 Task: What year was "The Sun Also Rises" by Ernest Hemingway published?
Action: Key pressed 'W'
Screenshot: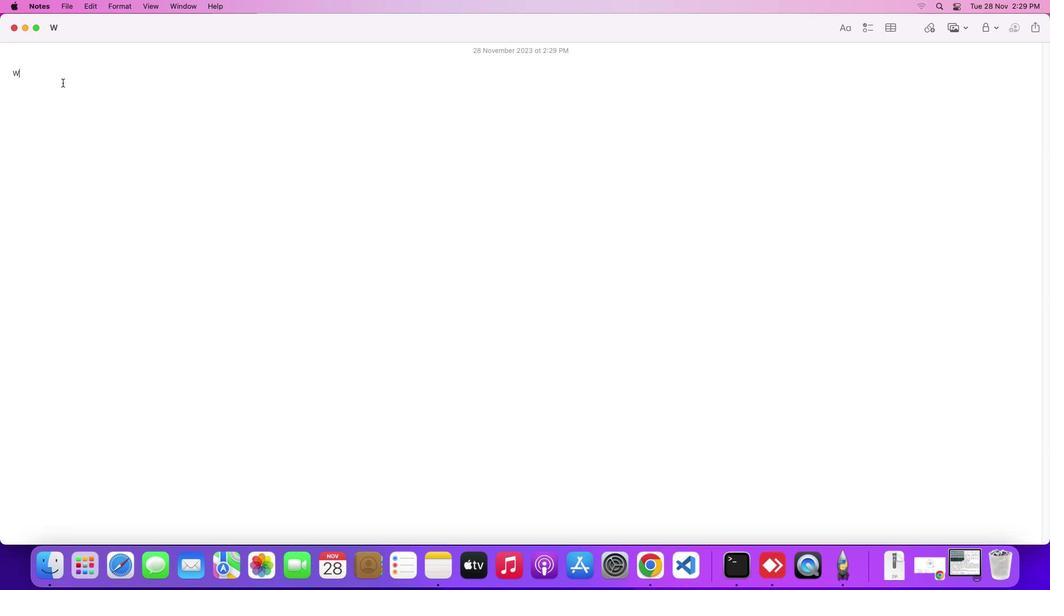 
Action: Mouse moved to (62, 83)
Screenshot: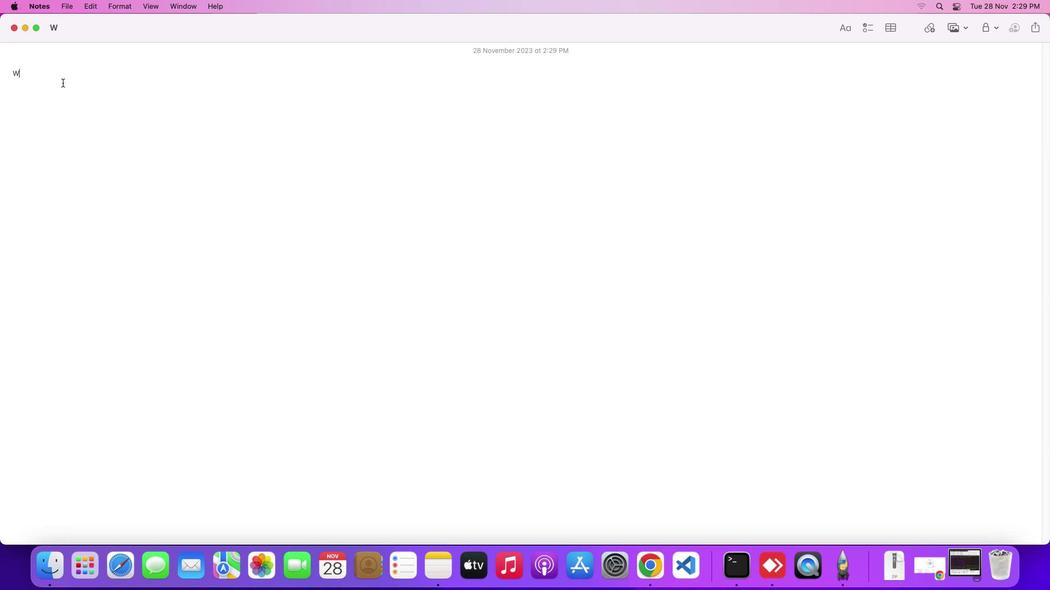 
Action: Key pressed 'h''a''t'Key.space'y''e''a''r'Key.space'w''a''s'Key.spaceKey.shift'"'Key.shift'T''h''e'Key.spaceKey.shift'S''u''n'Key.space'w'Key.backspaceKey.shift'A''l''s''o'Key.spaceKey.shift'R''i''s''e''s'Key.shift'"'Key.space'b''y'Key.spaceKey.shift'E''r''n''e''s''t'Key.spaceKey.shift'H''e''m''i''n''g''w''a''y'Key.space'p''u''b''l''i''s''h''e''d'Key.shift_r'?'Key.enter
Screenshot: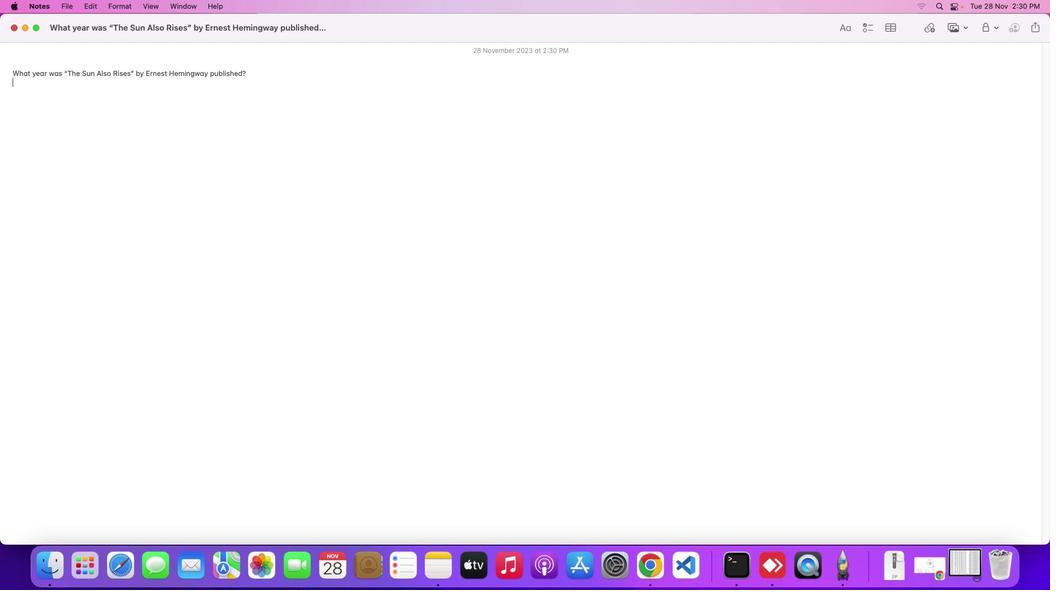 
Action: Mouse moved to (938, 571)
Screenshot: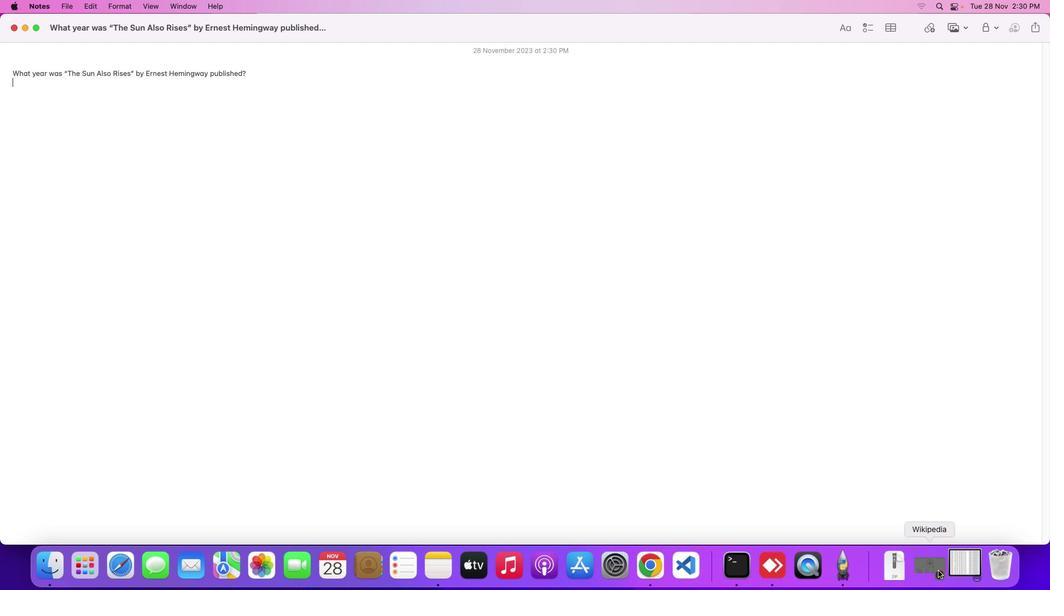 
Action: Mouse pressed left at (938, 571)
Screenshot: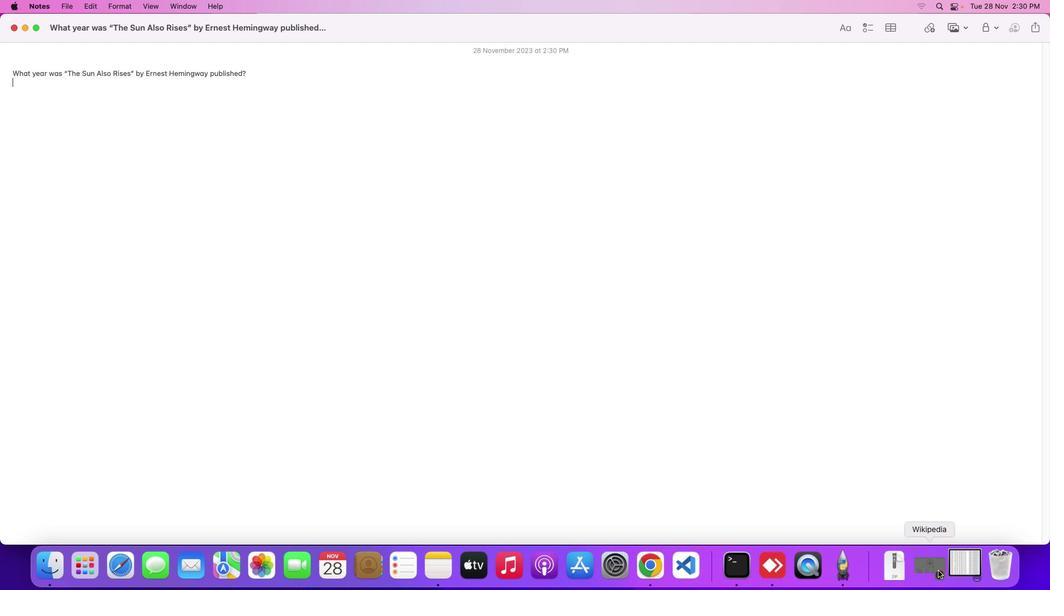 
Action: Mouse moved to (410, 328)
Screenshot: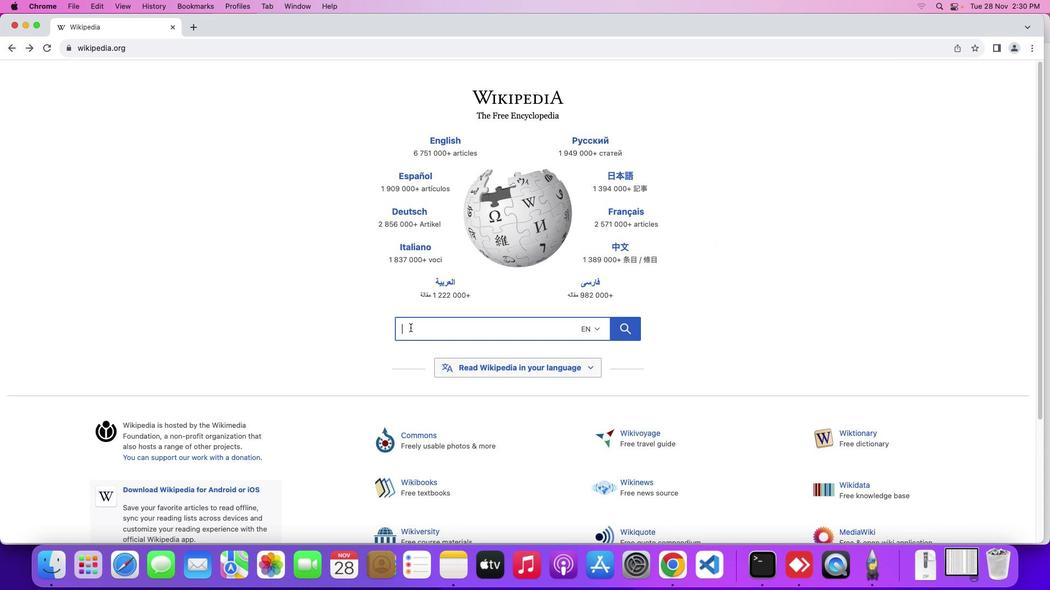 
Action: Mouse pressed left at (410, 328)
Screenshot: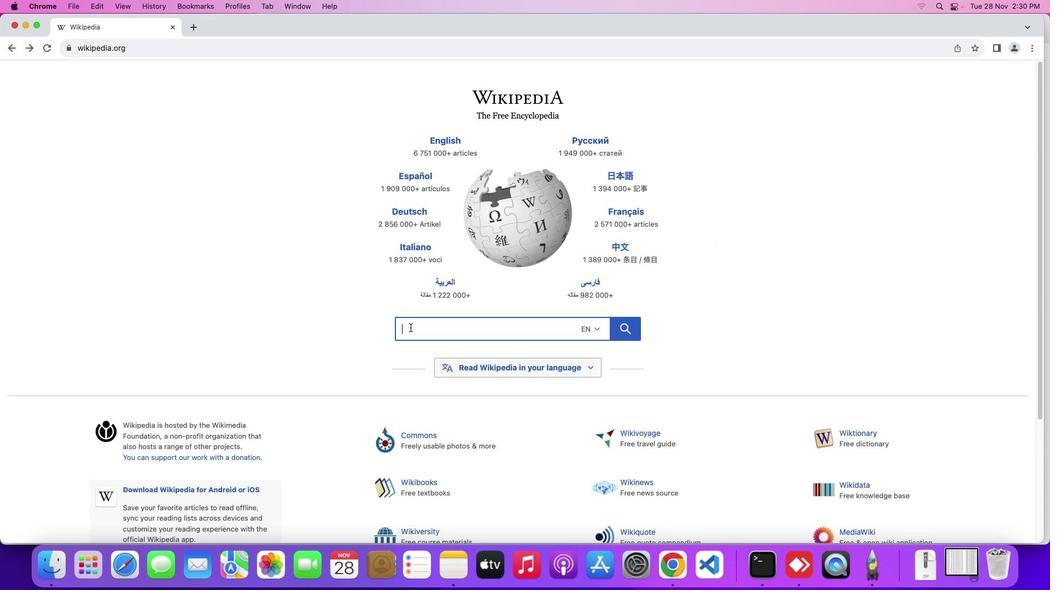 
Action: Mouse moved to (418, 321)
Screenshot: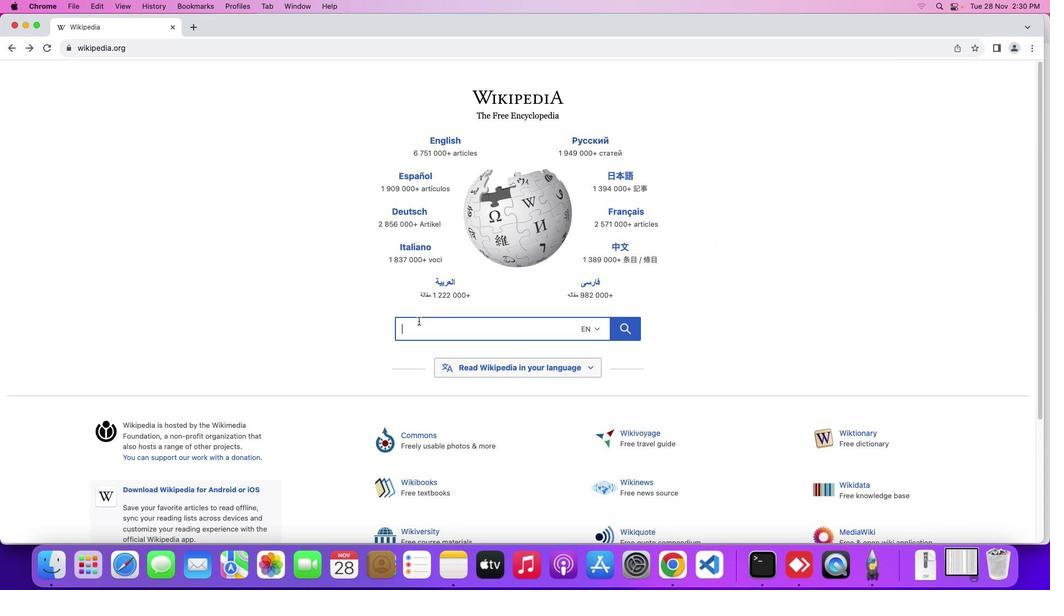 
Action: Key pressed Key.shift'T''h''e'Key.spaceKey.shift'S''u''n'Key.spaceKey.shift'A''l''s''o'Key.spaceKey.shift'R''i''s''e''s'Key.spaceKey.shift'E''r''n''e''s''t'Key.spaceKey.shift'H''e''m''i''n''g''w''a''y'Key.enter
Screenshot: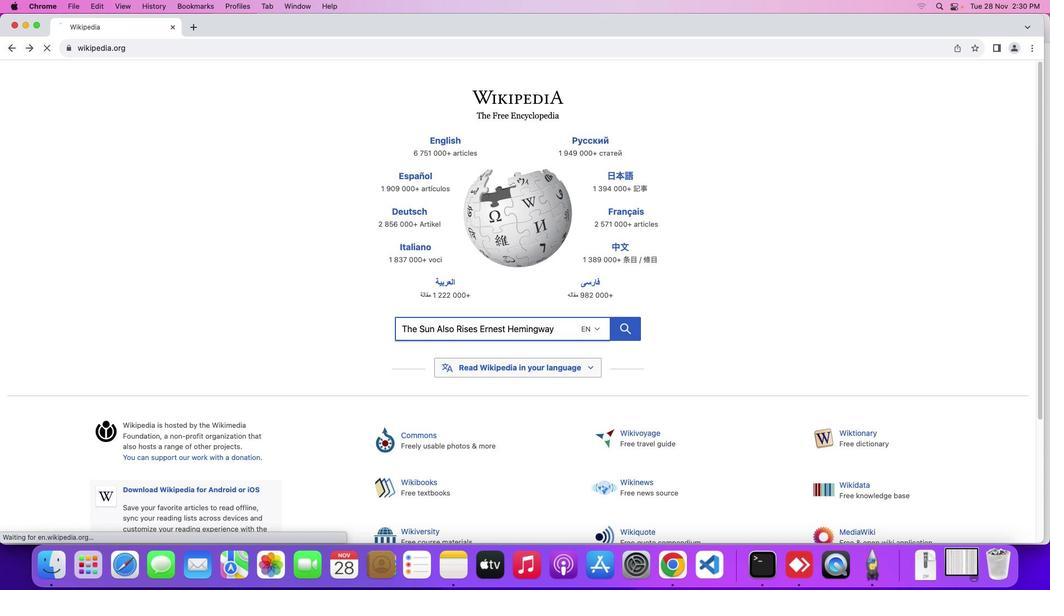
Action: Mouse moved to (15, 51)
Screenshot: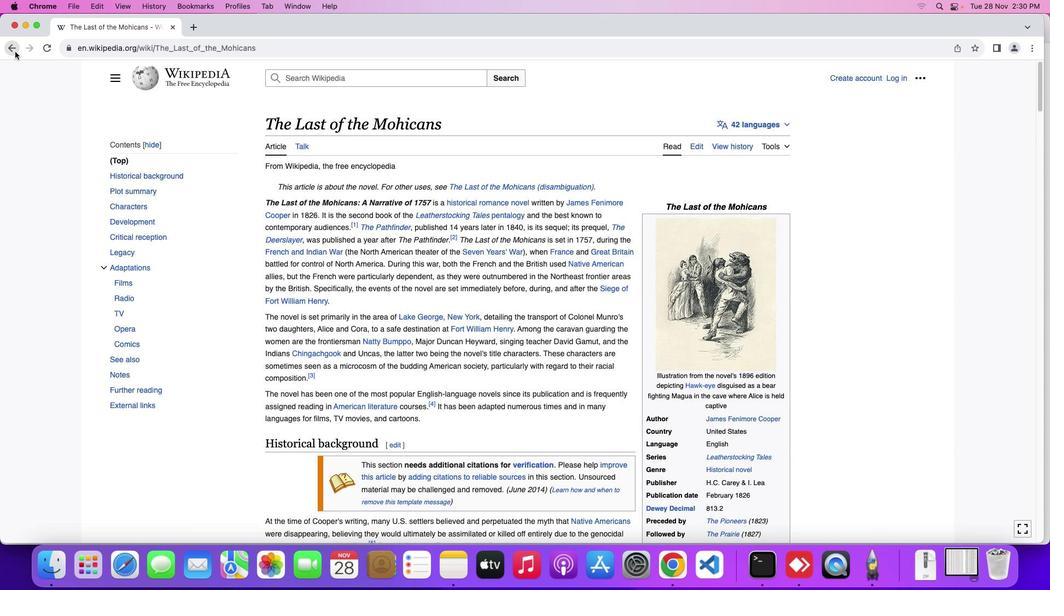 
Action: Mouse pressed left at (15, 51)
Screenshot: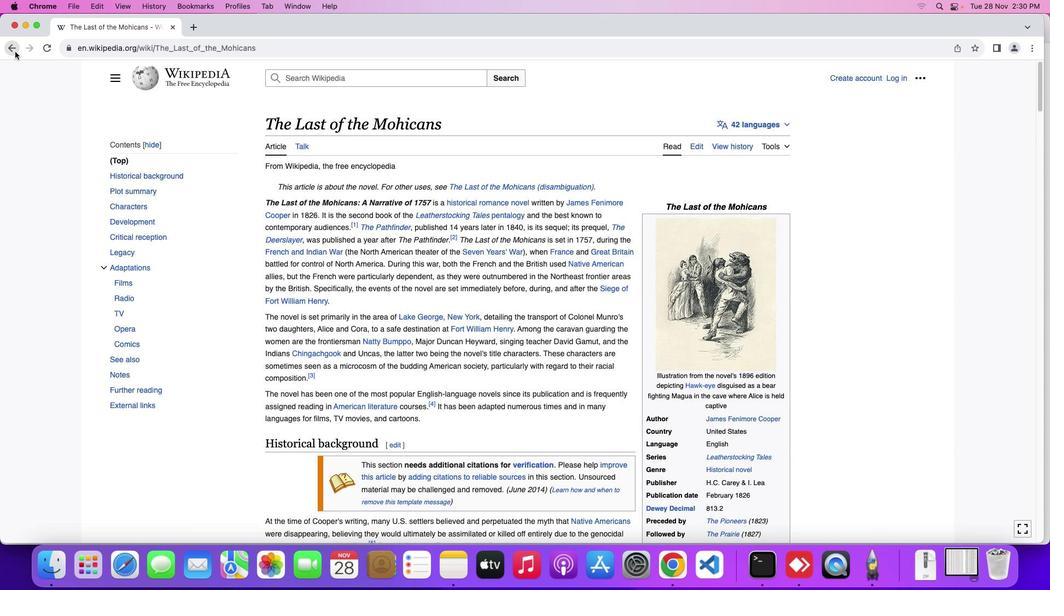 
Action: Mouse moved to (622, 328)
Screenshot: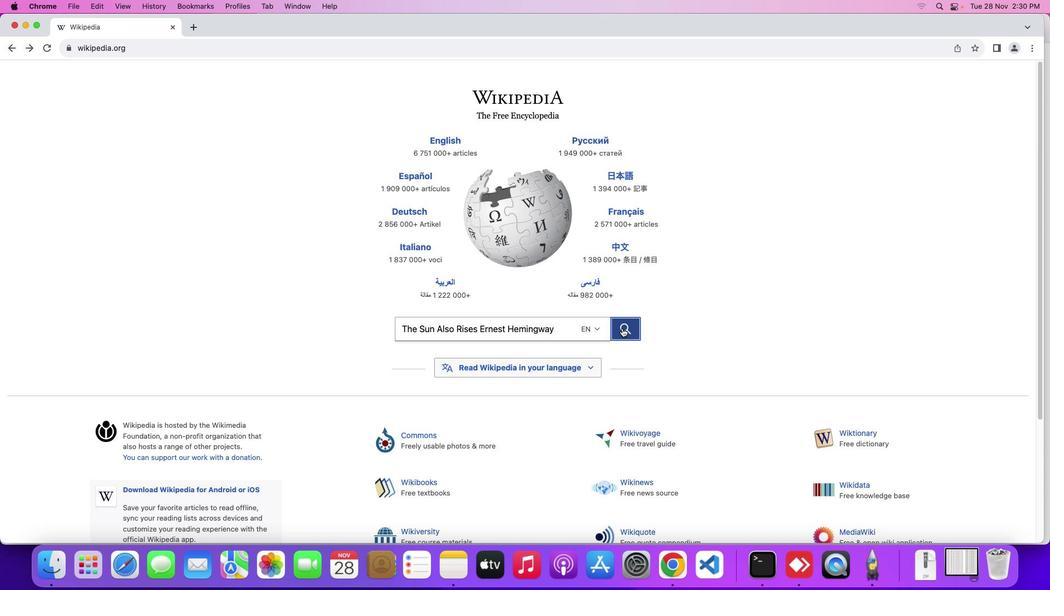 
Action: Mouse pressed left at (622, 328)
Screenshot: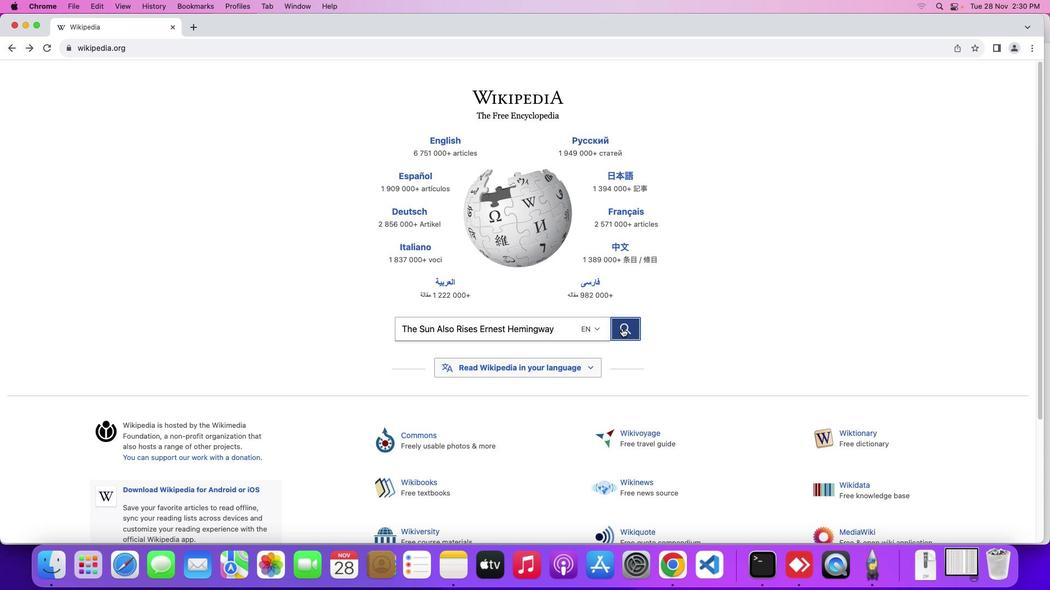 
Action: Mouse moved to (190, 311)
Screenshot: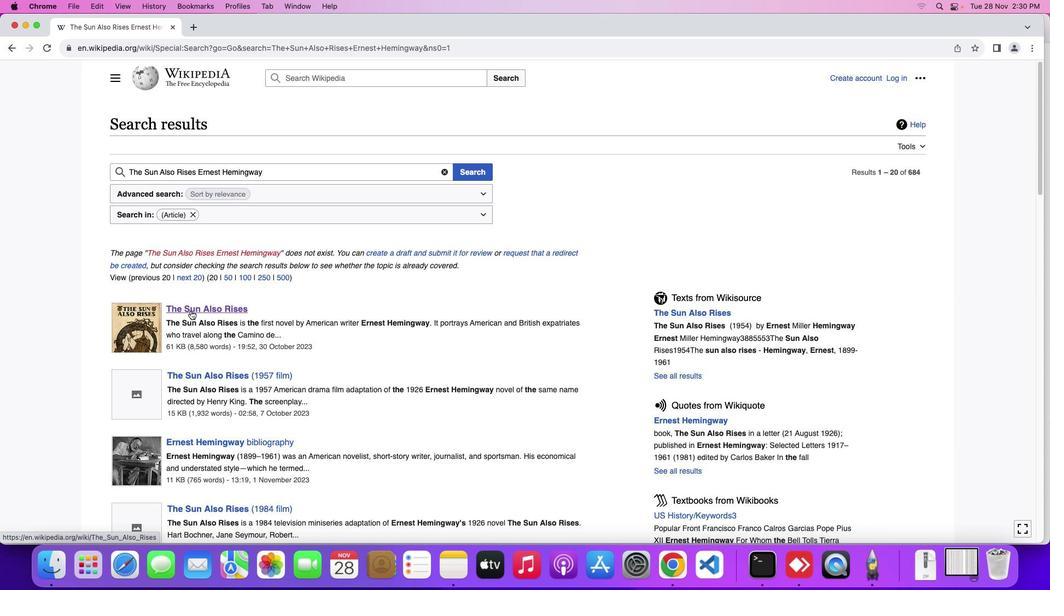 
Action: Mouse pressed left at (190, 311)
Screenshot: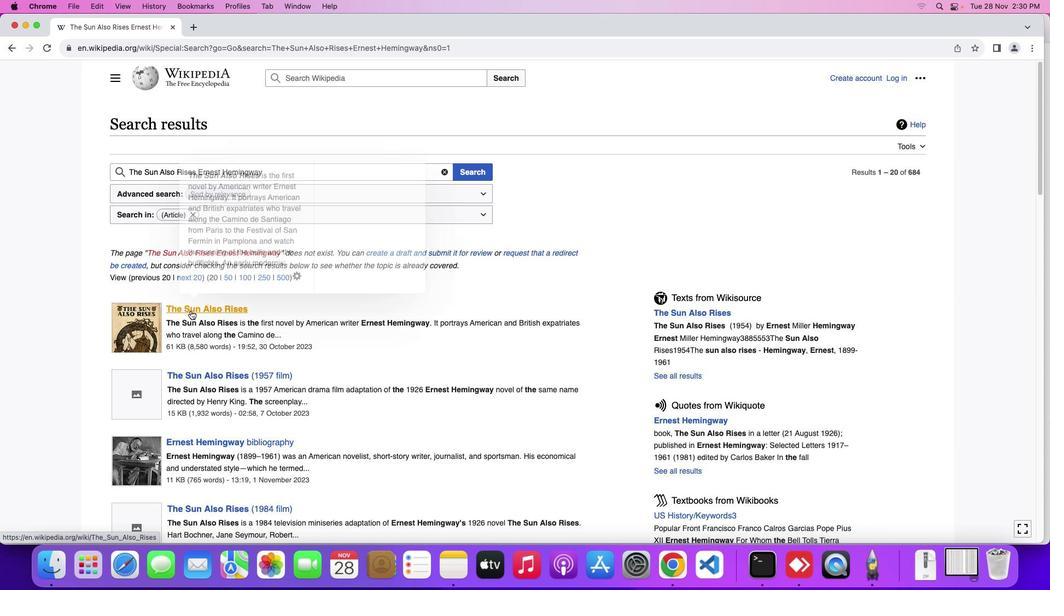 
Action: Mouse moved to (650, 219)
Screenshot: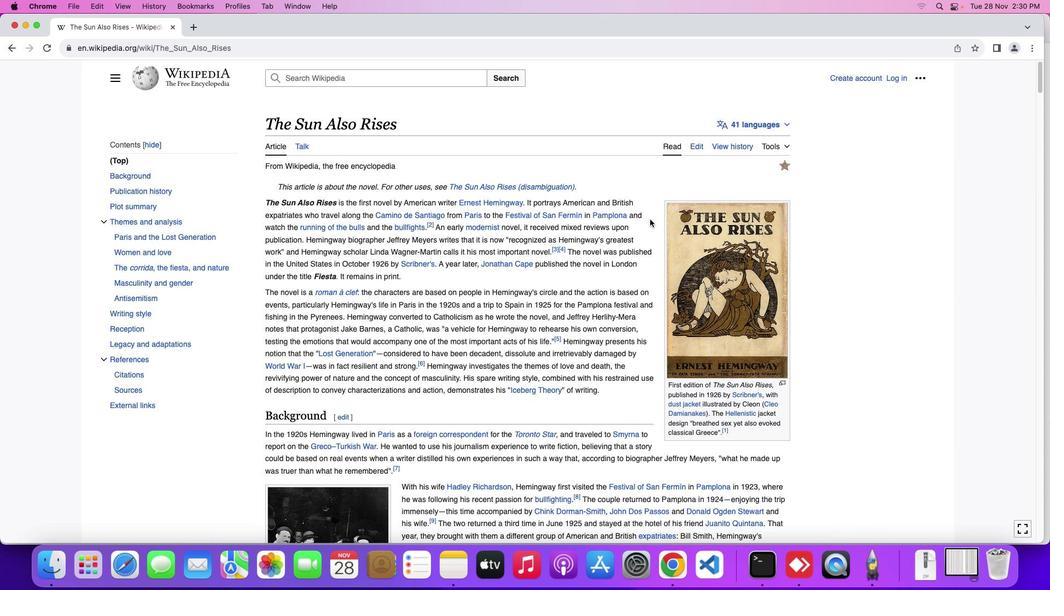 
Action: Mouse scrolled (650, 219) with delta (0, 0)
Screenshot: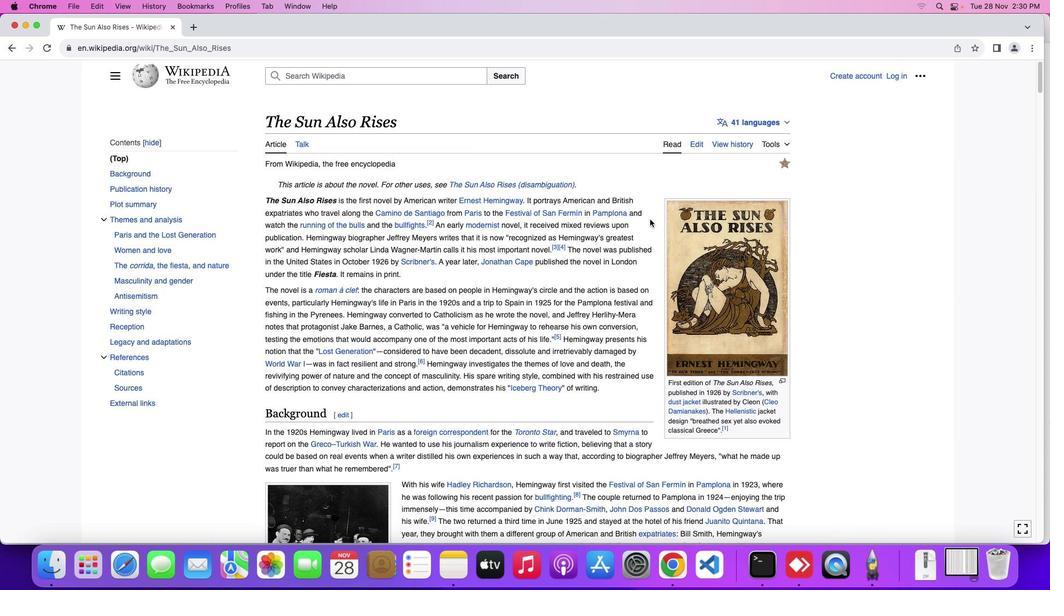 
Action: Mouse scrolled (650, 219) with delta (0, 0)
Screenshot: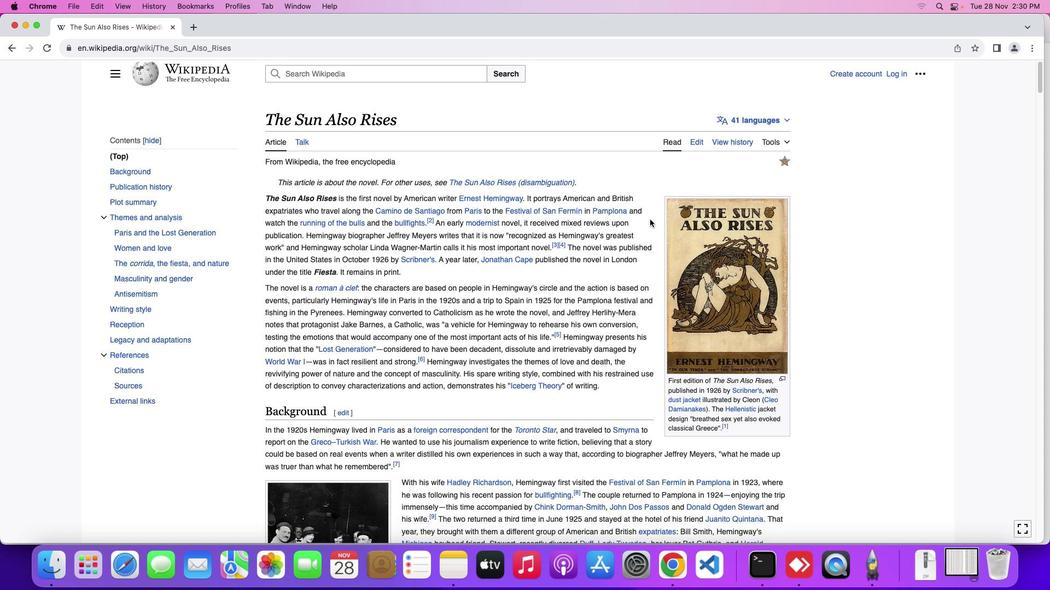 
Action: Mouse scrolled (650, 219) with delta (0, 0)
Screenshot: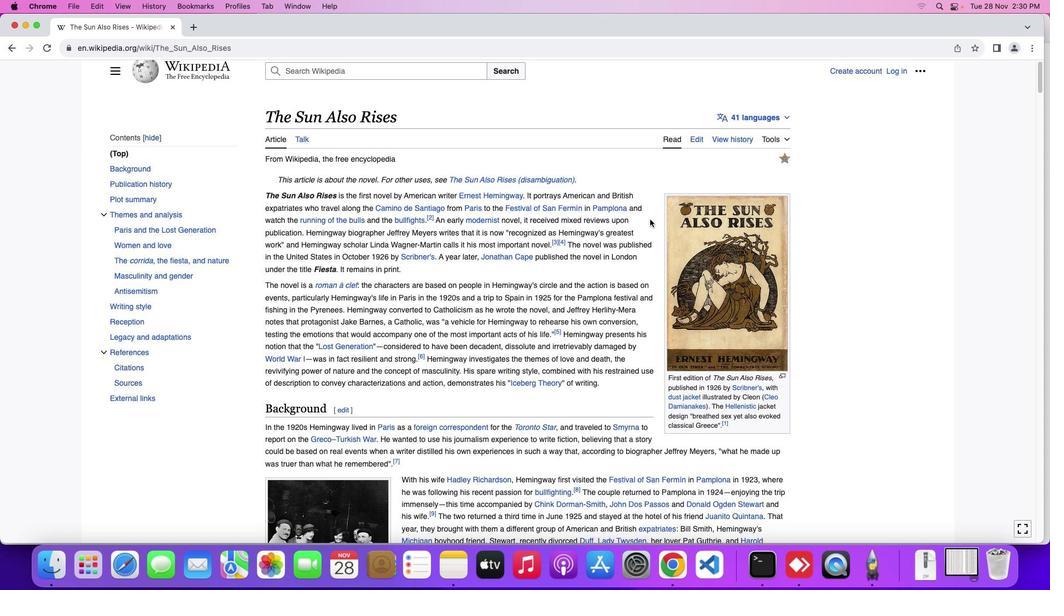 
Action: Mouse moved to (654, 234)
Screenshot: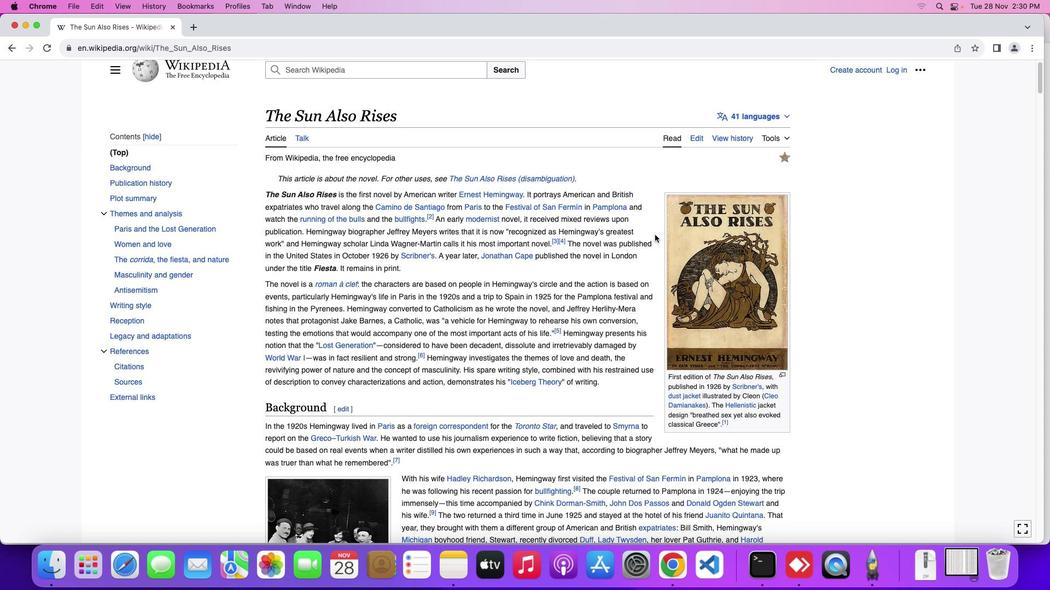 
Action: Mouse scrolled (654, 234) with delta (0, 0)
Screenshot: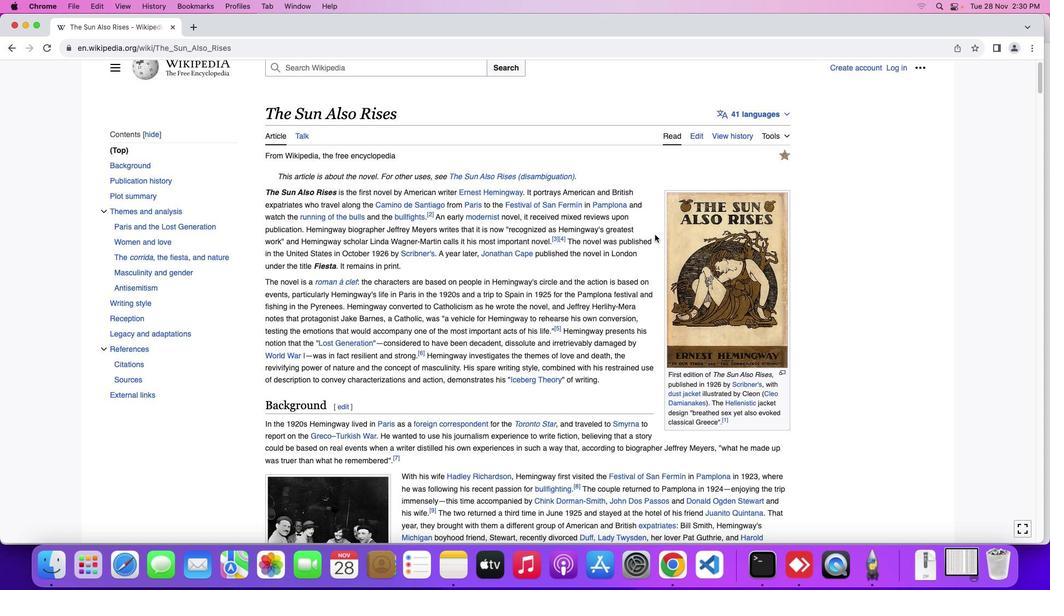 
Action: Mouse scrolled (654, 234) with delta (0, 0)
Screenshot: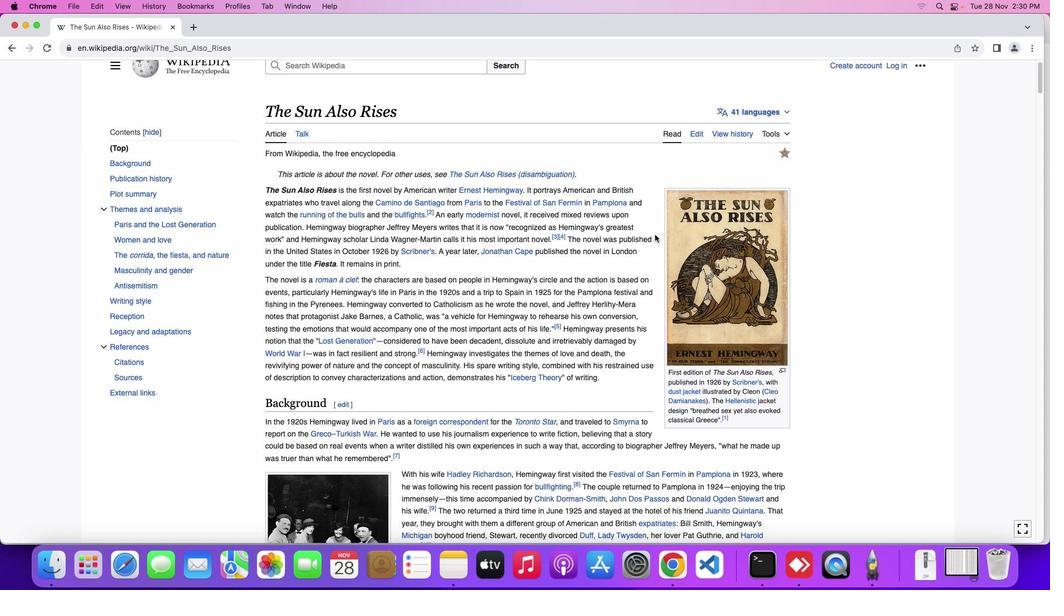 
Action: Mouse moved to (652, 237)
Screenshot: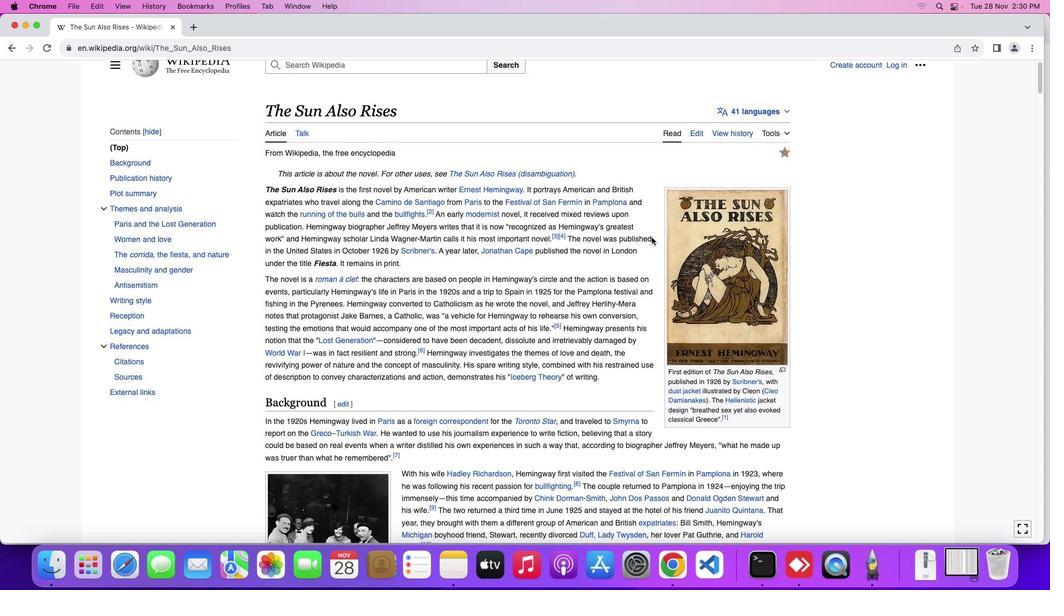 
Action: Mouse scrolled (652, 237) with delta (0, 0)
Screenshot: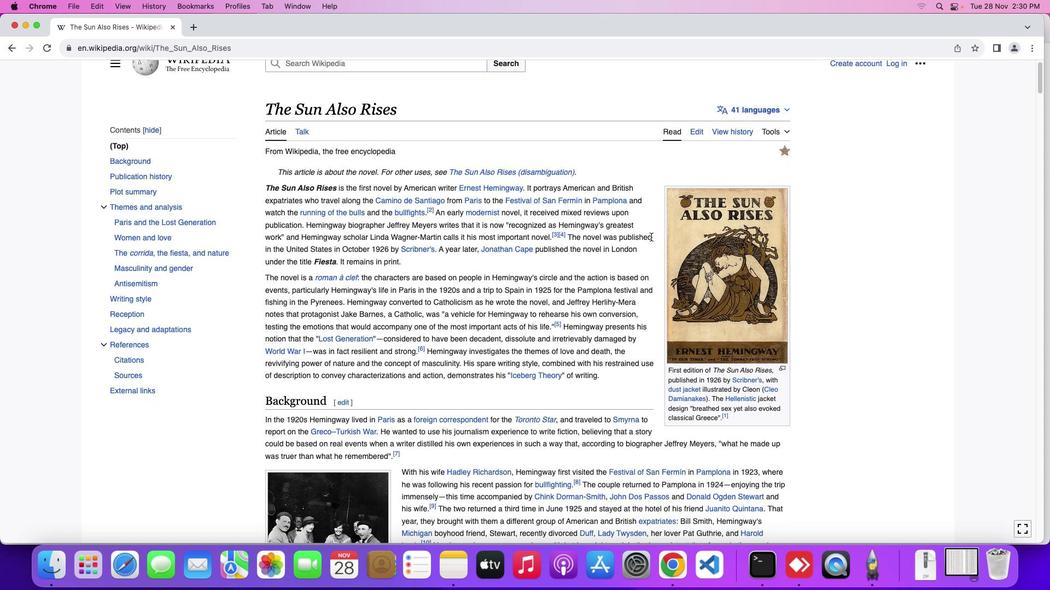 
Action: Mouse moved to (651, 236)
Screenshot: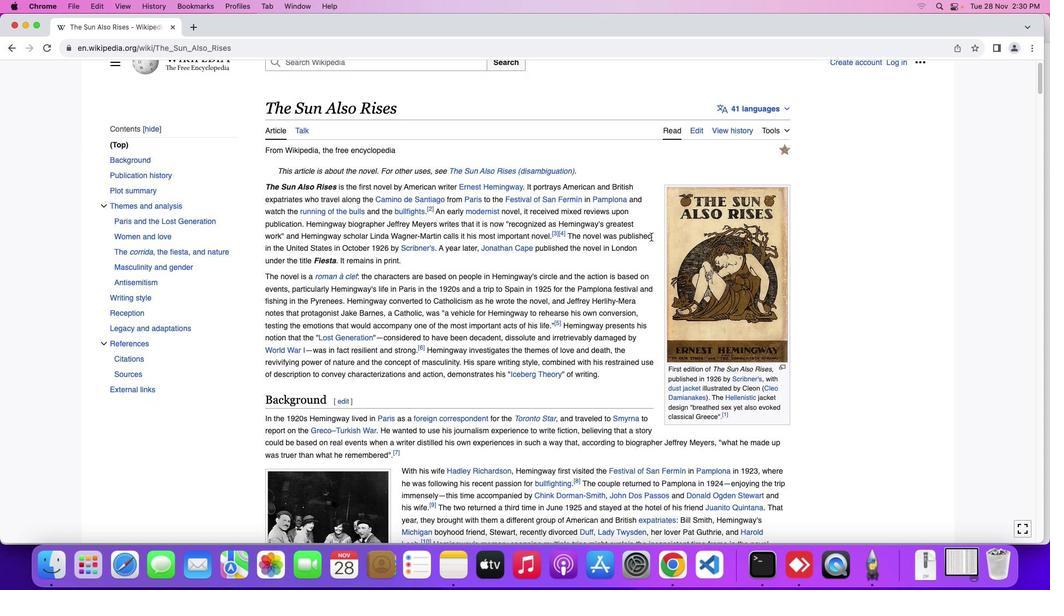 
Action: Mouse scrolled (651, 236) with delta (0, 0)
Screenshot: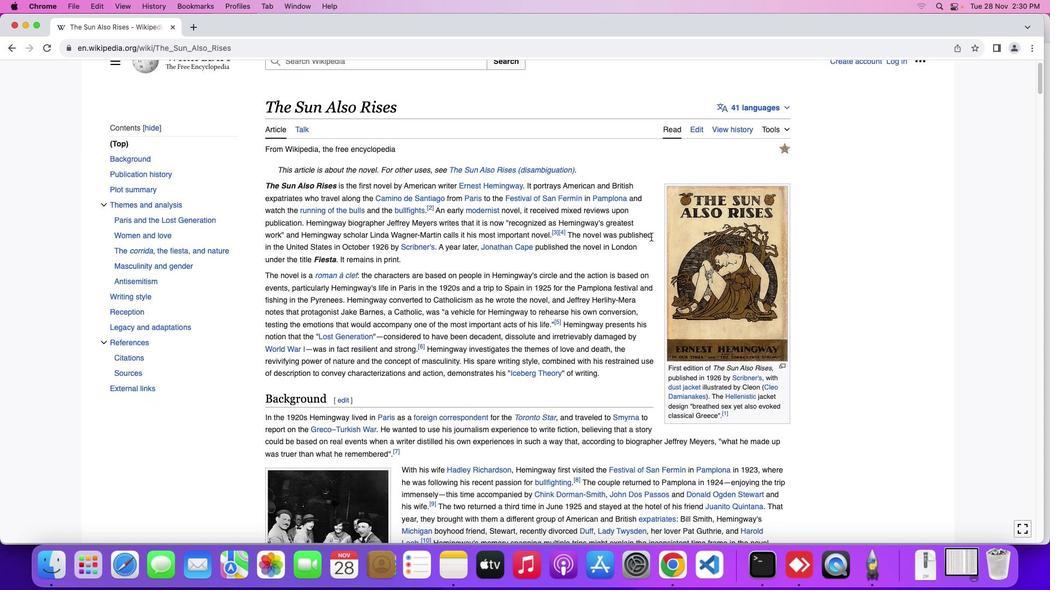 
Action: Mouse scrolled (651, 236) with delta (0, 0)
Screenshot: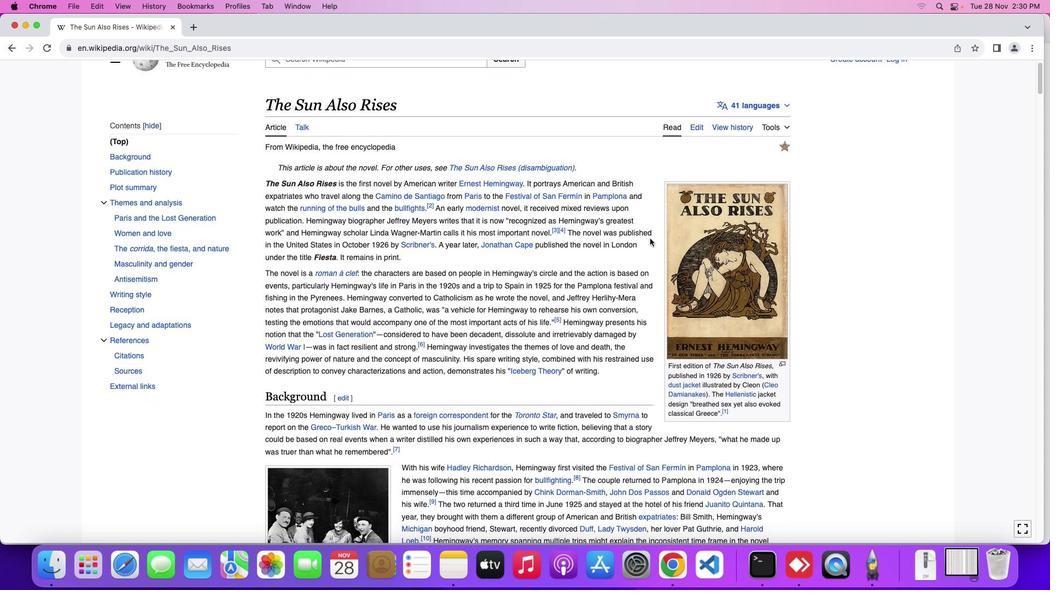 
Action: Mouse moved to (644, 253)
Screenshot: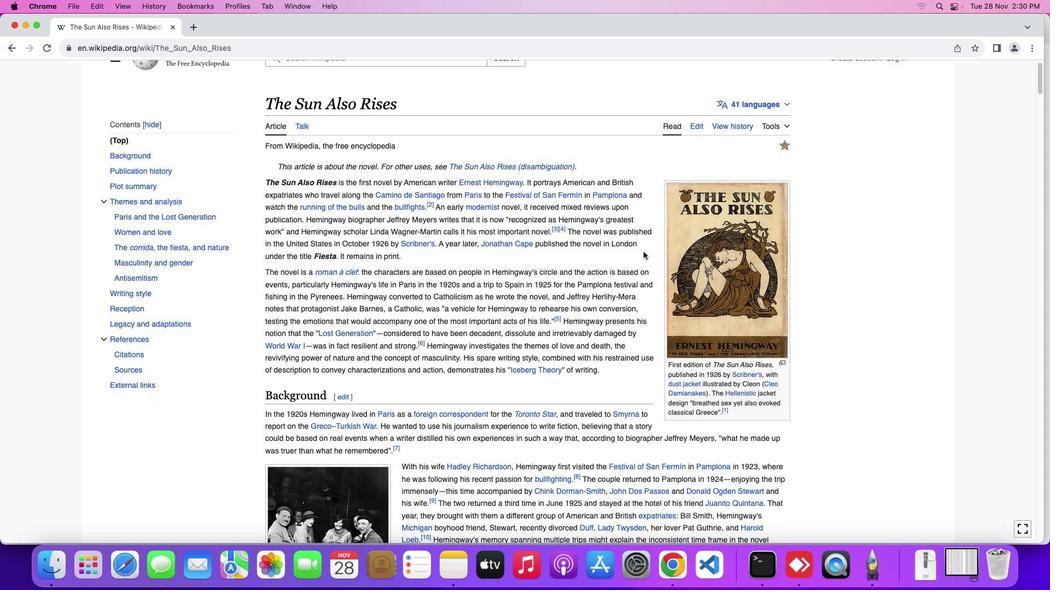 
Action: Mouse scrolled (644, 253) with delta (0, 0)
Screenshot: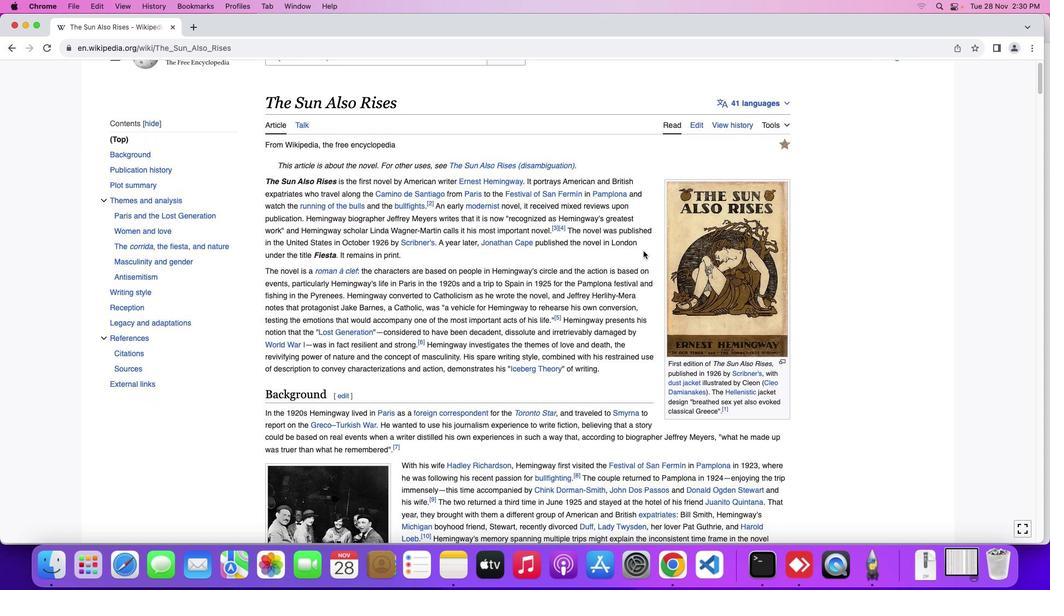 
Action: Mouse moved to (644, 251)
Screenshot: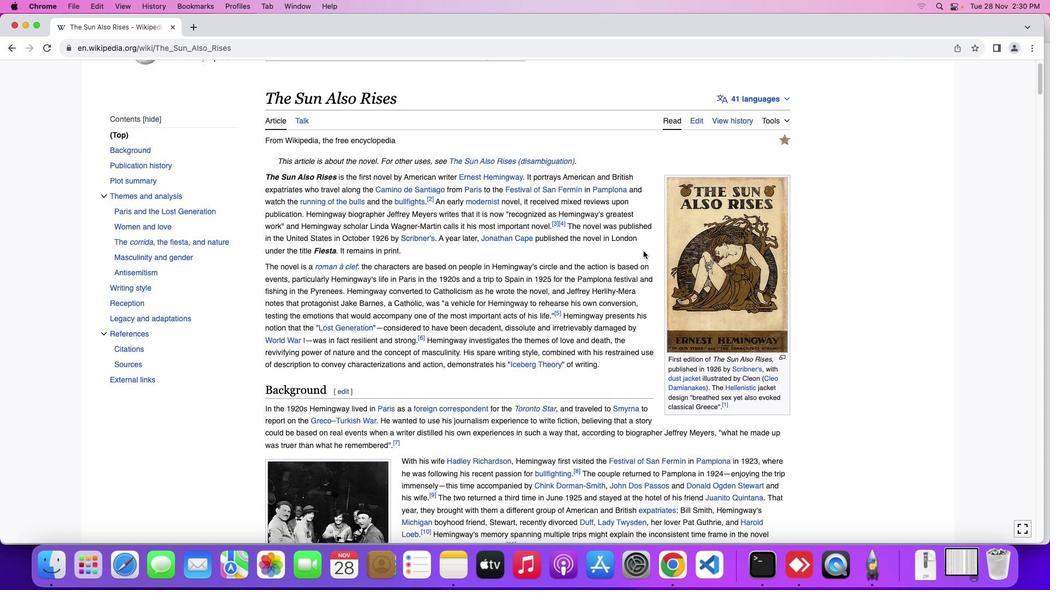 
Action: Mouse scrolled (644, 251) with delta (0, 0)
Screenshot: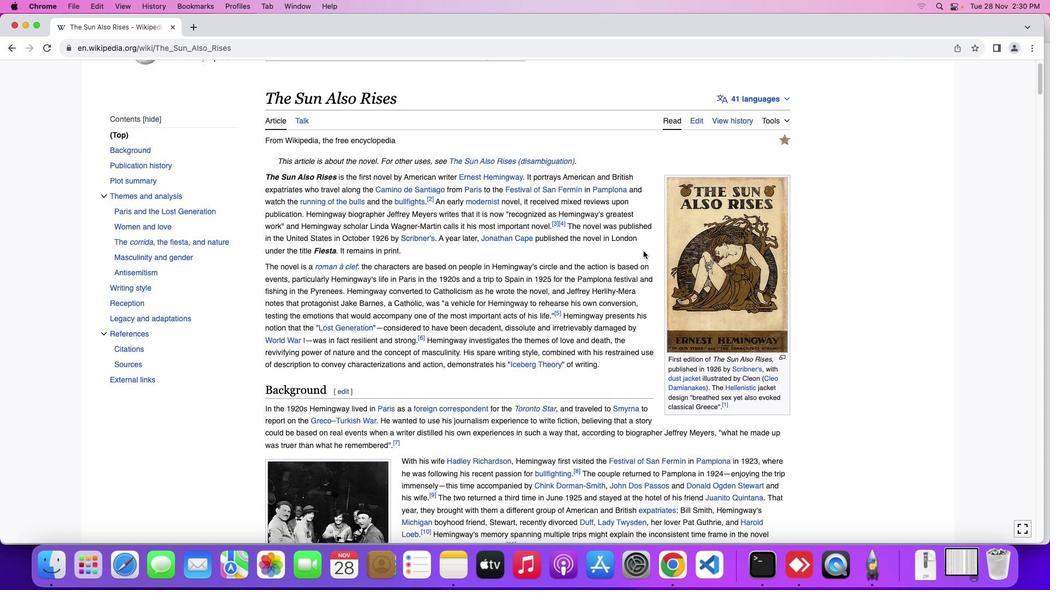 
Action: Mouse moved to (649, 252)
Screenshot: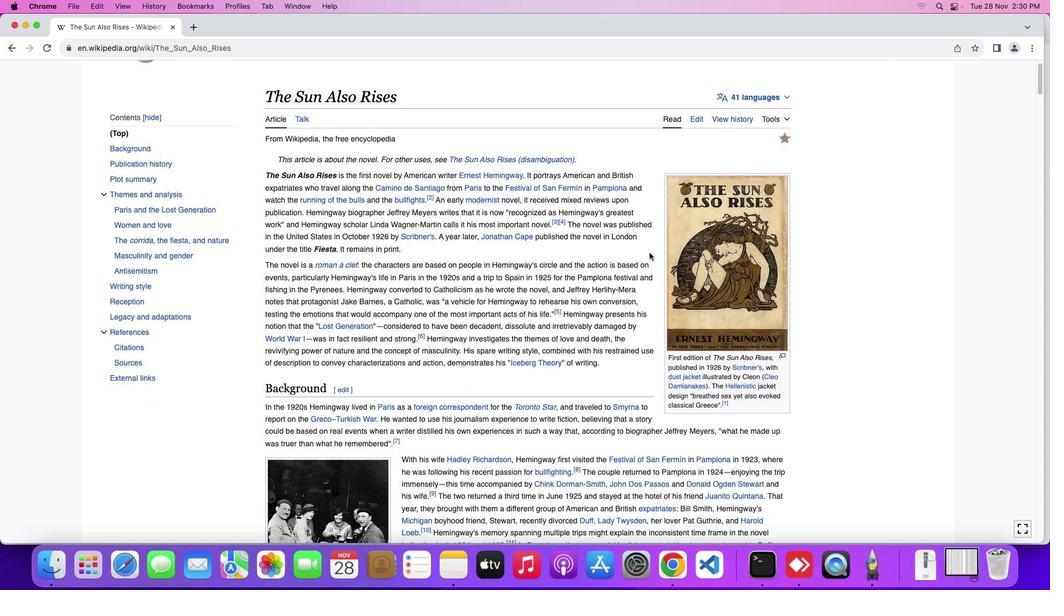 
Action: Mouse scrolled (649, 252) with delta (0, 0)
Screenshot: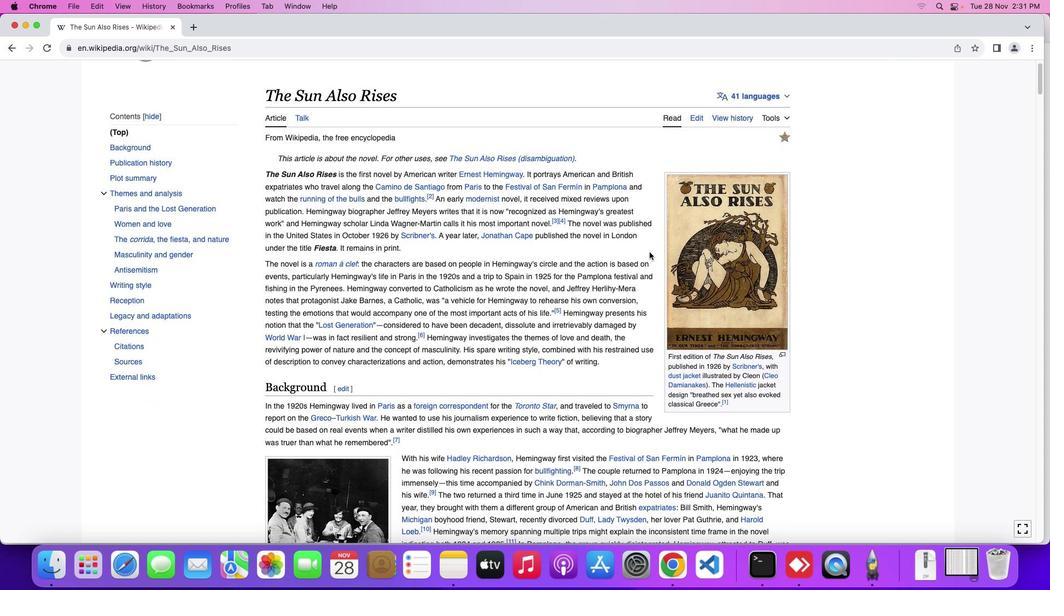 
Action: Mouse moved to (649, 252)
Screenshot: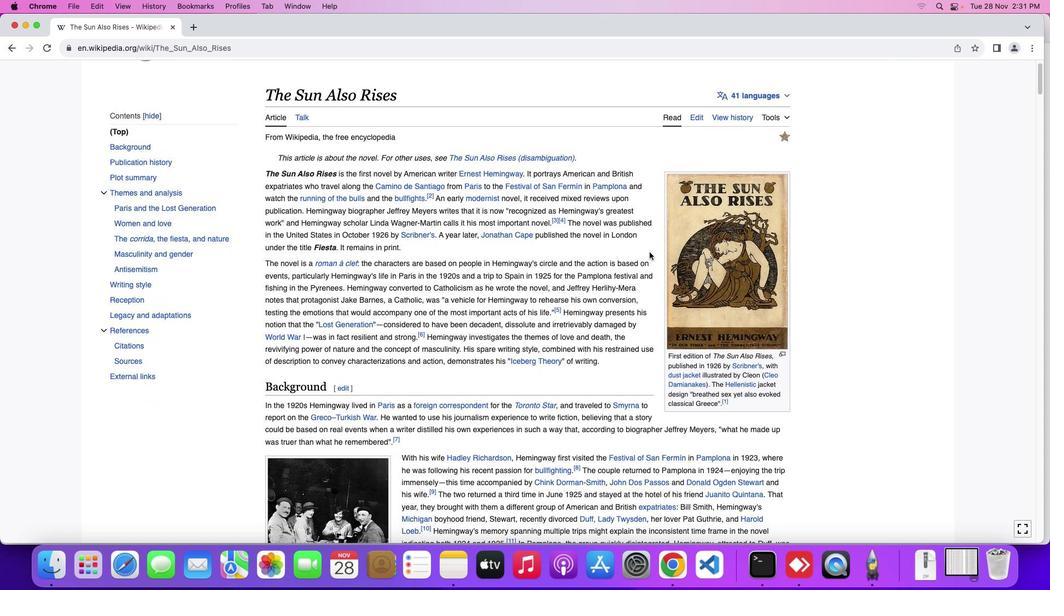 
Action: Mouse scrolled (649, 252) with delta (0, 0)
Screenshot: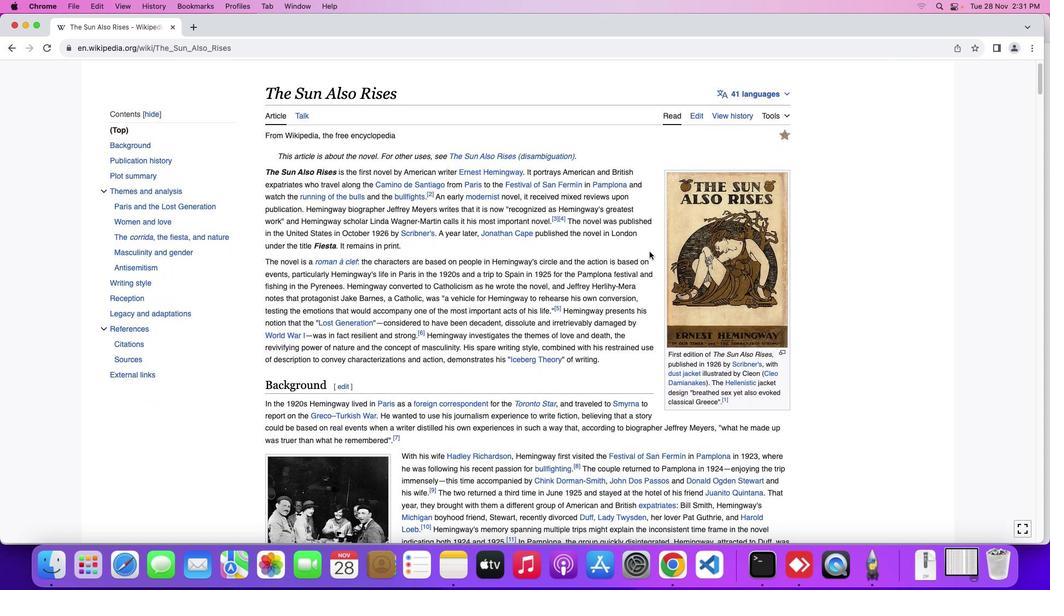 
Action: Mouse moved to (650, 250)
Screenshot: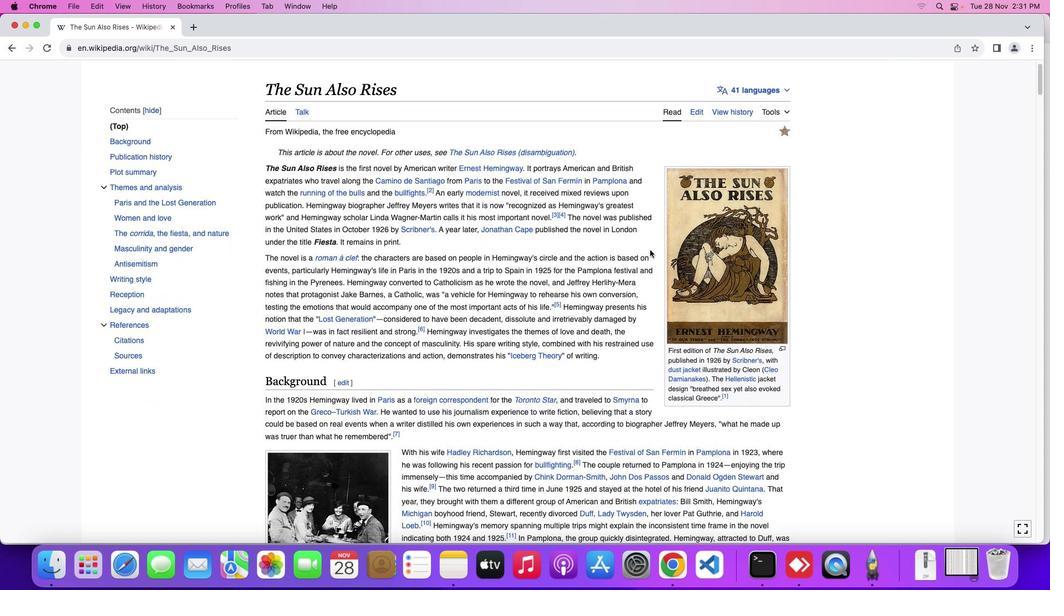 
Action: Mouse scrolled (650, 250) with delta (0, 0)
Screenshot: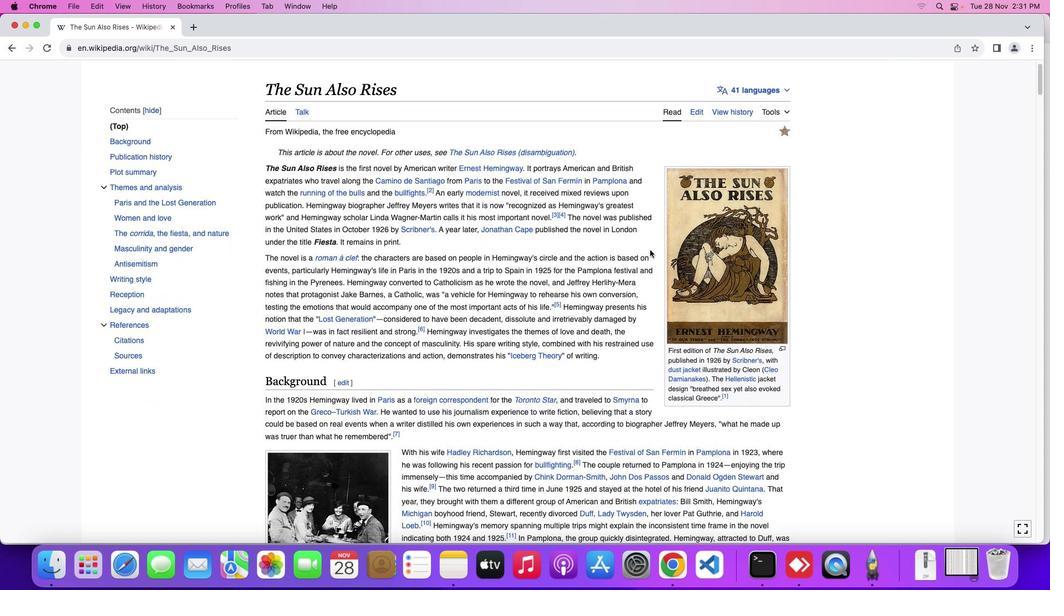 
Action: Mouse moved to (650, 250)
Screenshot: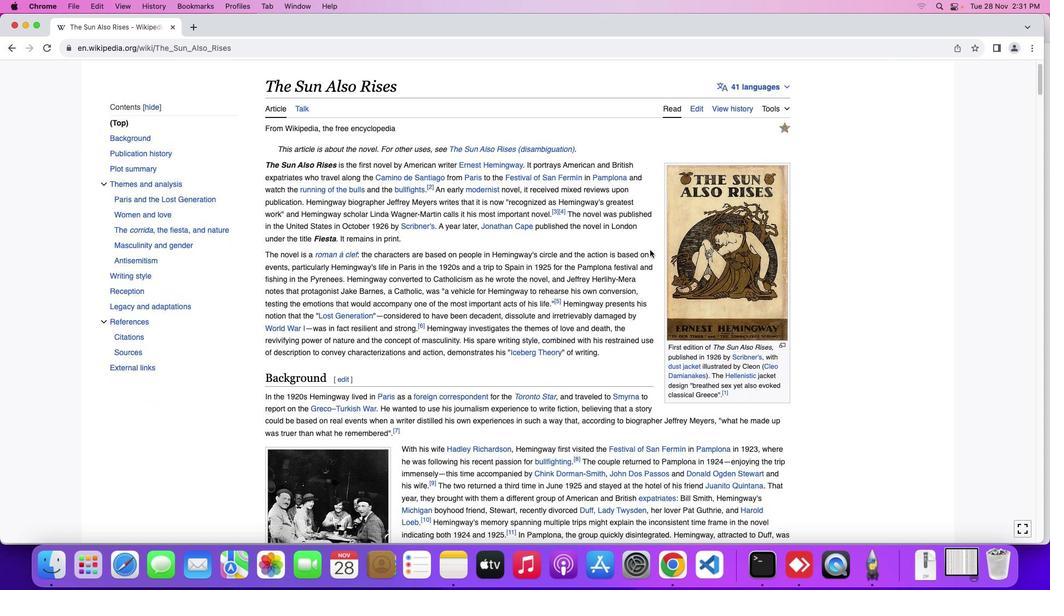
Action: Mouse scrolled (650, 250) with delta (0, 0)
Screenshot: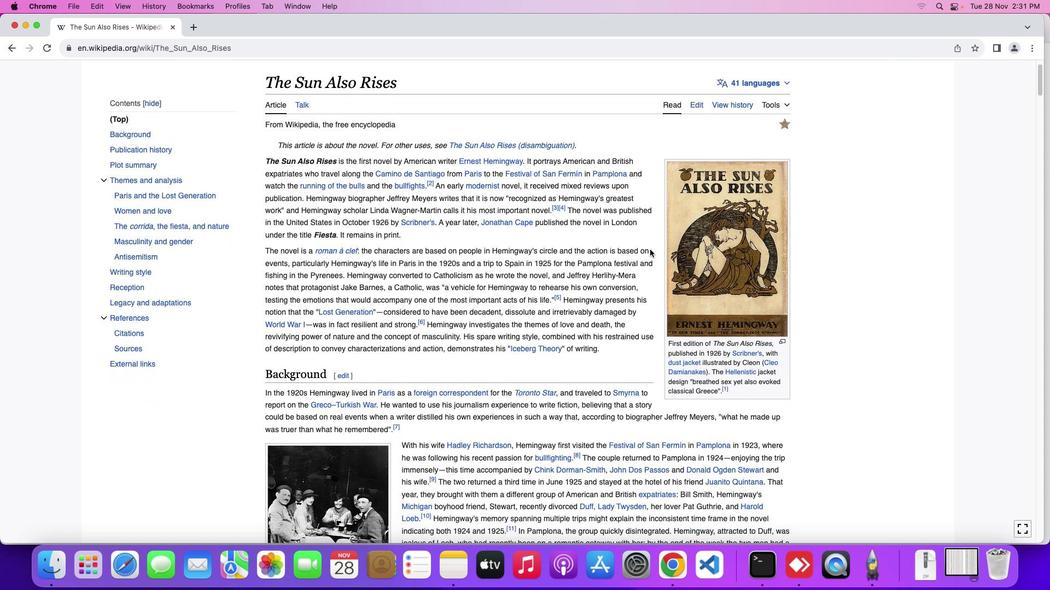 
Action: Mouse moved to (650, 250)
Screenshot: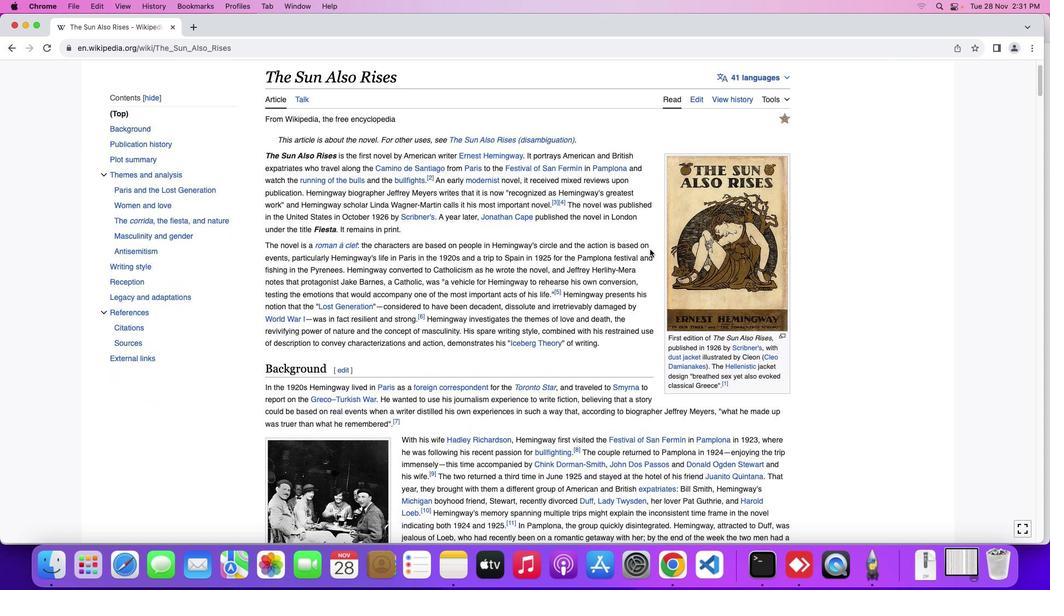 
Action: Mouse scrolled (650, 250) with delta (0, 0)
Screenshot: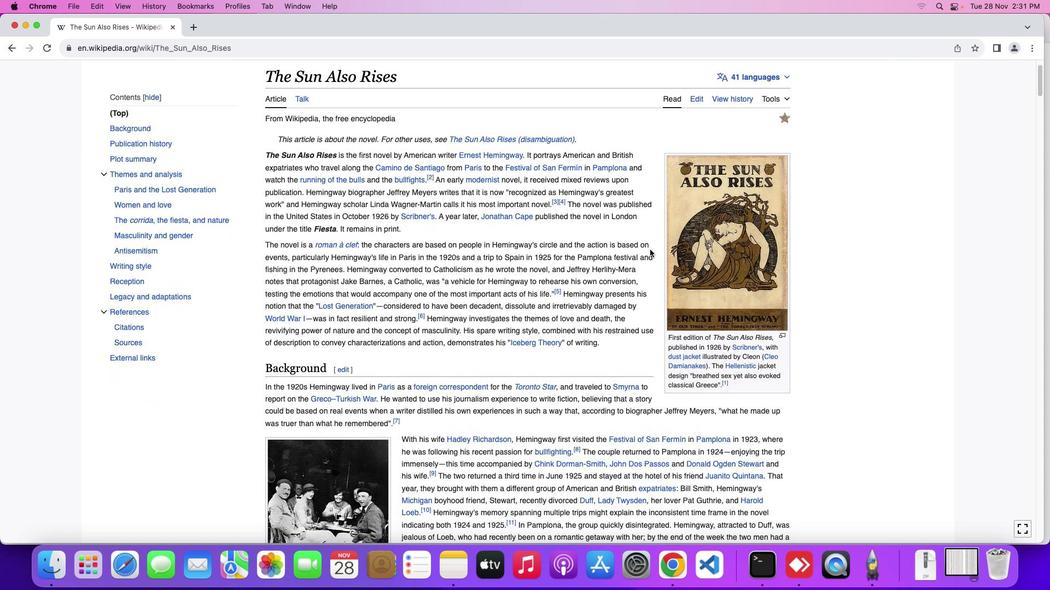 
Action: Mouse moved to (650, 250)
Screenshot: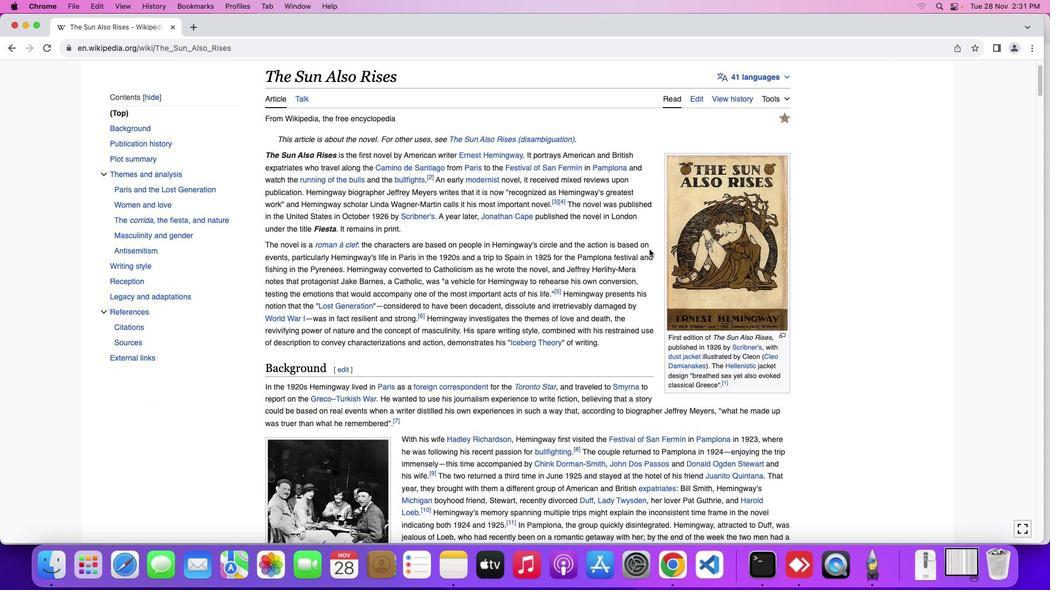 
Action: Mouse scrolled (650, 250) with delta (0, 0)
Screenshot: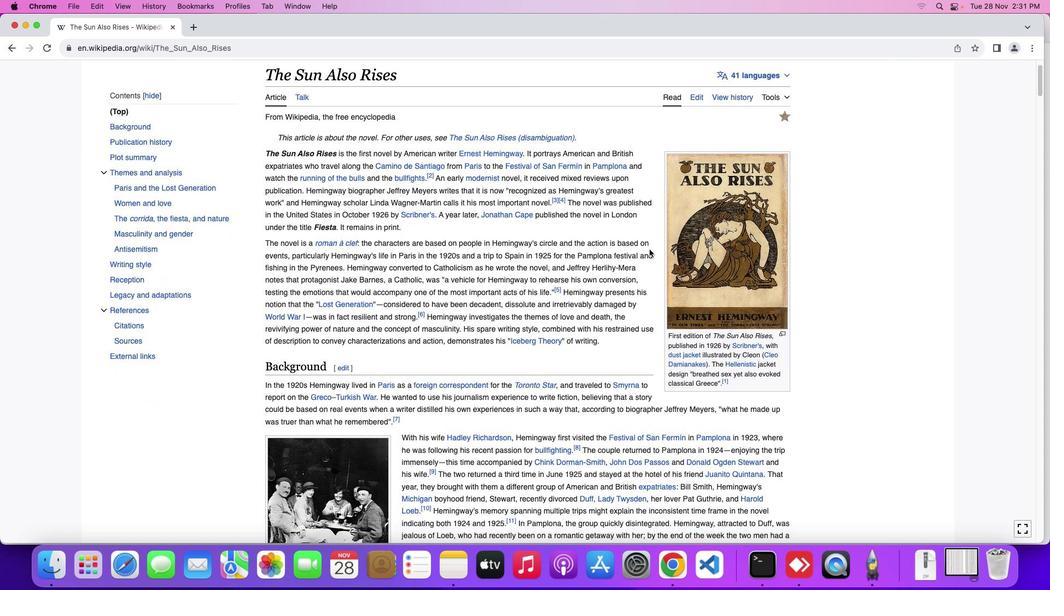 
Action: Mouse scrolled (650, 250) with delta (0, 0)
Screenshot: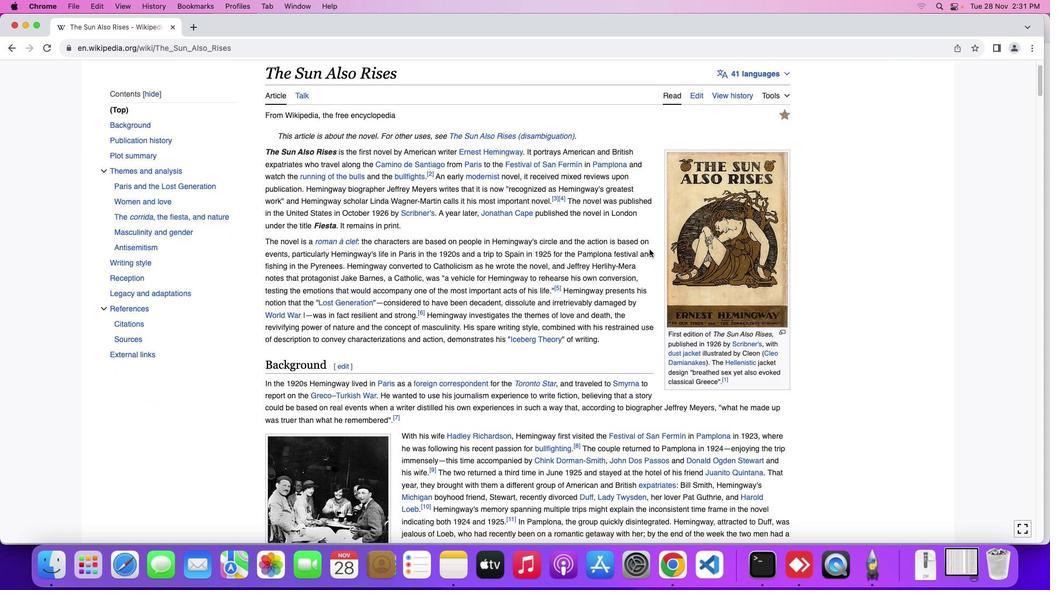 
Action: Mouse moved to (647, 254)
Screenshot: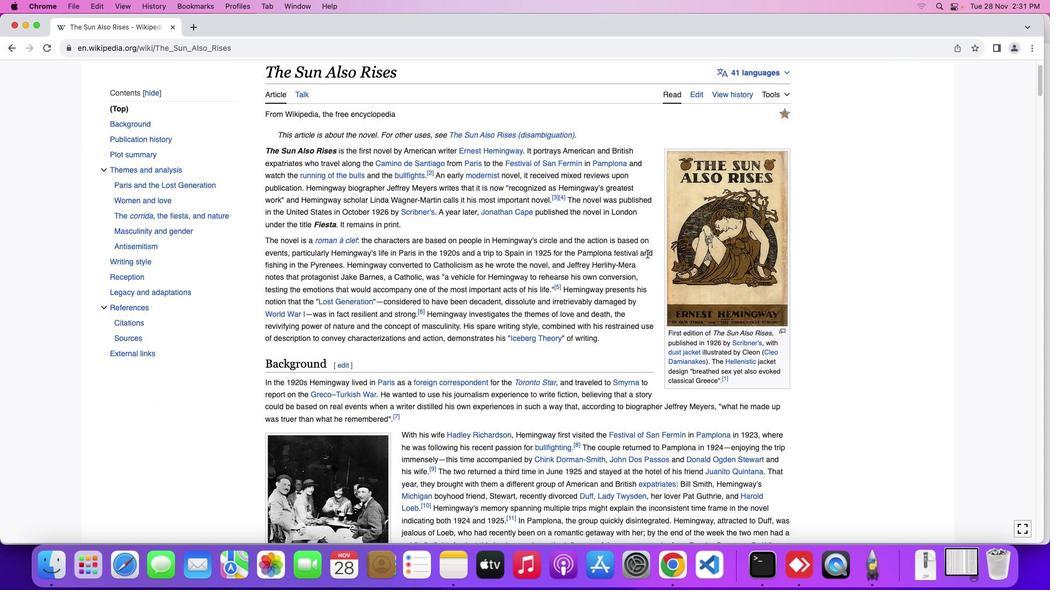 
Action: Mouse scrolled (647, 254) with delta (0, 0)
Screenshot: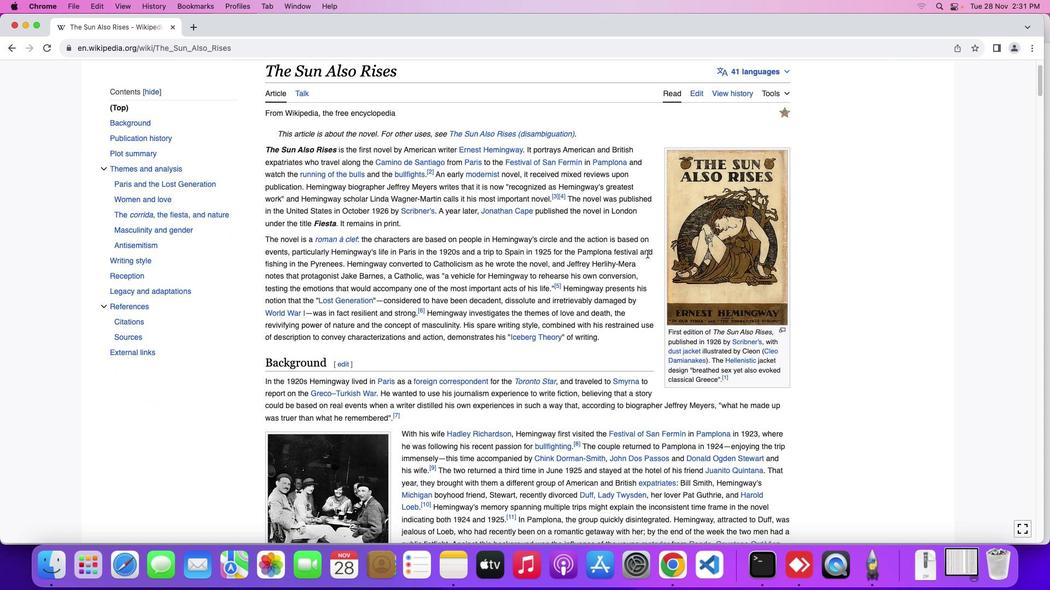 
Action: Mouse scrolled (647, 254) with delta (0, 0)
Screenshot: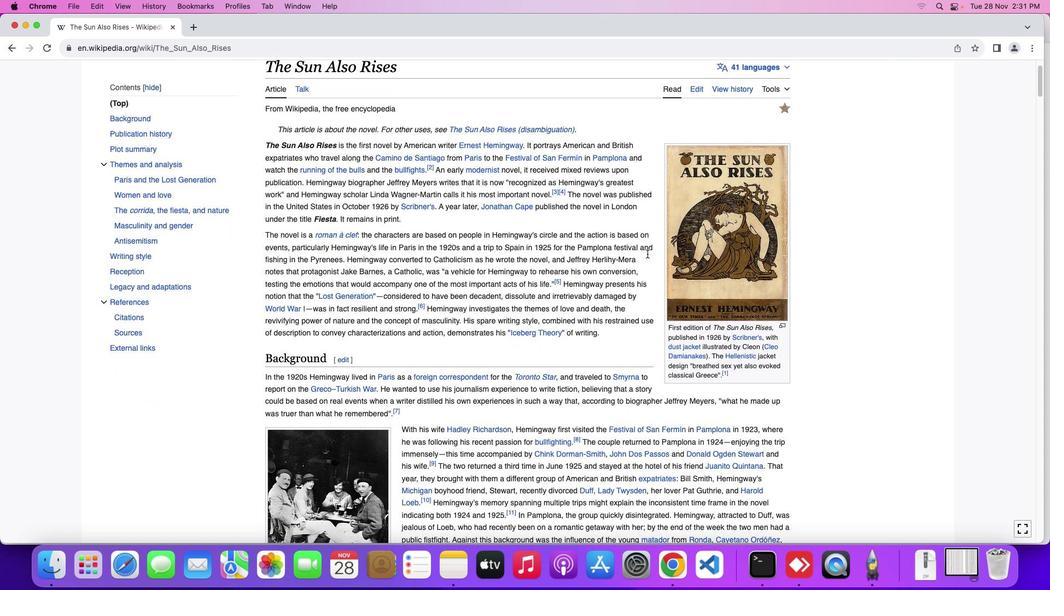 
Action: Mouse moved to (646, 254)
Screenshot: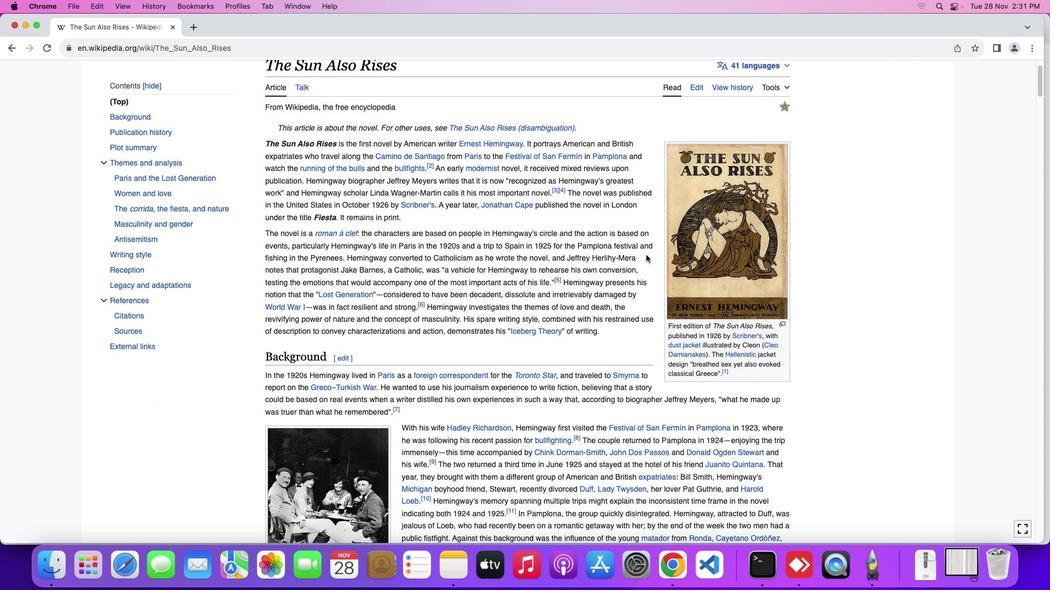 
Action: Mouse scrolled (646, 254) with delta (0, 0)
Screenshot: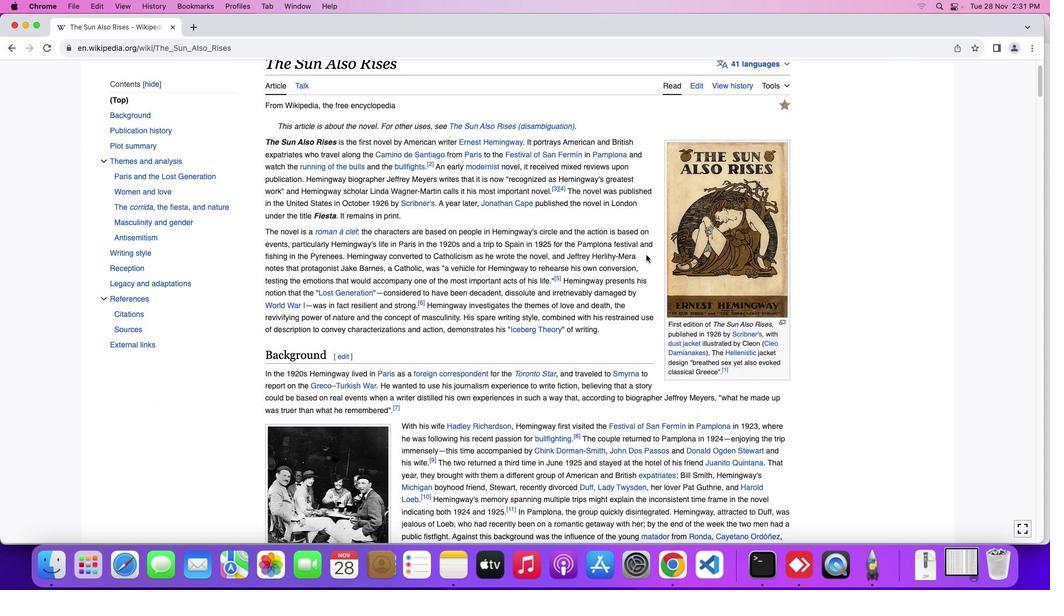 
Action: Mouse scrolled (646, 254) with delta (0, 0)
Screenshot: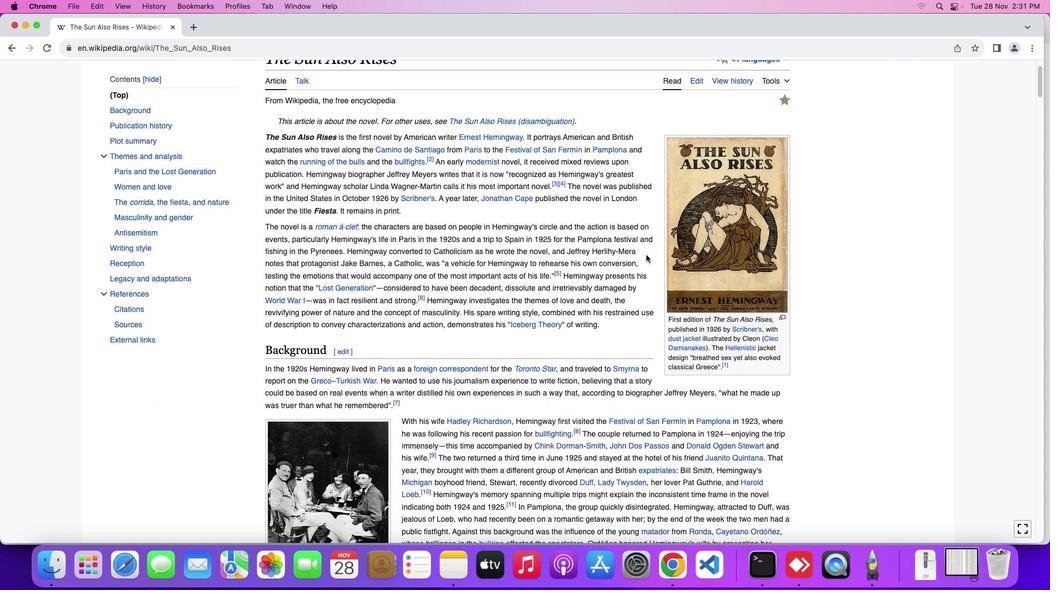 
Action: Mouse moved to (646, 254)
Screenshot: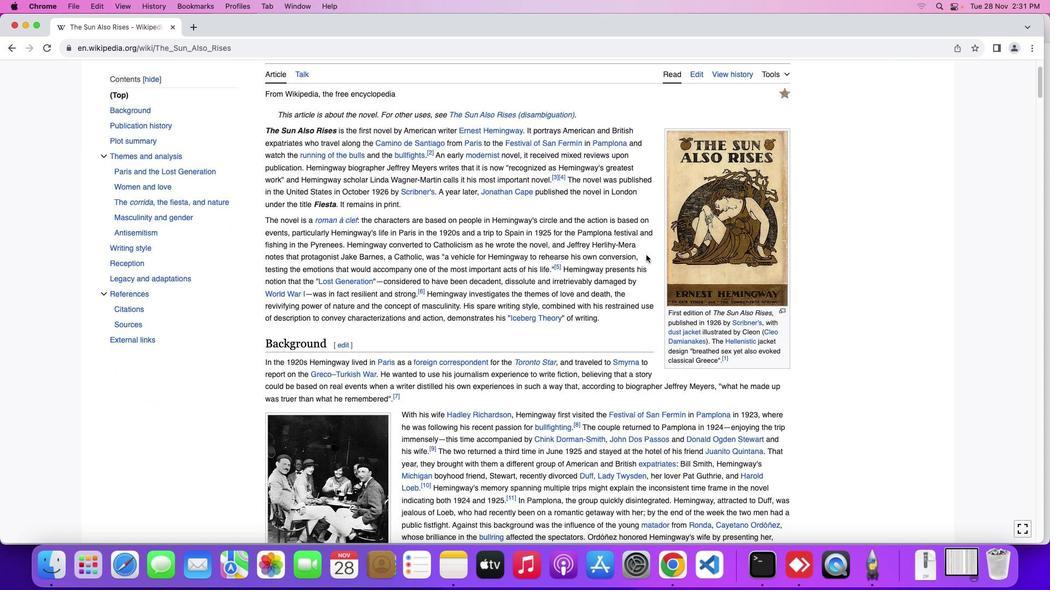
Action: Mouse scrolled (646, 254) with delta (0, 0)
Screenshot: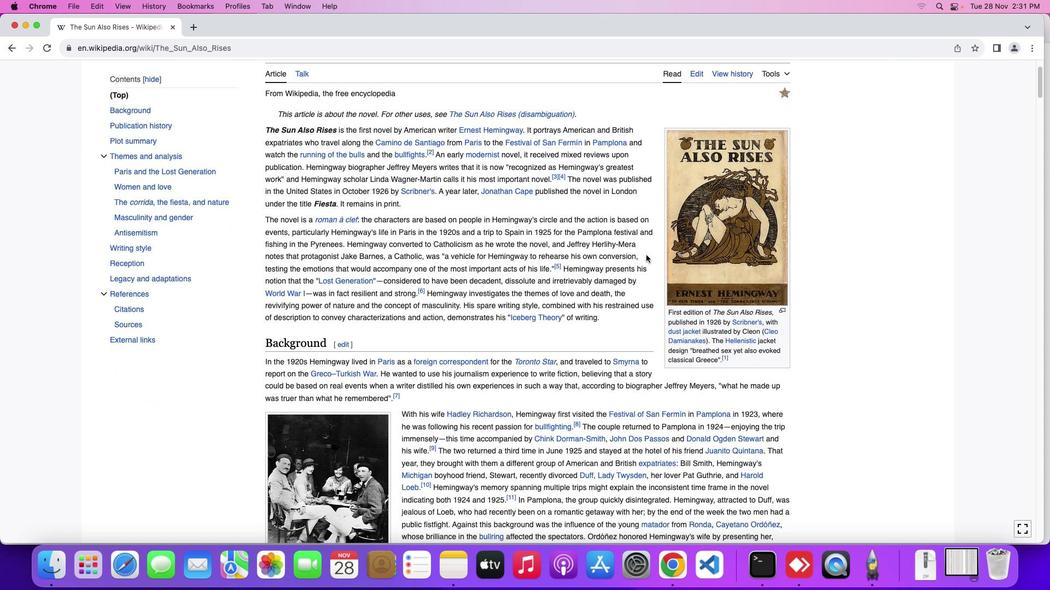 
Action: Mouse scrolled (646, 254) with delta (0, 0)
Screenshot: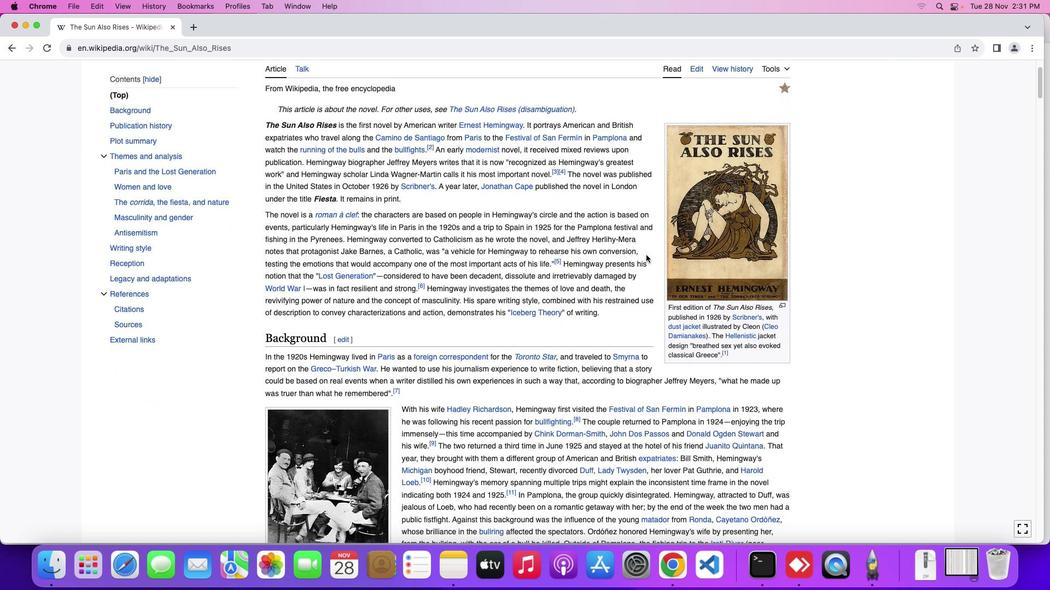 
Action: Mouse moved to (646, 265)
Screenshot: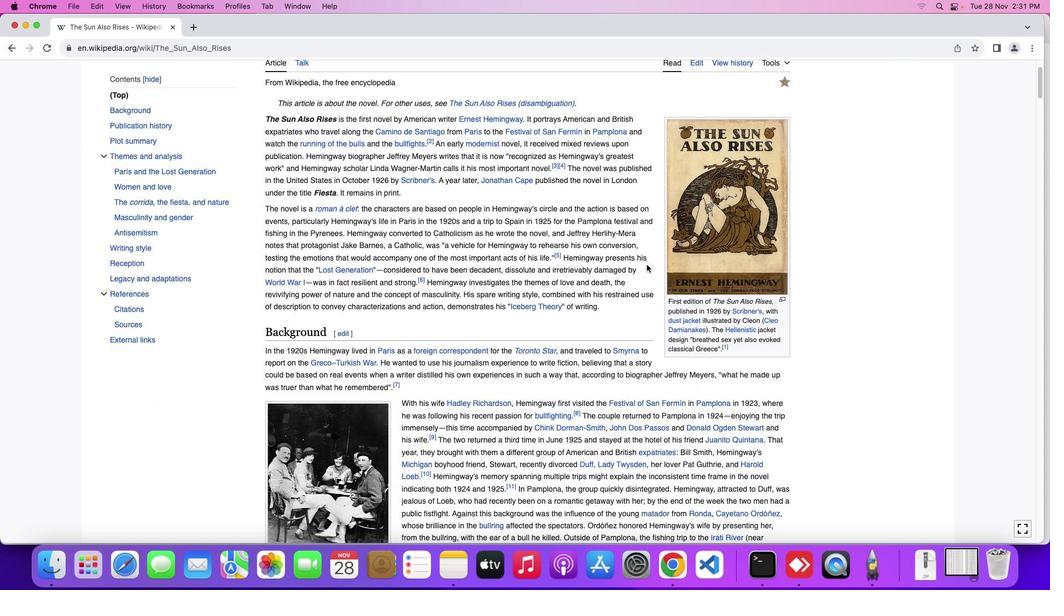 
Action: Mouse scrolled (646, 265) with delta (0, 0)
Screenshot: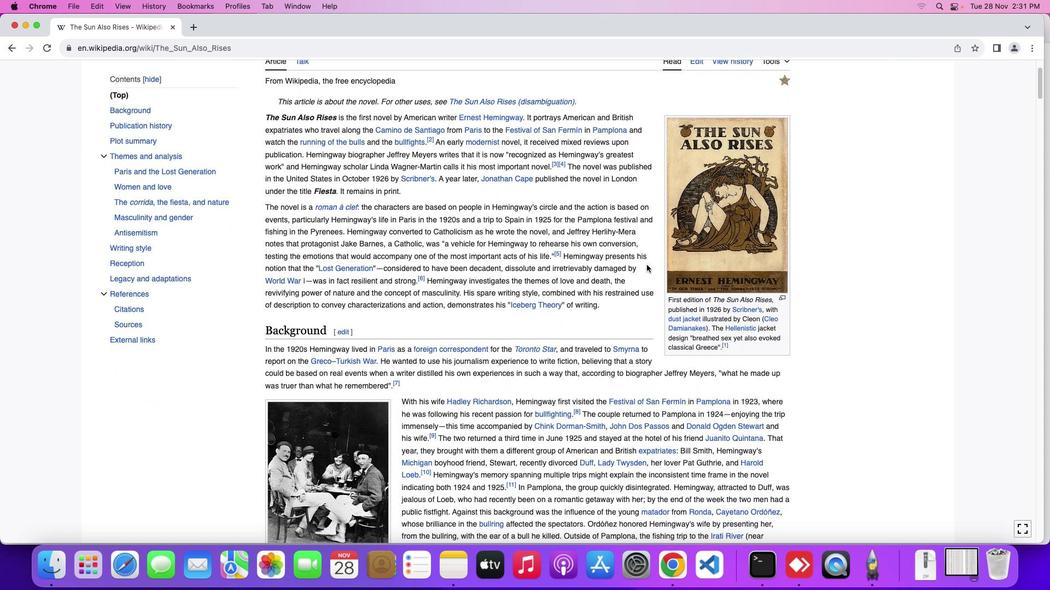 
Action: Mouse scrolled (646, 265) with delta (0, 0)
Screenshot: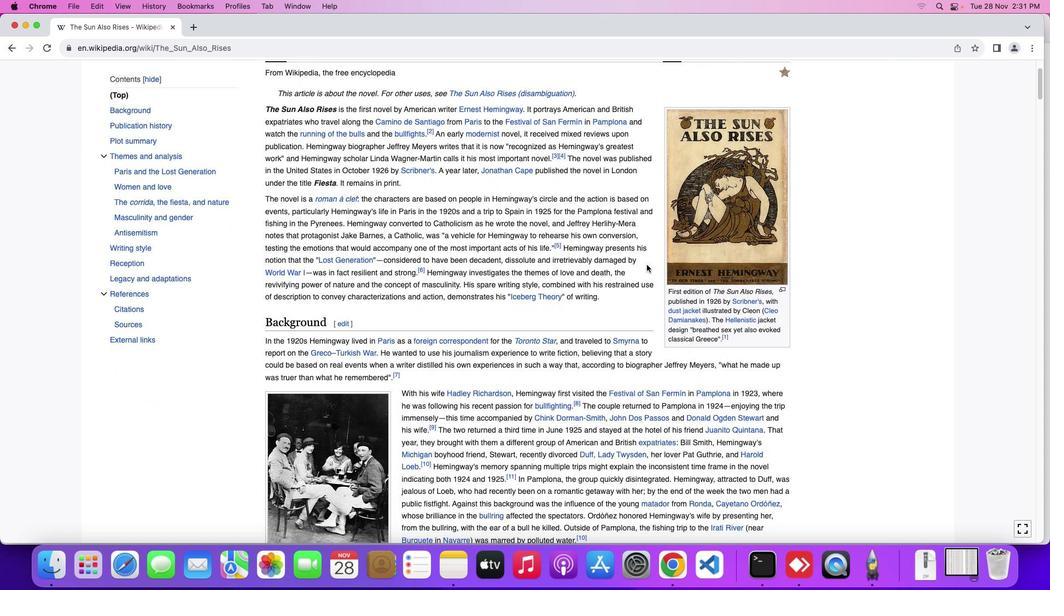 
Action: Mouse moved to (646, 265)
Screenshot: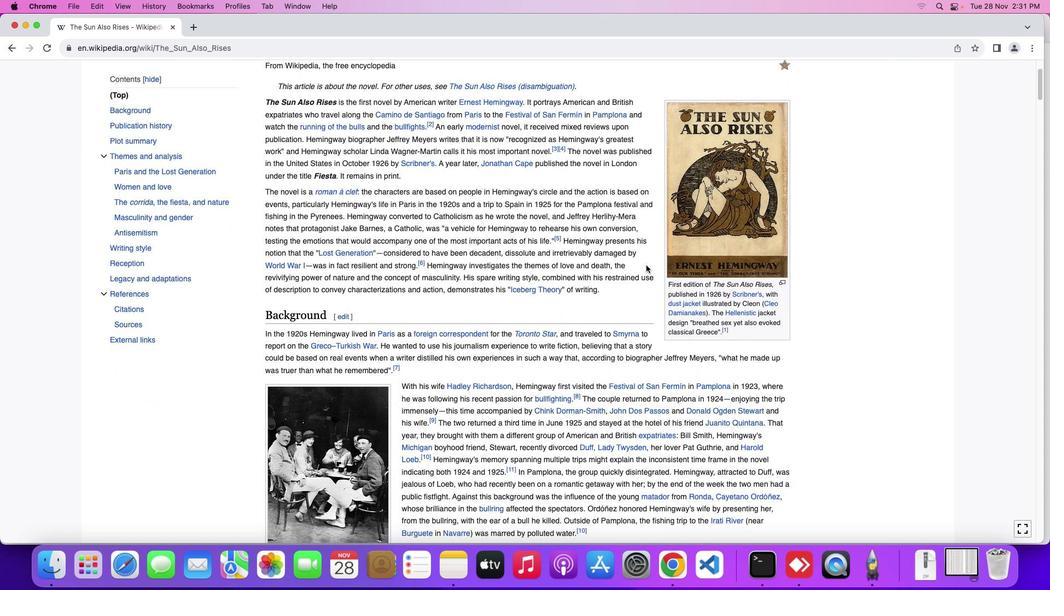 
Action: Mouse scrolled (646, 265) with delta (0, 0)
Screenshot: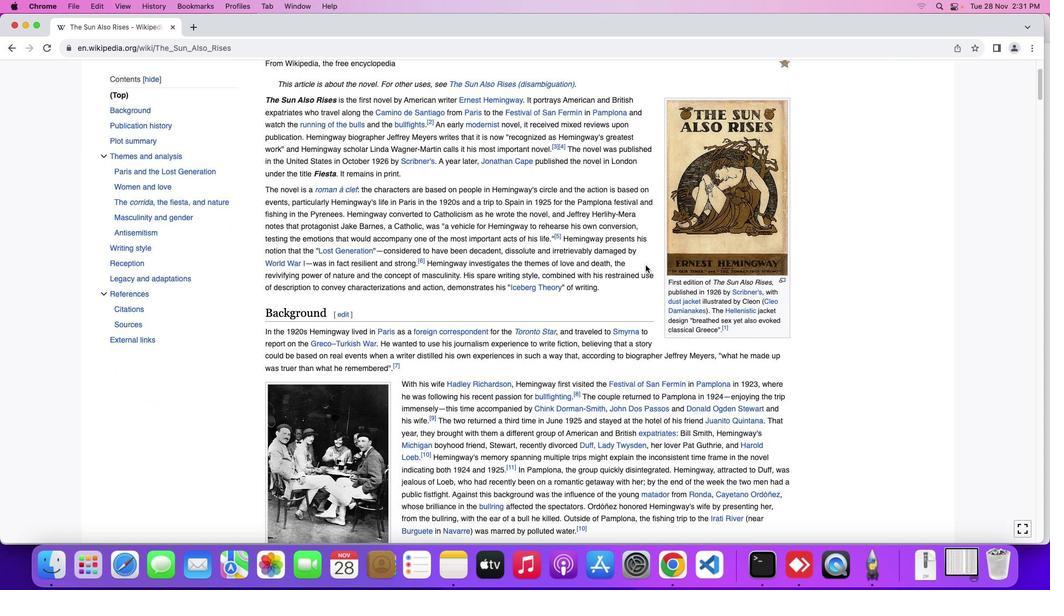 
Action: Mouse moved to (646, 265)
Screenshot: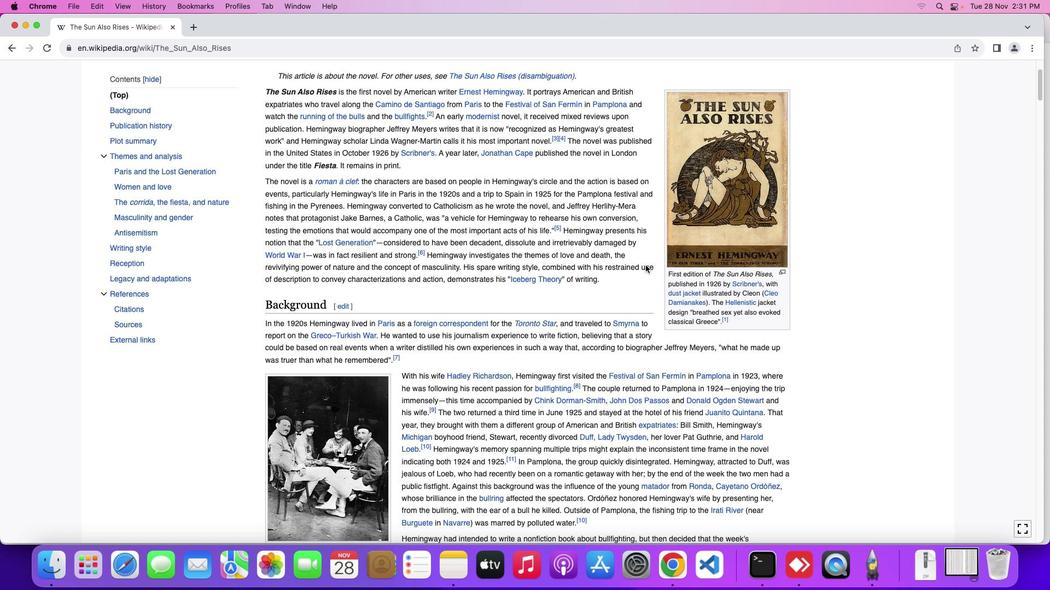 
Action: Mouse scrolled (646, 265) with delta (0, 0)
Screenshot: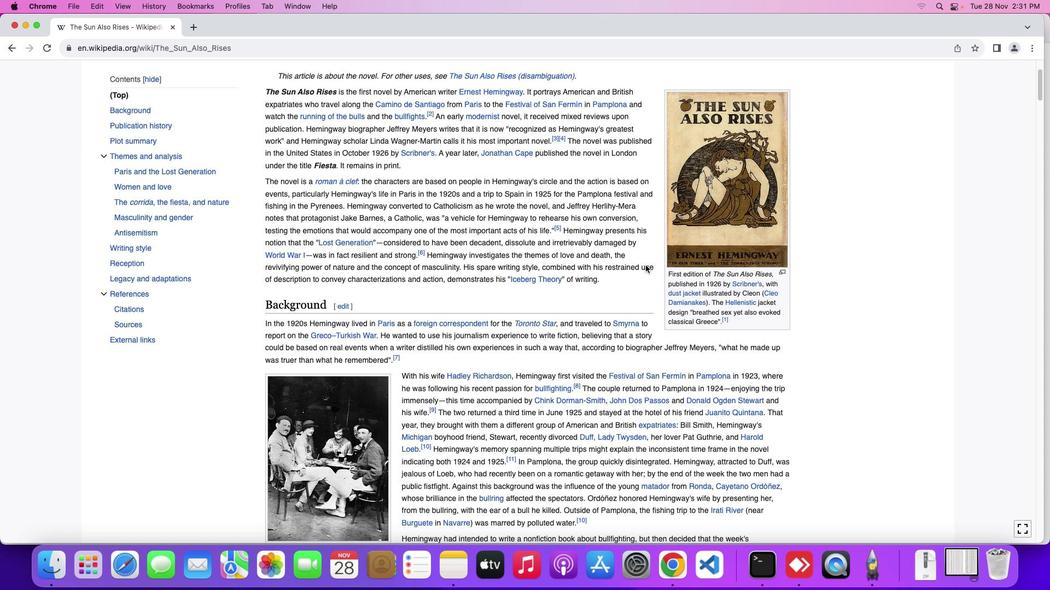 
Action: Mouse moved to (646, 265)
Screenshot: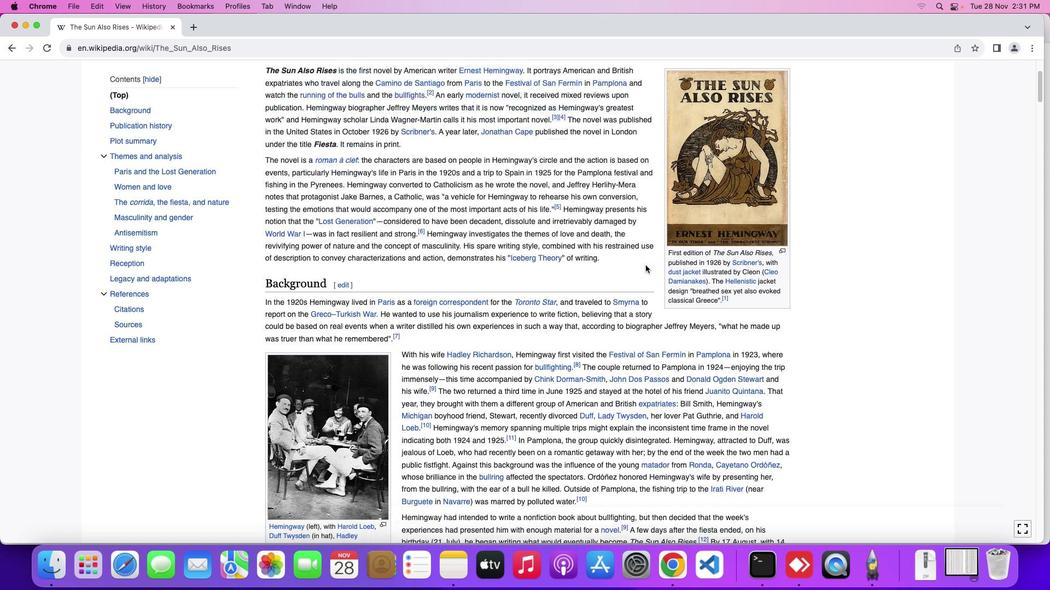 
Action: Mouse scrolled (646, 265) with delta (0, -1)
Screenshot: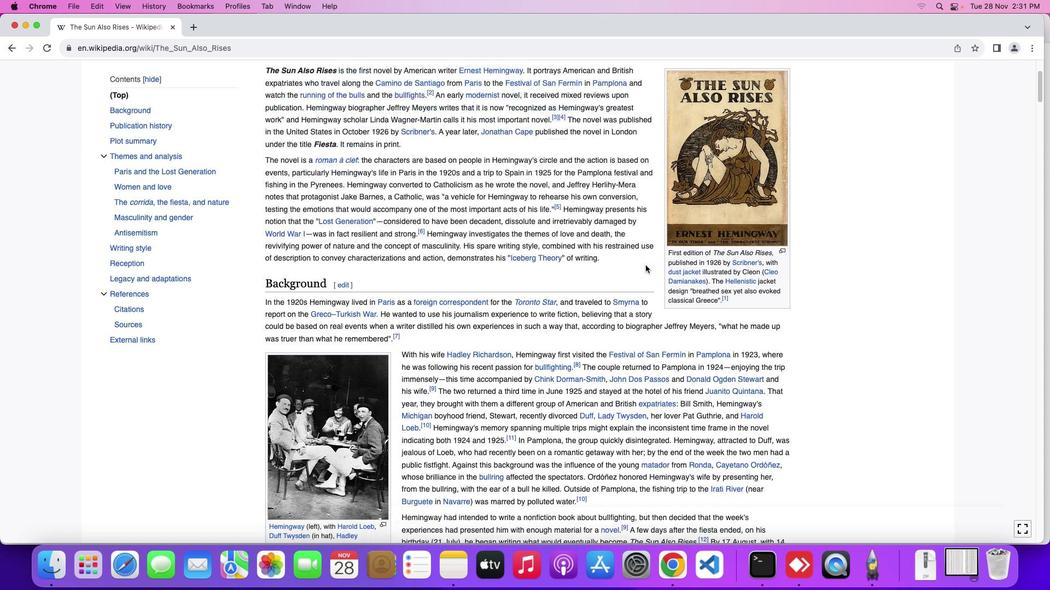 
Action: Mouse moved to (645, 265)
Screenshot: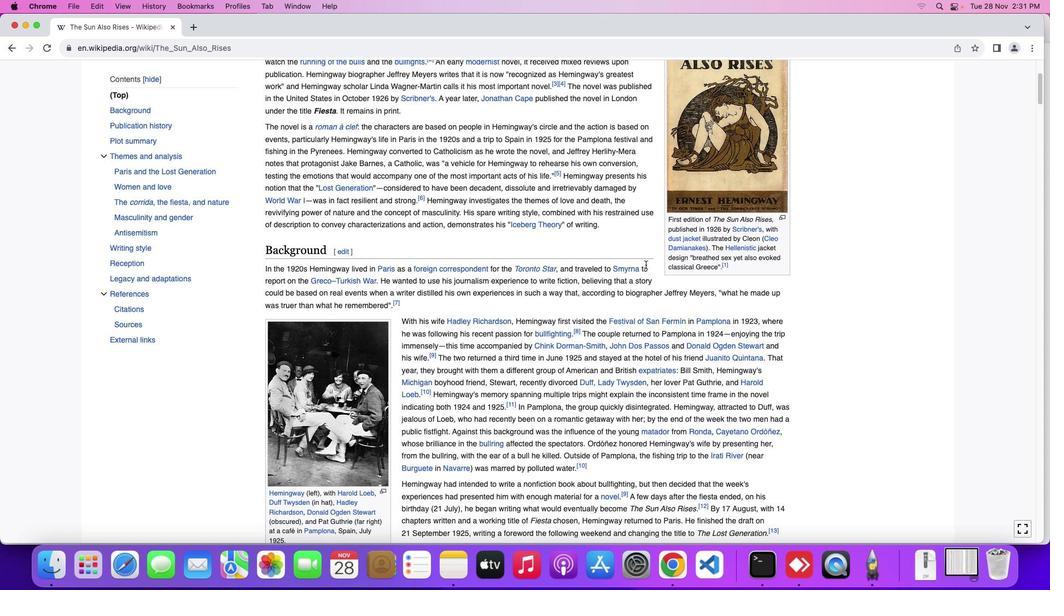 
Action: Mouse scrolled (645, 265) with delta (0, 0)
Screenshot: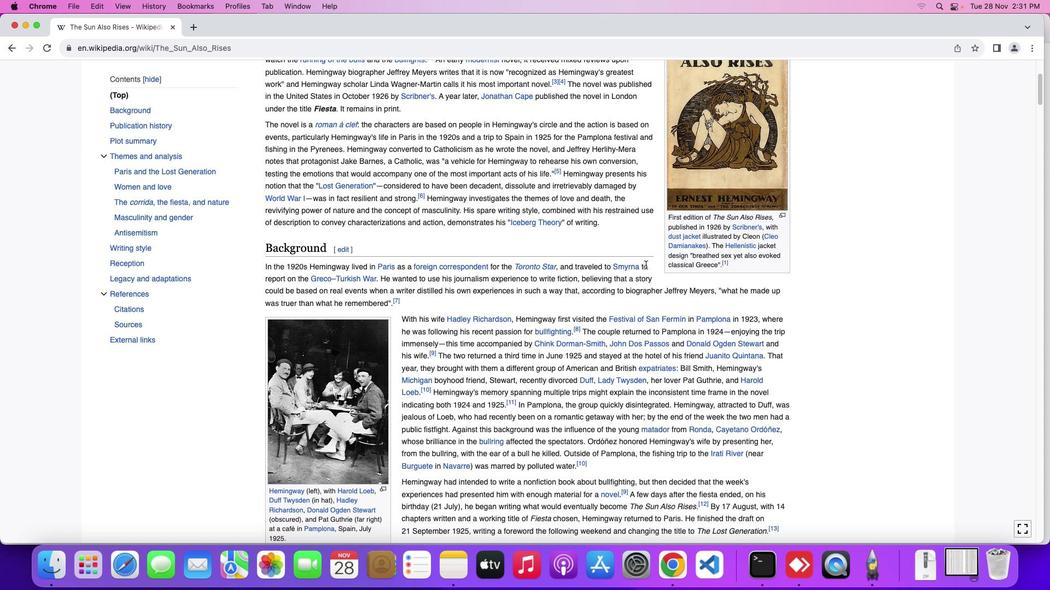 
Action: Mouse scrolled (645, 265) with delta (0, 0)
Screenshot: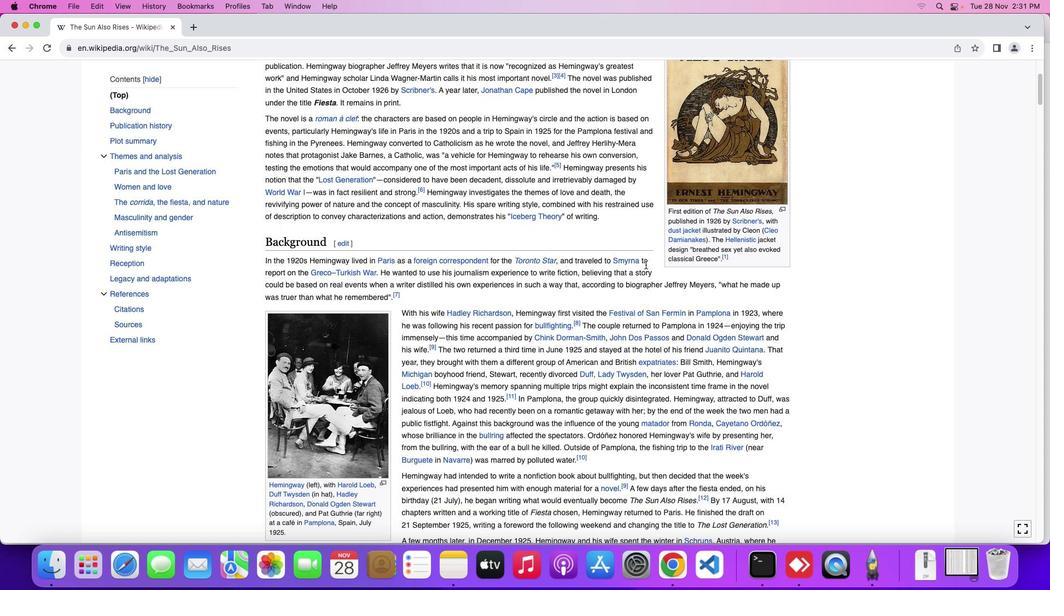 
Action: Mouse moved to (645, 265)
Screenshot: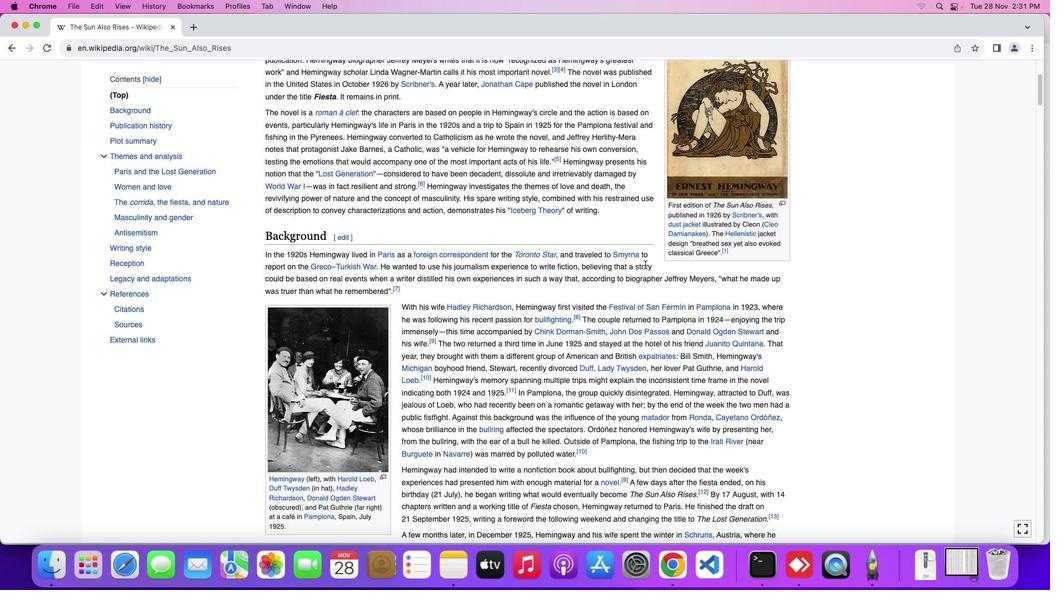 
Action: Mouse scrolled (645, 265) with delta (0, 0)
Screenshot: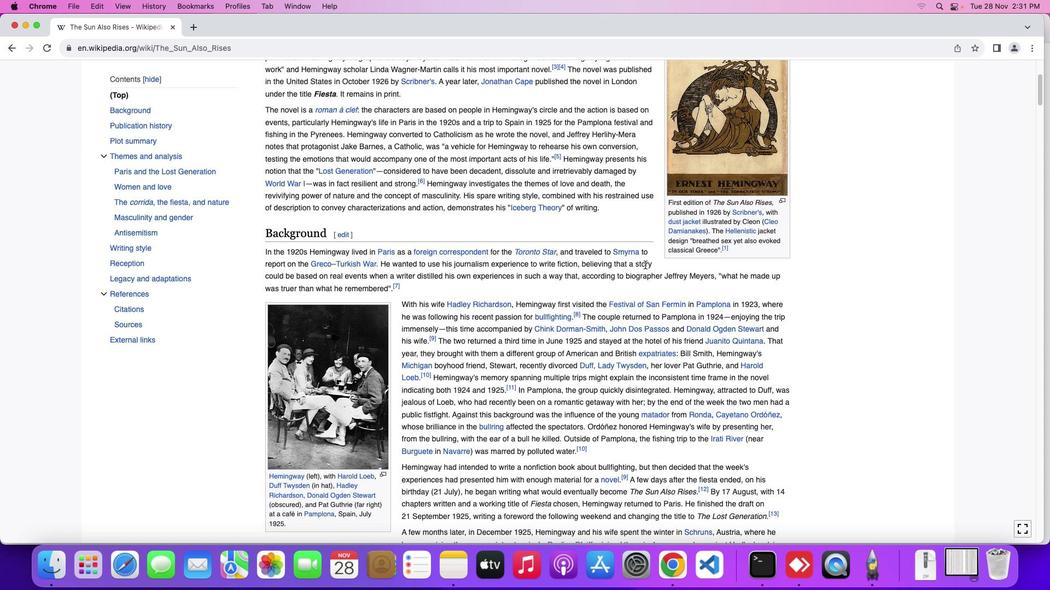
Action: Mouse scrolled (645, 265) with delta (0, 0)
Screenshot: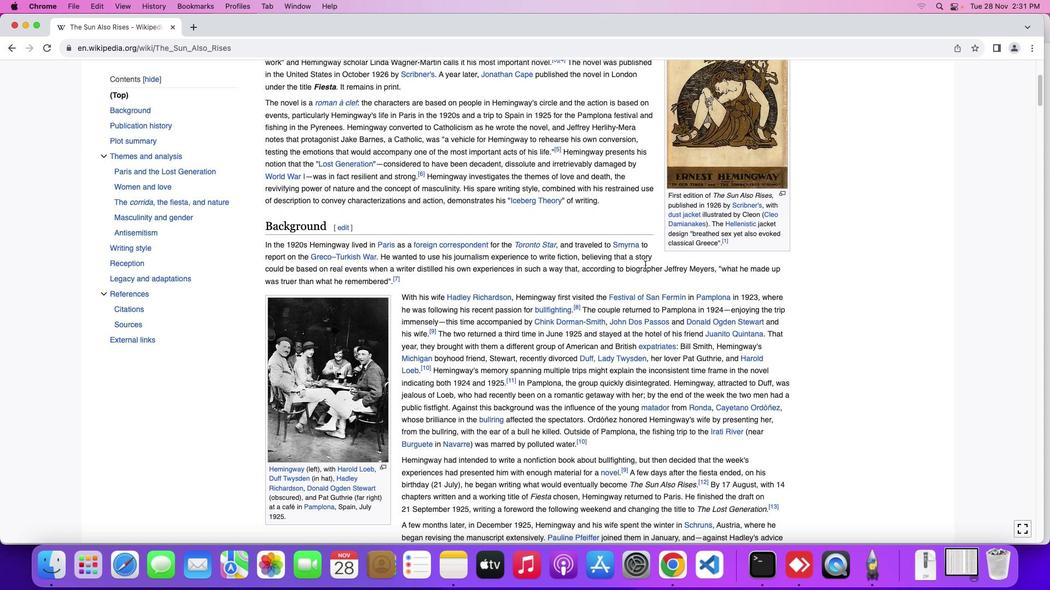 
Action: Mouse scrolled (645, 265) with delta (0, 0)
Screenshot: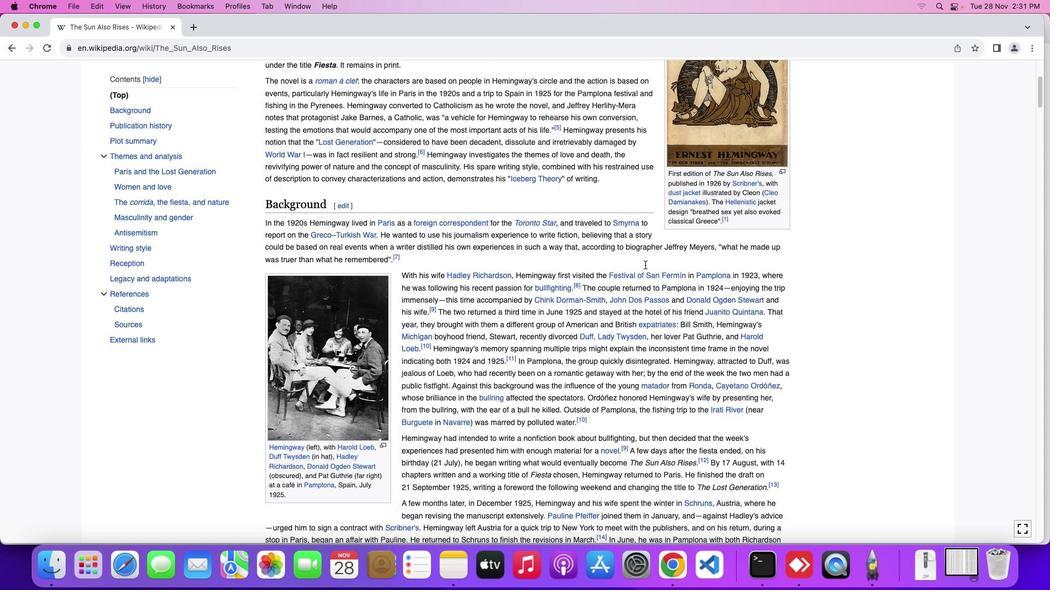 
Action: Mouse moved to (712, 252)
Screenshot: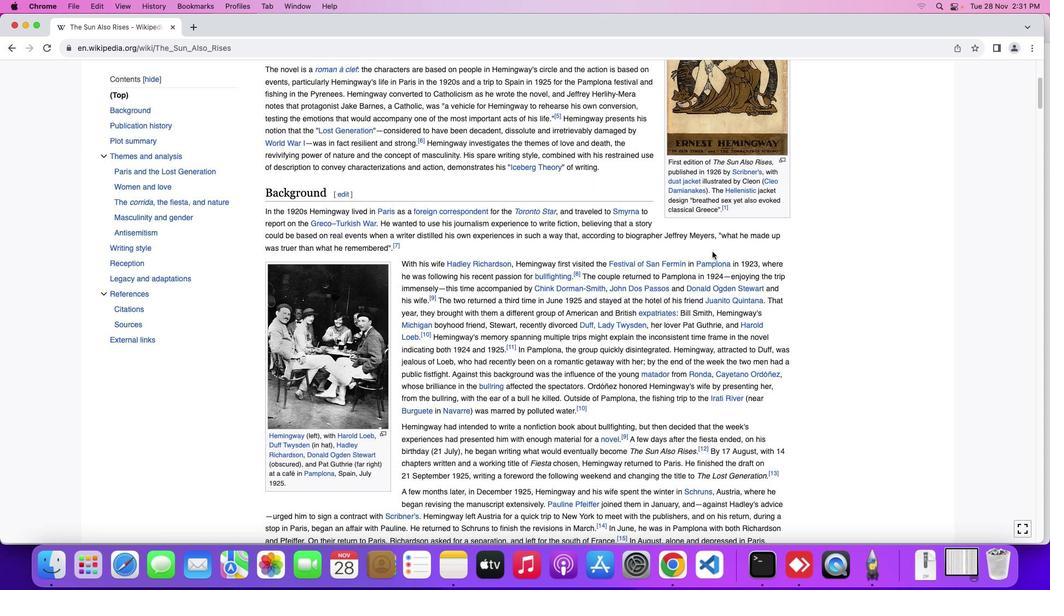 
Action: Mouse scrolled (712, 252) with delta (0, 0)
Screenshot: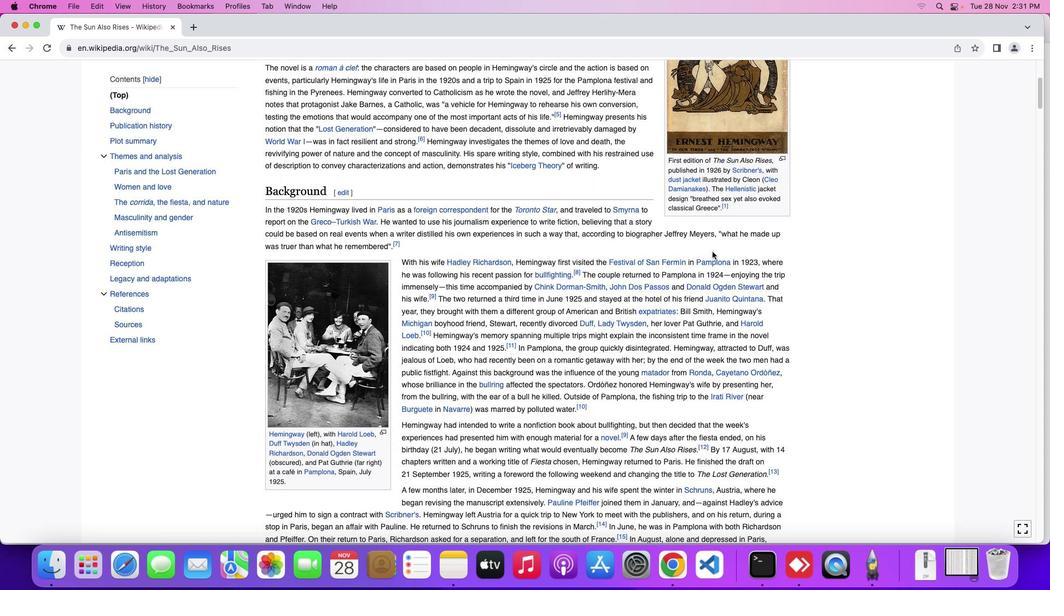
Action: Mouse moved to (822, 252)
Screenshot: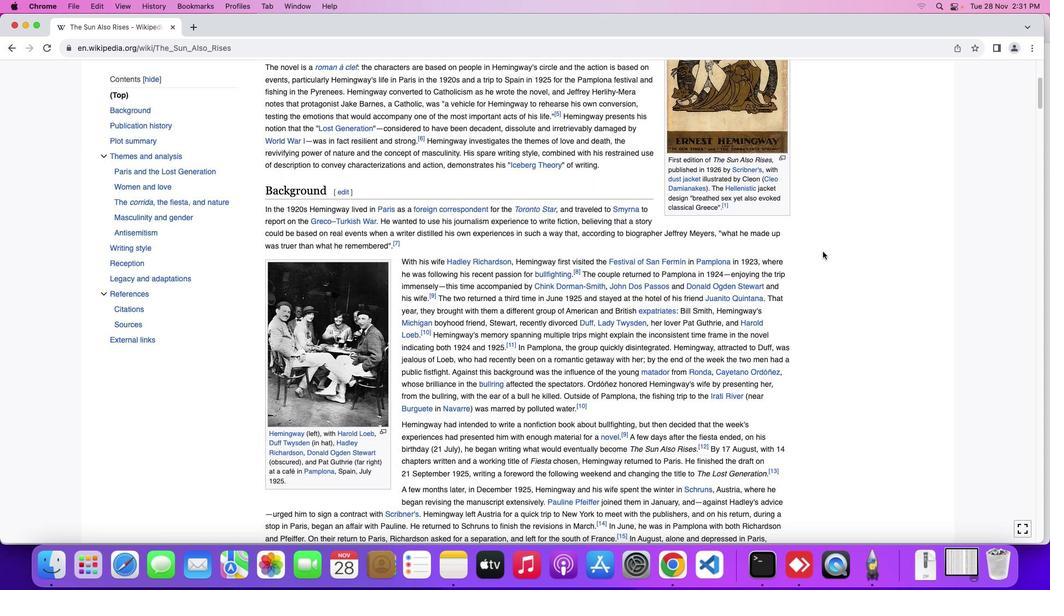 
Action: Mouse scrolled (822, 252) with delta (0, 0)
Screenshot: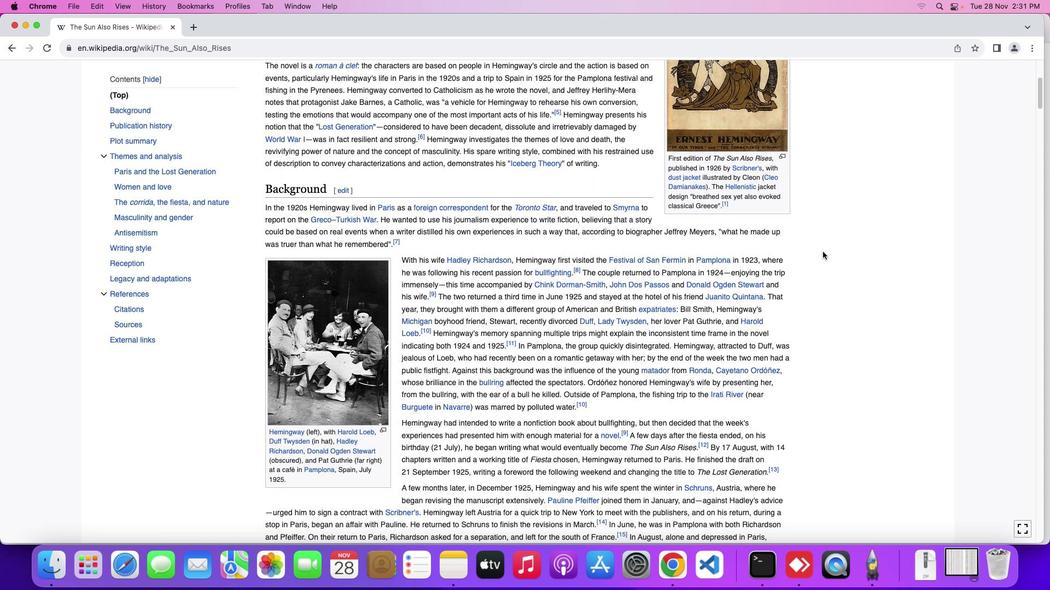 
Action: Mouse scrolled (822, 252) with delta (0, 0)
Screenshot: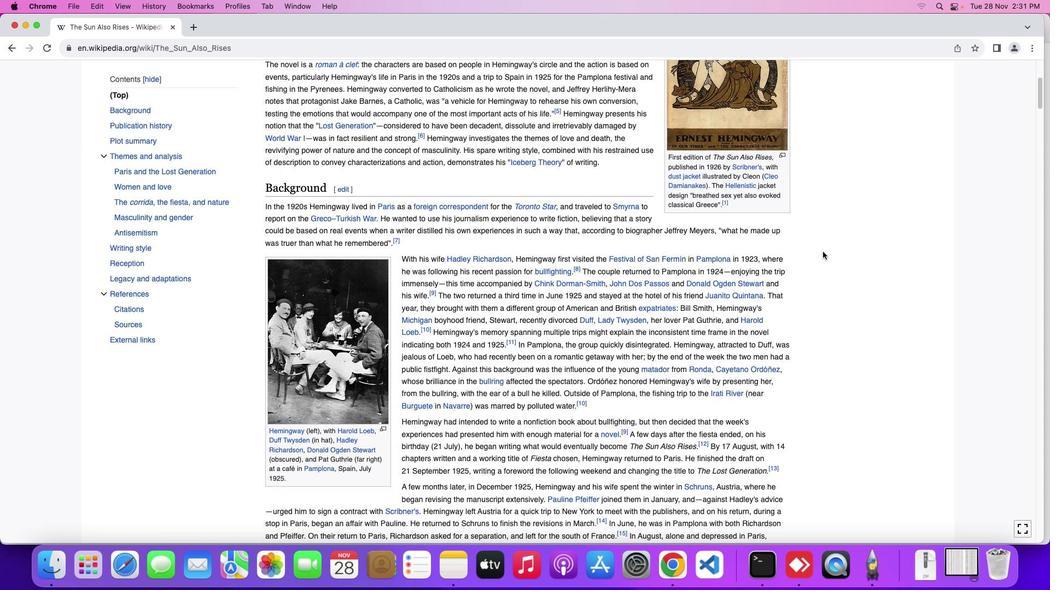 
Action: Mouse moved to (810, 289)
Screenshot: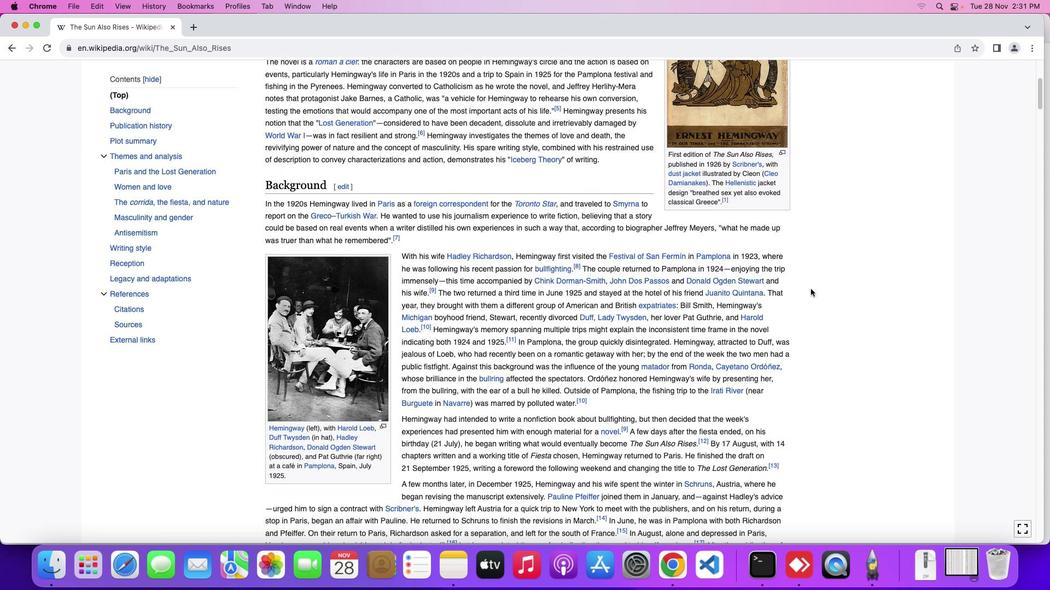 
Action: Mouse scrolled (810, 289) with delta (0, 0)
Screenshot: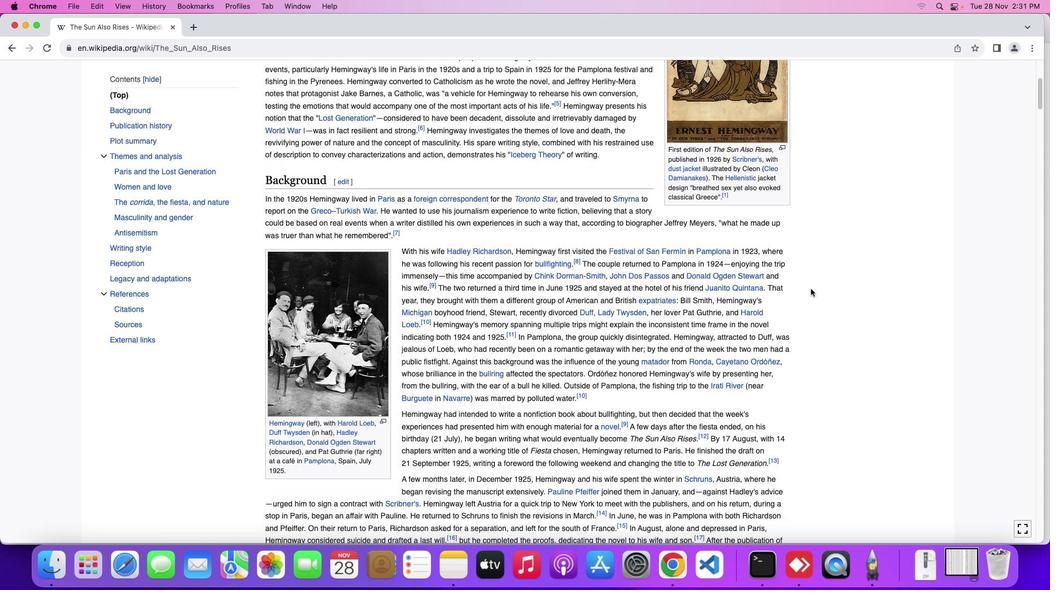 
Action: Mouse moved to (810, 289)
Screenshot: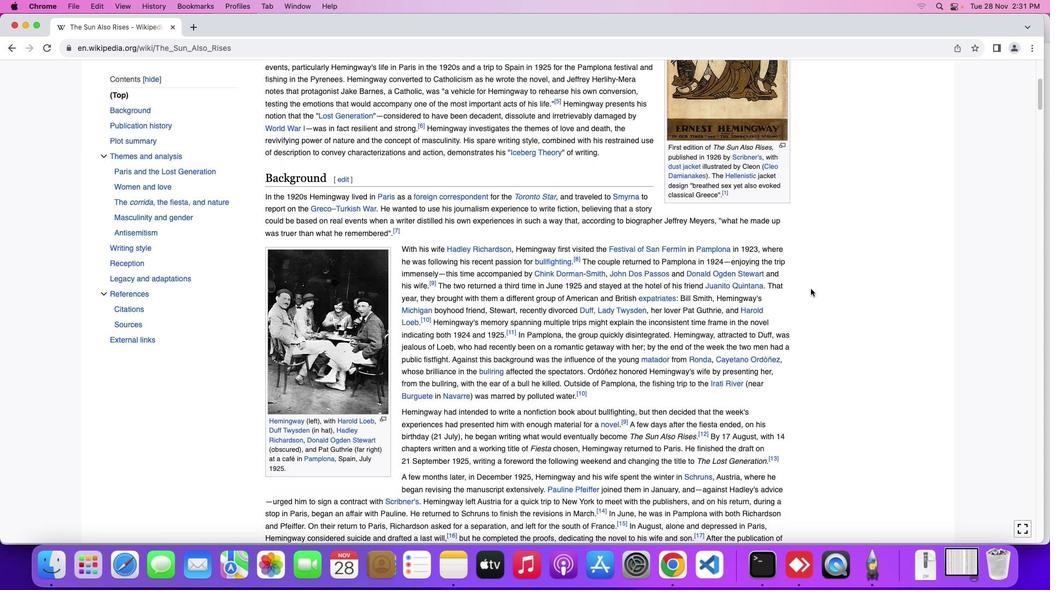 
Action: Mouse scrolled (810, 289) with delta (0, 0)
Screenshot: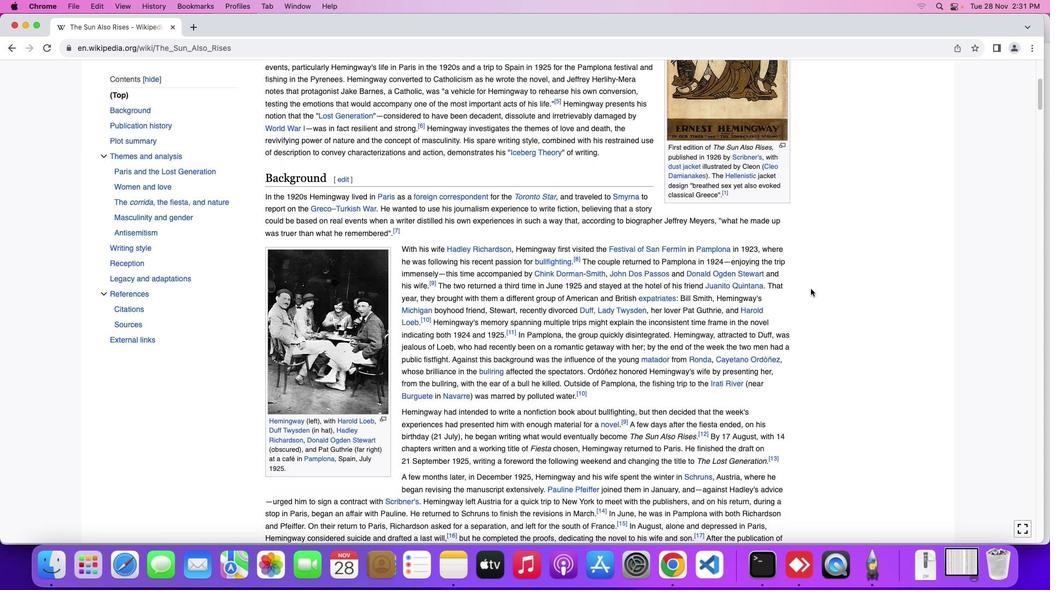 
Action: Mouse moved to (813, 291)
Screenshot: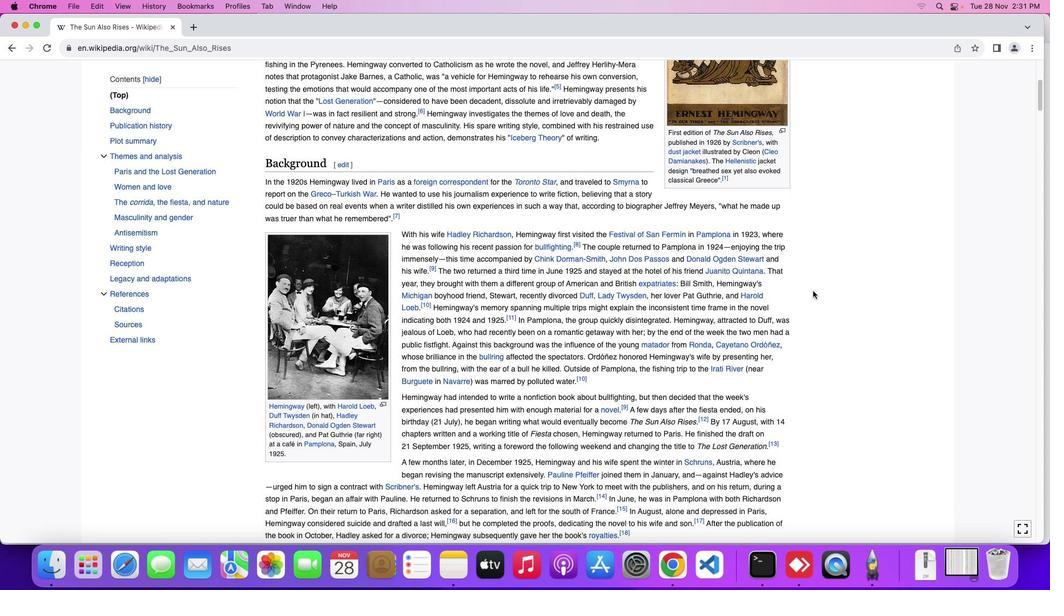 
Action: Mouse scrolled (813, 291) with delta (0, 0)
Screenshot: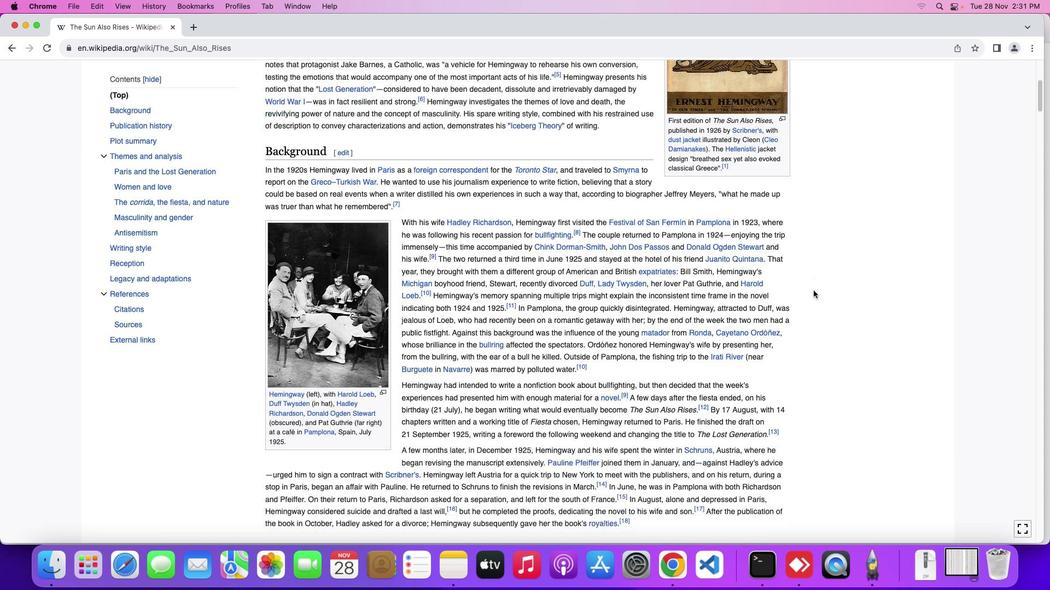 
Action: Mouse moved to (813, 291)
Screenshot: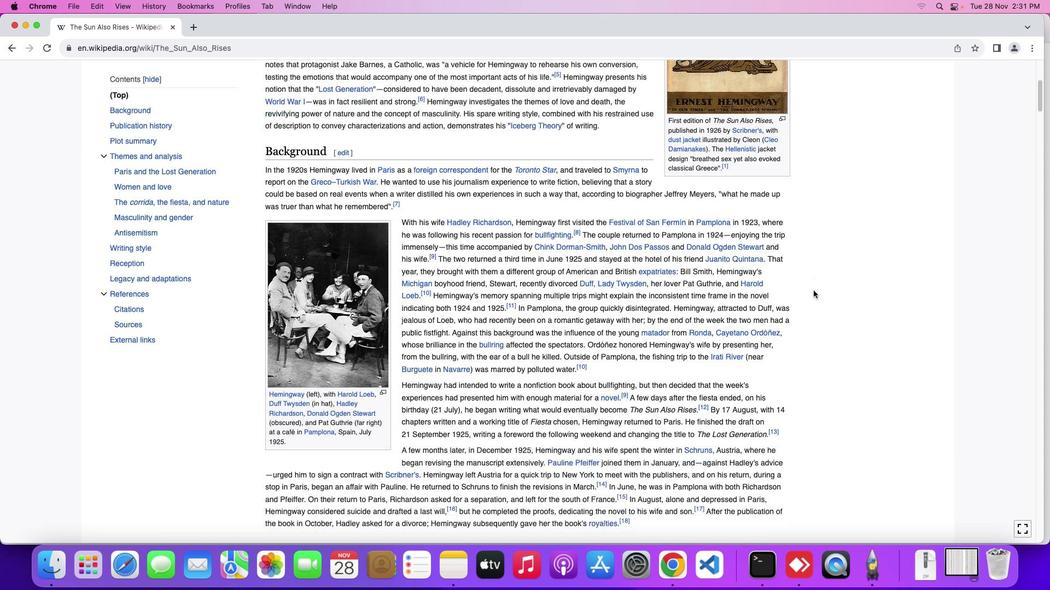 
Action: Mouse scrolled (813, 291) with delta (0, 0)
Screenshot: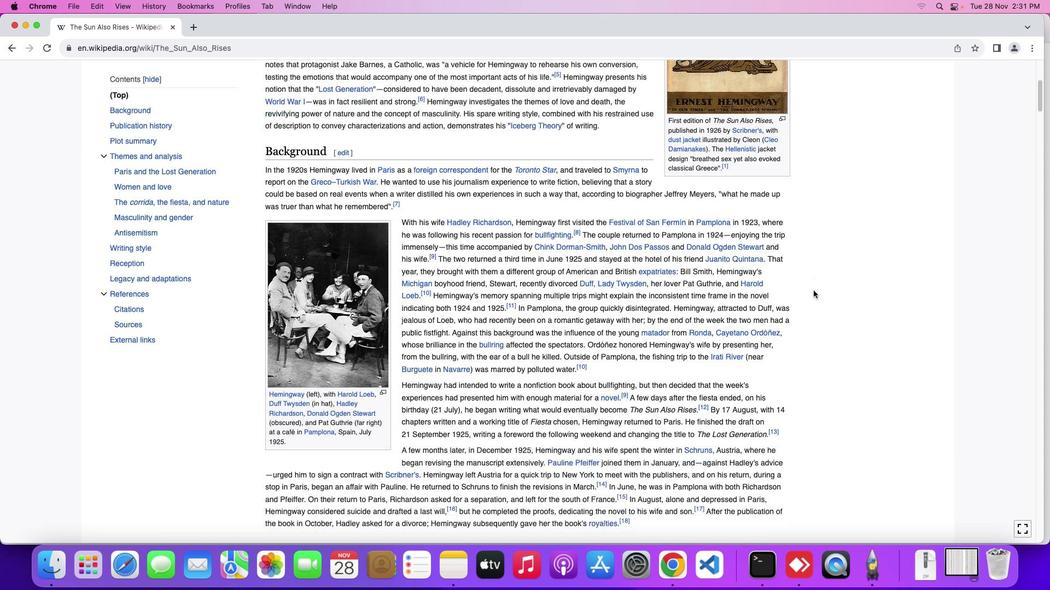 
Action: Mouse moved to (813, 291)
Screenshot: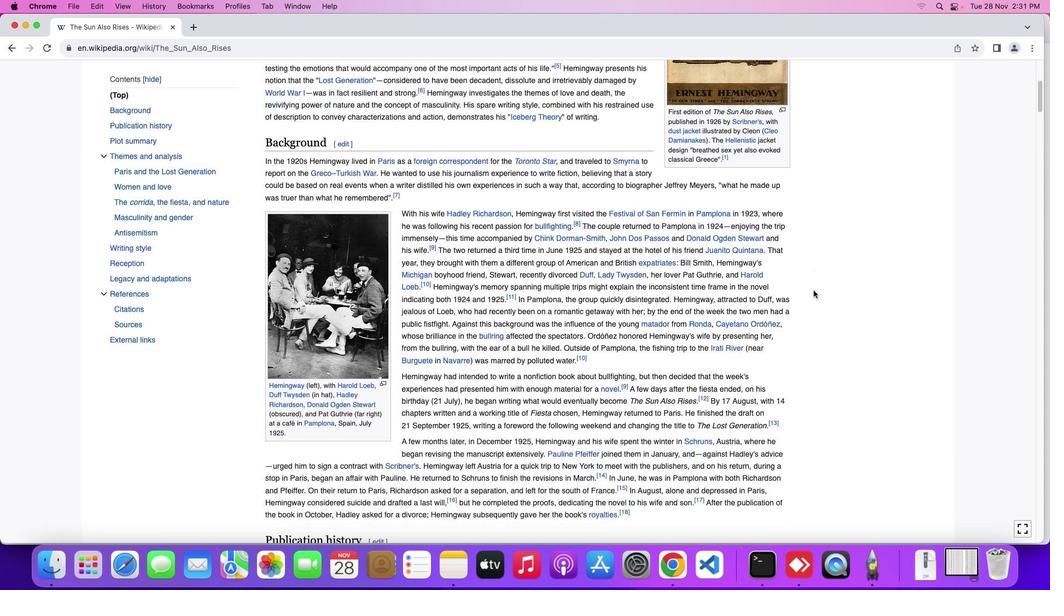 
Action: Mouse scrolled (813, 291) with delta (0, -1)
Screenshot: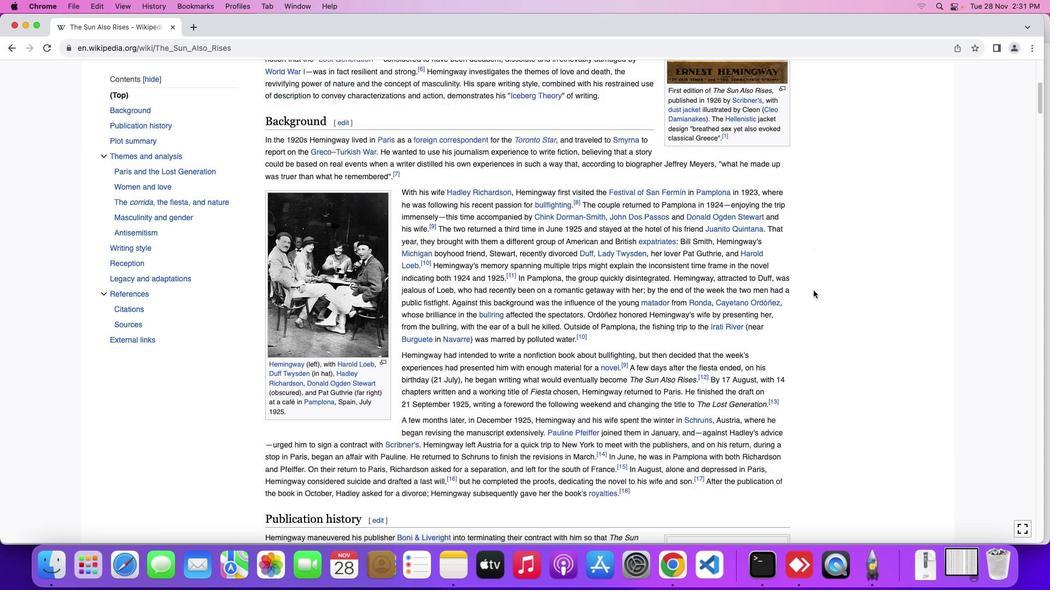 
Action: Mouse moved to (812, 291)
Screenshot: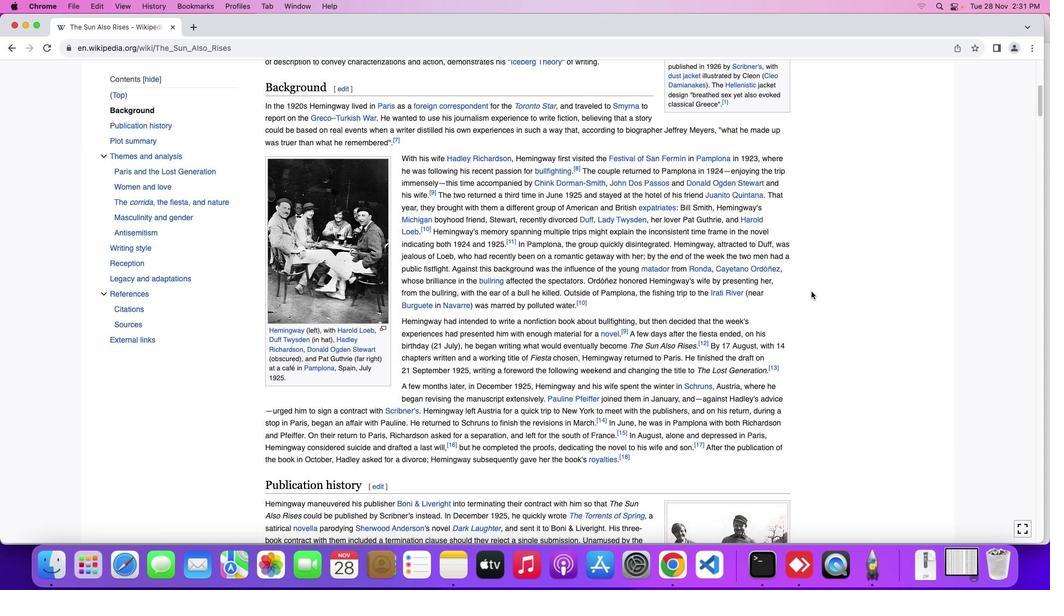 
Action: Mouse scrolled (812, 291) with delta (0, 0)
Screenshot: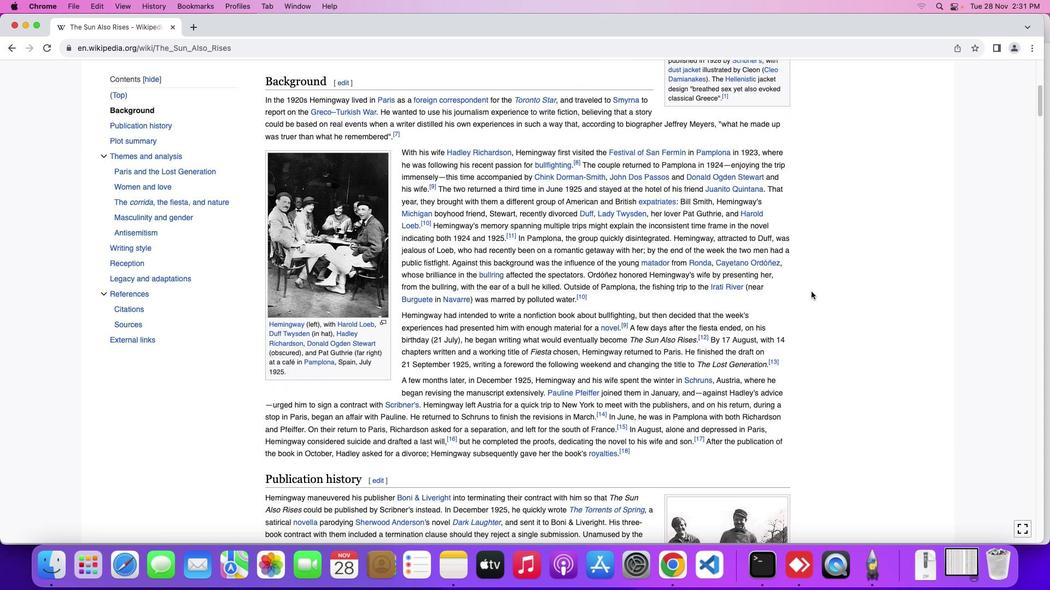 
Action: Mouse scrolled (812, 291) with delta (0, 0)
Screenshot: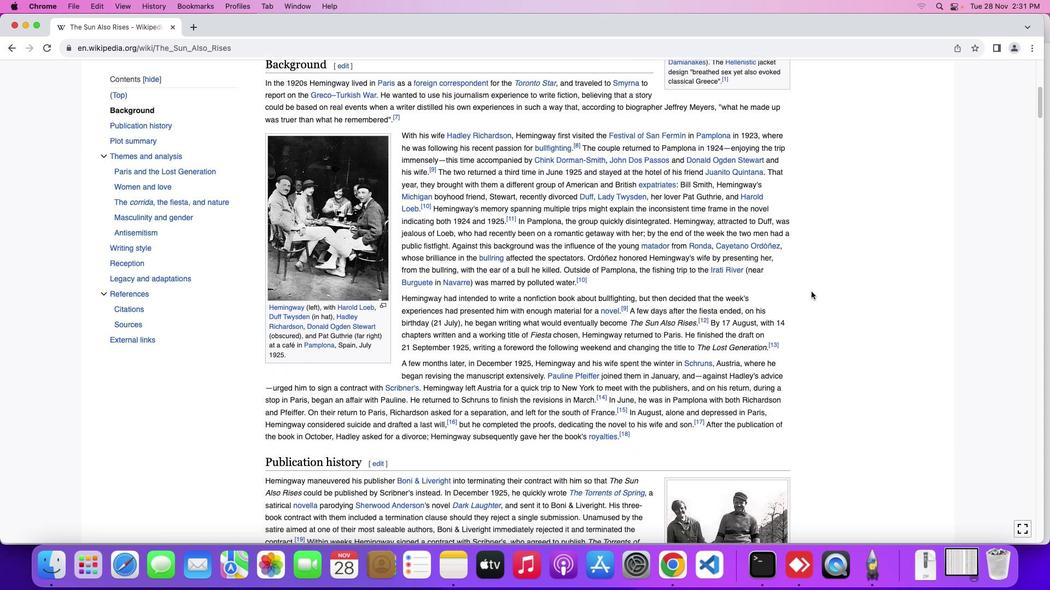 
Action: Mouse scrolled (812, 291) with delta (0, -1)
Screenshot: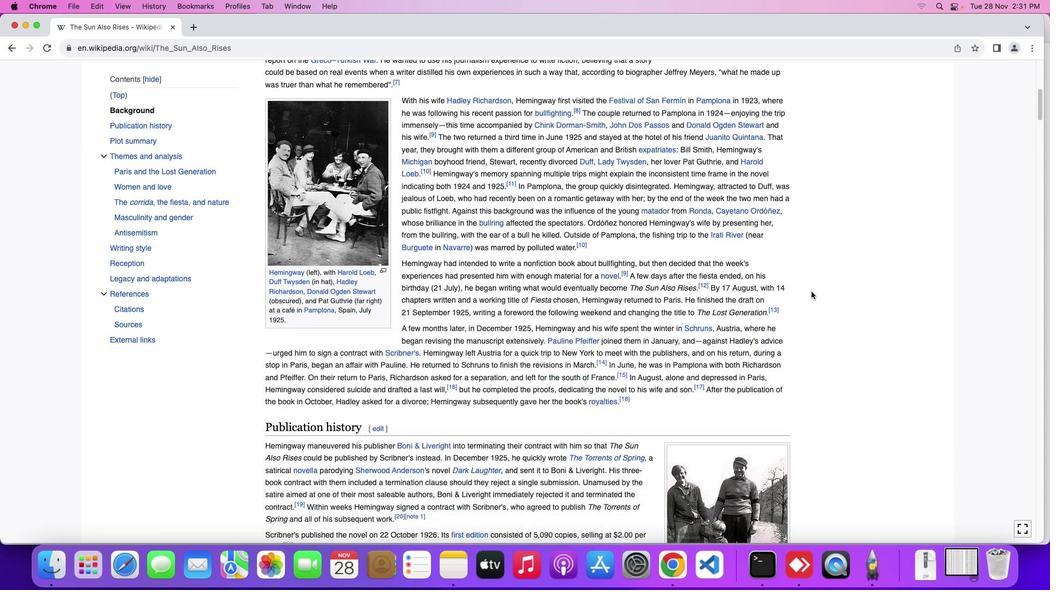 
Action: Mouse scrolled (812, 291) with delta (0, -2)
Screenshot: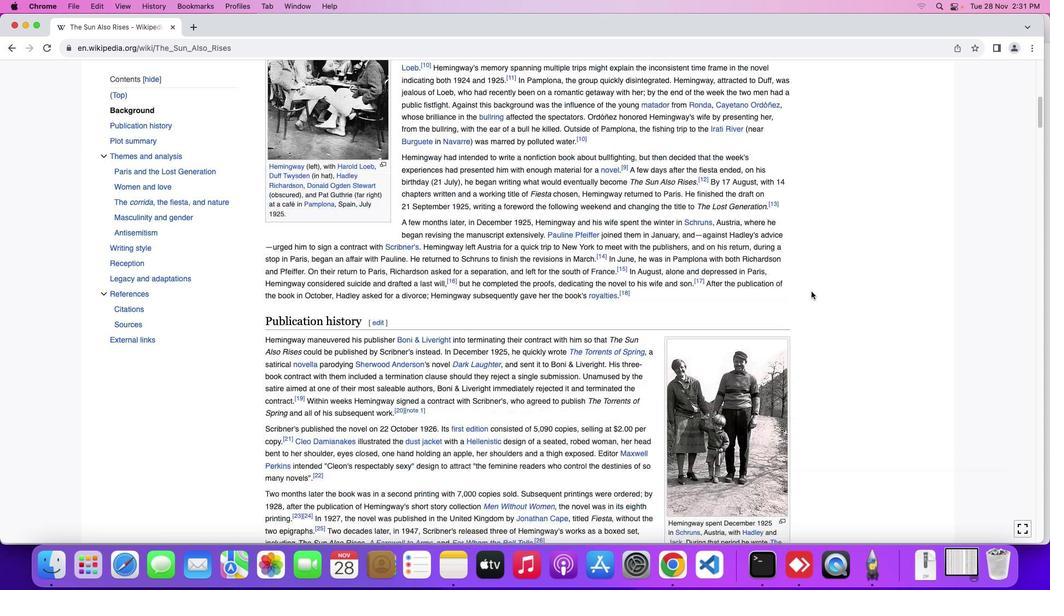 
Action: Mouse moved to (808, 291)
Screenshot: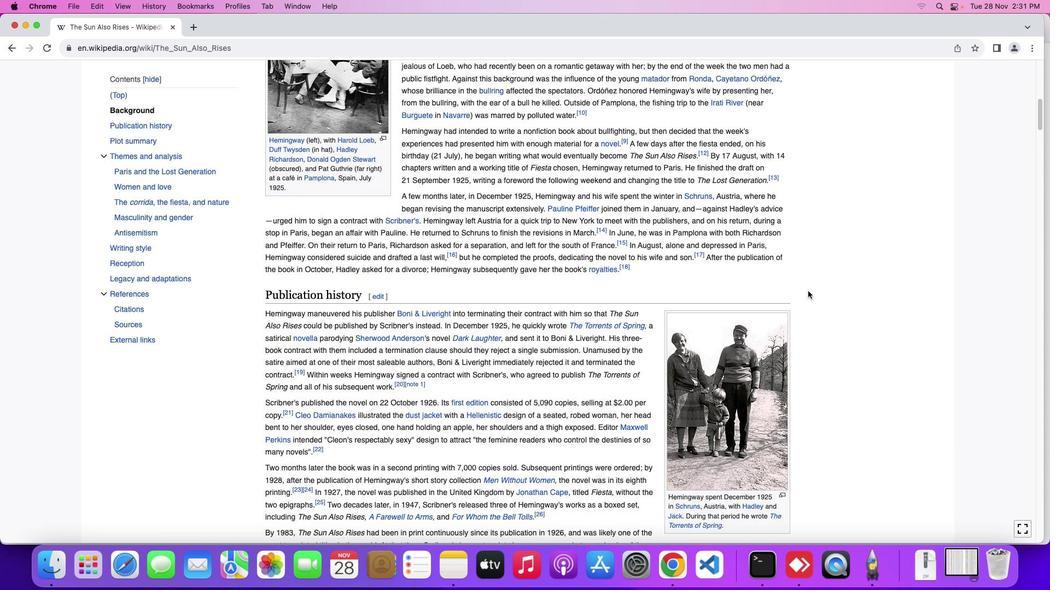 
Action: Mouse scrolled (808, 291) with delta (0, 0)
Screenshot: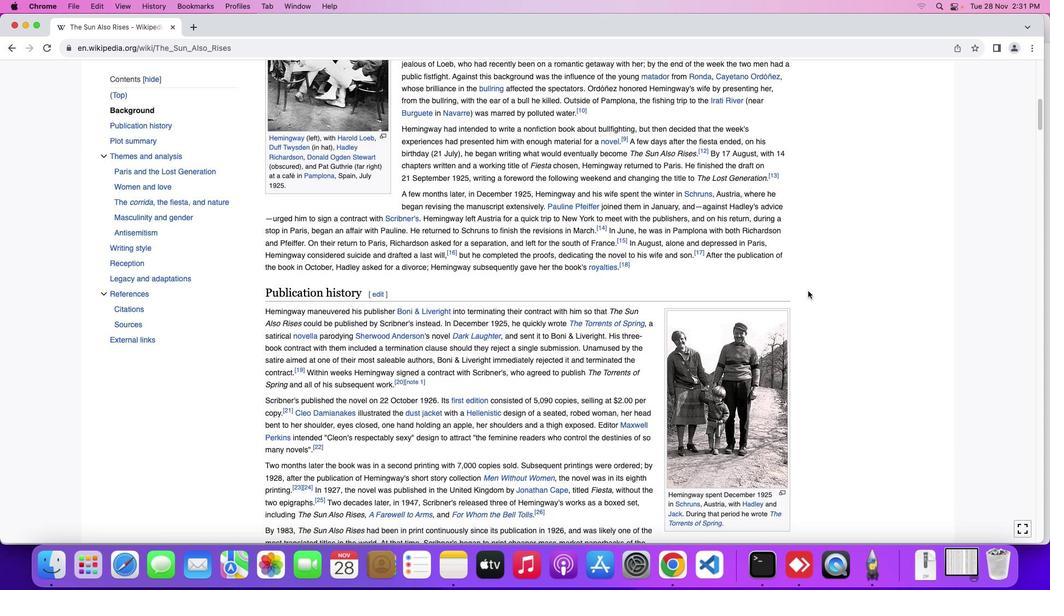 
Action: Mouse scrolled (808, 291) with delta (0, 0)
Screenshot: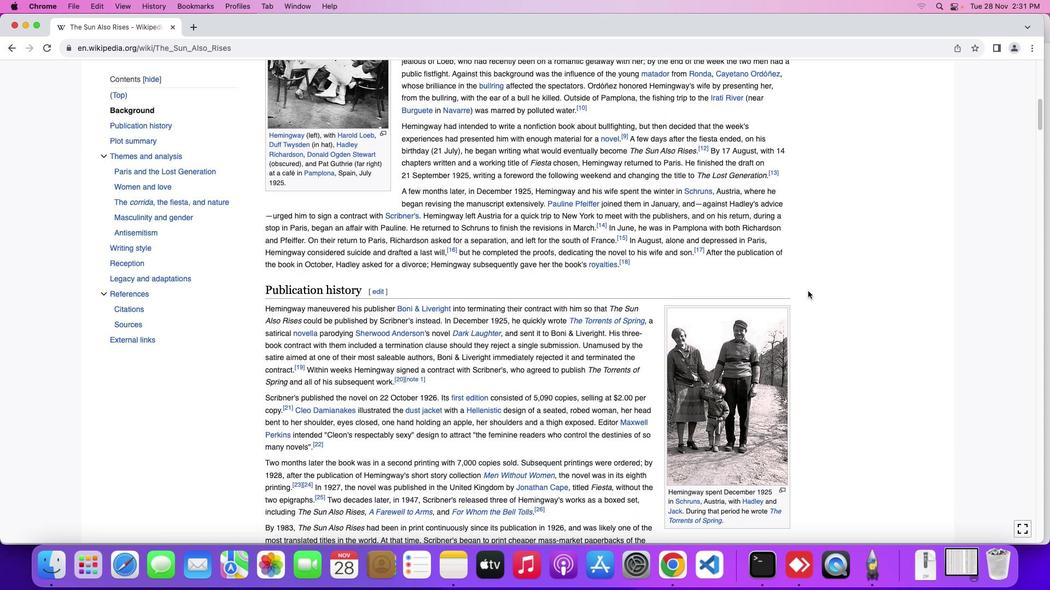 
Action: Mouse scrolled (808, 291) with delta (0, 0)
Screenshot: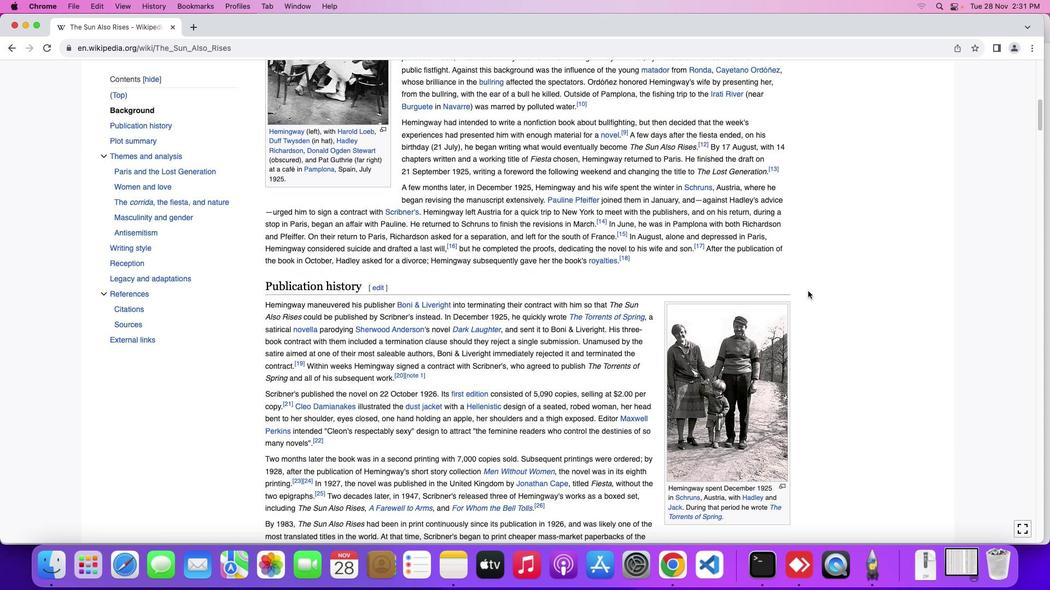 
Action: Mouse moved to (770, 302)
Screenshot: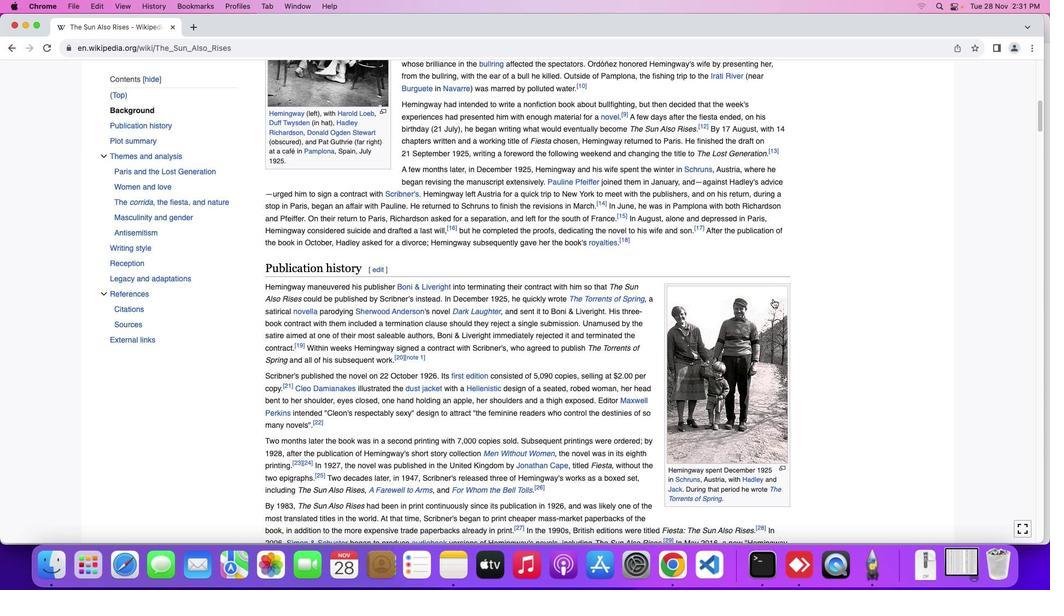 
Action: Mouse scrolled (770, 302) with delta (0, 0)
Screenshot: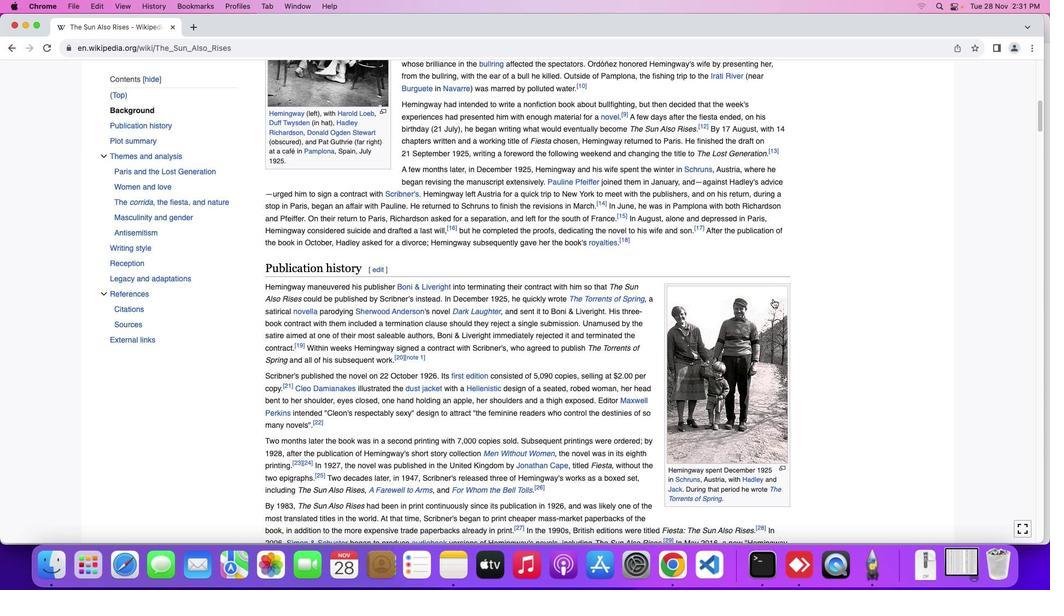 
Action: Mouse moved to (770, 302)
Screenshot: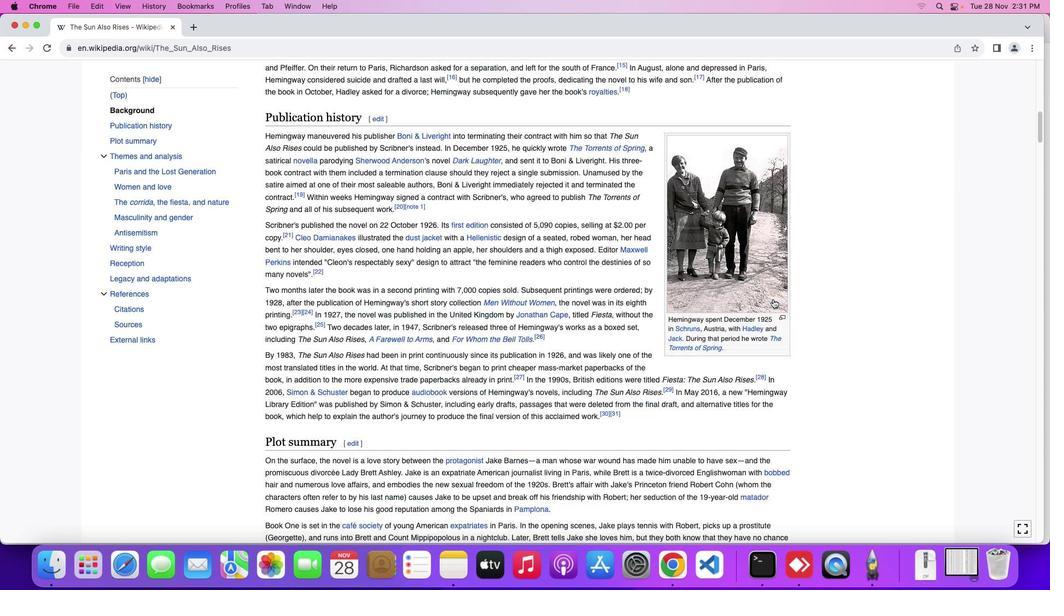 
Action: Mouse scrolled (770, 302) with delta (0, 0)
Screenshot: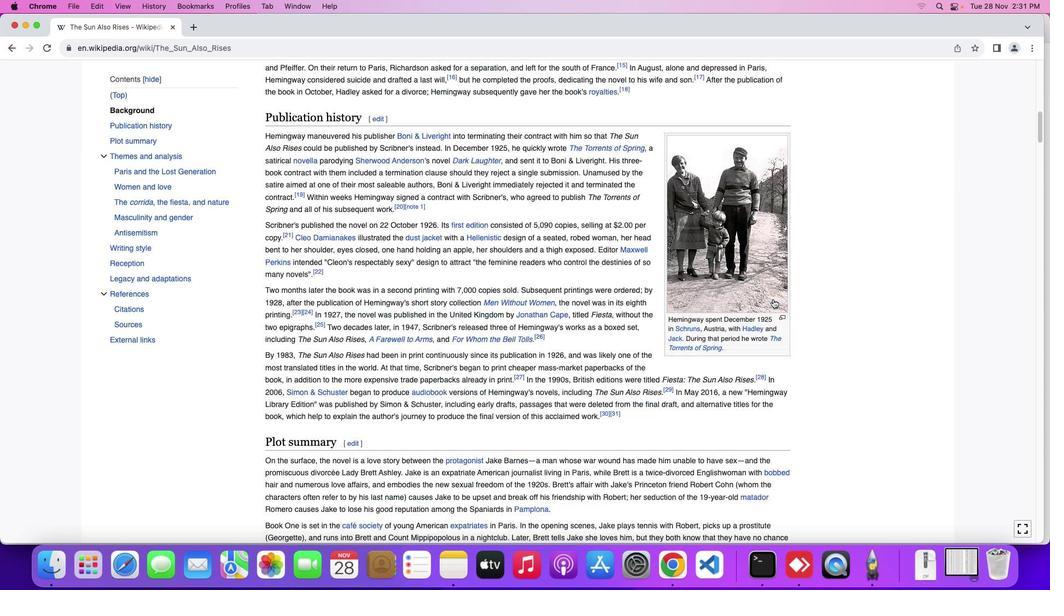
Action: Mouse moved to (772, 301)
Screenshot: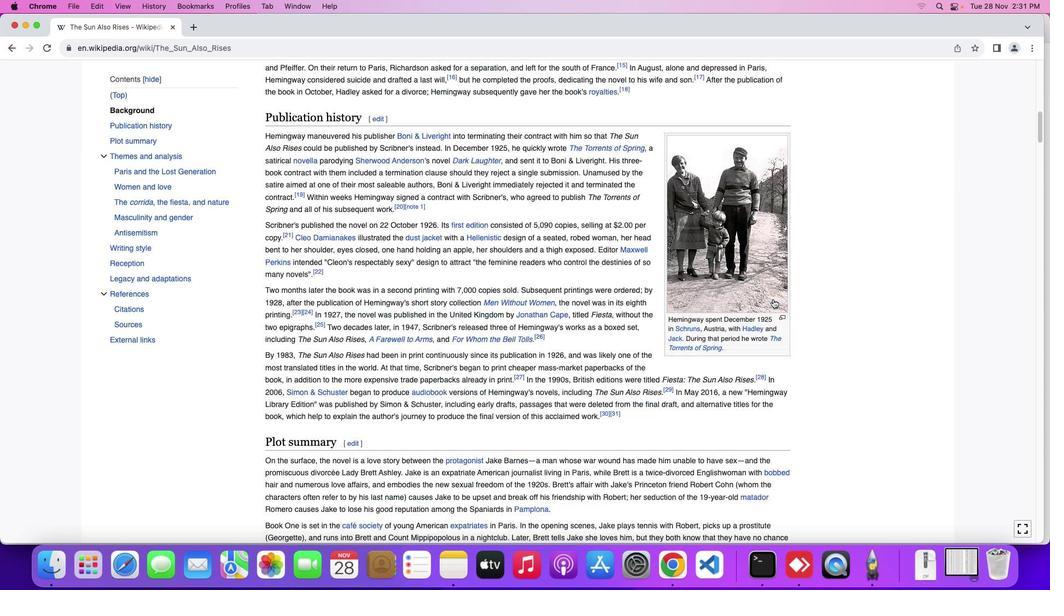 
Action: Mouse scrolled (772, 301) with delta (0, -1)
Screenshot: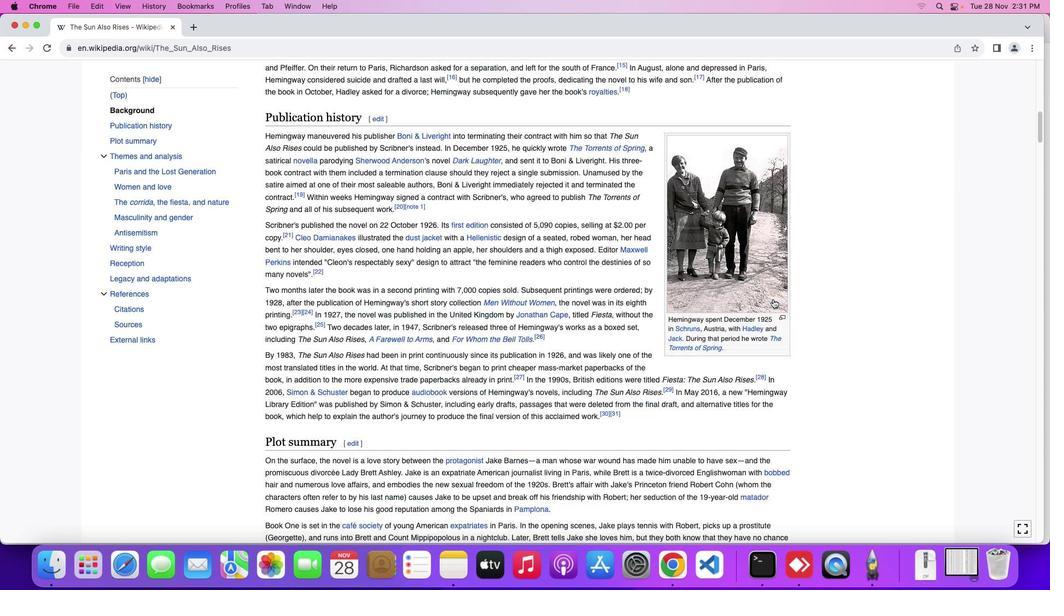 
Action: Mouse moved to (773, 300)
Screenshot: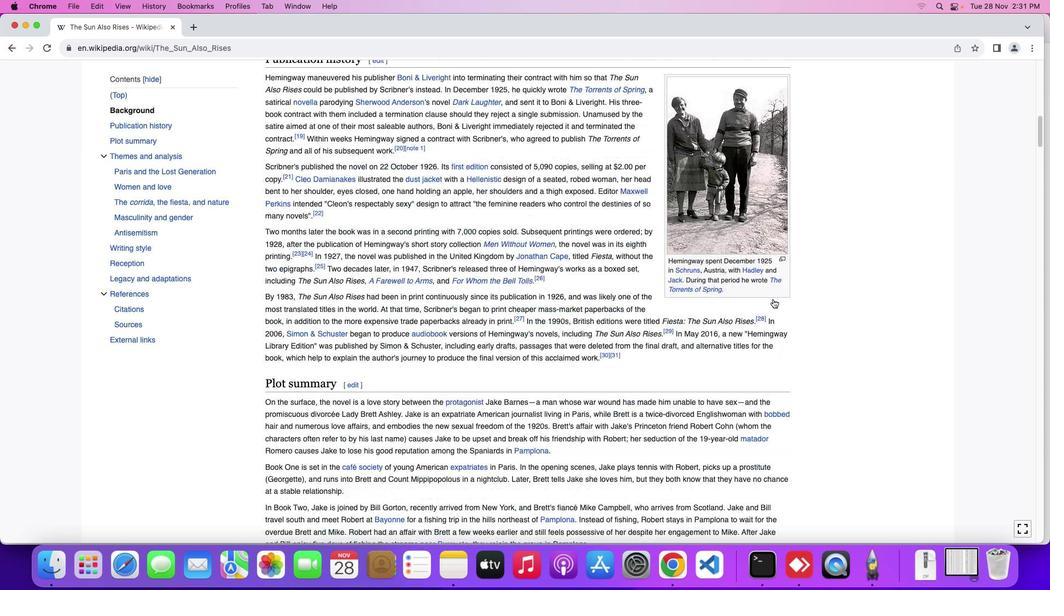 
Action: Mouse scrolled (773, 300) with delta (0, -2)
Screenshot: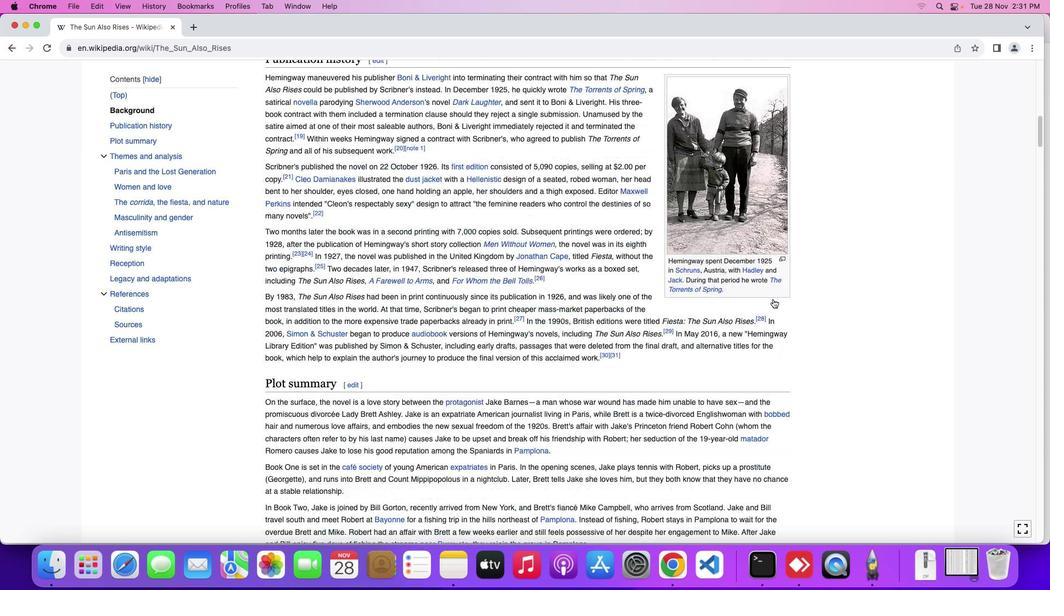 
Action: Mouse moved to (825, 303)
Screenshot: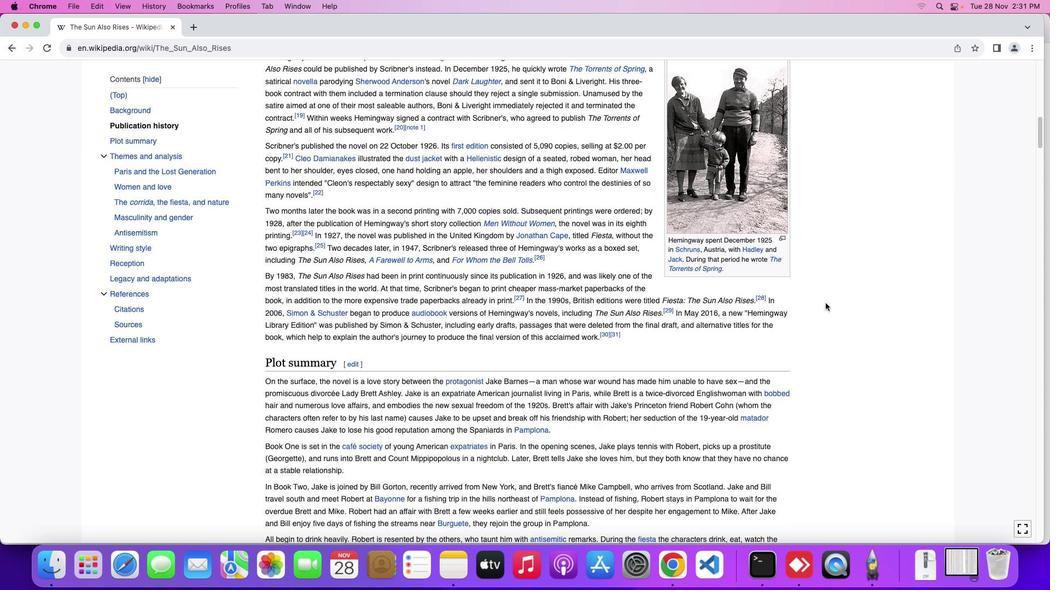 
Action: Mouse scrolled (825, 303) with delta (0, 0)
Screenshot: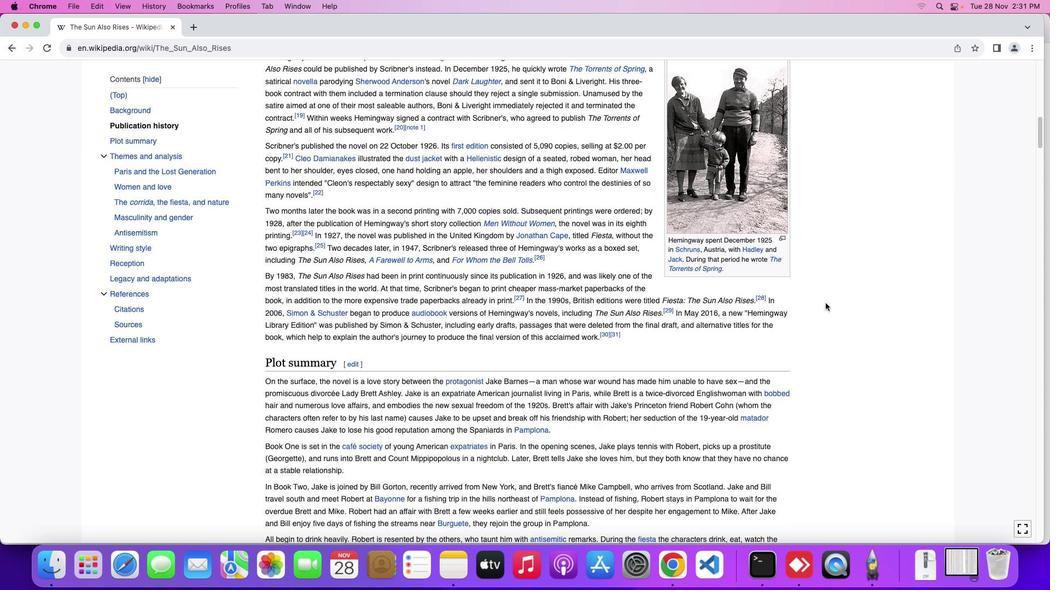 
Action: Mouse moved to (825, 303)
Screenshot: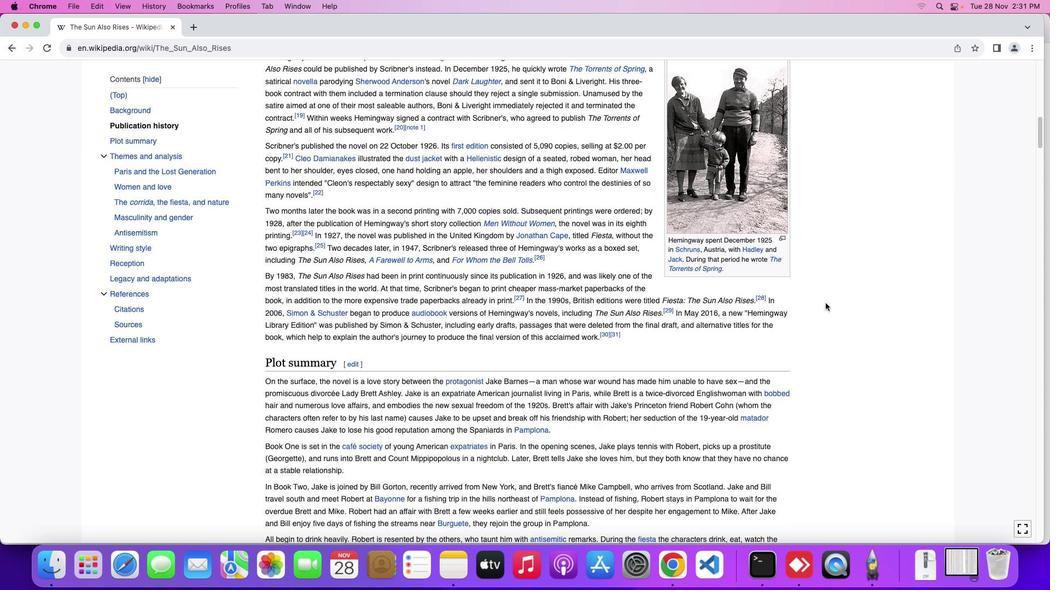 
Action: Mouse scrolled (825, 303) with delta (0, 0)
Screenshot: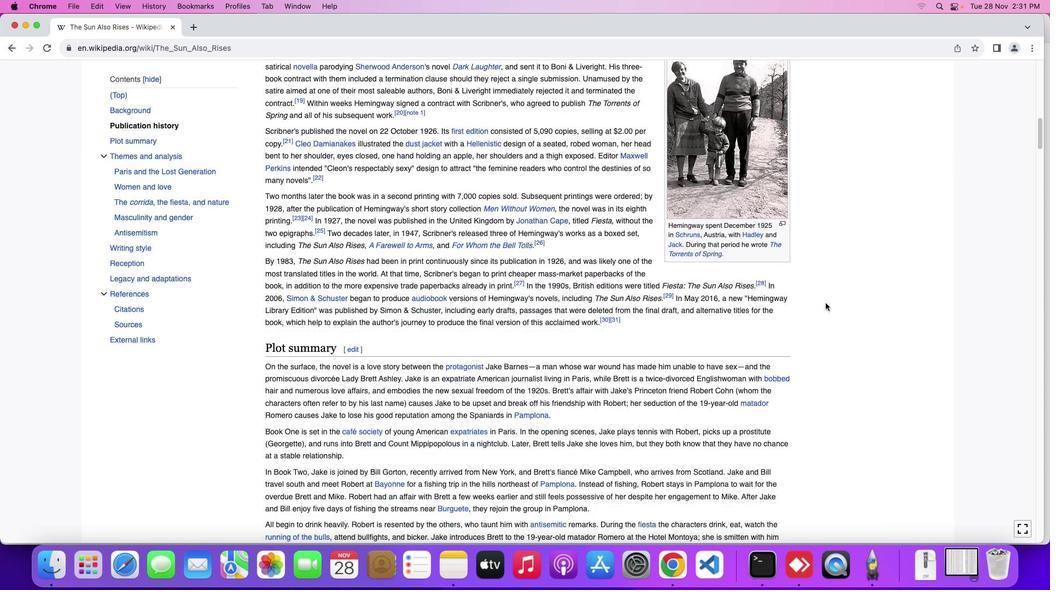 
Action: Mouse moved to (825, 303)
Screenshot: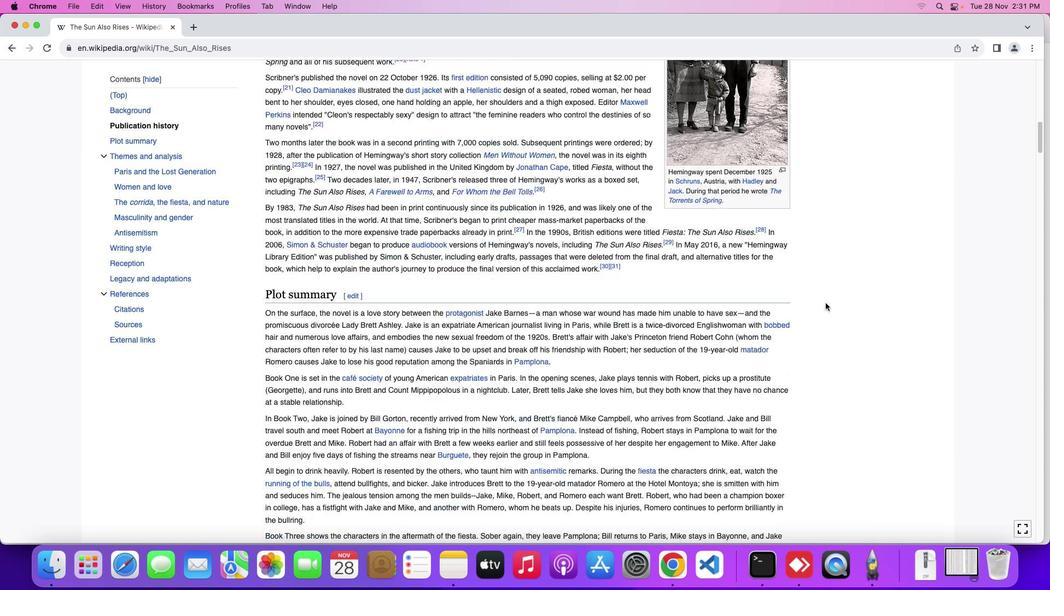 
Action: Mouse scrolled (825, 303) with delta (0, -1)
Screenshot: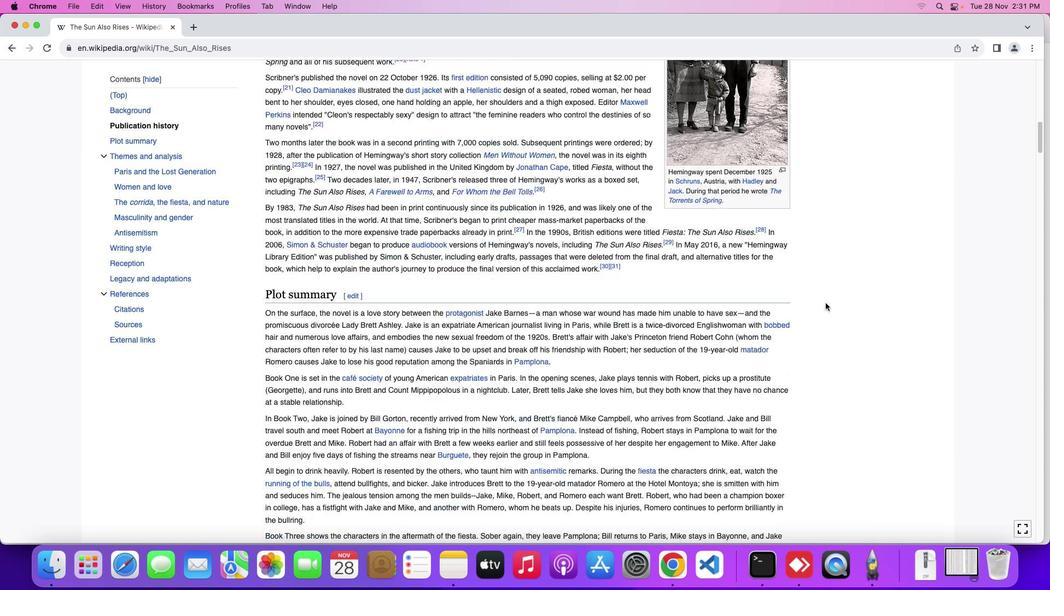 
Action: Mouse scrolled (825, 303) with delta (0, -2)
Screenshot: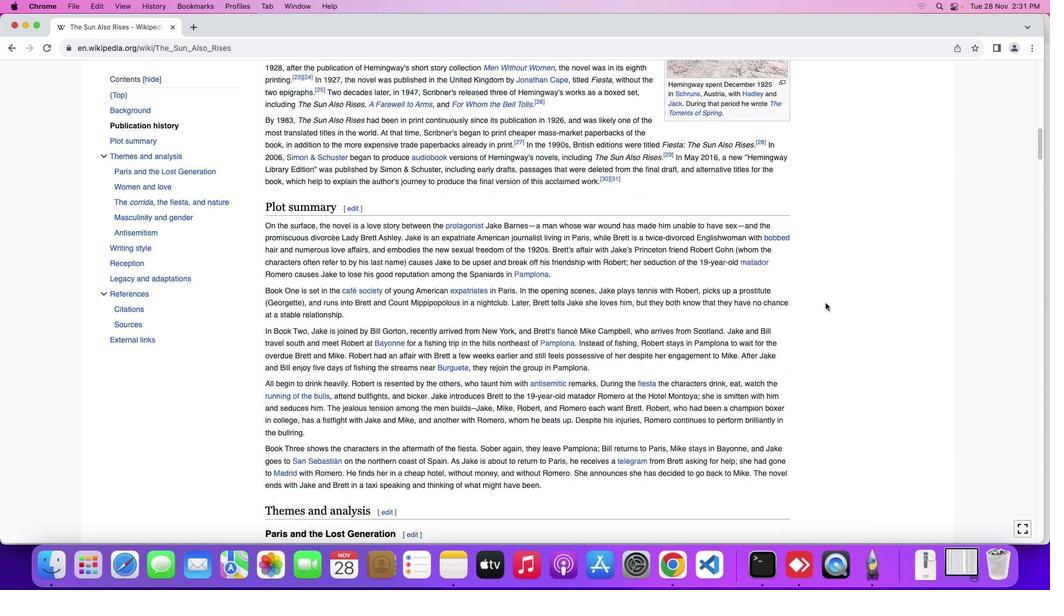 
Action: Mouse moved to (814, 305)
Screenshot: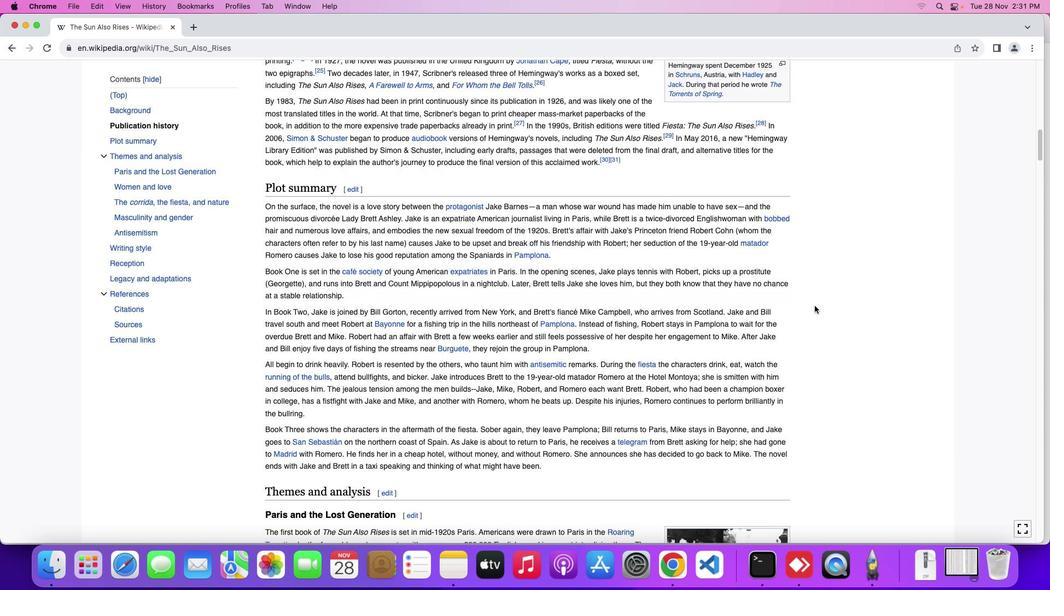 
Action: Mouse scrolled (814, 305) with delta (0, 0)
Screenshot: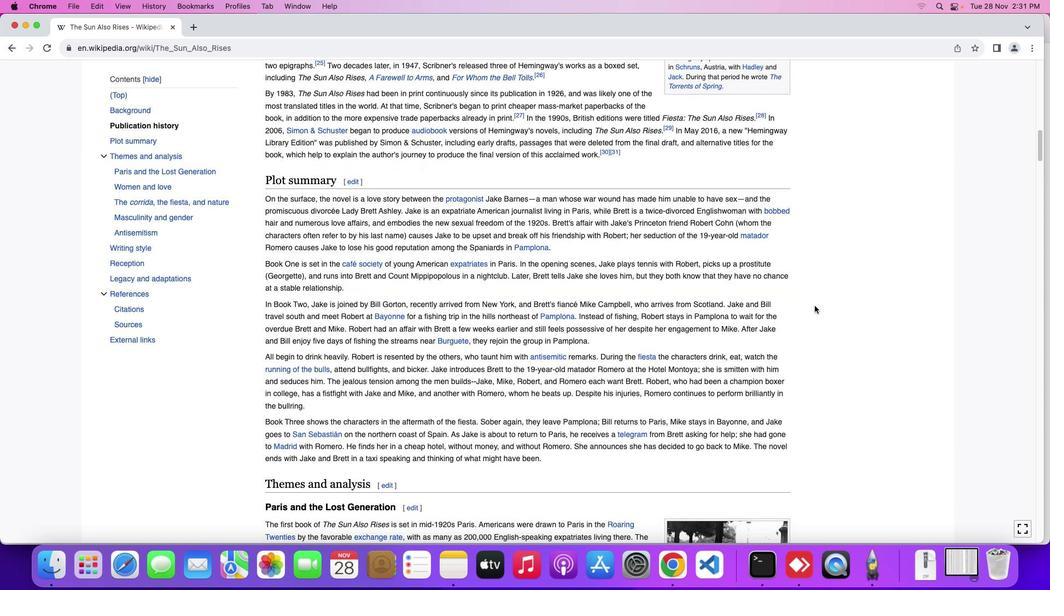 
Action: Mouse scrolled (814, 305) with delta (0, 0)
Screenshot: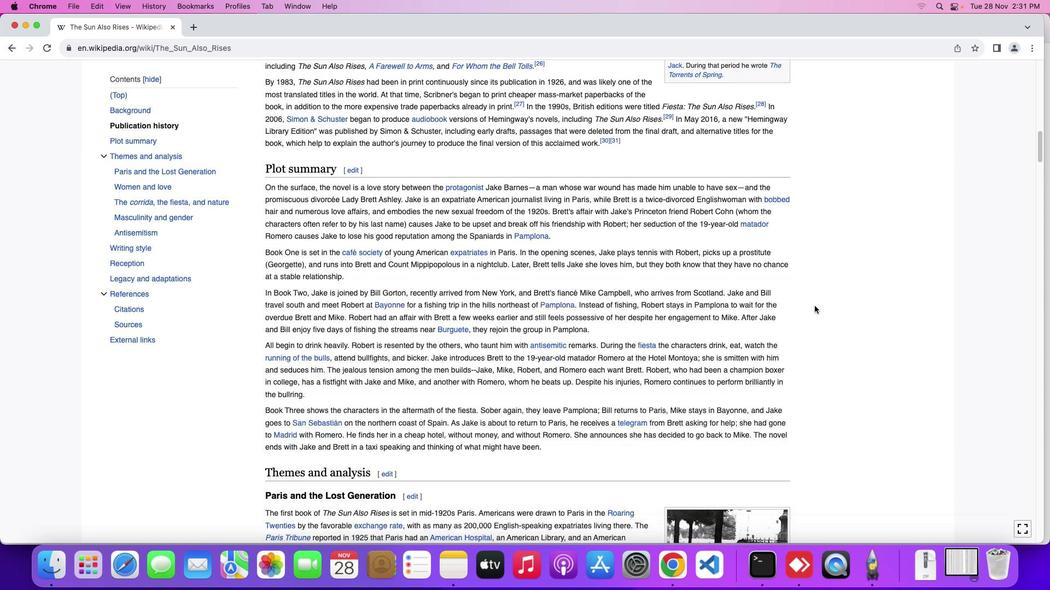 
Action: Mouse scrolled (814, 305) with delta (0, -1)
Screenshot: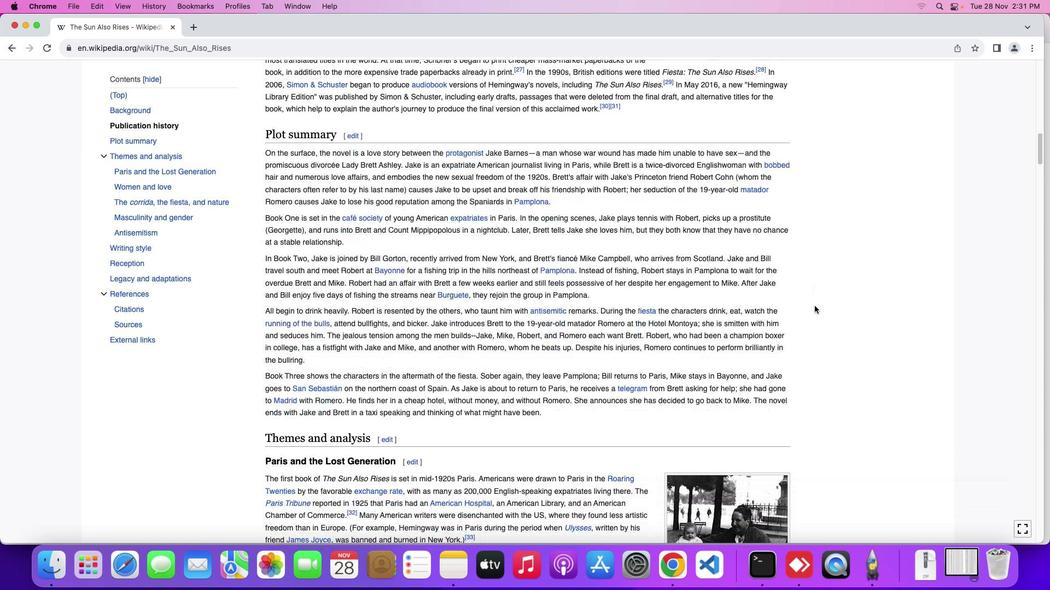 
Action: Mouse moved to (781, 314)
Screenshot: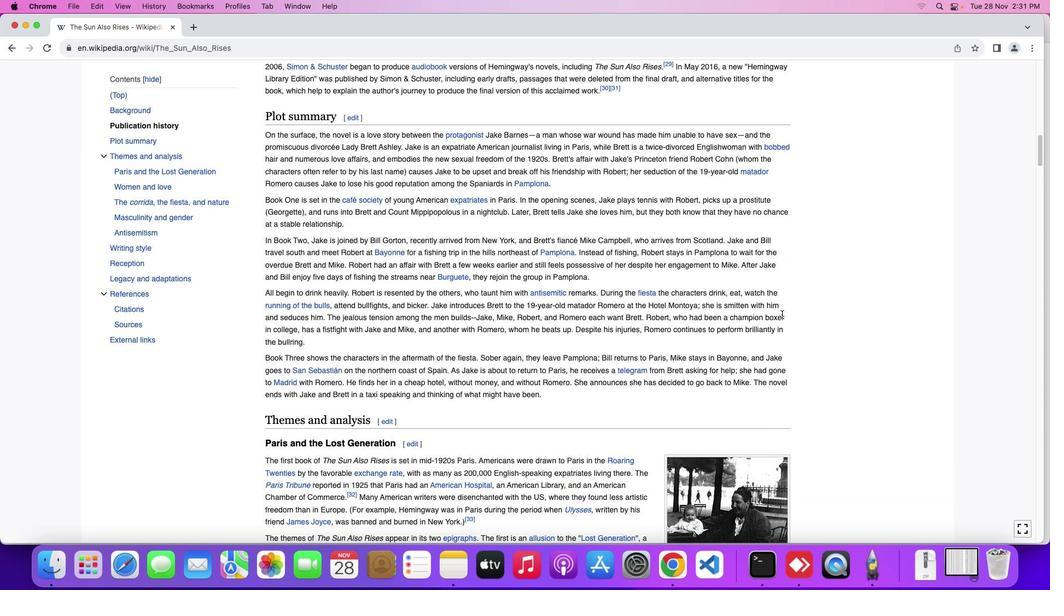
Action: Mouse scrolled (781, 314) with delta (0, 0)
Screenshot: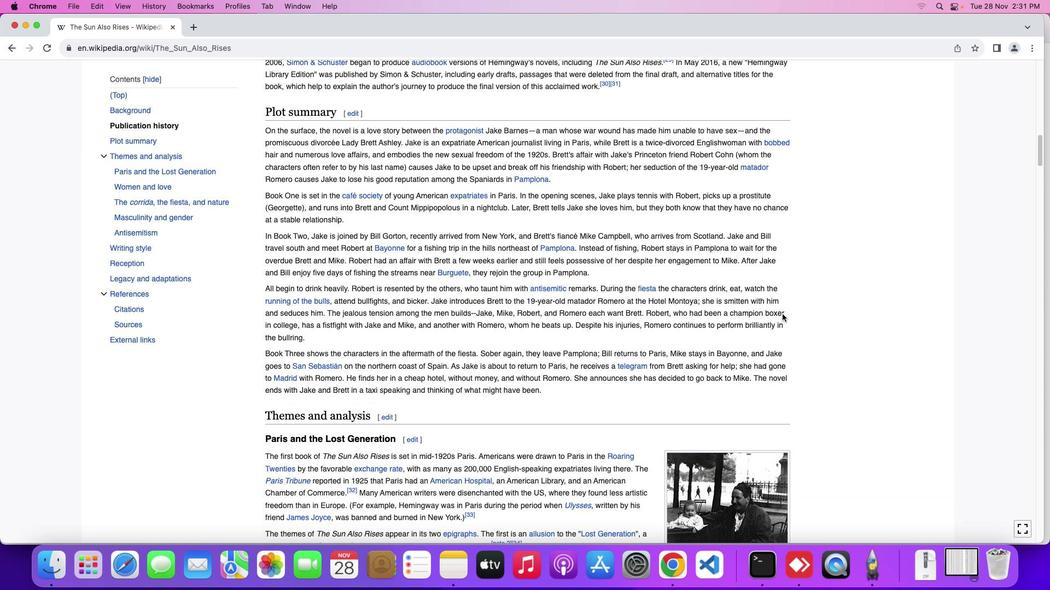 
Action: Mouse moved to (781, 314)
Screenshot: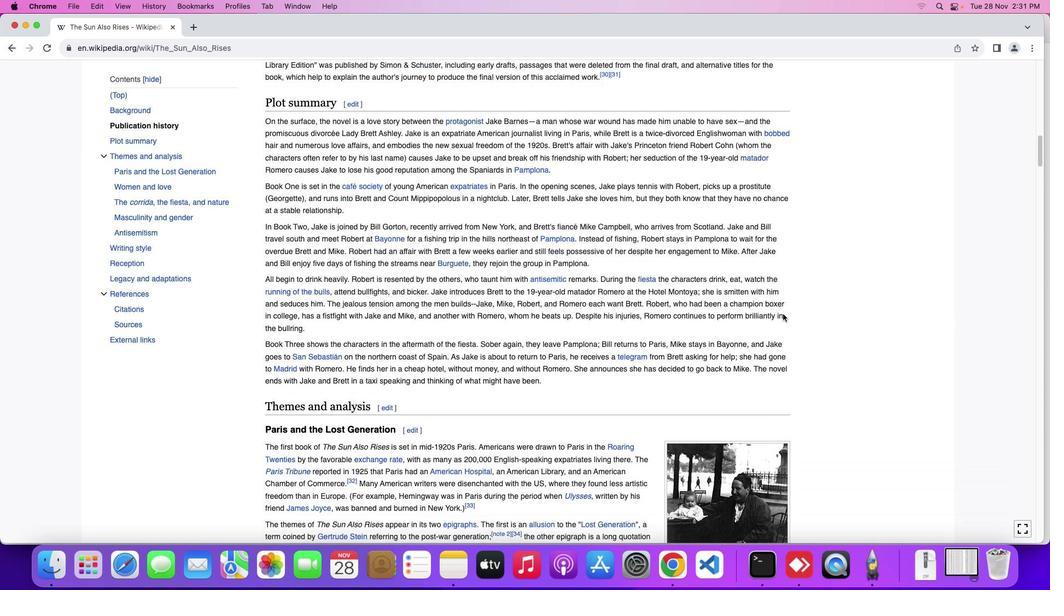 
Action: Mouse scrolled (781, 314) with delta (0, 0)
Screenshot: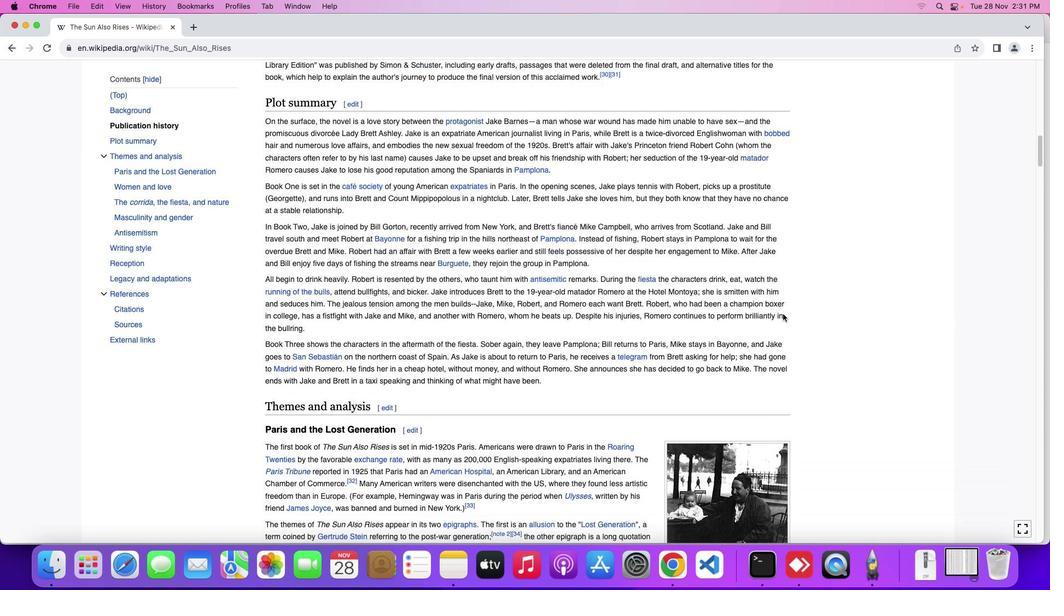 
Action: Mouse moved to (782, 314)
Screenshot: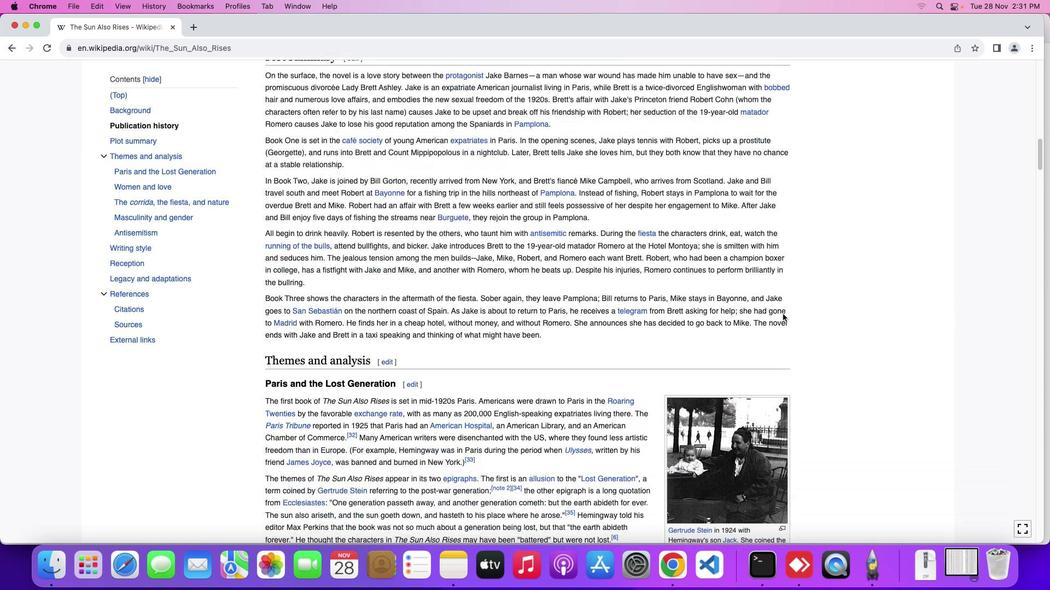
Action: Mouse scrolled (782, 314) with delta (0, -1)
Screenshot: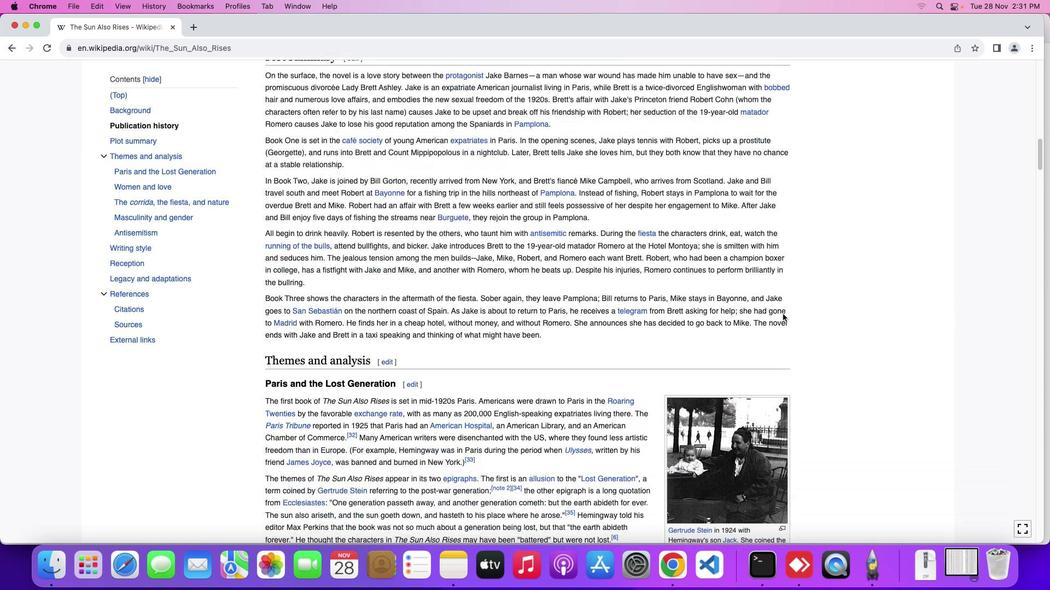 
Action: Mouse moved to (784, 314)
Screenshot: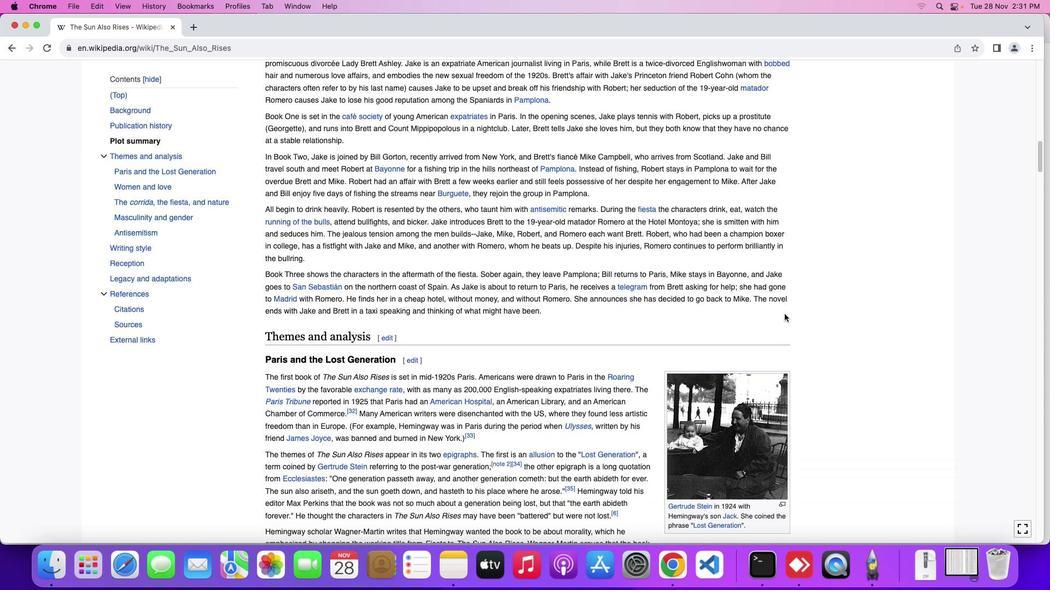 
Action: Mouse scrolled (784, 314) with delta (0, 0)
Screenshot: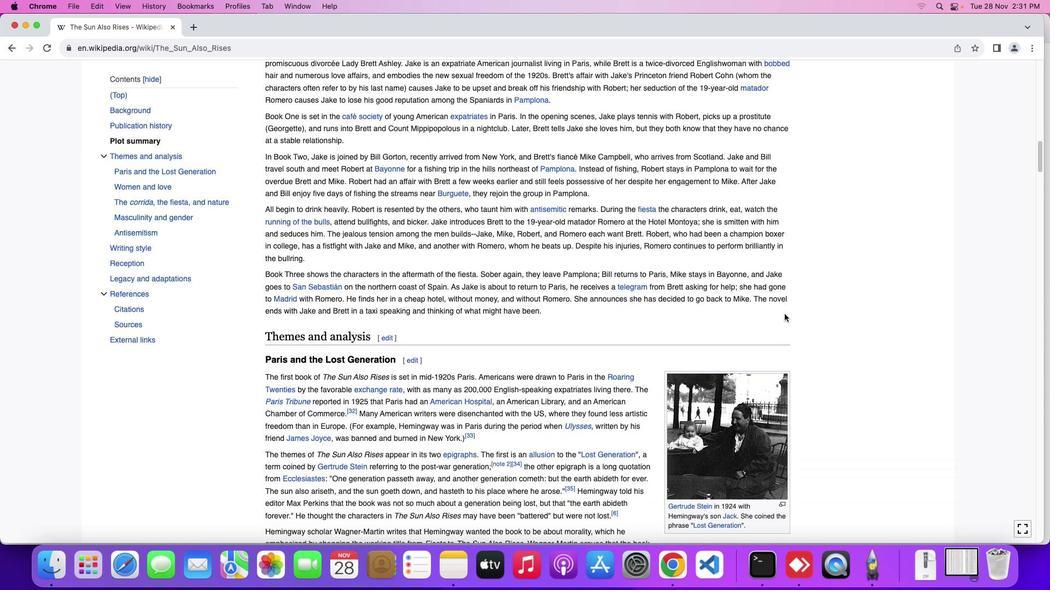 
Action: Mouse scrolled (784, 314) with delta (0, 0)
Screenshot: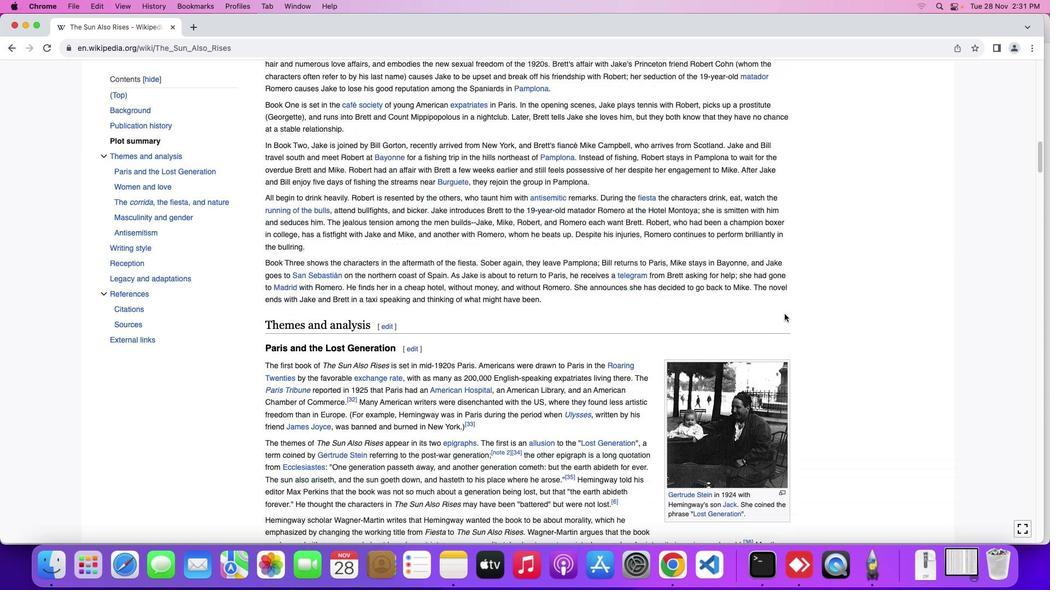 
Action: Mouse scrolled (784, 314) with delta (0, -1)
Screenshot: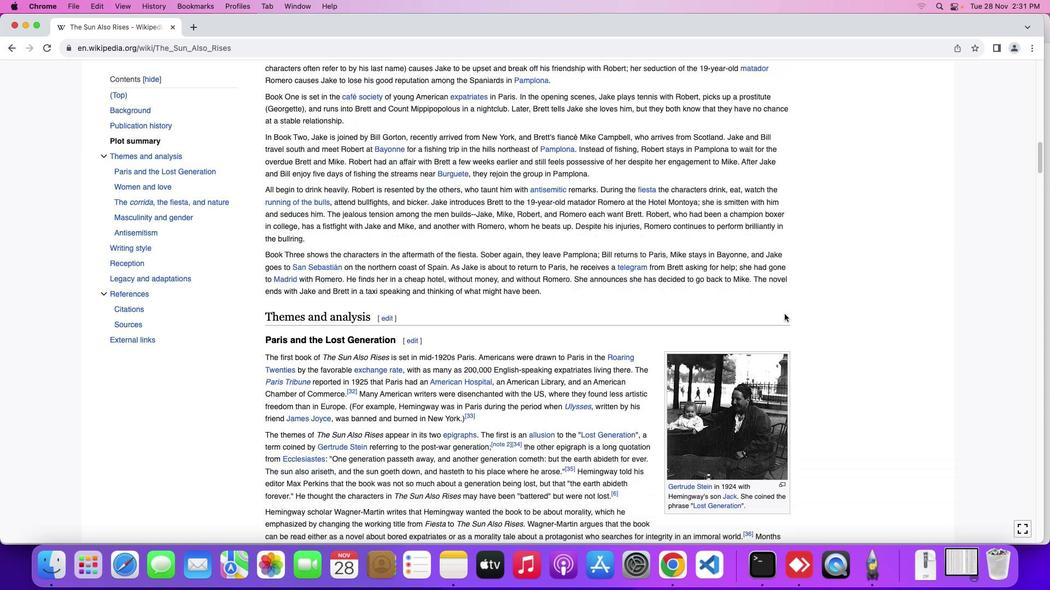 
Action: Mouse moved to (826, 314)
Screenshot: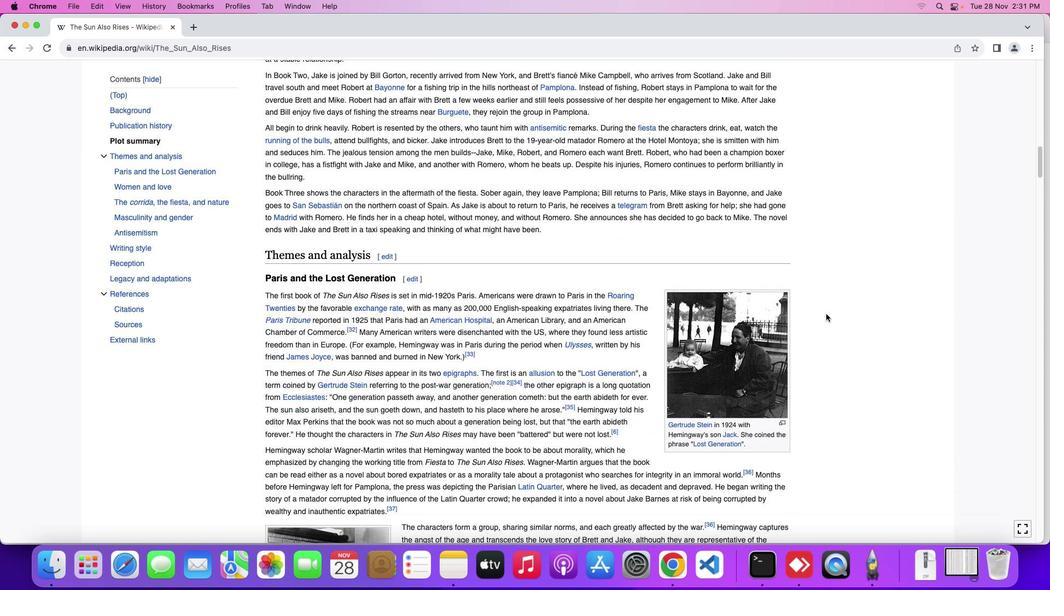 
Action: Mouse scrolled (826, 314) with delta (0, 0)
Screenshot: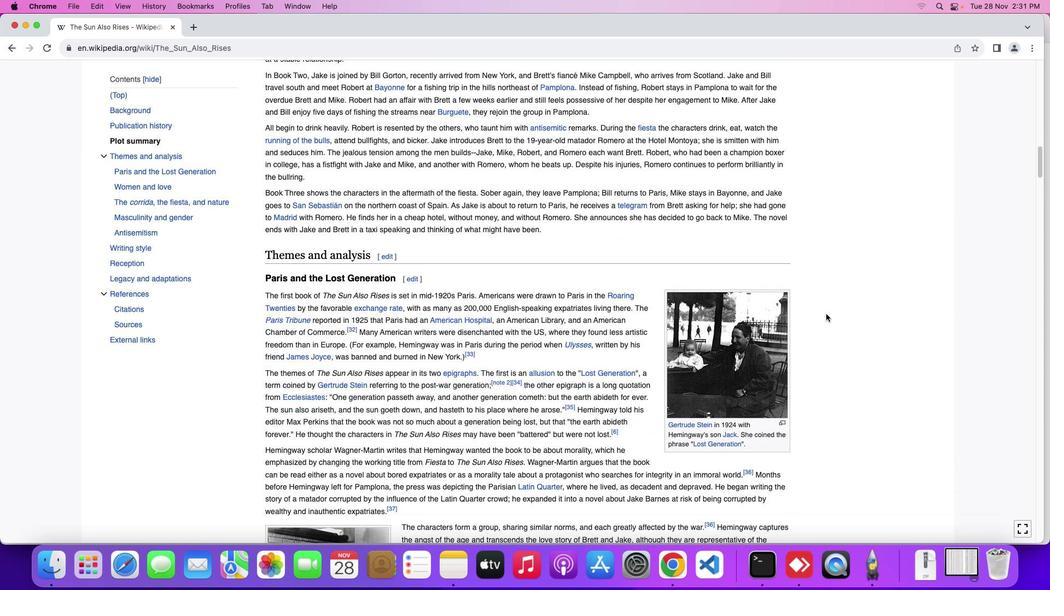 
Action: Mouse scrolled (826, 314) with delta (0, 0)
Screenshot: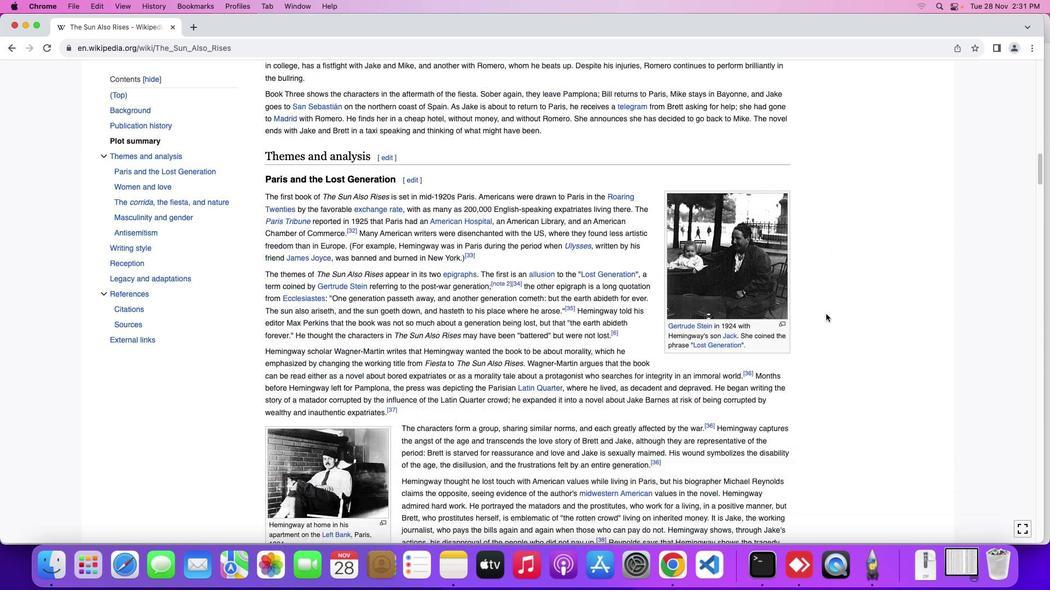 
Action: Mouse scrolled (826, 314) with delta (0, -1)
Screenshot: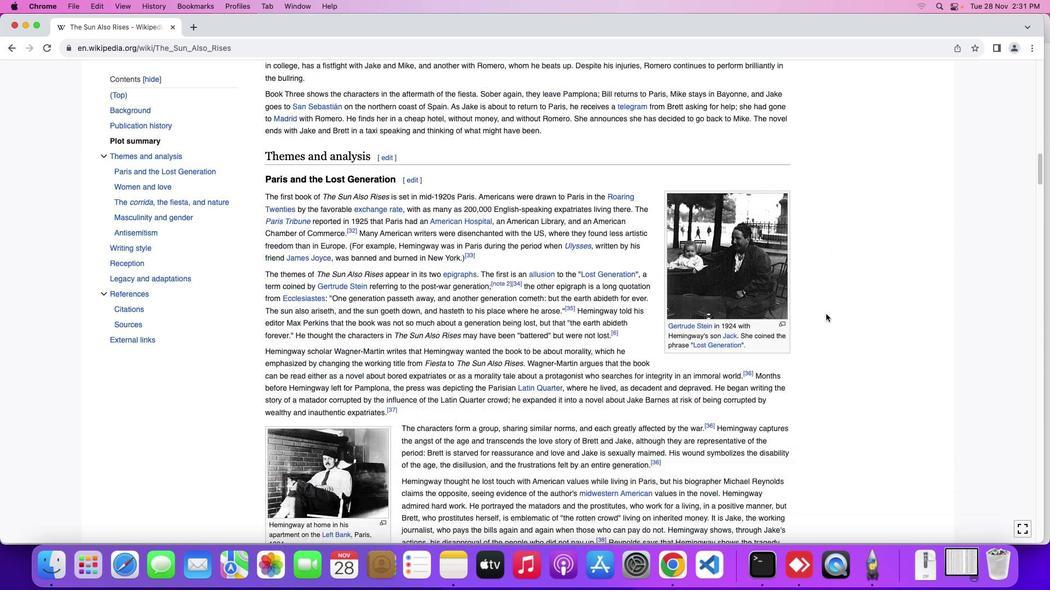 
Action: Mouse moved to (826, 314)
Screenshot: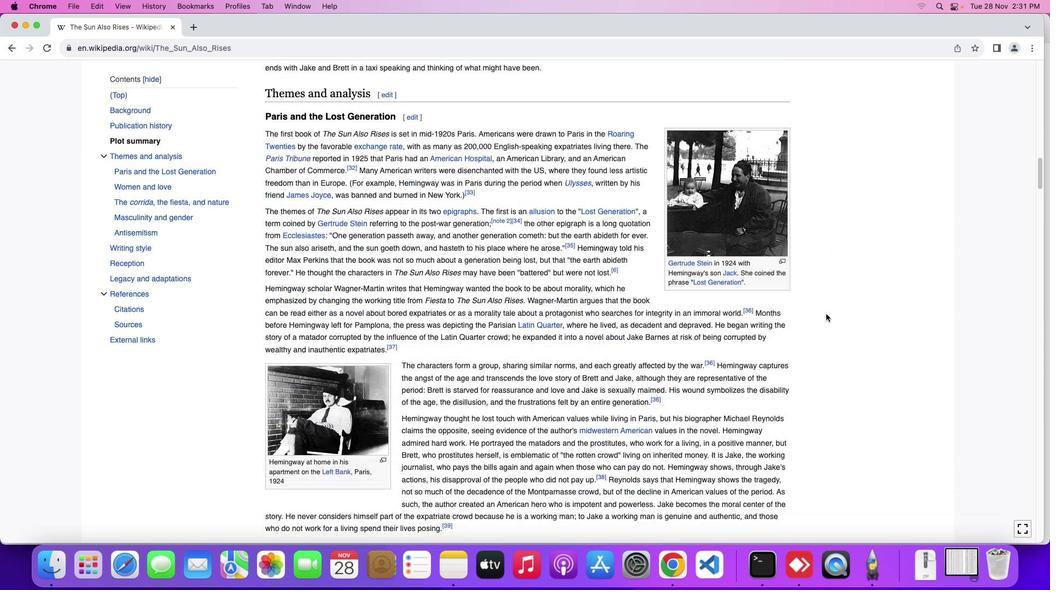 
Action: Mouse scrolled (826, 314) with delta (0, -2)
Screenshot: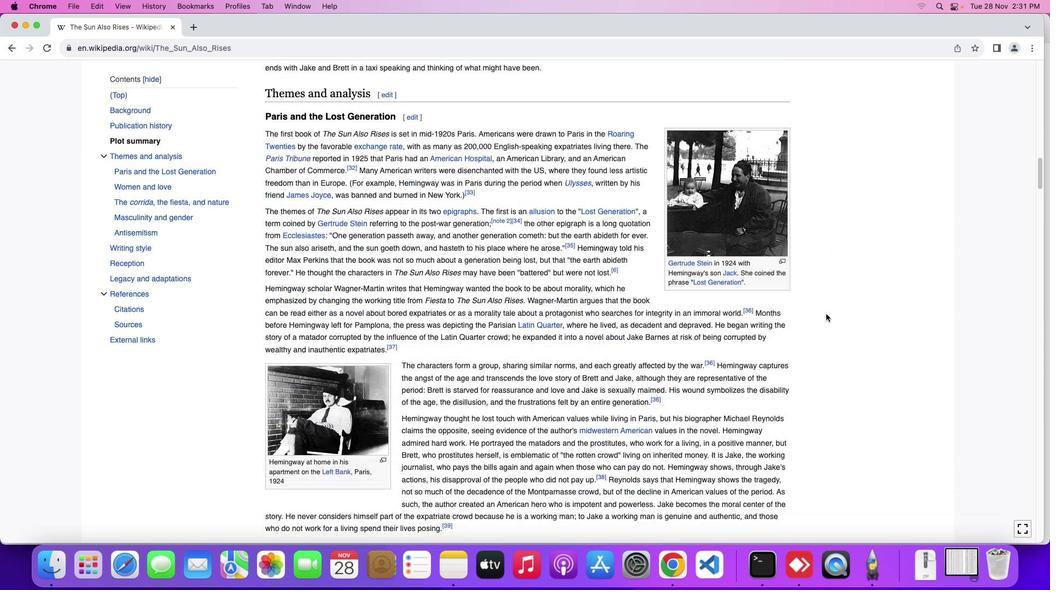 
Action: Mouse moved to (819, 314)
Screenshot: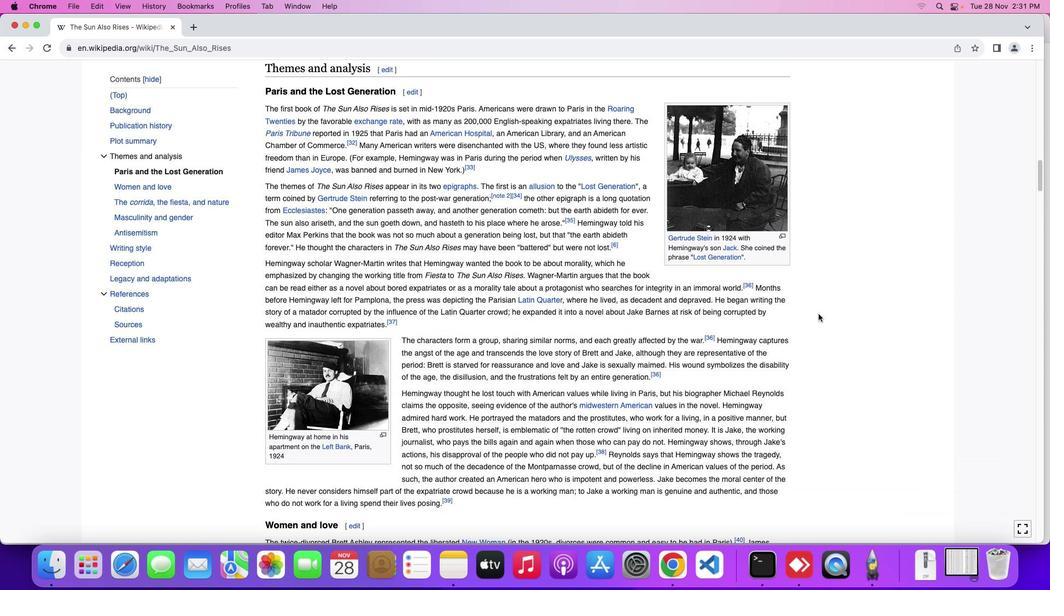 
Action: Mouse scrolled (819, 314) with delta (0, 0)
Screenshot: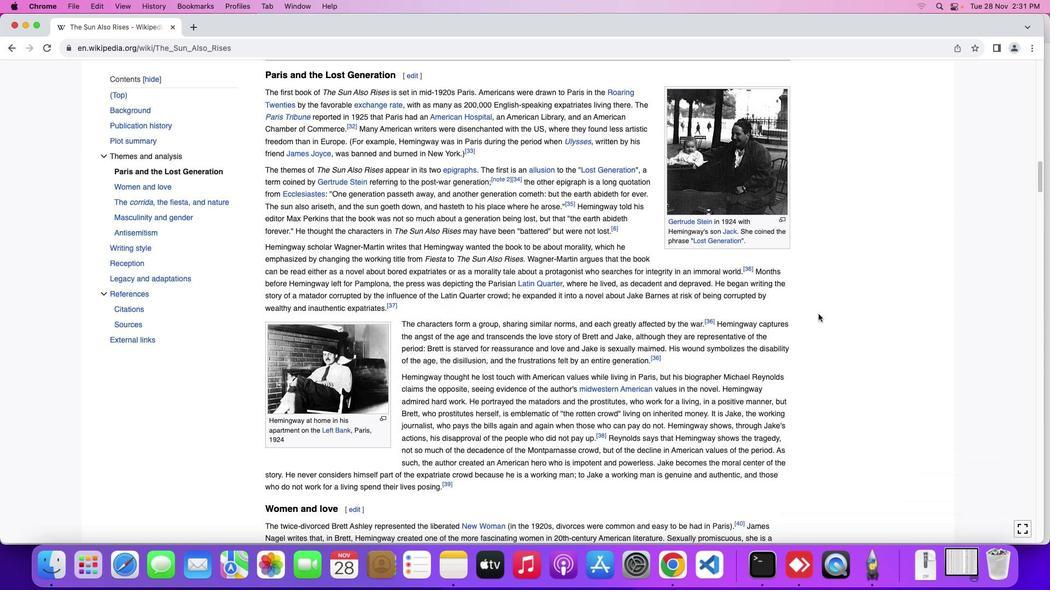 
Action: Mouse scrolled (819, 314) with delta (0, 0)
Screenshot: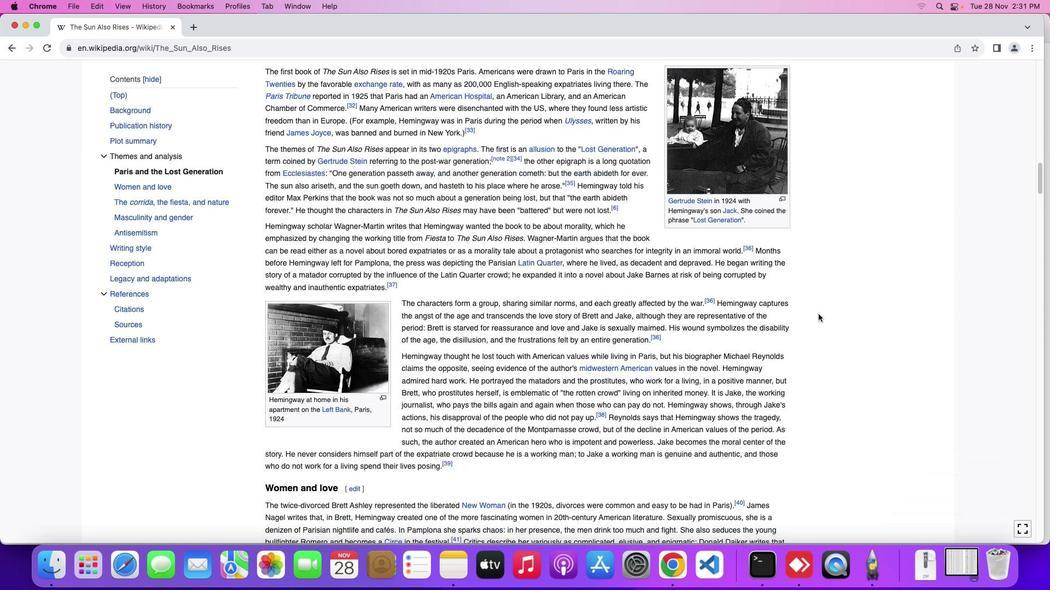 
Action: Mouse scrolled (819, 314) with delta (0, -1)
Screenshot: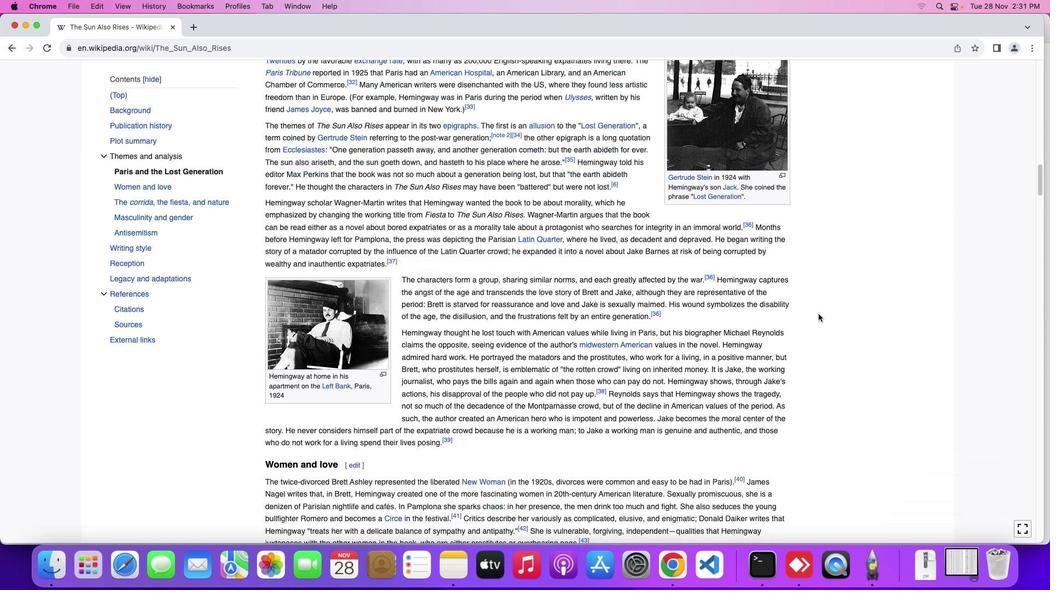 
Action: Mouse moved to (818, 314)
Screenshot: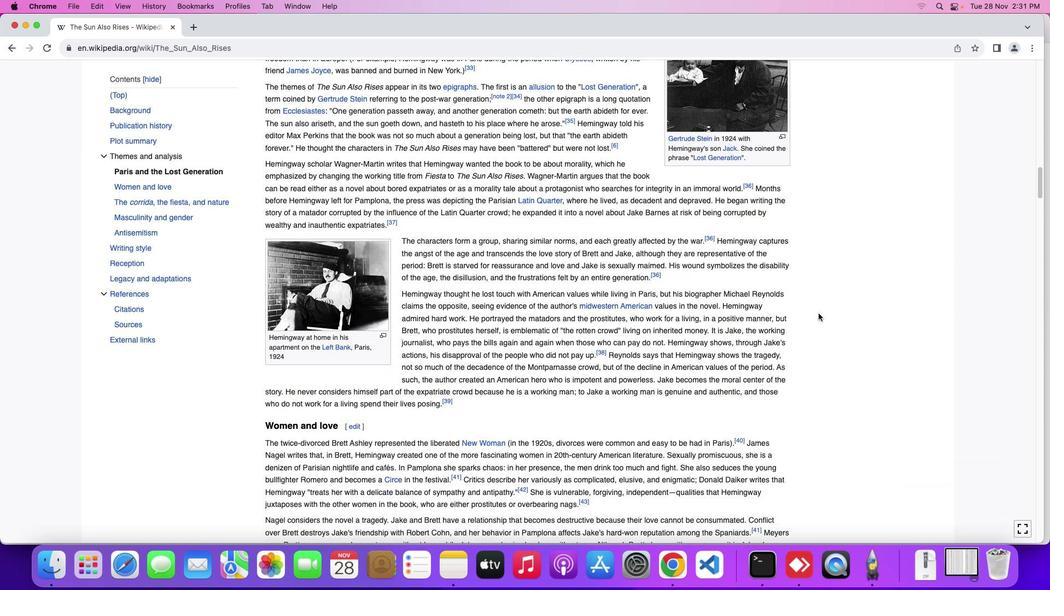 
Action: Mouse scrolled (818, 314) with delta (0, 0)
Screenshot: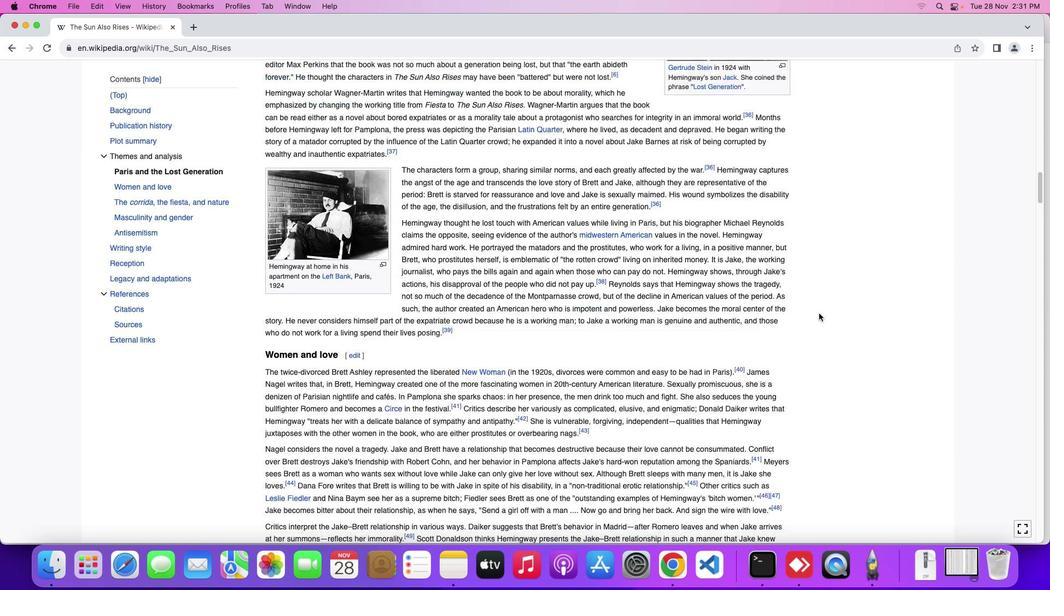 
Action: Mouse moved to (818, 314)
Screenshot: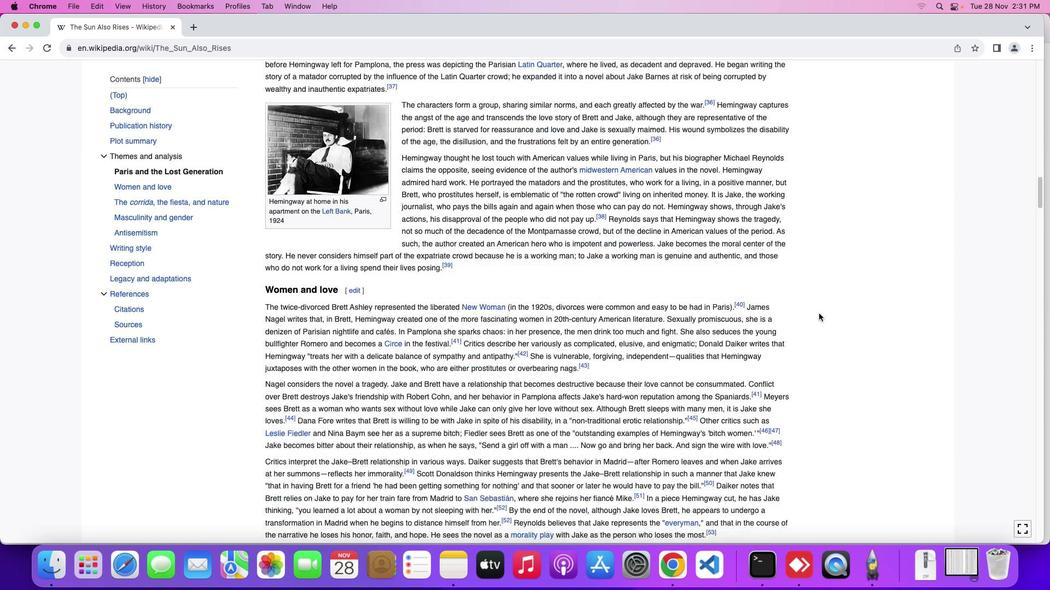 
Action: Mouse scrolled (818, 314) with delta (0, 0)
Screenshot: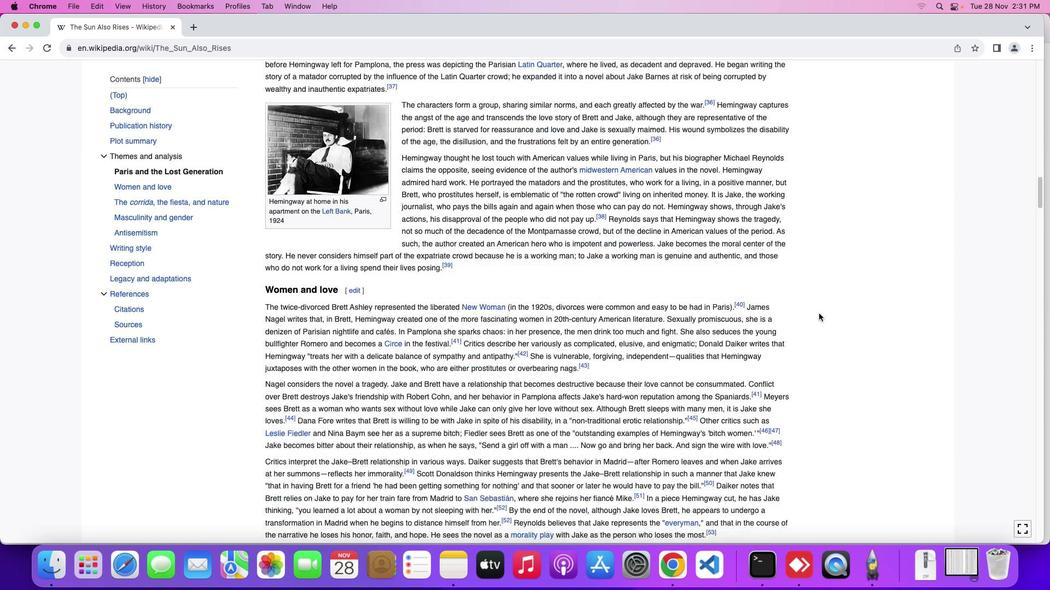 
Action: Mouse scrolled (818, 314) with delta (0, -1)
Screenshot: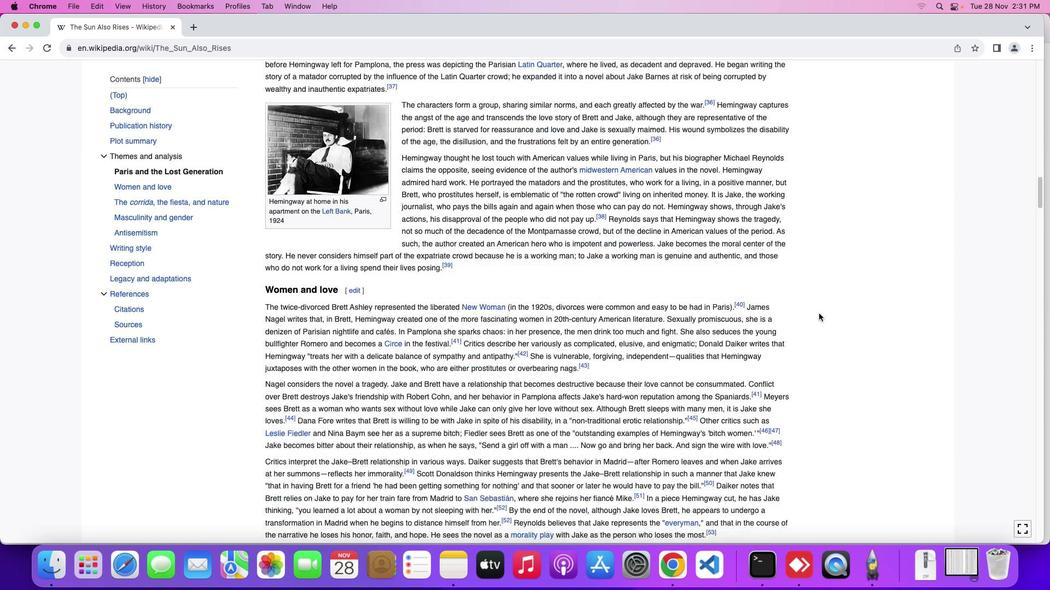 
Action: Mouse scrolled (818, 314) with delta (0, -2)
Screenshot: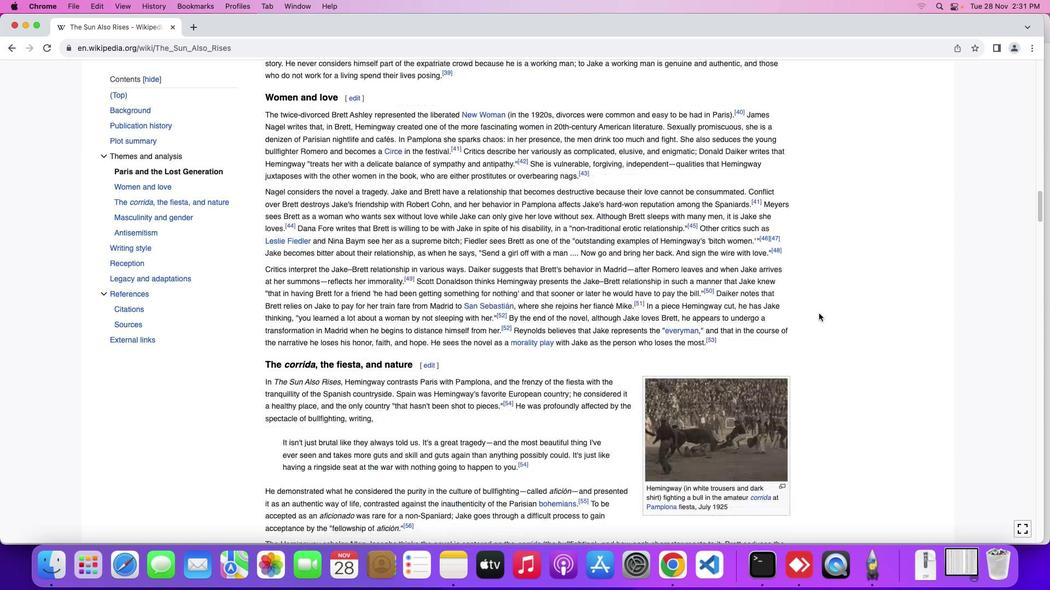 
Action: Mouse moved to (819, 314)
Screenshot: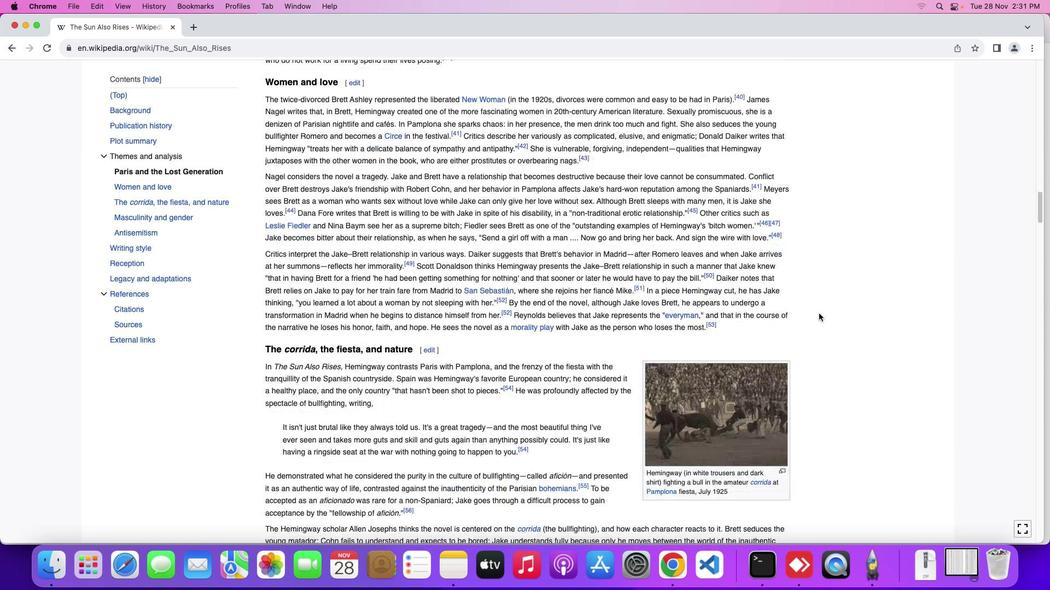 
Action: Mouse scrolled (819, 314) with delta (0, -3)
Screenshot: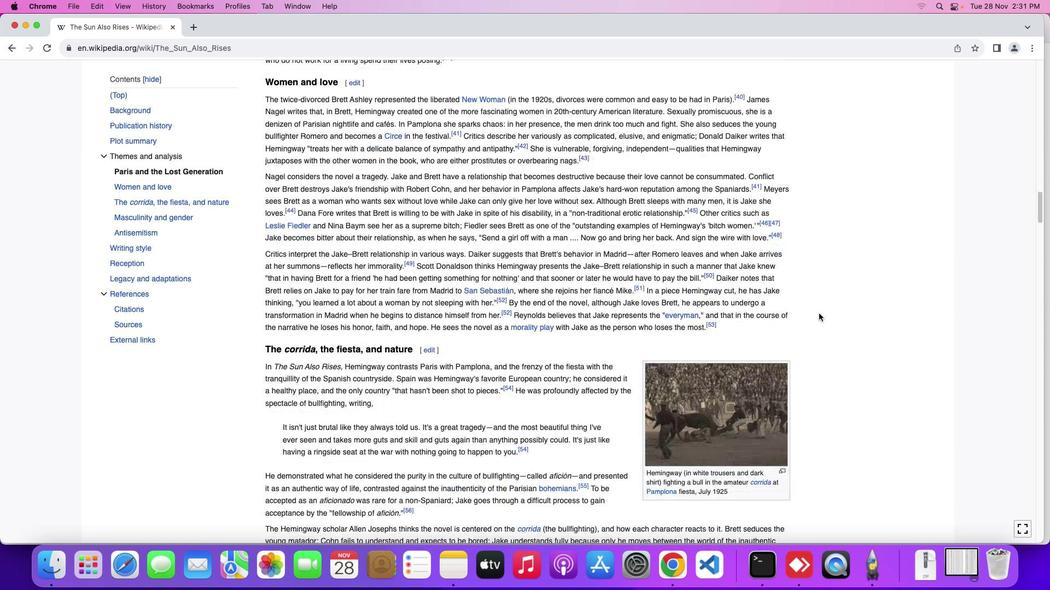 
Action: Mouse moved to (817, 312)
Screenshot: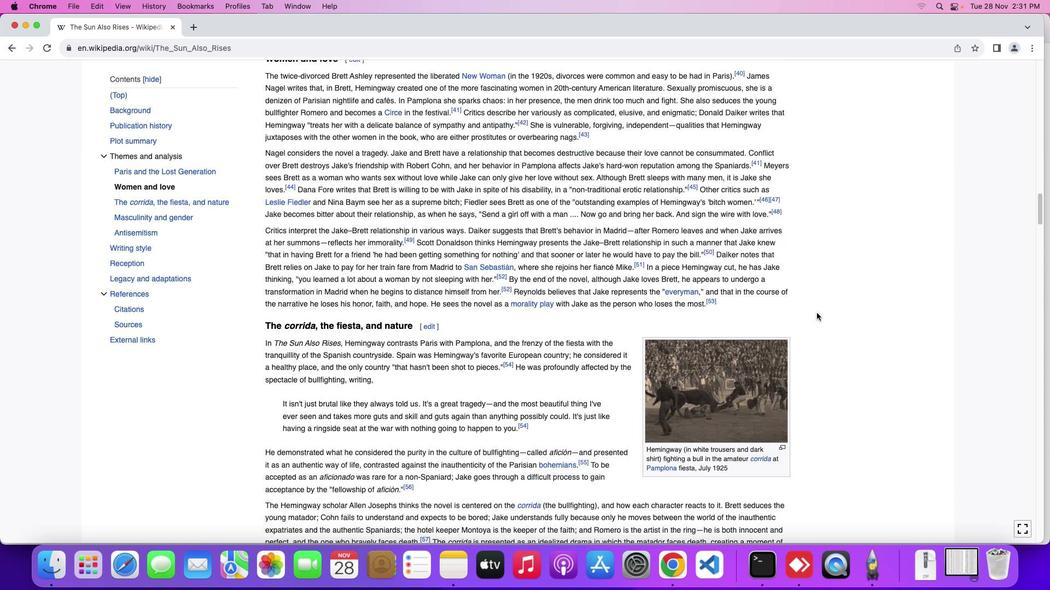 
Action: Mouse scrolled (817, 312) with delta (0, 0)
Screenshot: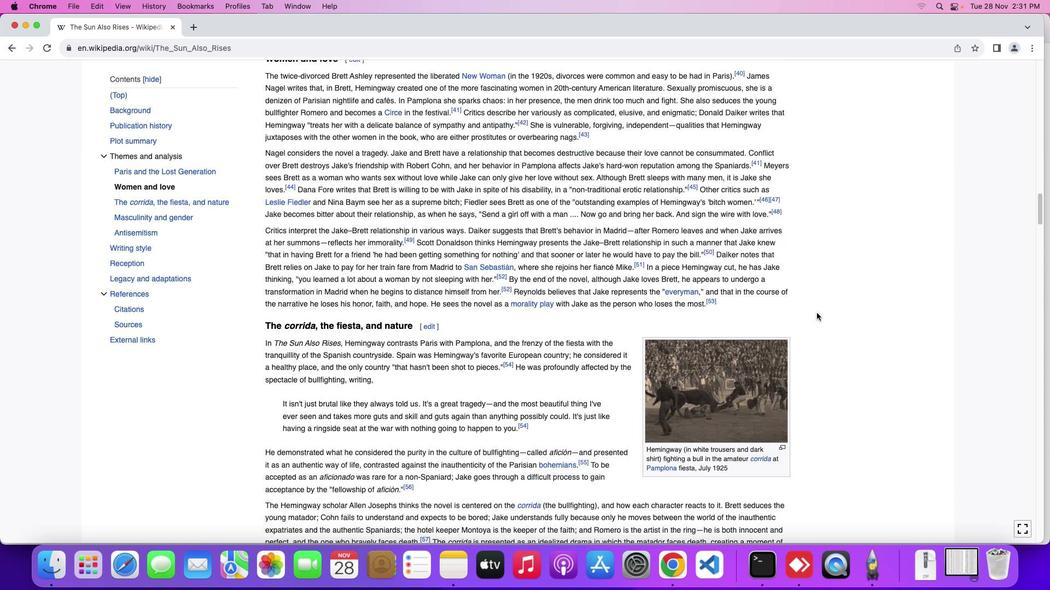 
Action: Mouse moved to (817, 312)
Screenshot: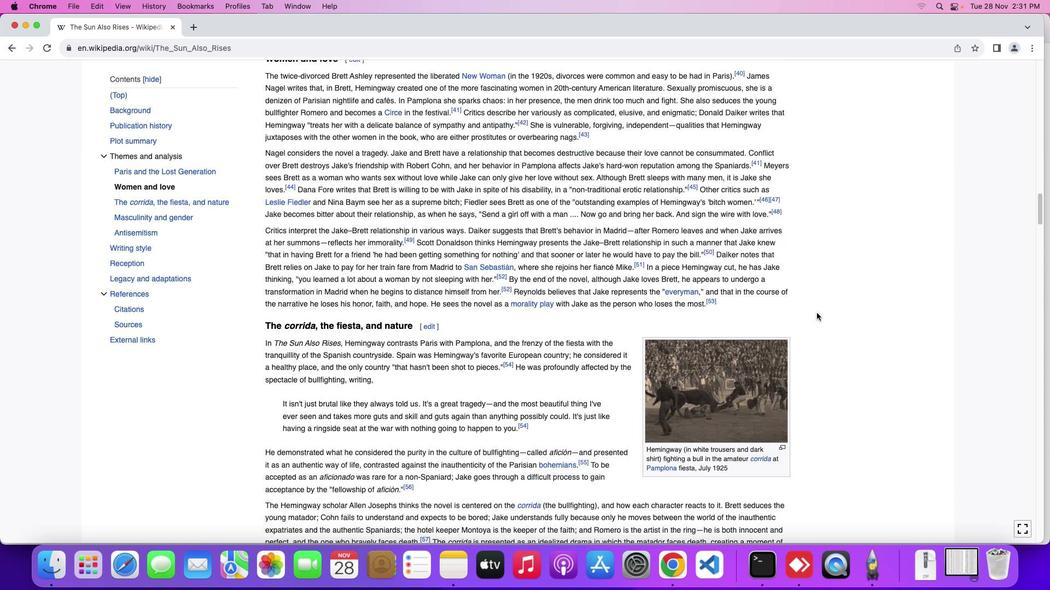 
Action: Mouse scrolled (817, 312) with delta (0, 0)
Screenshot: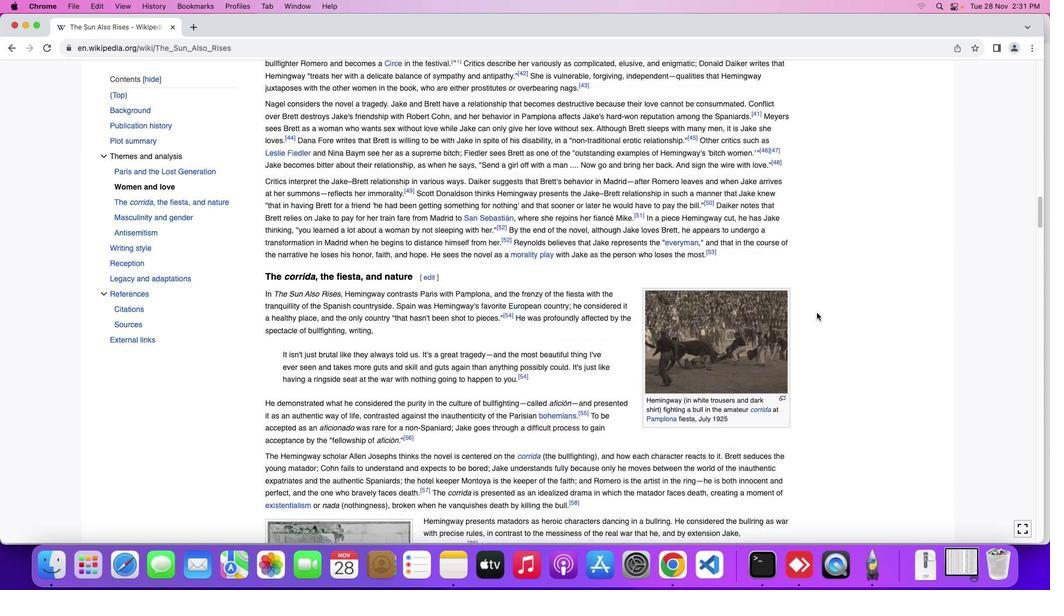 
Action: Mouse scrolled (817, 312) with delta (0, -1)
Screenshot: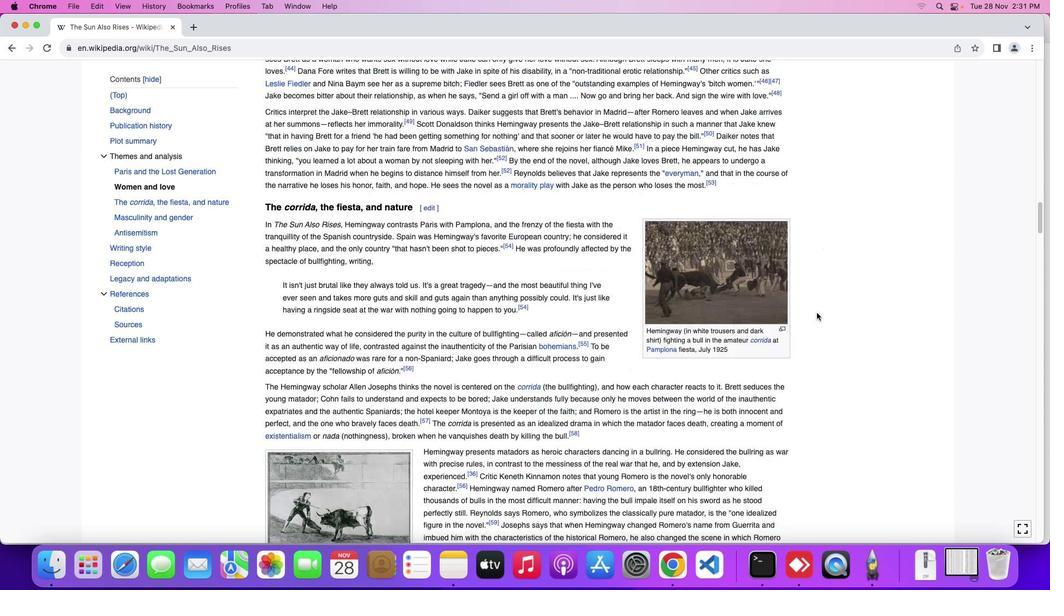 
Action: Mouse scrolled (817, 312) with delta (0, -2)
Screenshot: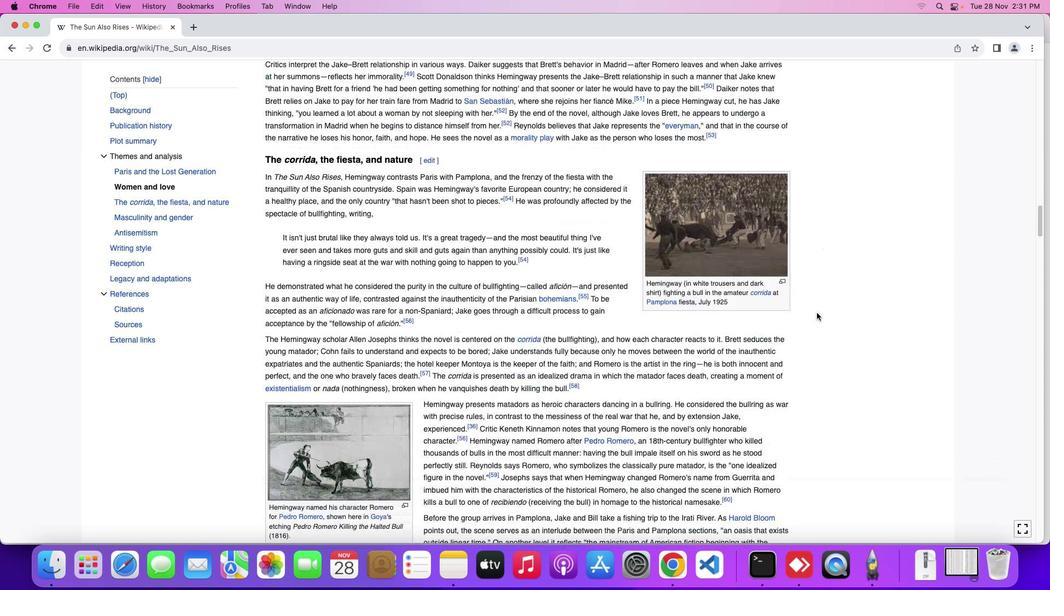 
Action: Mouse moved to (816, 312)
Screenshot: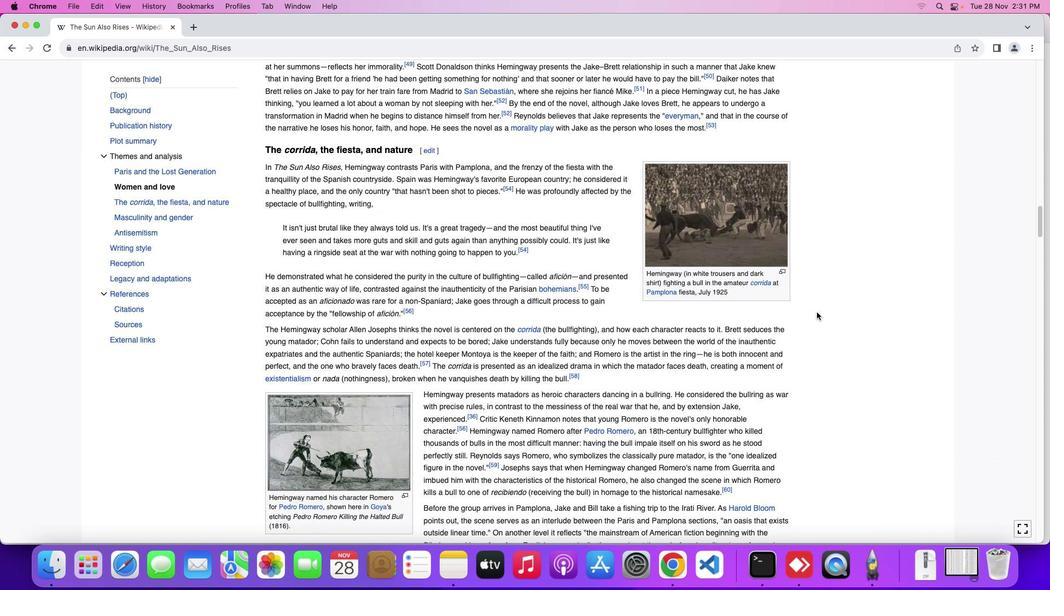 
Action: Mouse scrolled (816, 312) with delta (0, 0)
Screenshot: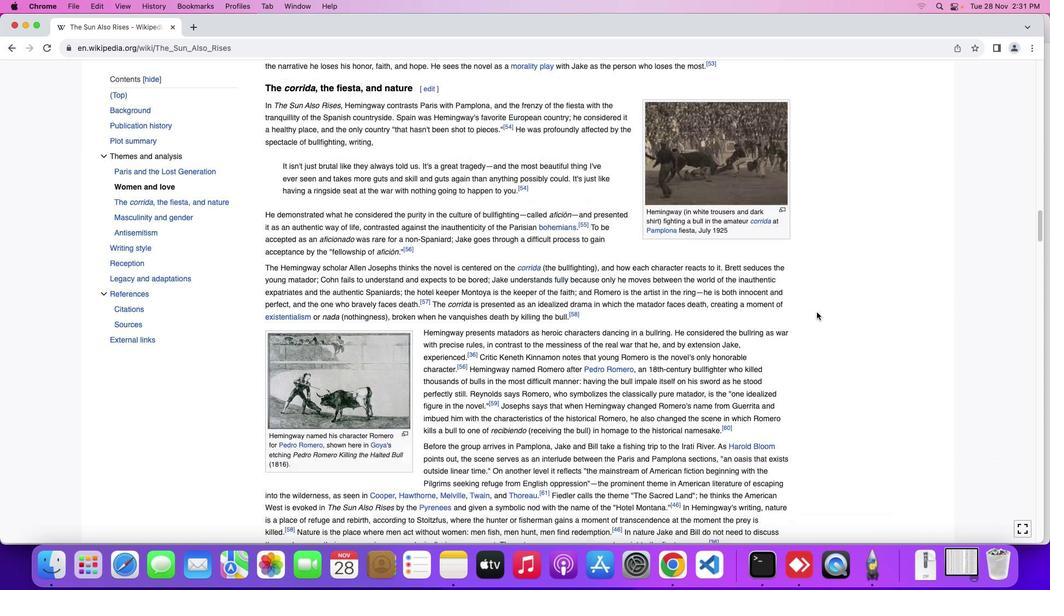 
Action: Mouse scrolled (816, 312) with delta (0, 0)
Screenshot: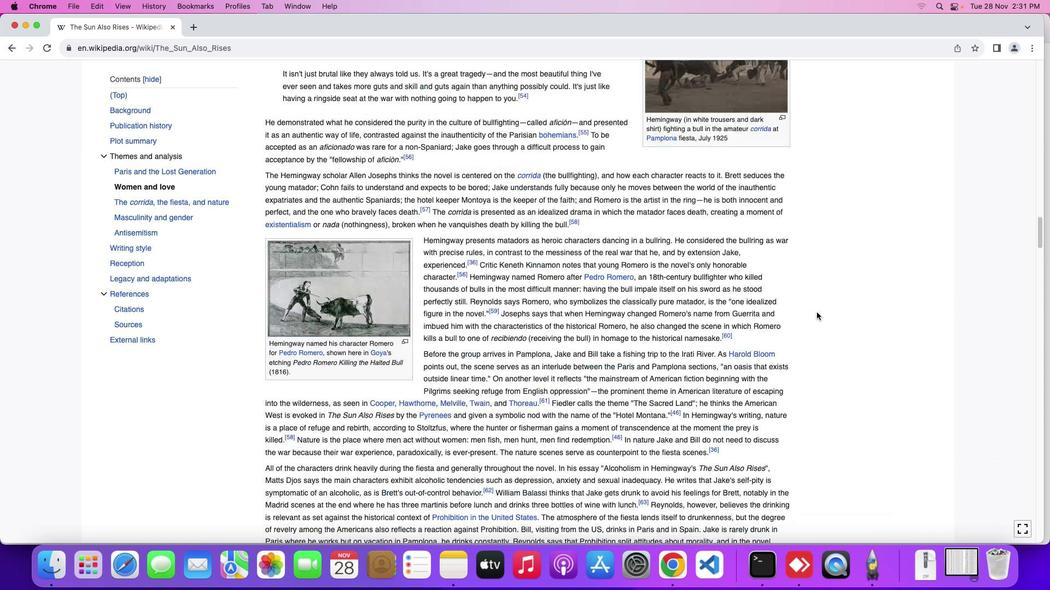 
Action: Mouse scrolled (816, 312) with delta (0, -1)
Screenshot: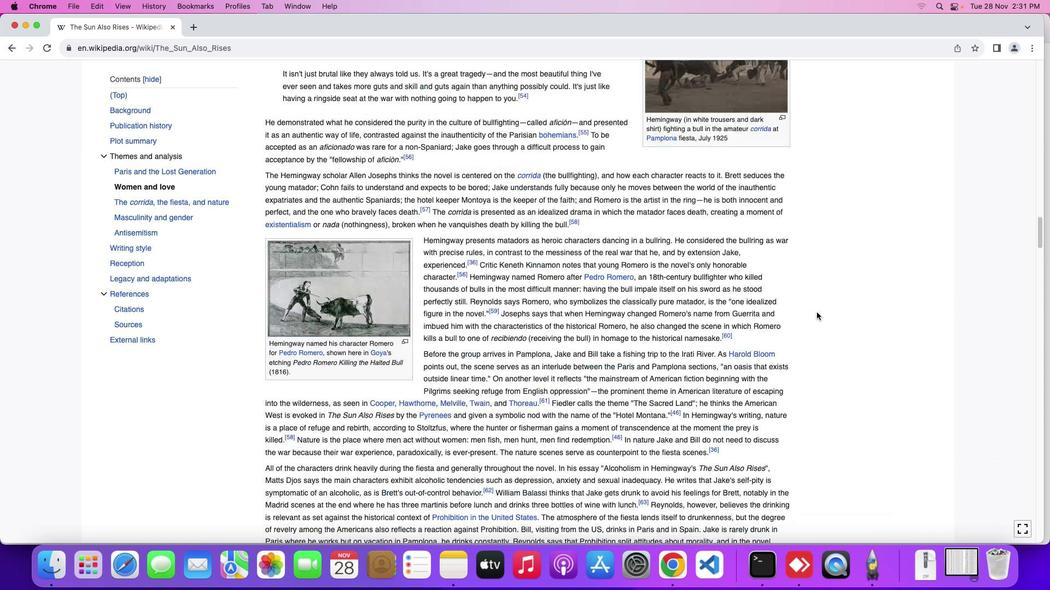 
Action: Mouse scrolled (816, 312) with delta (0, -2)
Screenshot: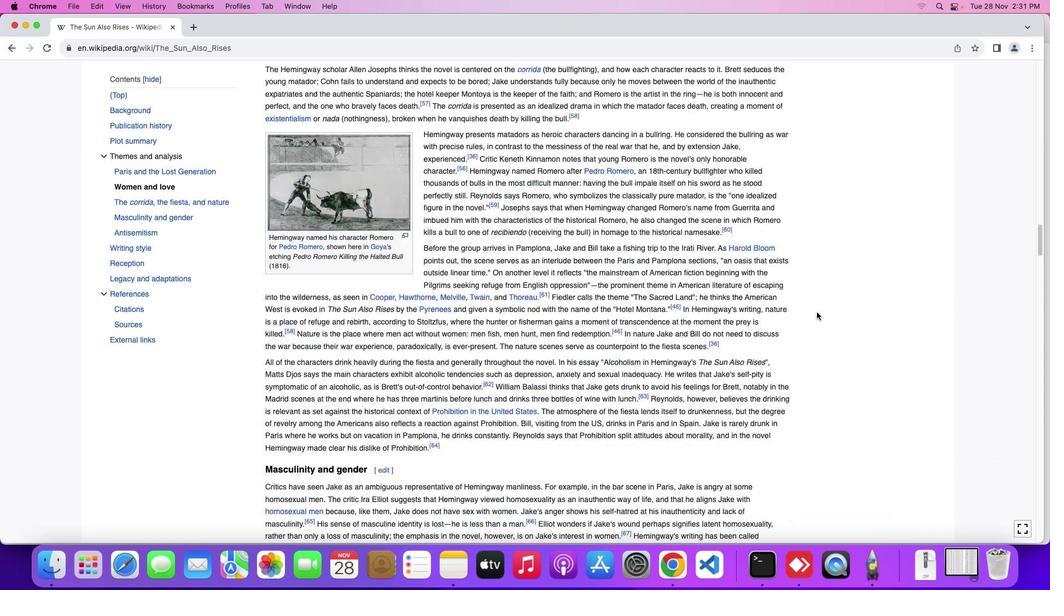 
Action: Mouse moved to (816, 312)
Screenshot: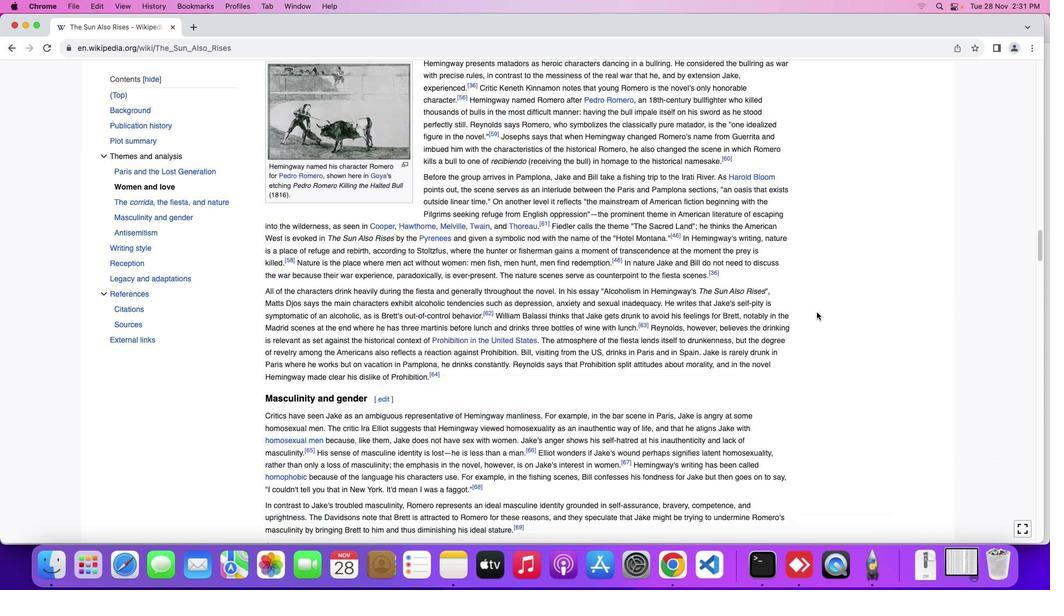 
Action: Mouse scrolled (816, 312) with delta (0, -2)
Screenshot: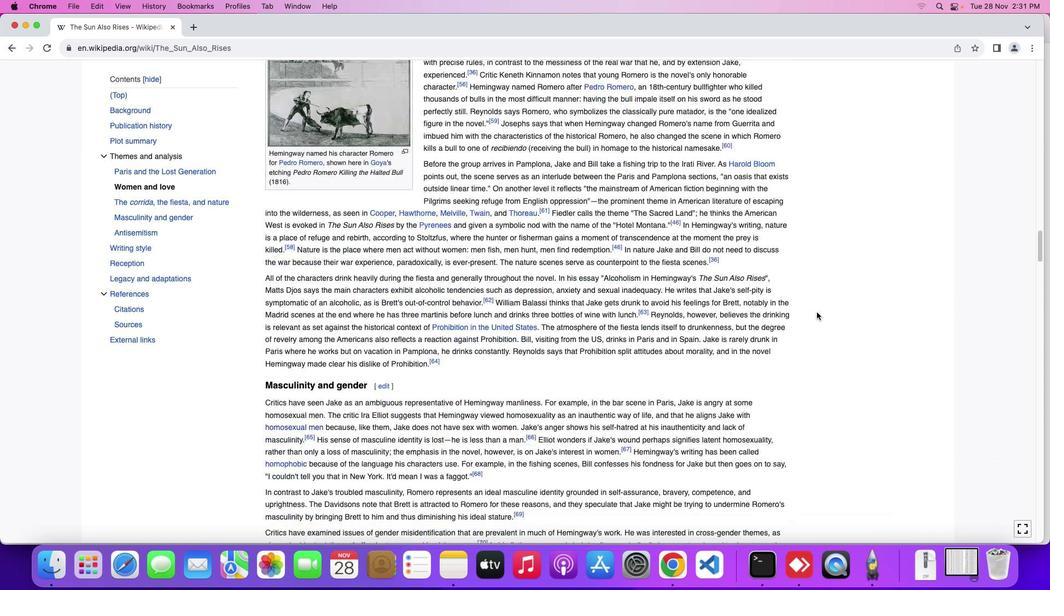
Action: Mouse moved to (815, 311)
Screenshot: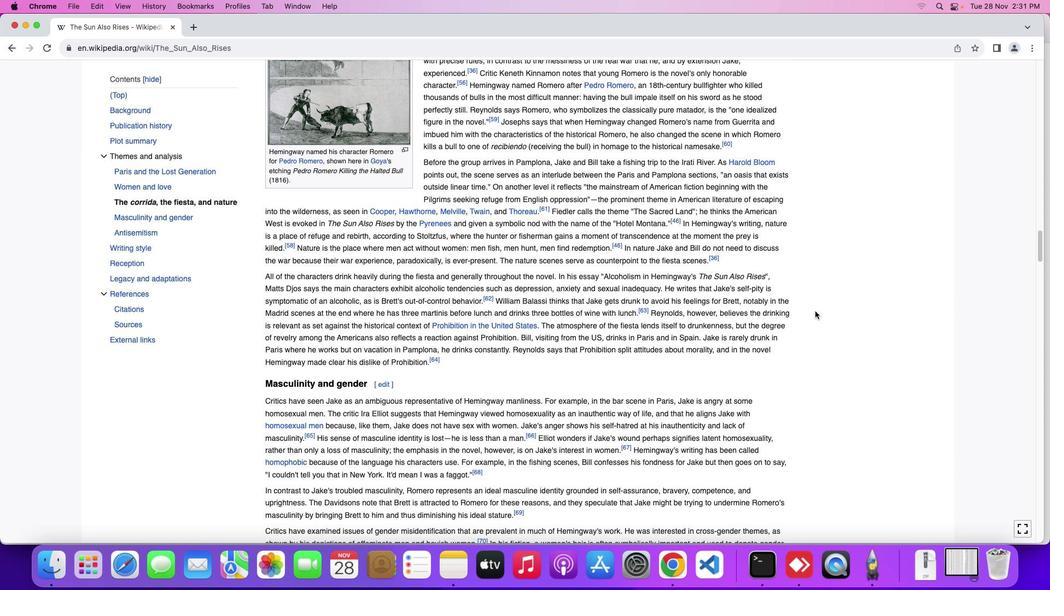 
Action: Mouse scrolled (815, 311) with delta (0, 0)
Screenshot: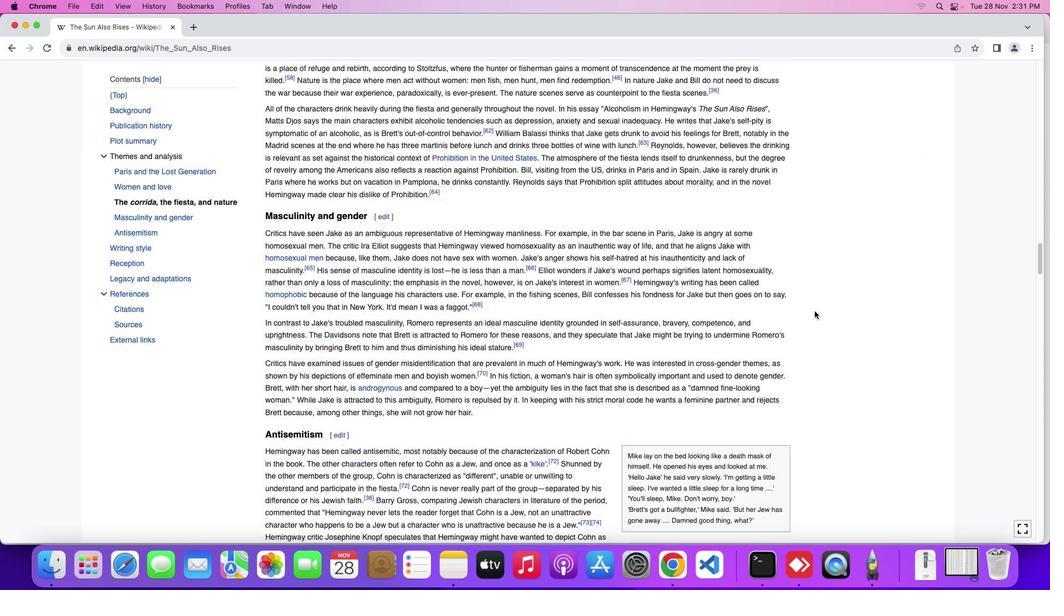 
Action: Mouse scrolled (815, 311) with delta (0, 0)
Screenshot: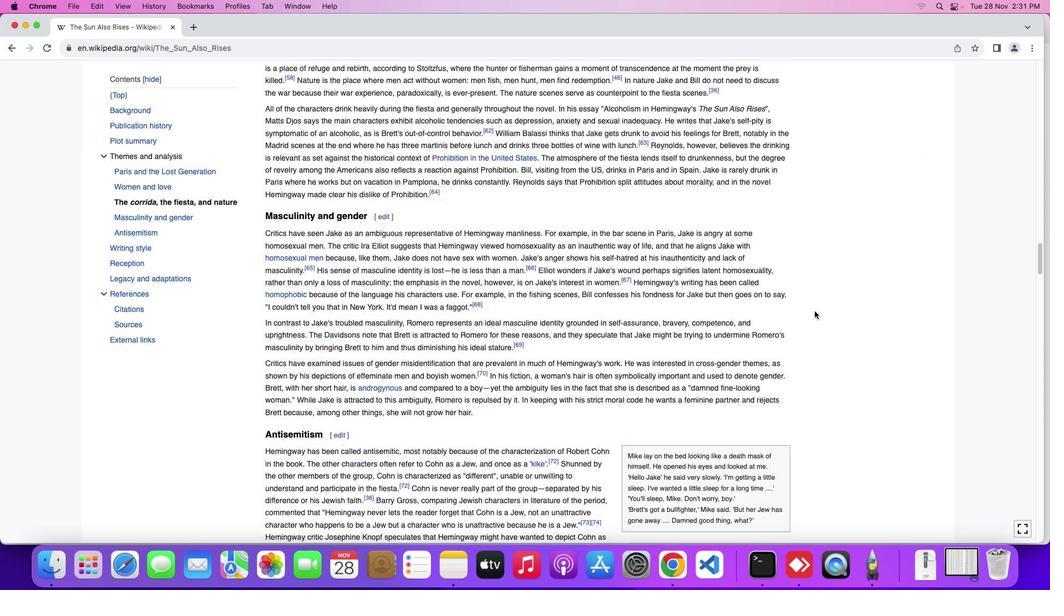 
Action: Mouse scrolled (815, 311) with delta (0, -1)
Screenshot: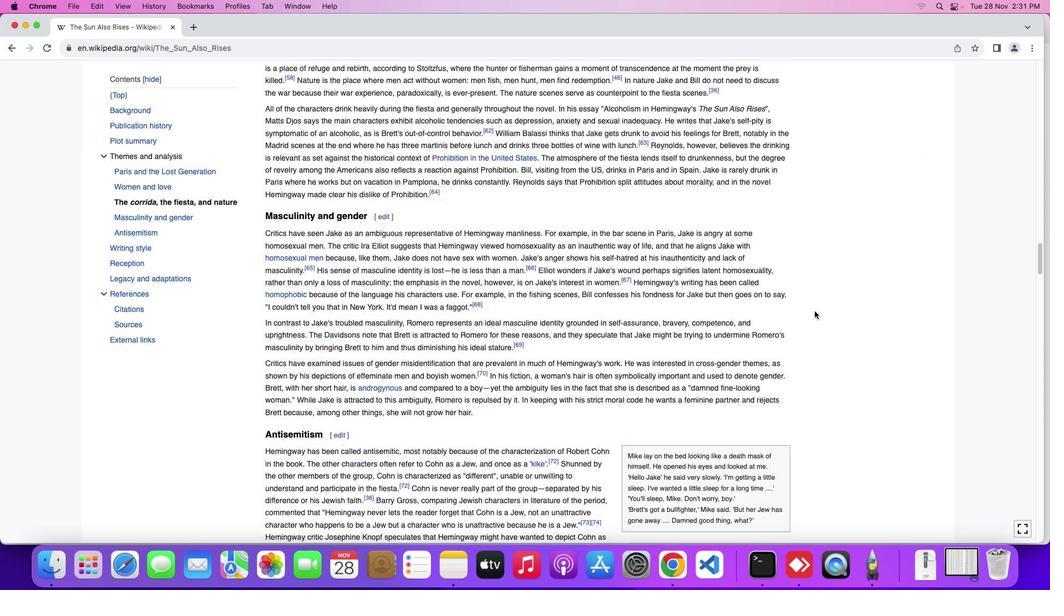 
Action: Mouse scrolled (815, 311) with delta (0, -2)
Screenshot: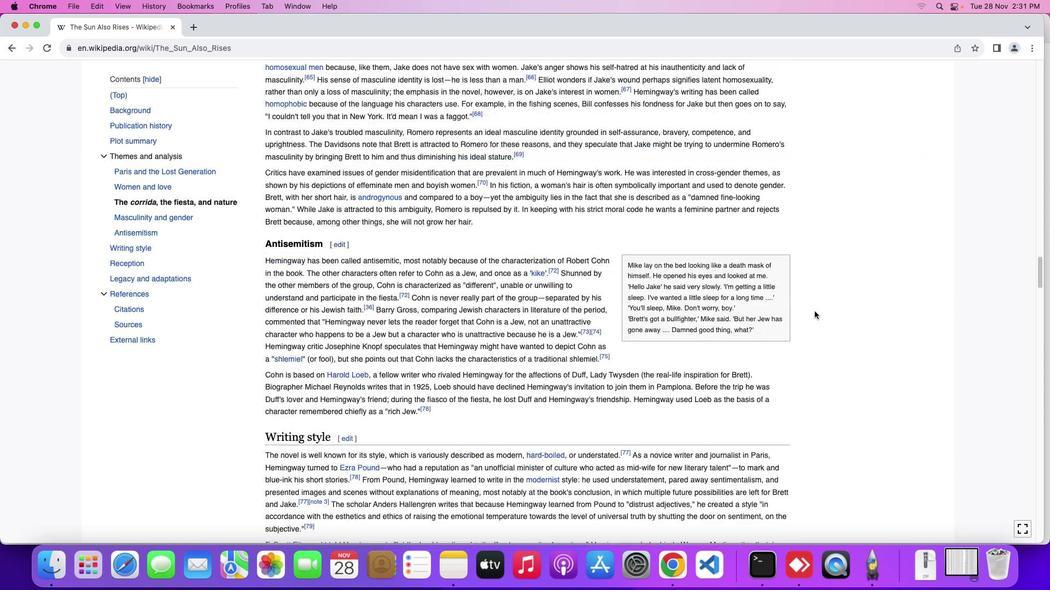 
Action: Mouse scrolled (815, 311) with delta (0, -3)
Screenshot: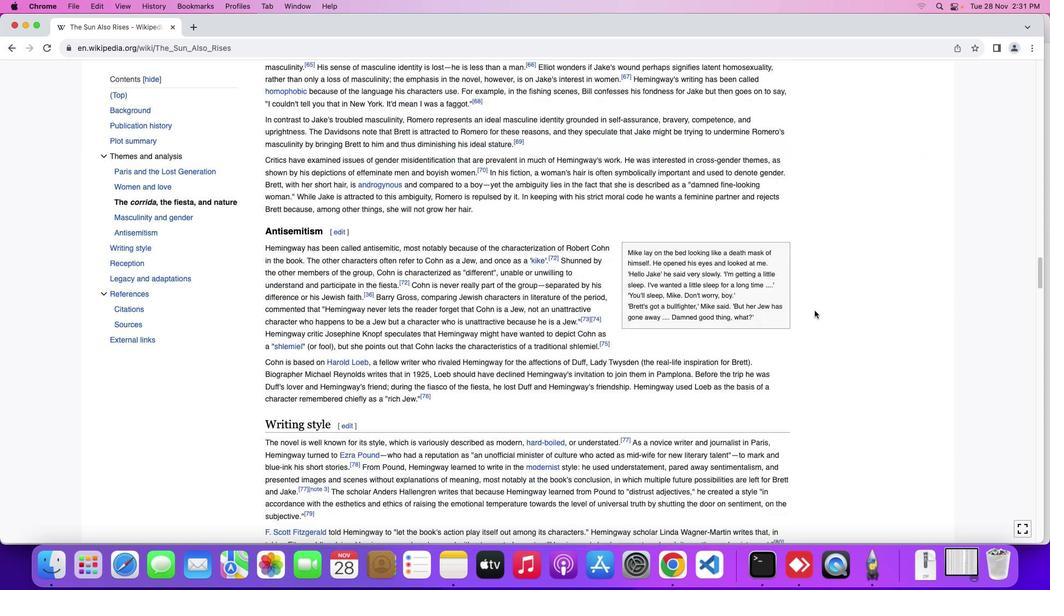 
Action: Mouse moved to (814, 311)
Screenshot: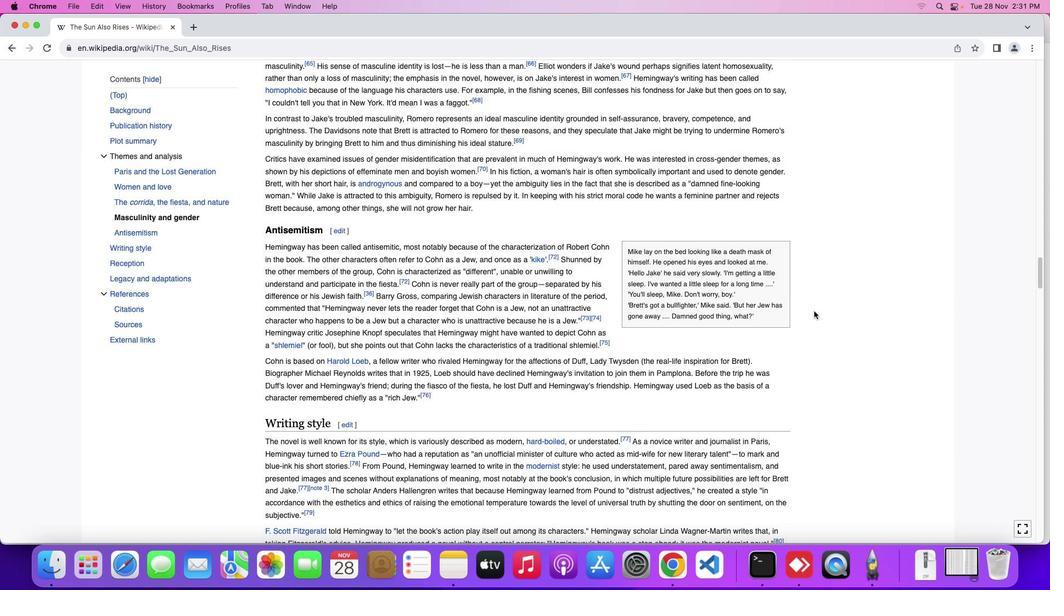
Action: Mouse scrolled (814, 311) with delta (0, 0)
Screenshot: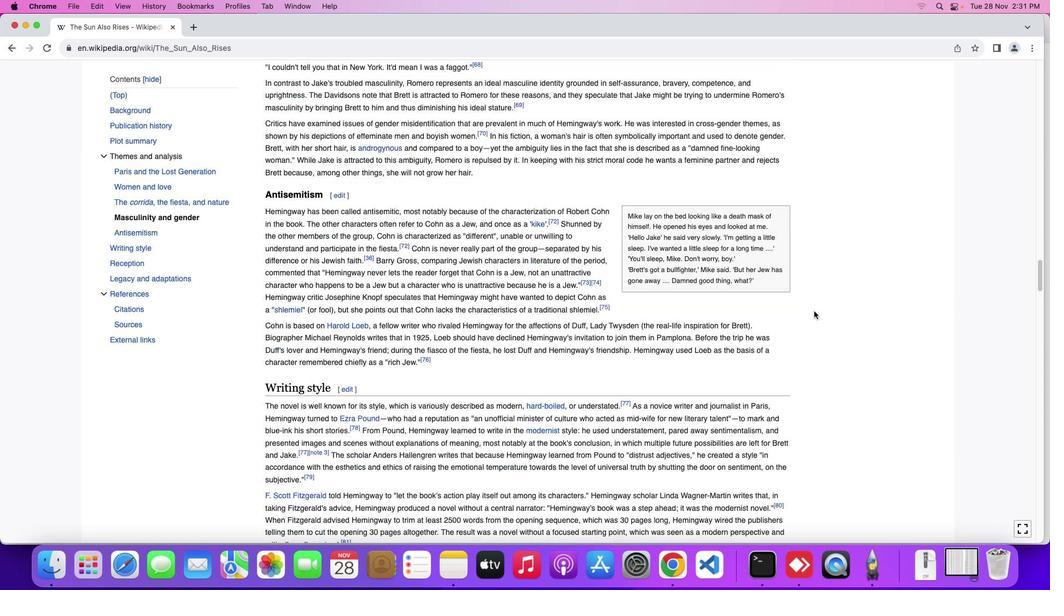 
Action: Mouse scrolled (814, 311) with delta (0, 0)
Screenshot: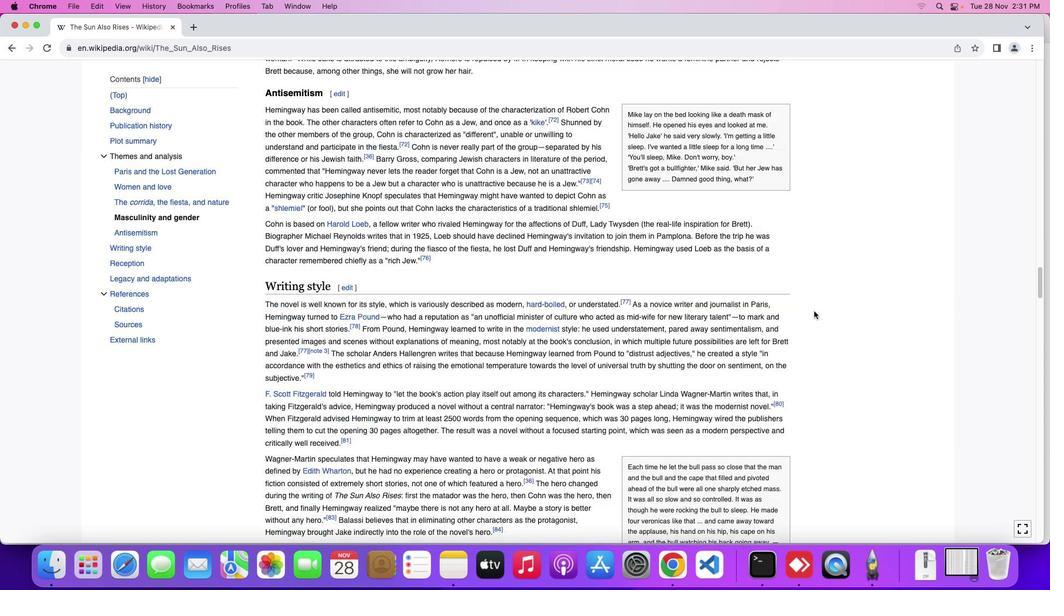 
Action: Mouse scrolled (814, 311) with delta (0, -1)
Screenshot: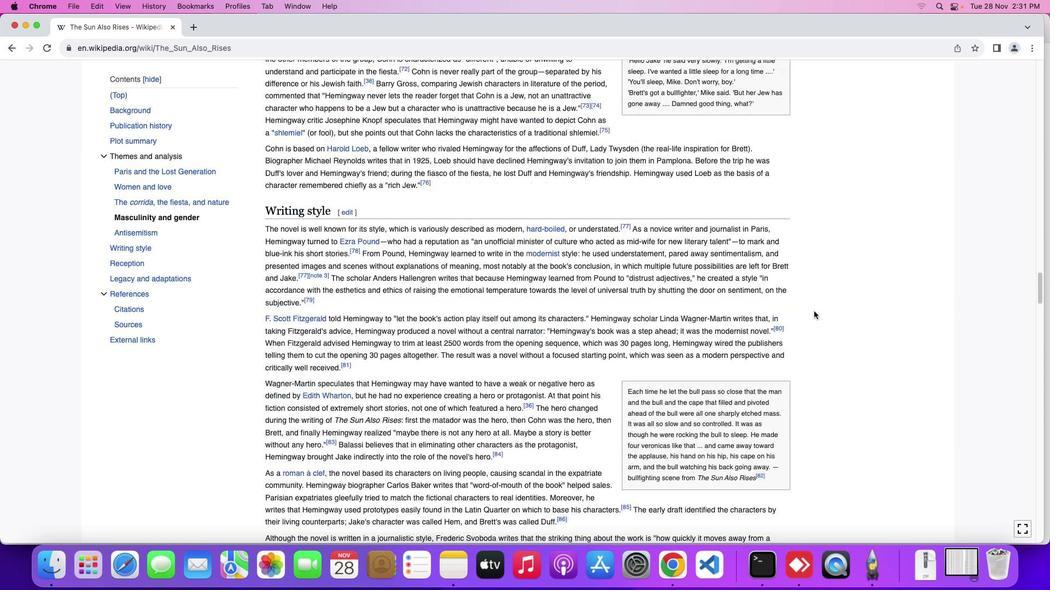 
Action: Mouse scrolled (814, 311) with delta (0, -2)
Screenshot: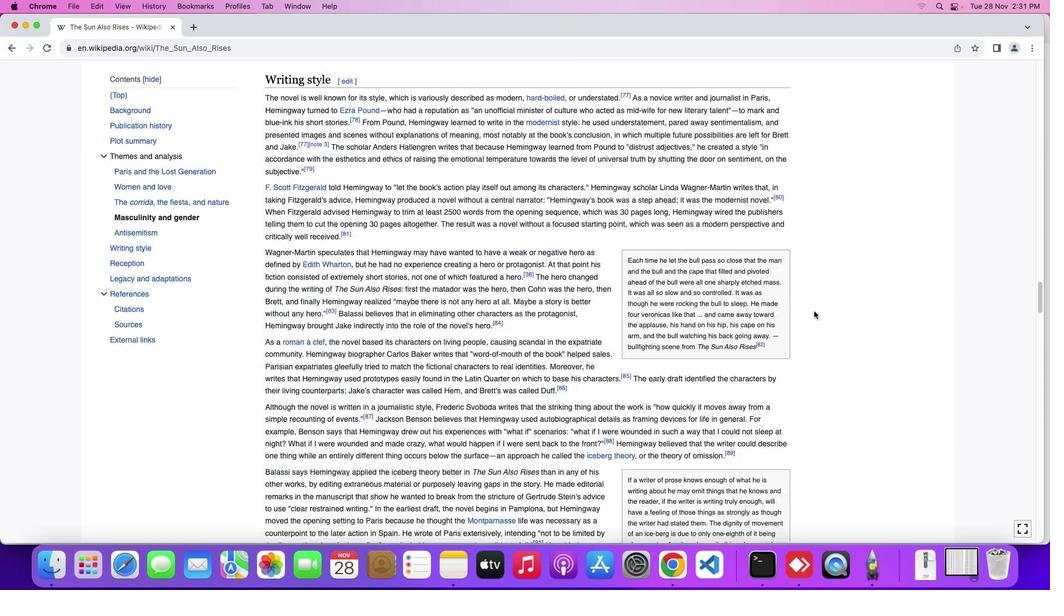 
Action: Mouse scrolled (814, 311) with delta (0, -2)
Screenshot: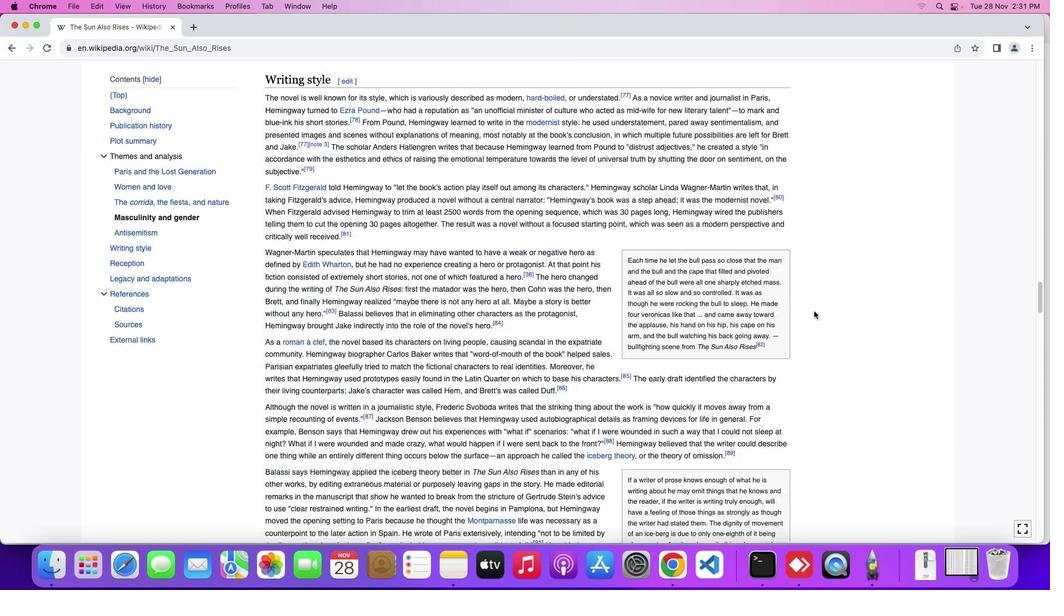 
Action: Mouse moved to (814, 311)
Screenshot: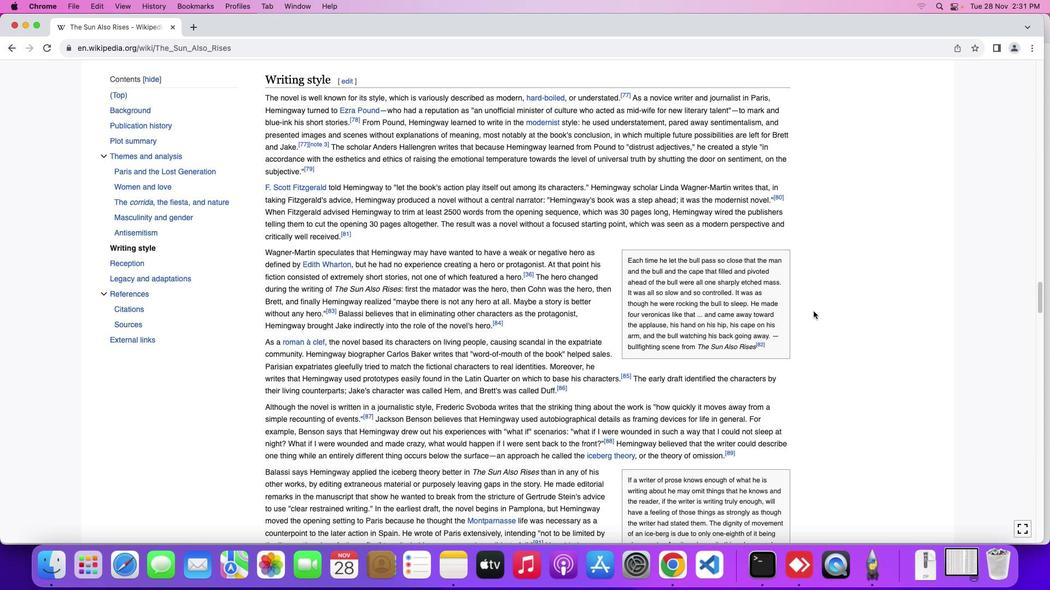 
Action: Mouse scrolled (814, 311) with delta (0, 0)
Screenshot: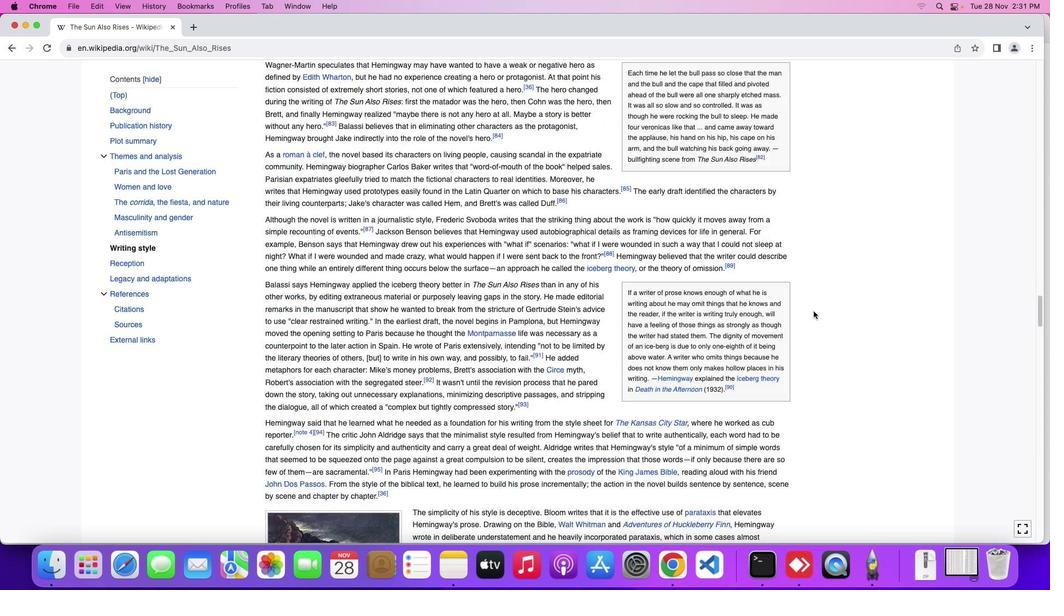 
Action: Mouse scrolled (814, 311) with delta (0, 0)
Screenshot: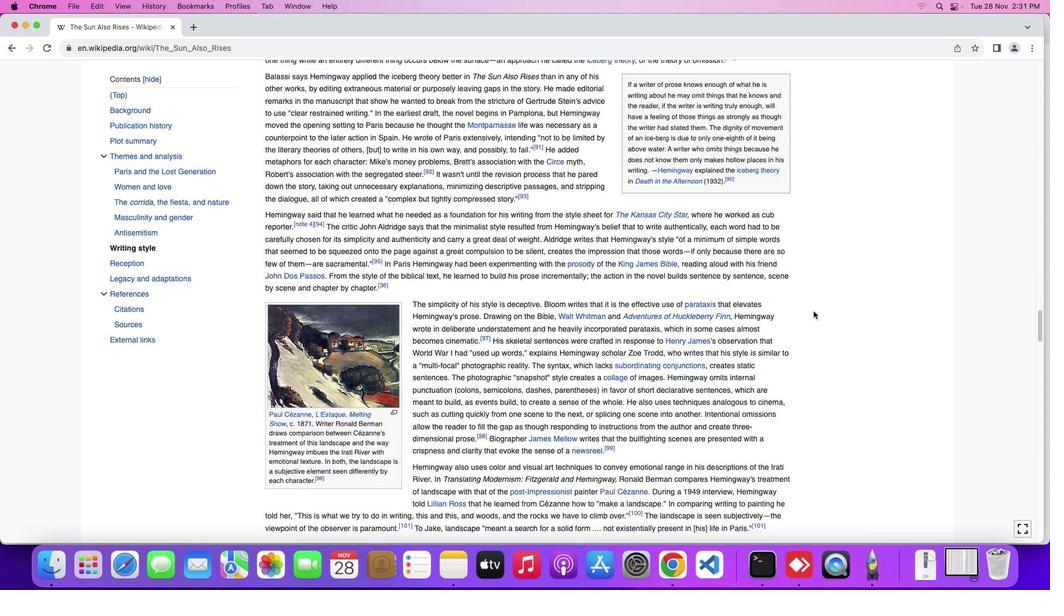 
Action: Mouse scrolled (814, 311) with delta (0, -1)
Screenshot: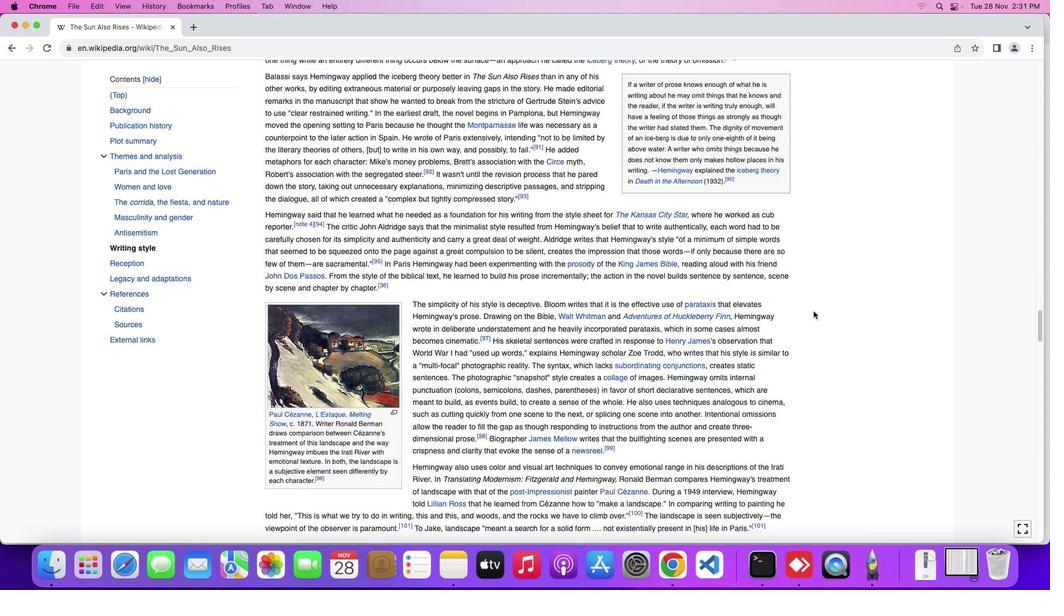
Action: Mouse scrolled (814, 311) with delta (0, -2)
Screenshot: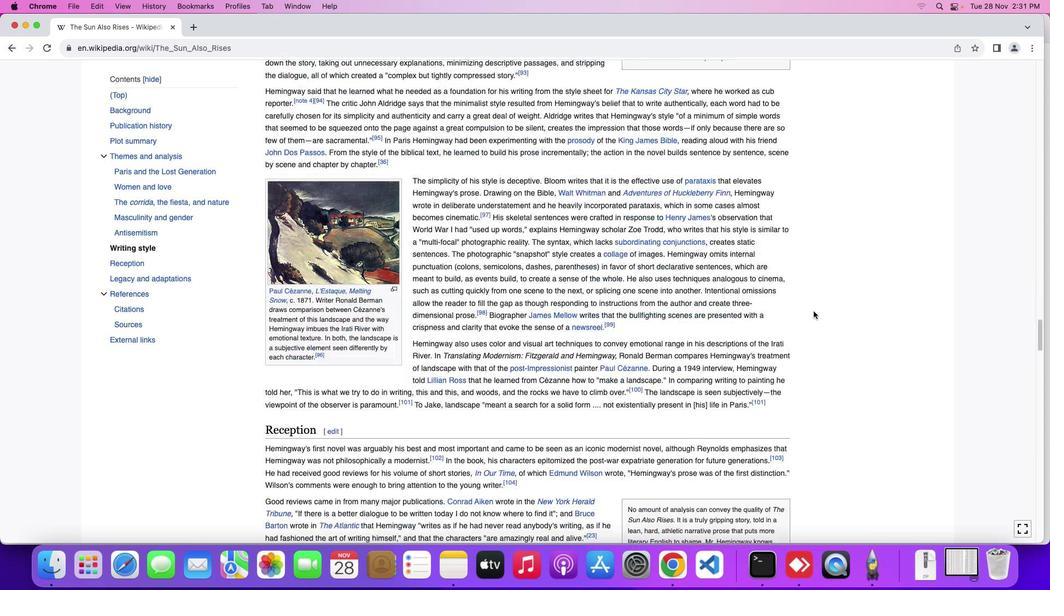 
Action: Mouse scrolled (814, 311) with delta (0, -3)
Screenshot: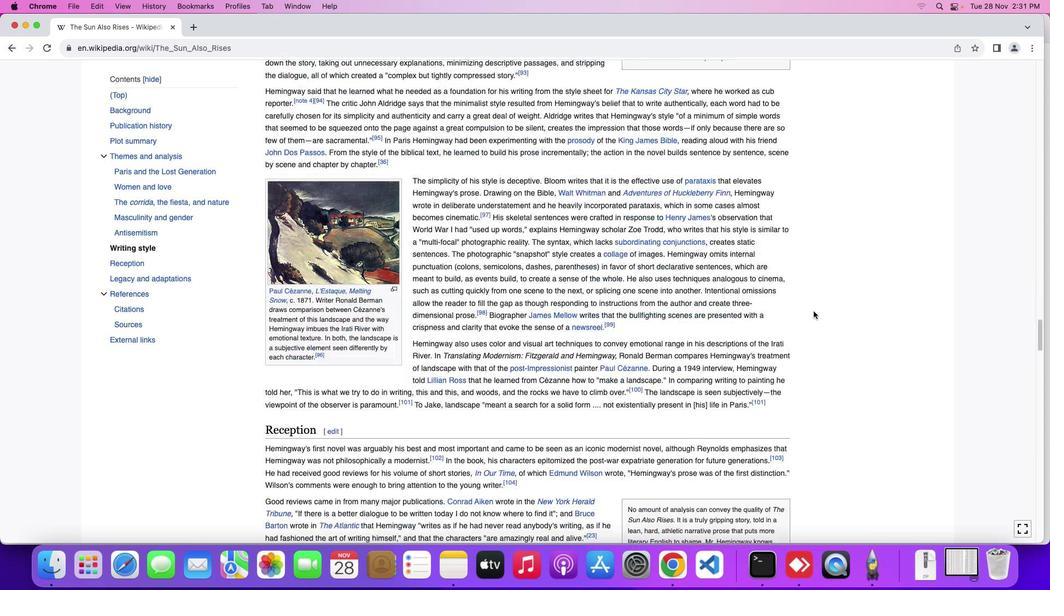 
Action: Mouse scrolled (814, 311) with delta (0, -3)
Screenshot: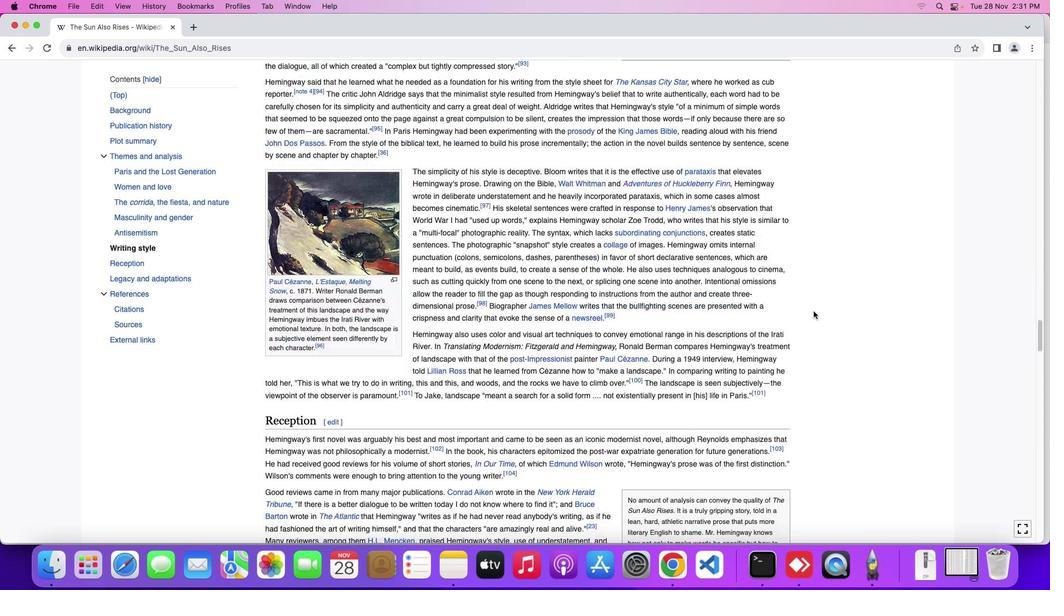 
Action: Mouse scrolled (814, 311) with delta (0, 0)
Screenshot: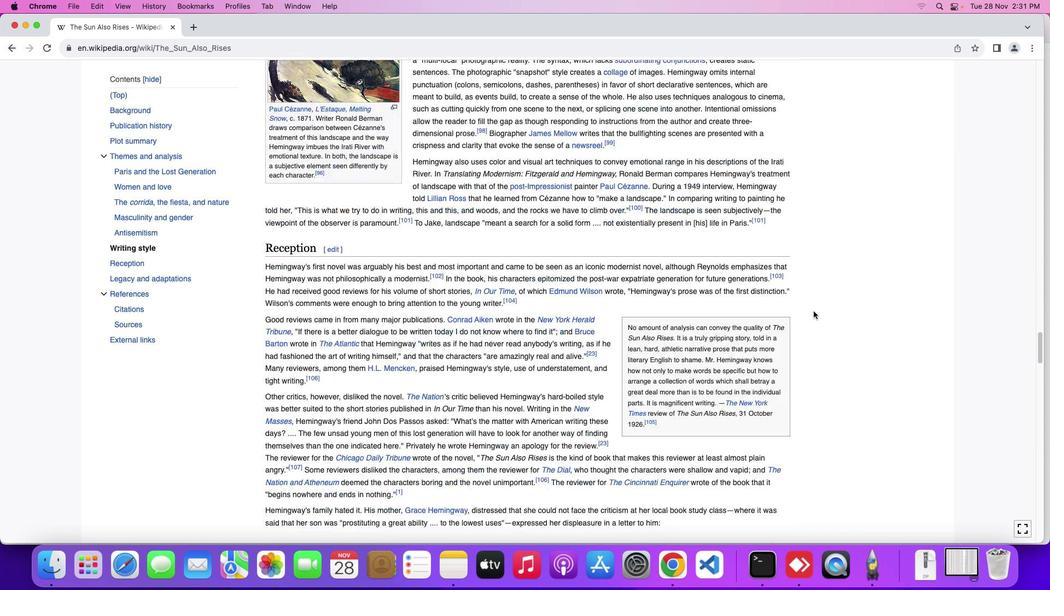 
Action: Mouse scrolled (814, 311) with delta (0, 0)
Screenshot: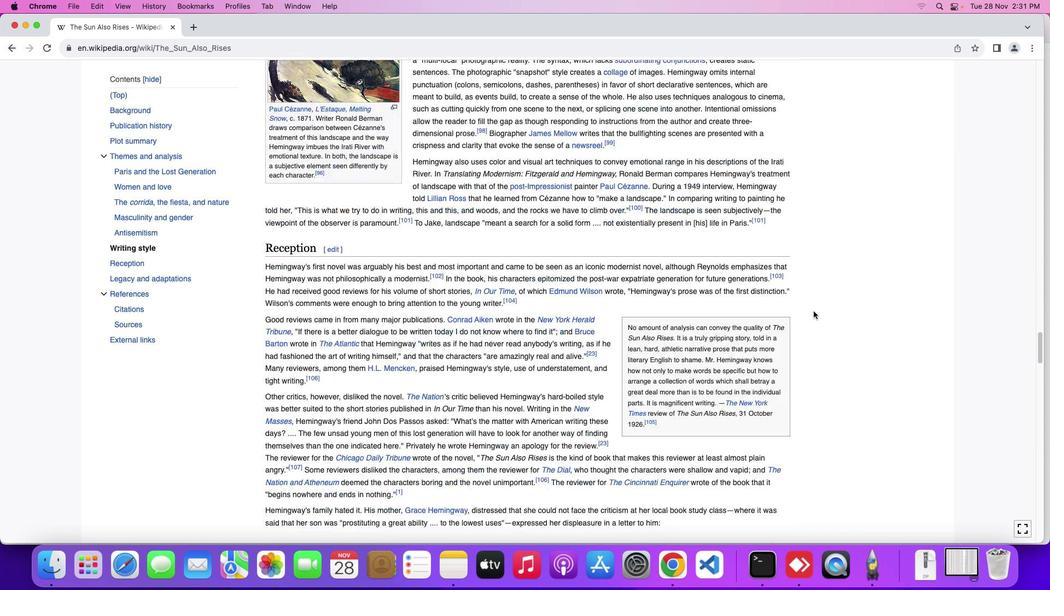 
Action: Mouse scrolled (814, 311) with delta (0, -1)
Screenshot: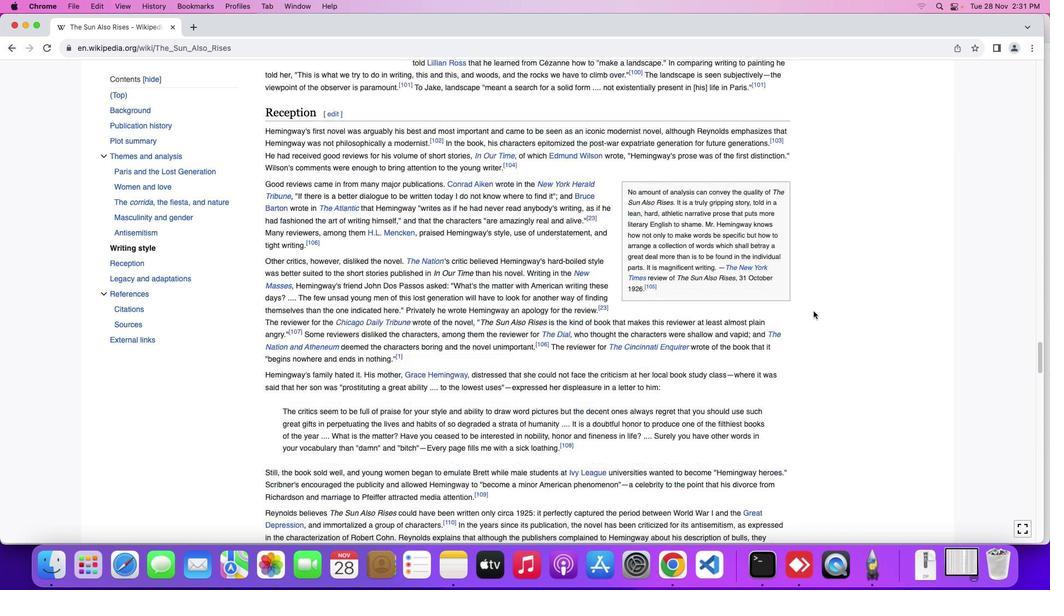 
Action: Mouse scrolled (814, 311) with delta (0, -2)
Screenshot: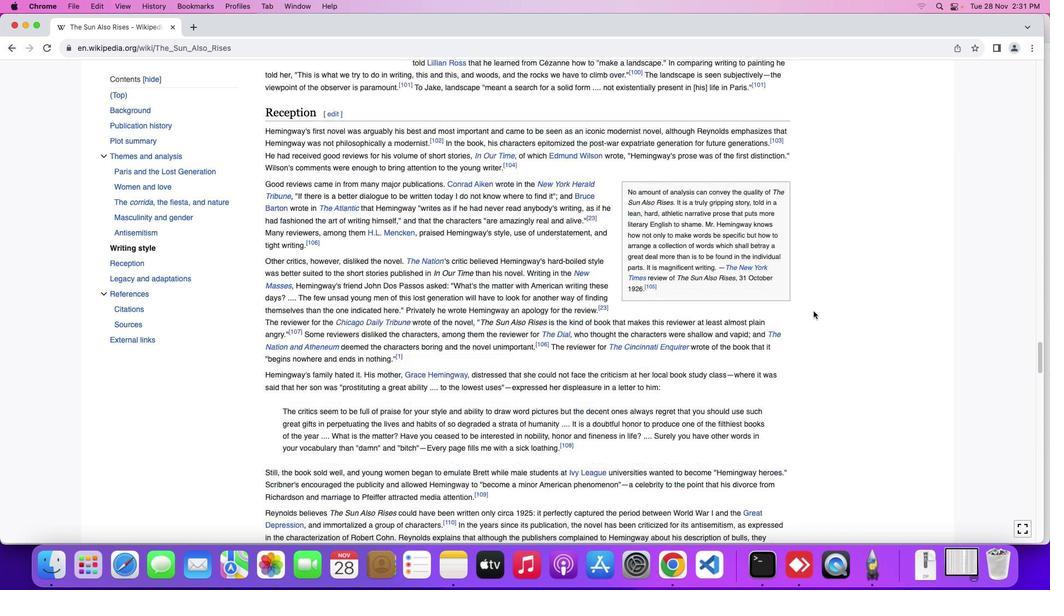 
Action: Mouse scrolled (814, 311) with delta (0, -3)
Screenshot: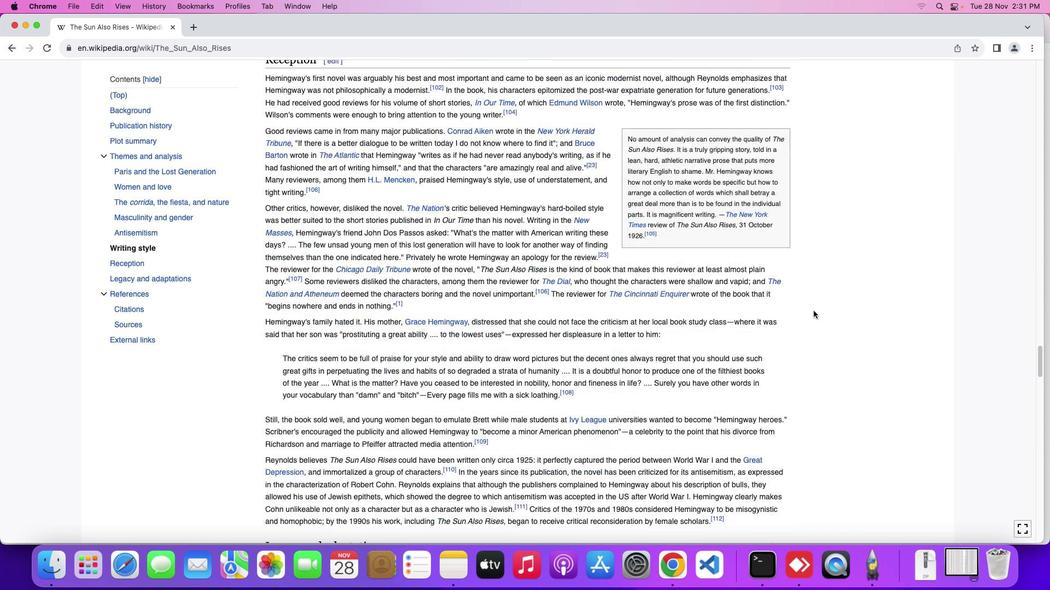 
Action: Mouse moved to (813, 311)
Screenshot: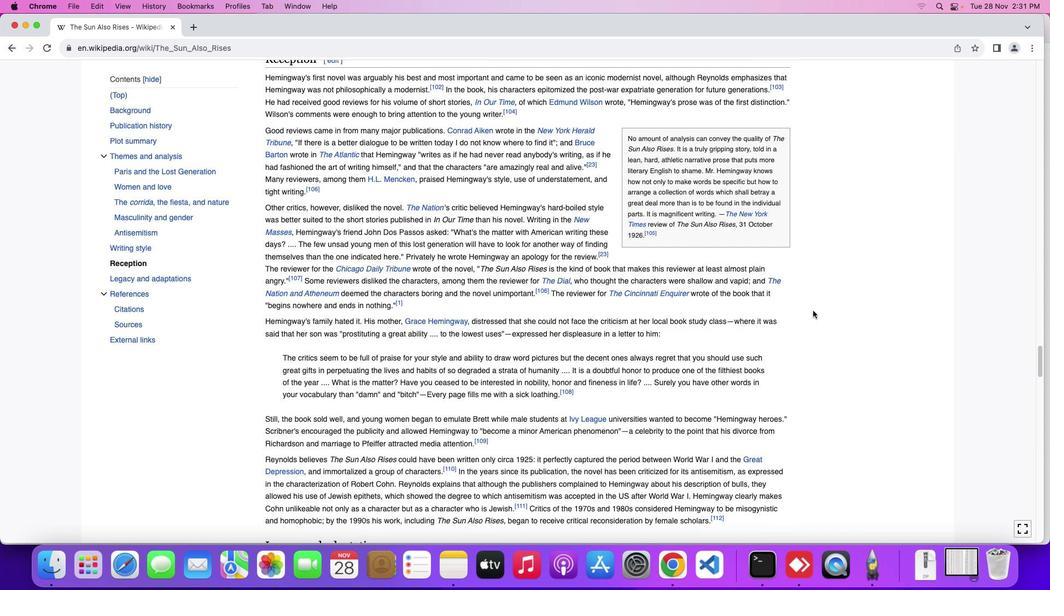 
Action: Mouse scrolled (813, 311) with delta (0, 0)
Screenshot: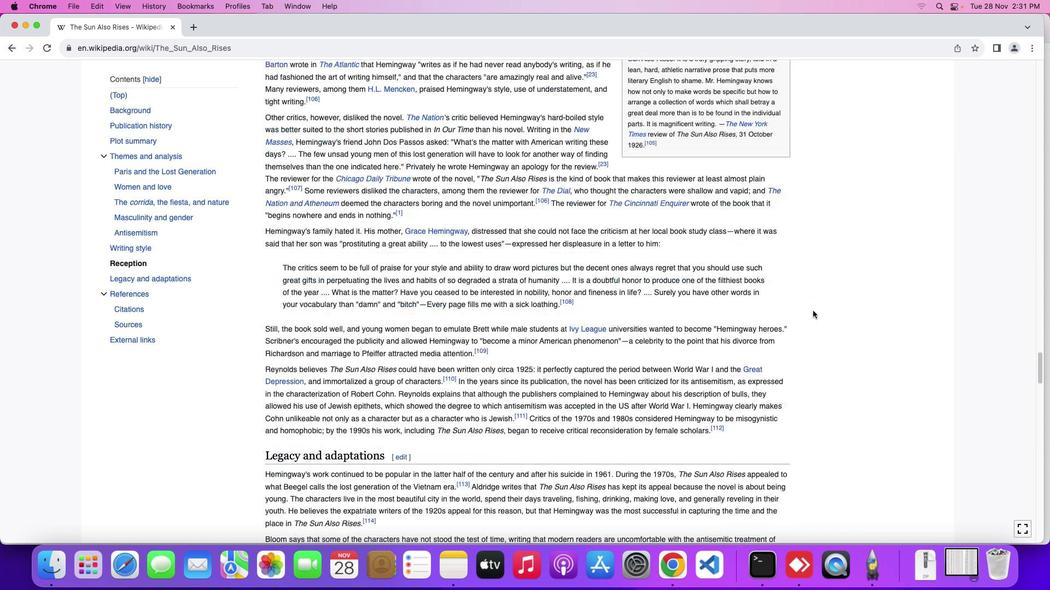 
Action: Mouse scrolled (813, 311) with delta (0, 0)
Screenshot: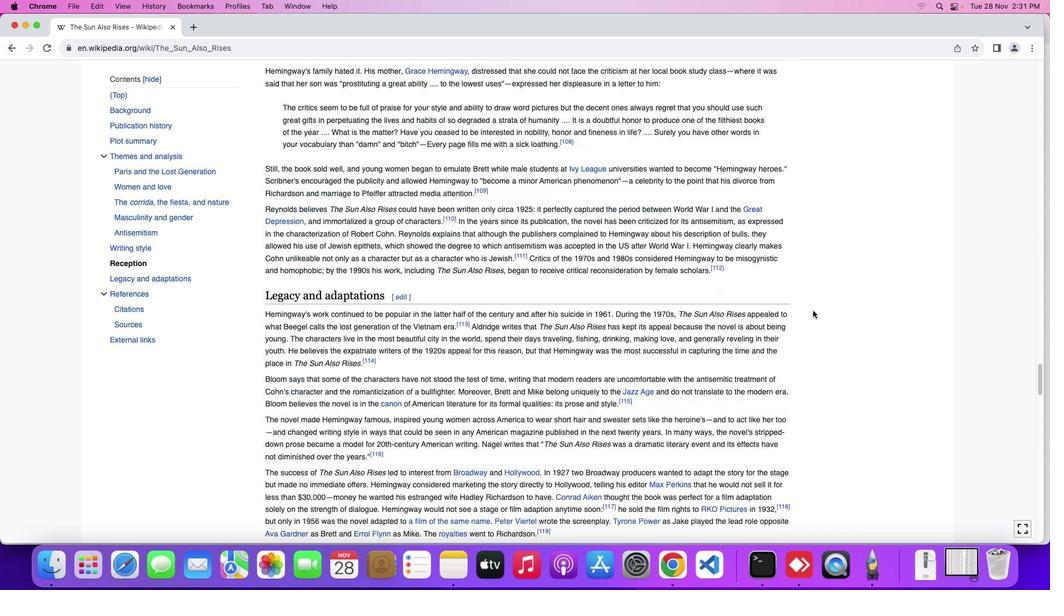 
Action: Mouse scrolled (813, 311) with delta (0, -1)
Screenshot: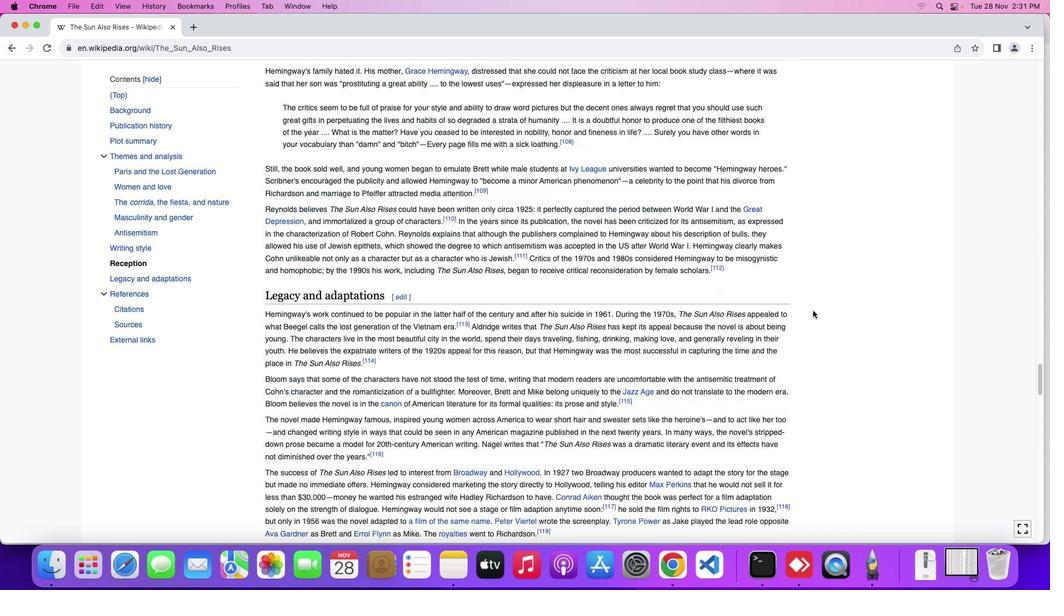
Action: Mouse scrolled (813, 311) with delta (0, -2)
Screenshot: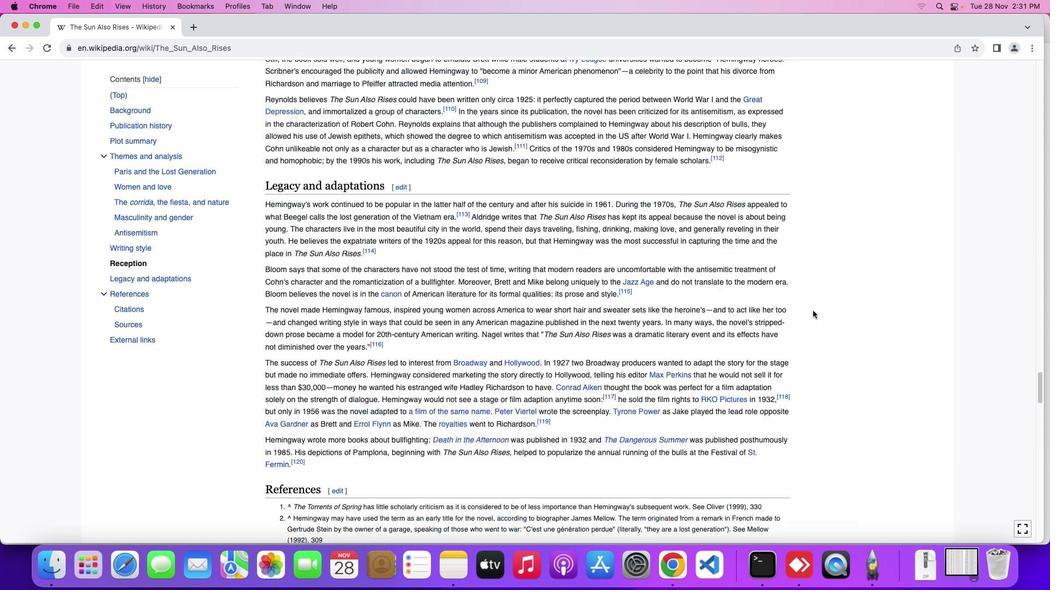 
Action: Mouse scrolled (813, 311) with delta (0, -3)
Screenshot: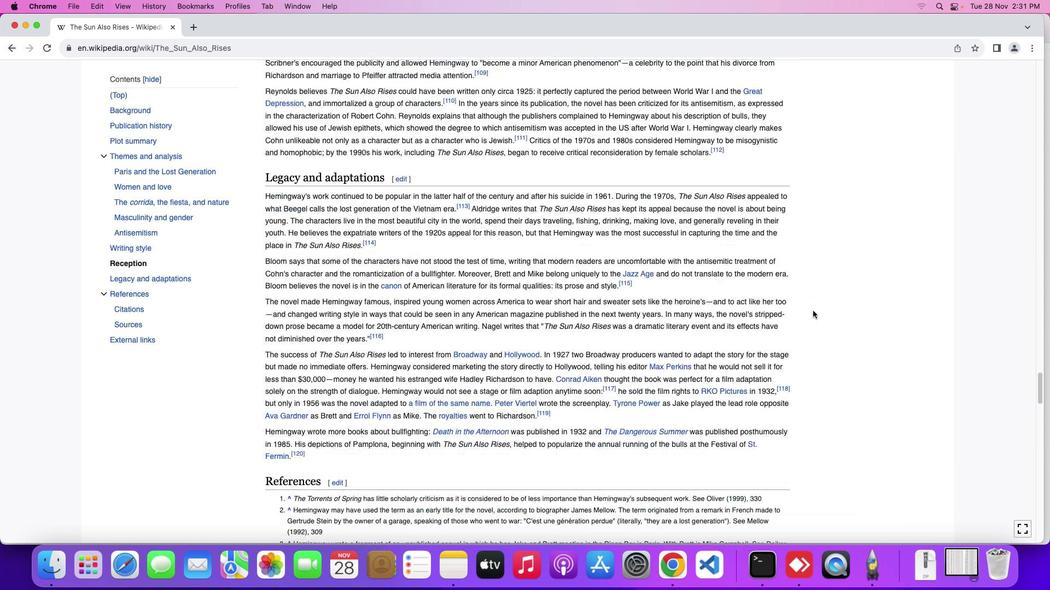 
Action: Mouse scrolled (813, 311) with delta (0, 0)
Screenshot: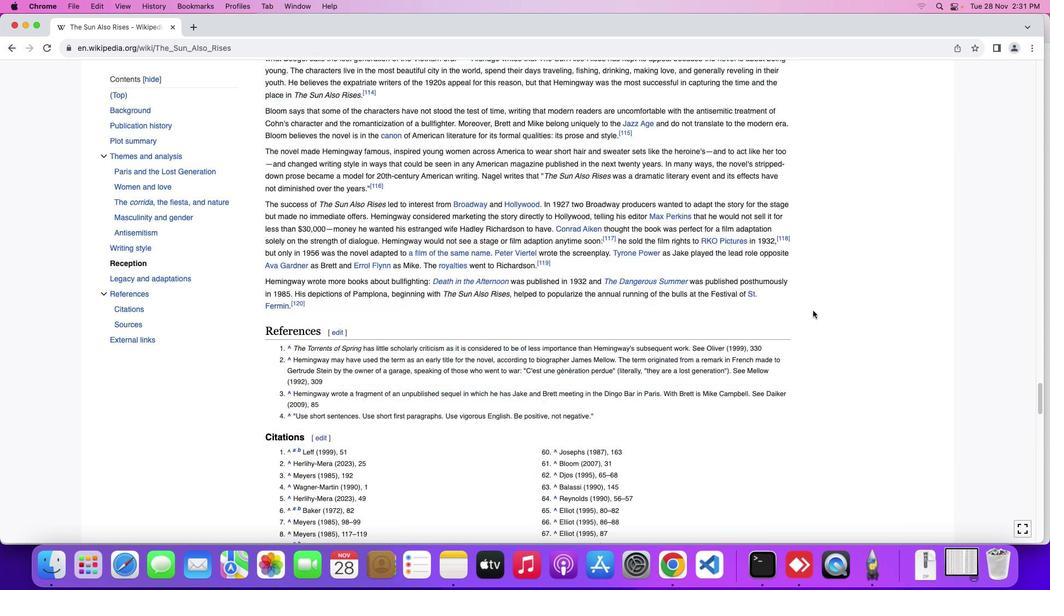 
Action: Mouse scrolled (813, 311) with delta (0, 0)
Screenshot: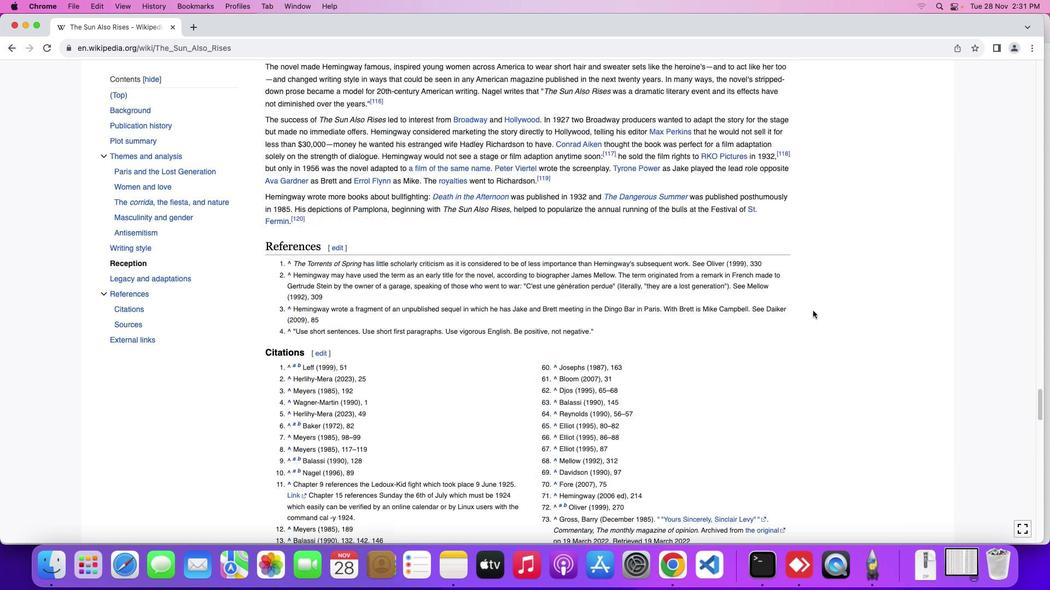 
Action: Mouse scrolled (813, 311) with delta (0, -1)
Screenshot: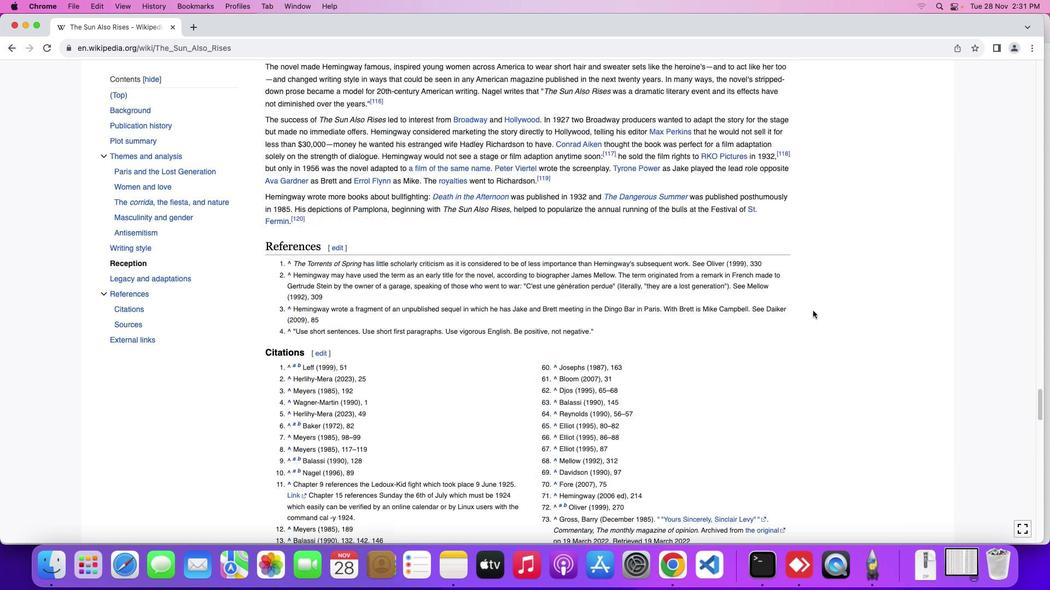 
Action: Mouse scrolled (813, 311) with delta (0, -2)
Screenshot: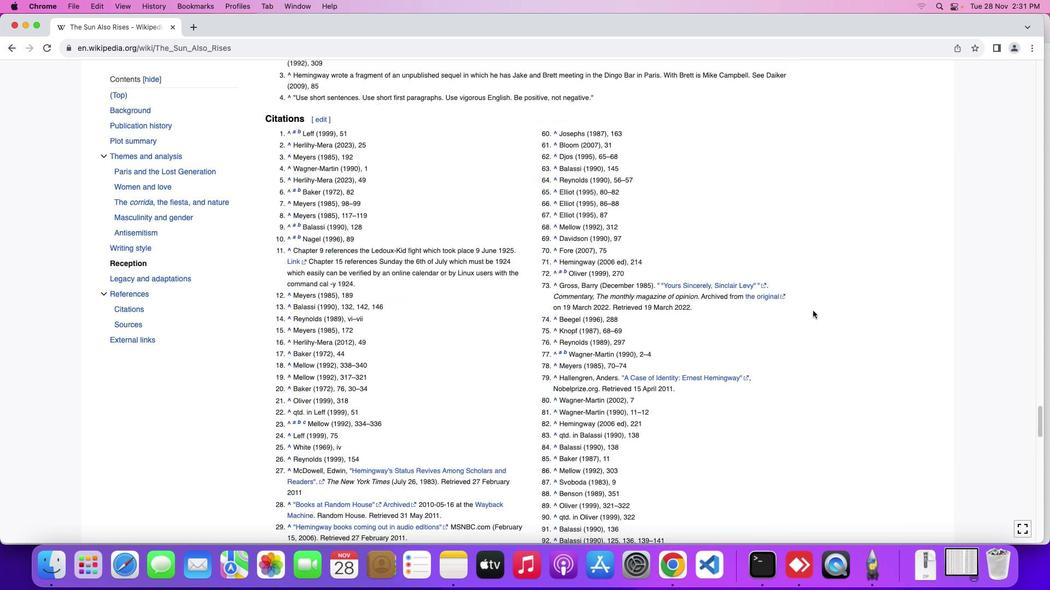 
Action: Mouse scrolled (813, 311) with delta (0, -3)
Screenshot: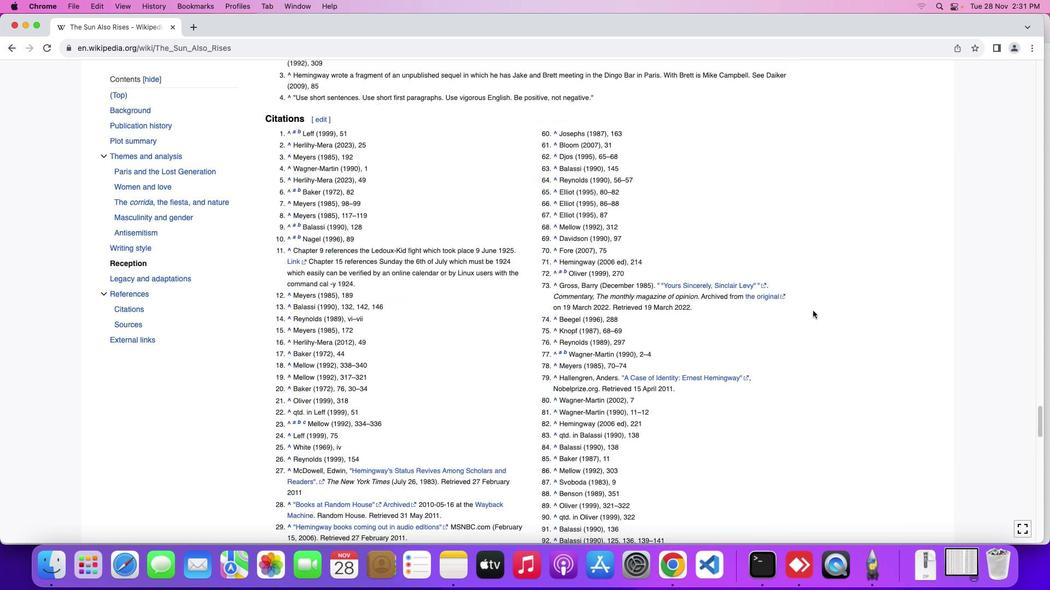 
Action: Mouse scrolled (813, 311) with delta (0, -3)
Screenshot: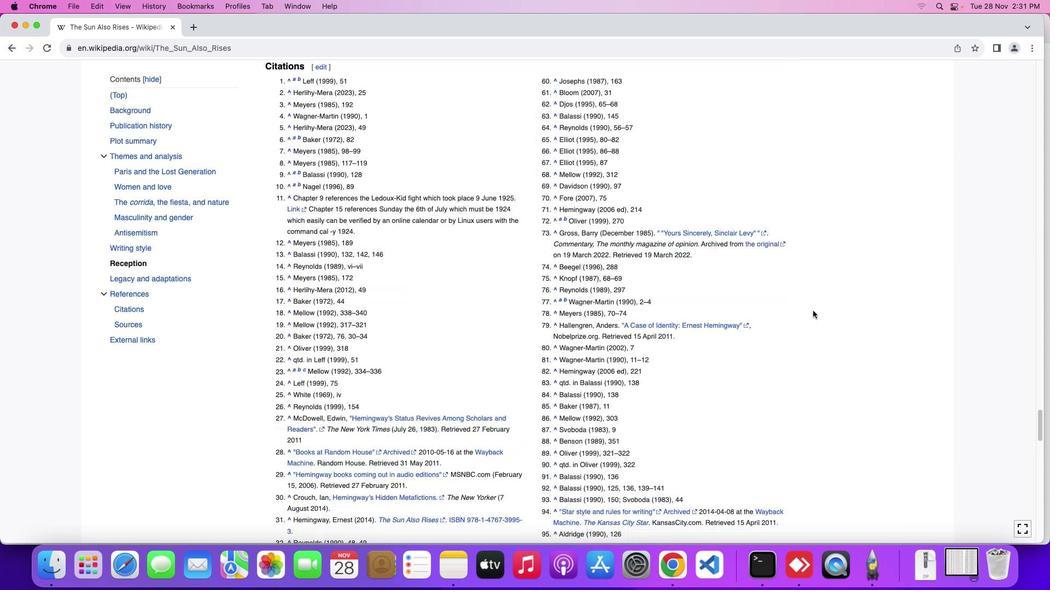 
Action: Mouse moved to (813, 311)
Screenshot: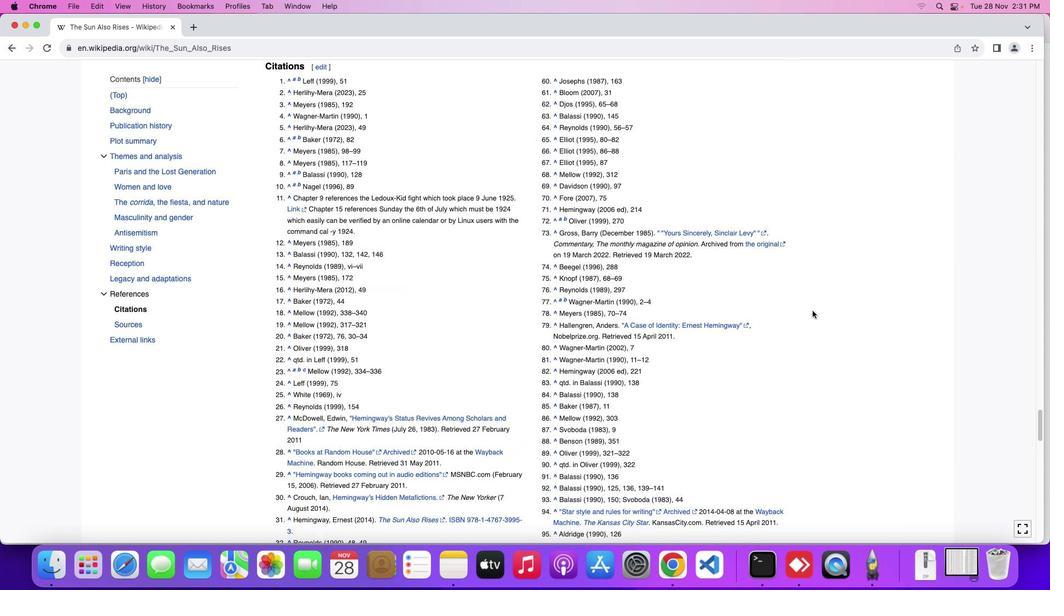 
Action: Mouse scrolled (813, 311) with delta (0, 0)
Screenshot: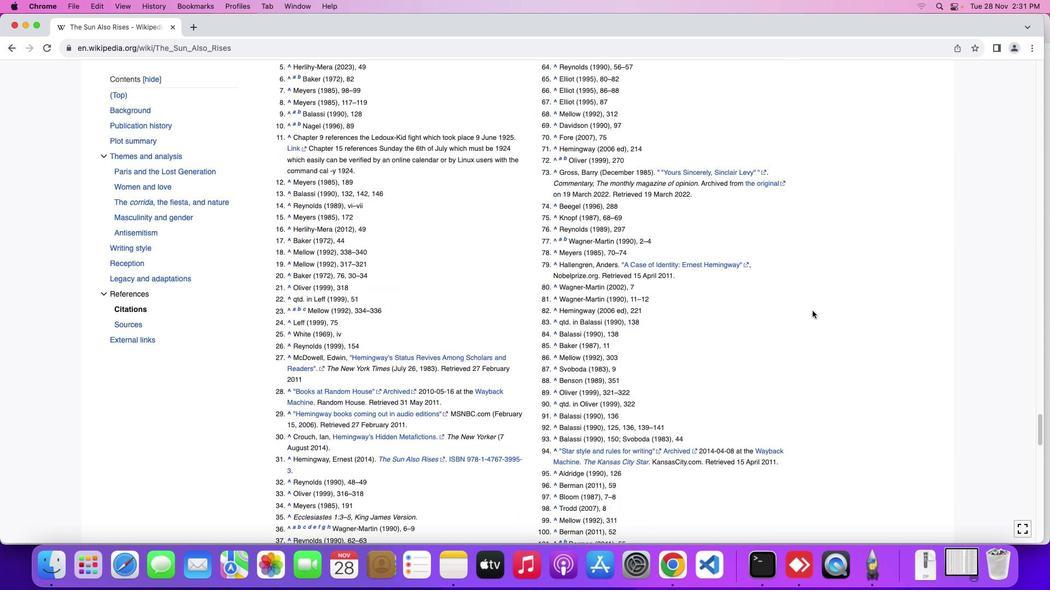 
Action: Mouse scrolled (813, 311) with delta (0, 0)
Screenshot: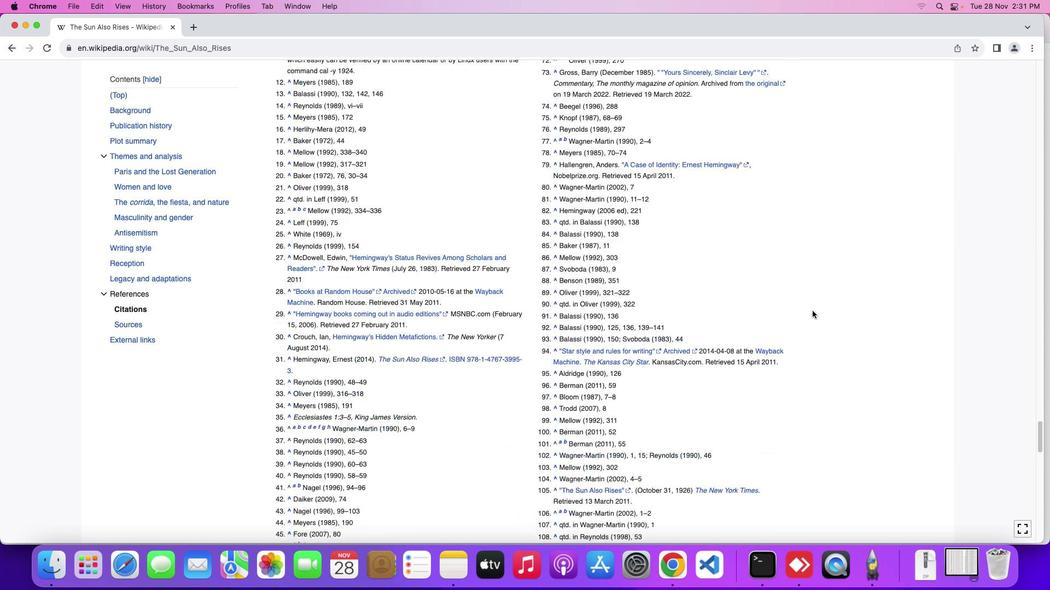 
Action: Mouse scrolled (813, 311) with delta (0, -1)
Screenshot: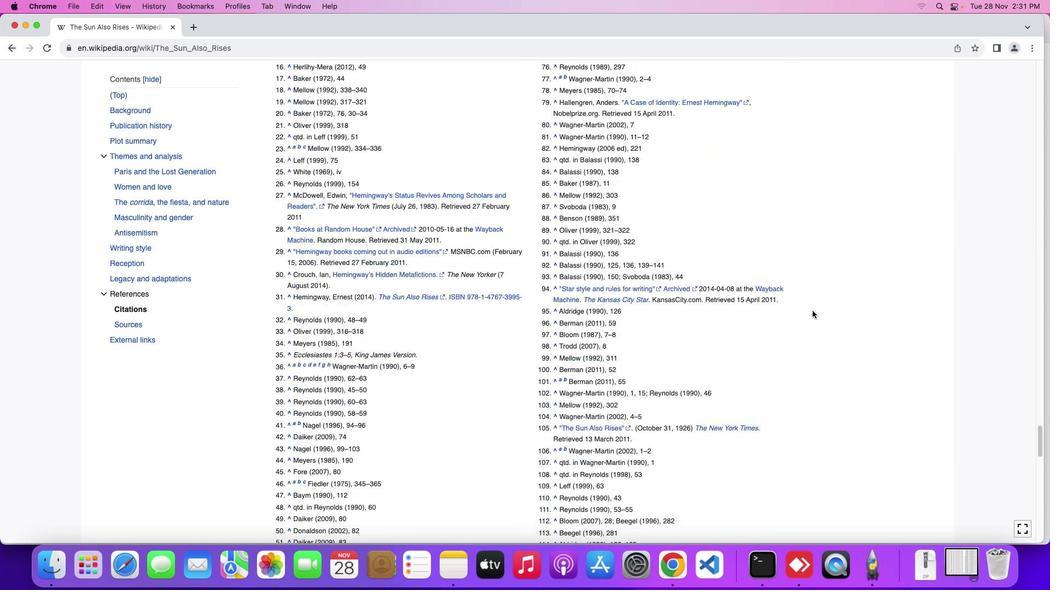 
Action: Mouse scrolled (813, 311) with delta (0, -2)
Screenshot: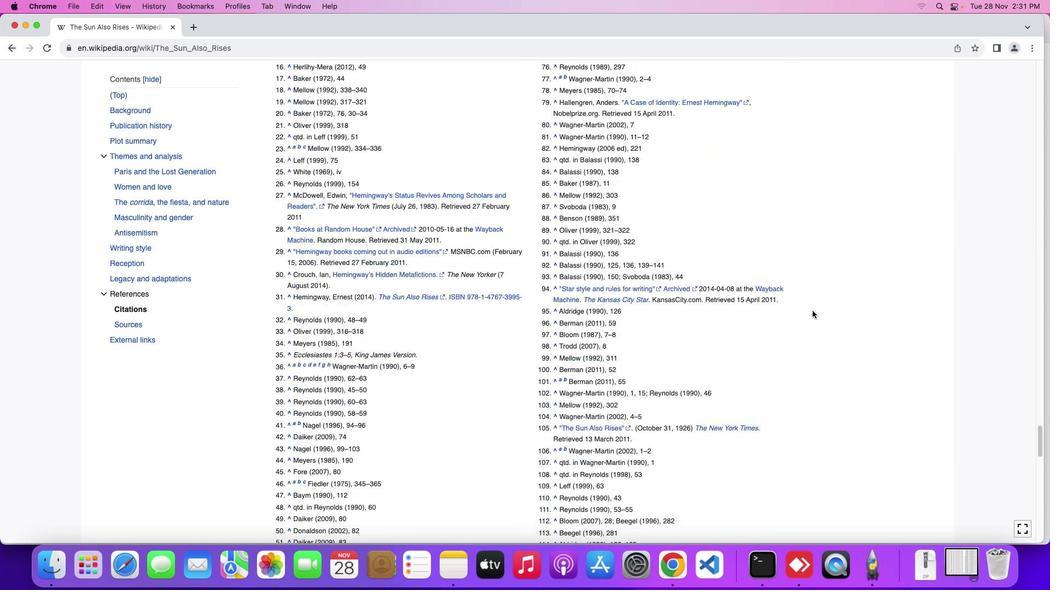 
Action: Mouse moved to (812, 310)
Screenshot: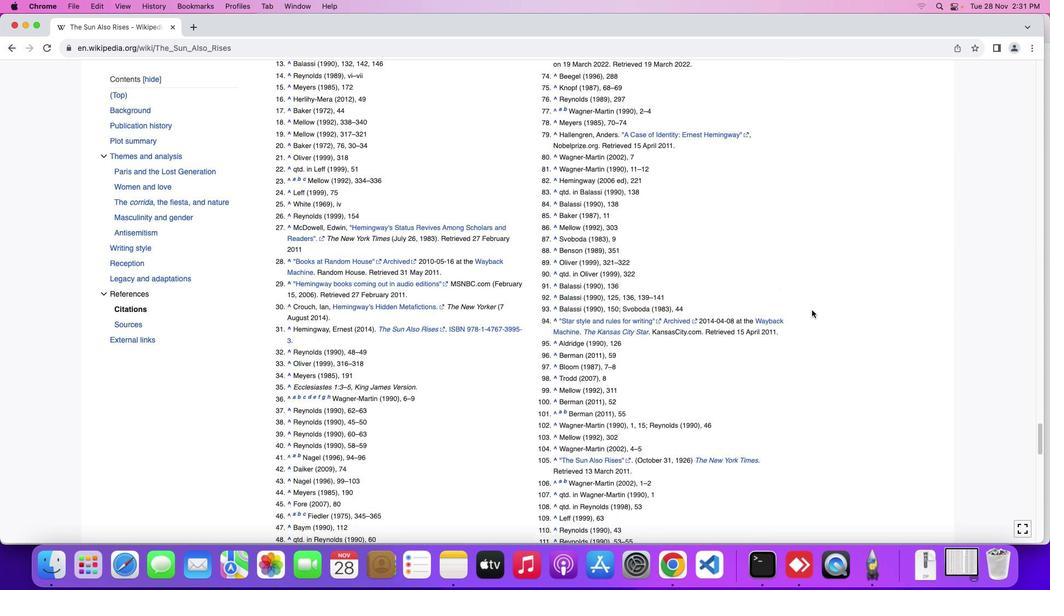
Action: Mouse scrolled (812, 310) with delta (0, 0)
Screenshot: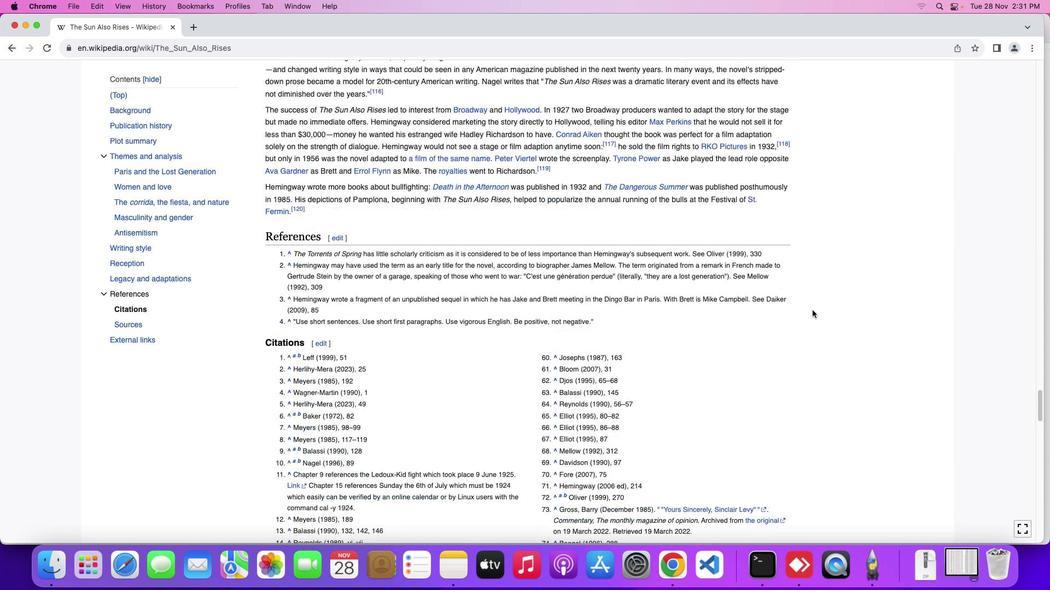 
Action: Mouse scrolled (812, 310) with delta (0, 0)
Screenshot: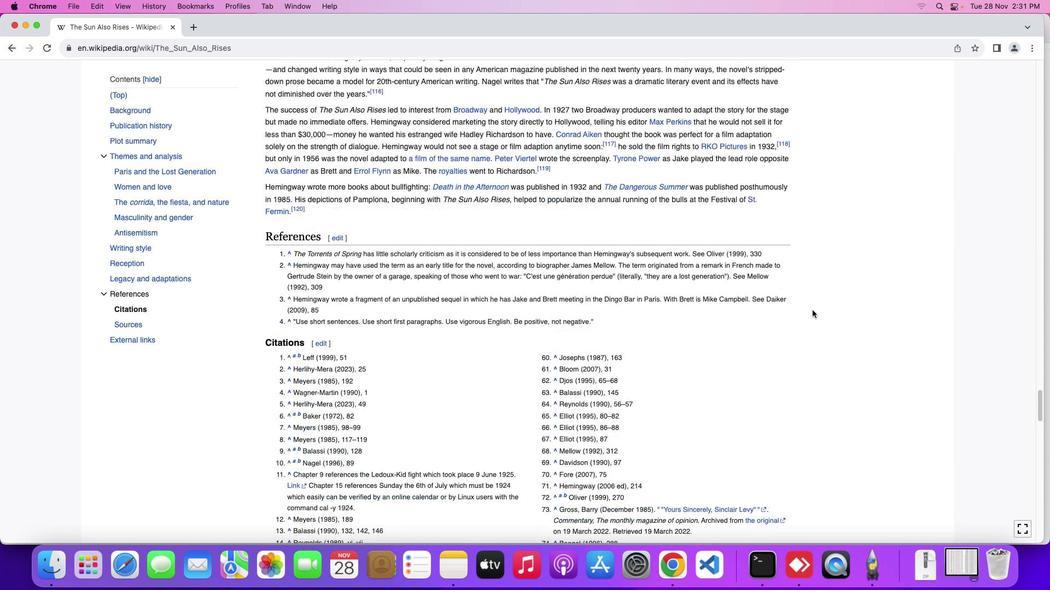 
Action: Mouse moved to (812, 310)
Screenshot: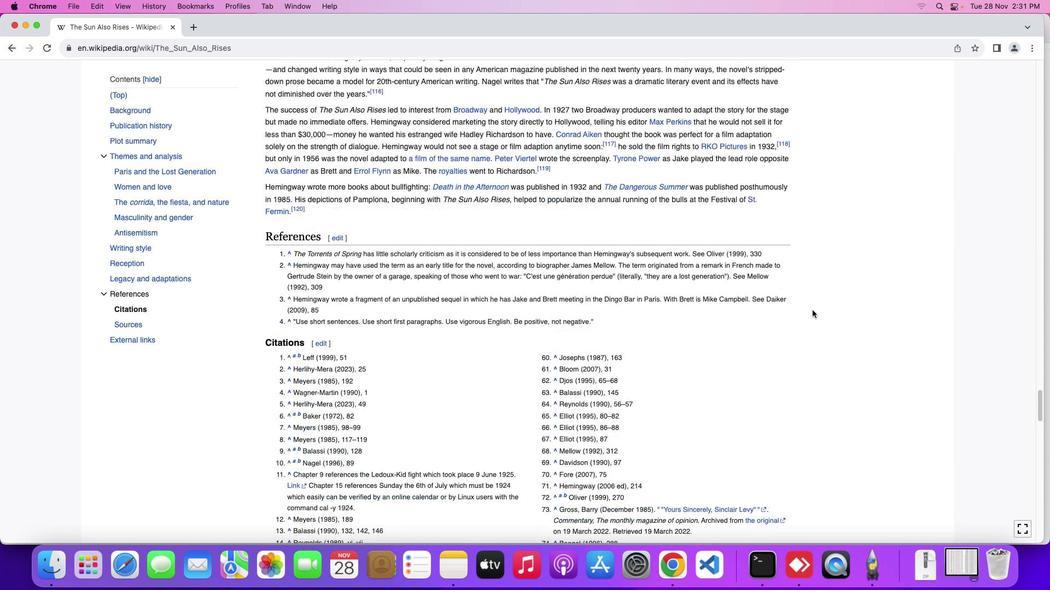 
Action: Mouse scrolled (812, 310) with delta (0, 2)
Screenshot: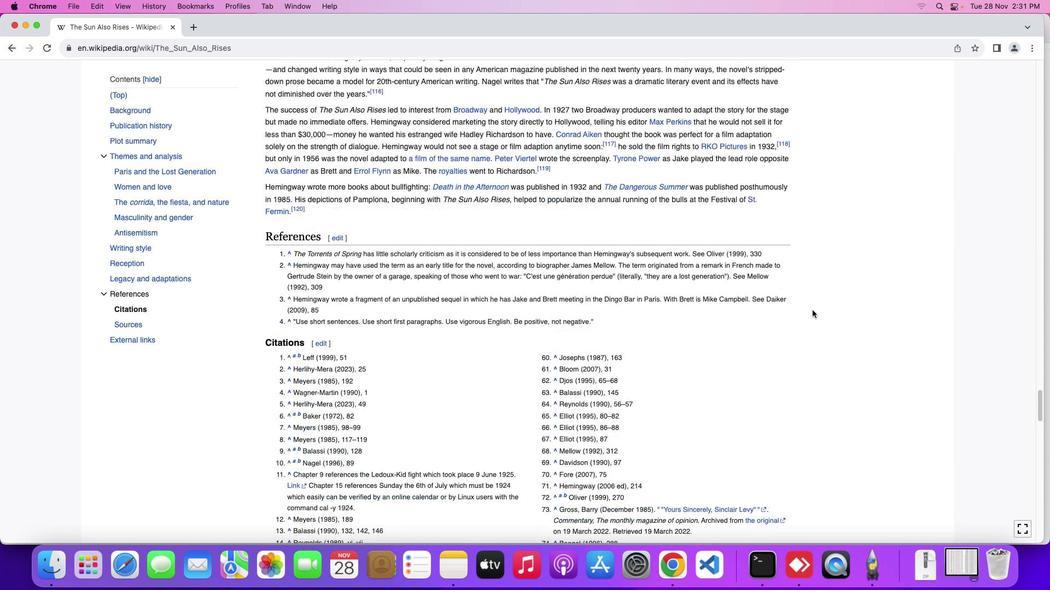 
Action: Mouse scrolled (812, 310) with delta (0, 2)
Screenshot: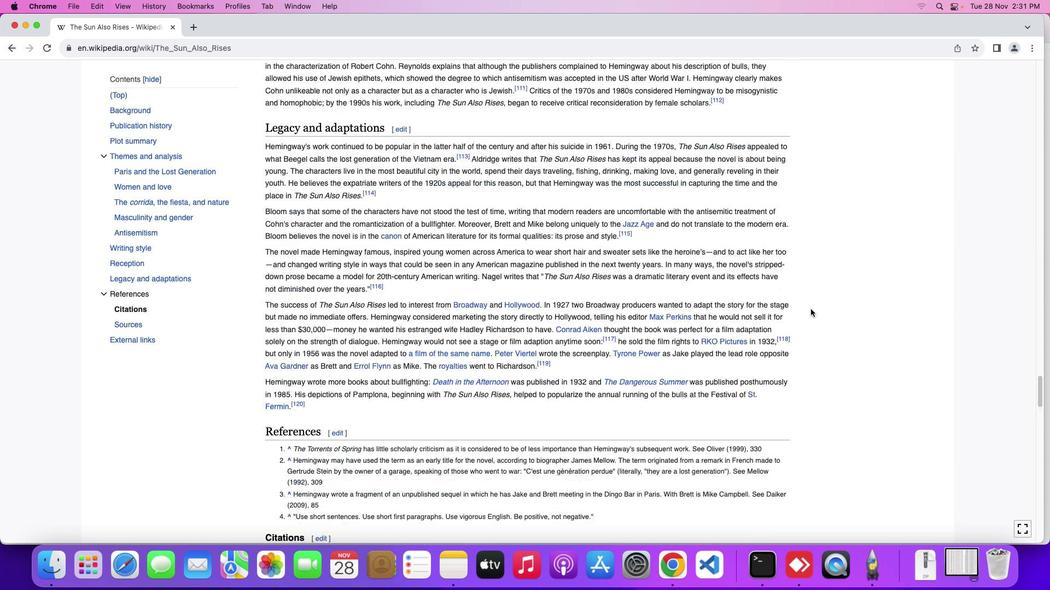 
Action: Mouse moved to (812, 310)
Screenshot: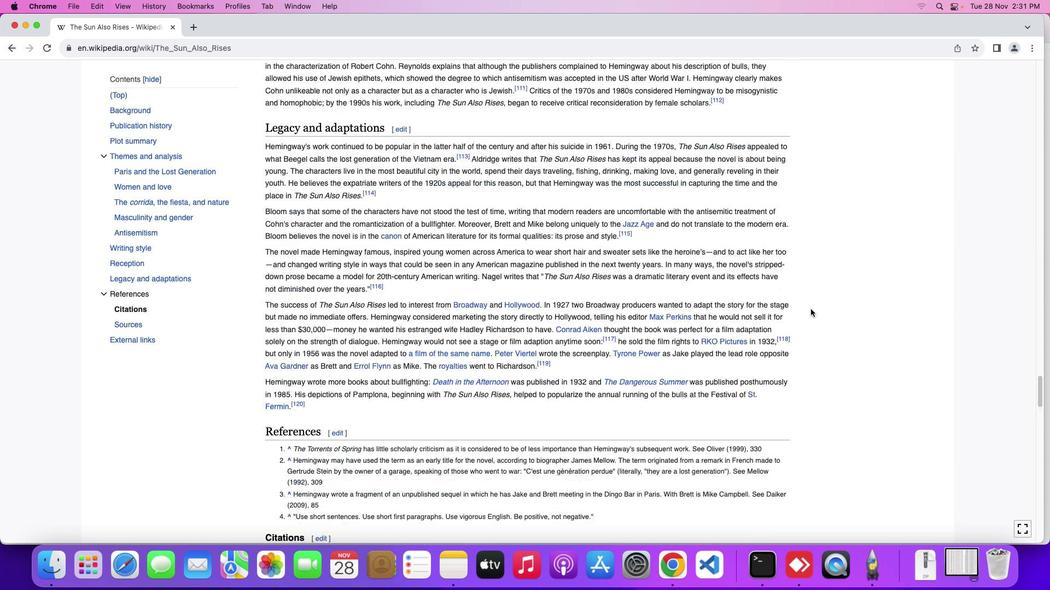 
Action: Mouse scrolled (812, 310) with delta (0, 3)
Screenshot: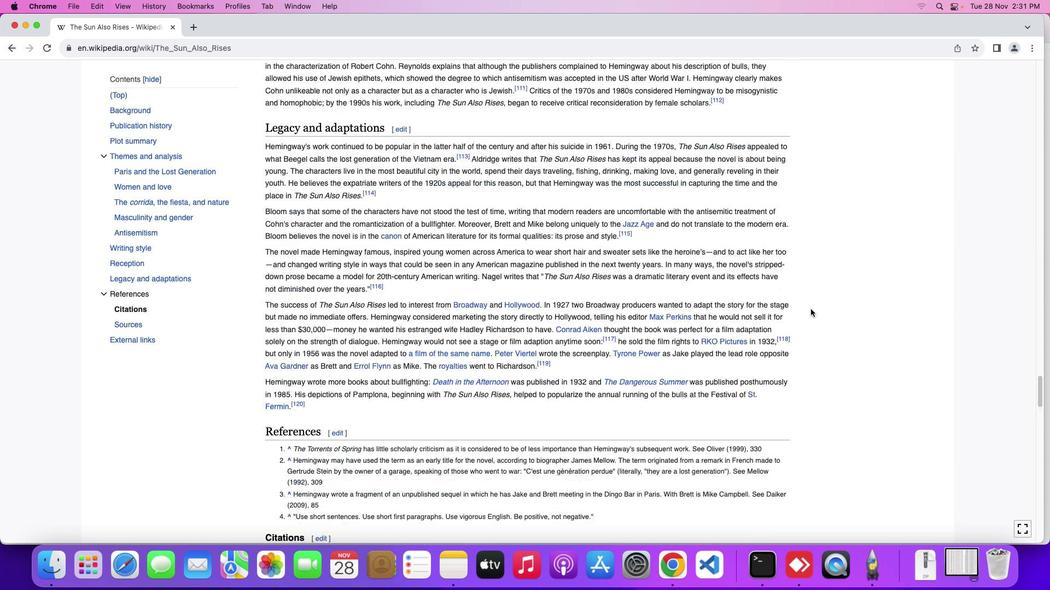 
Action: Mouse scrolled (812, 310) with delta (0, 3)
Screenshot: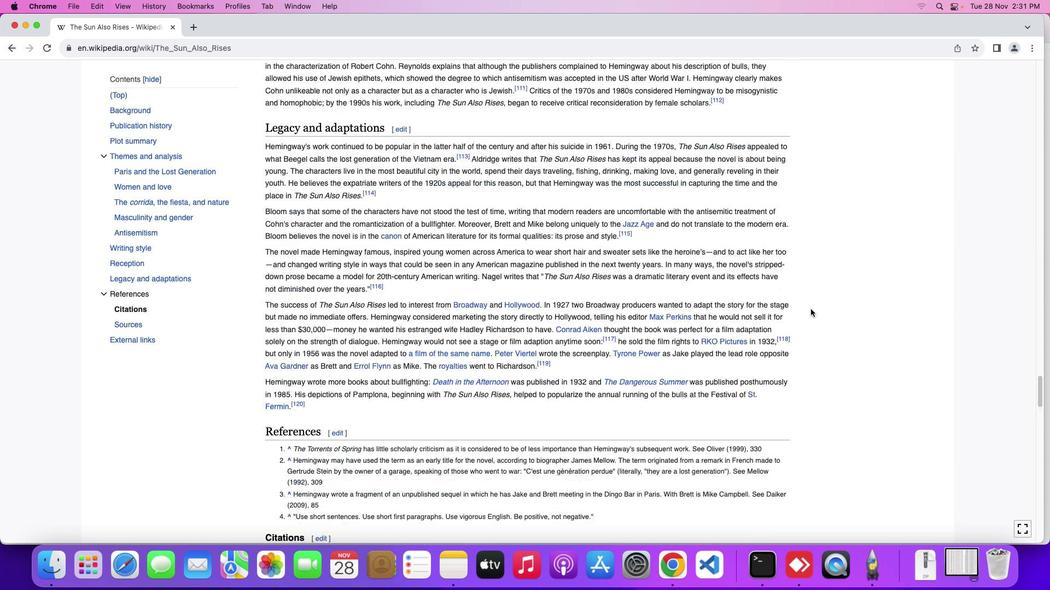 
Action: Mouse scrolled (812, 310) with delta (0, 3)
Screenshot: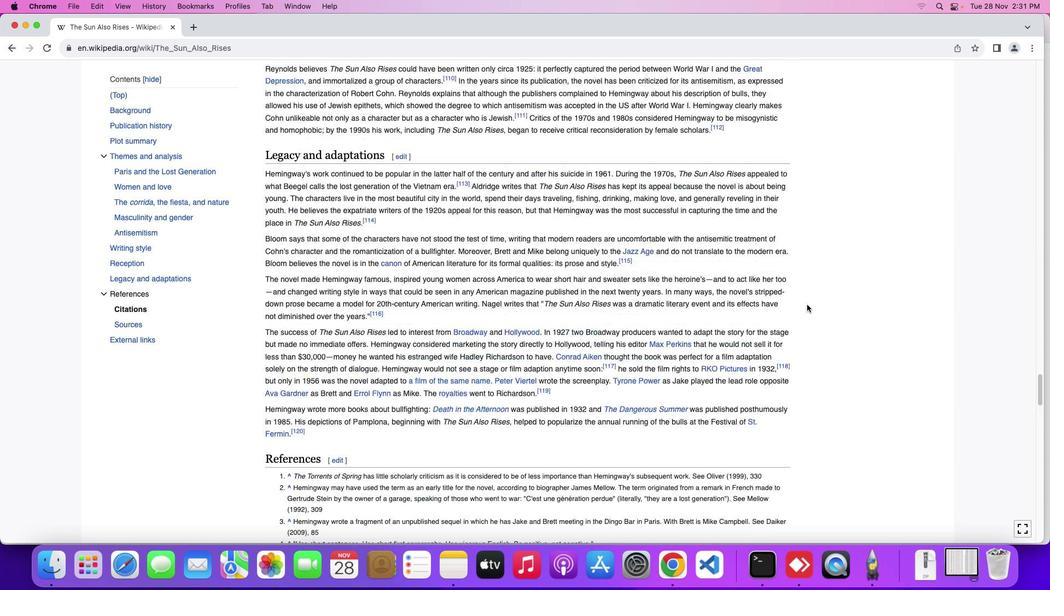 
Action: Mouse moved to (802, 298)
Screenshot: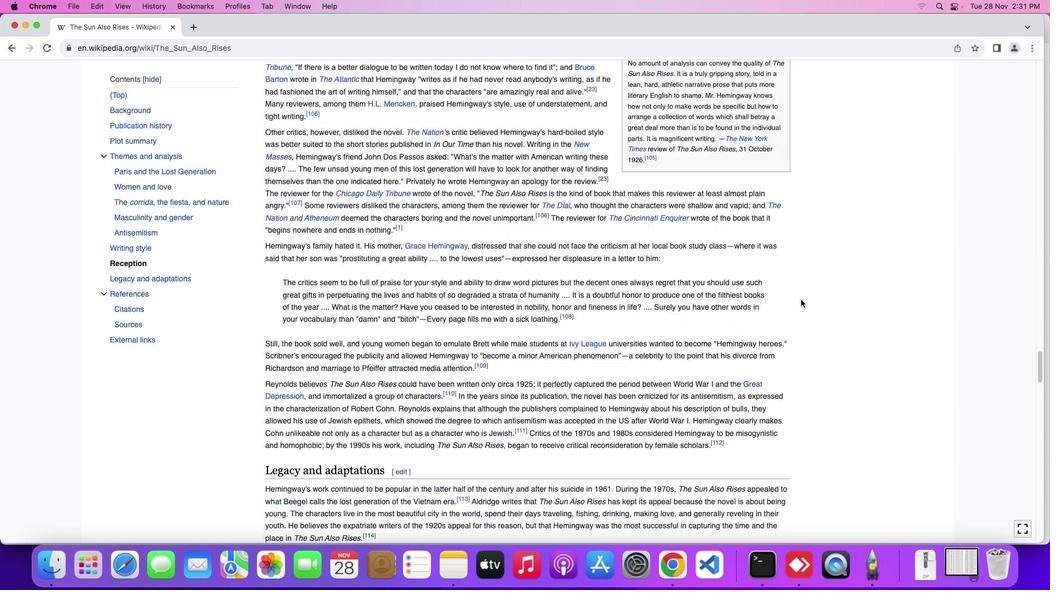 
Action: Mouse scrolled (802, 298) with delta (0, 0)
Screenshot: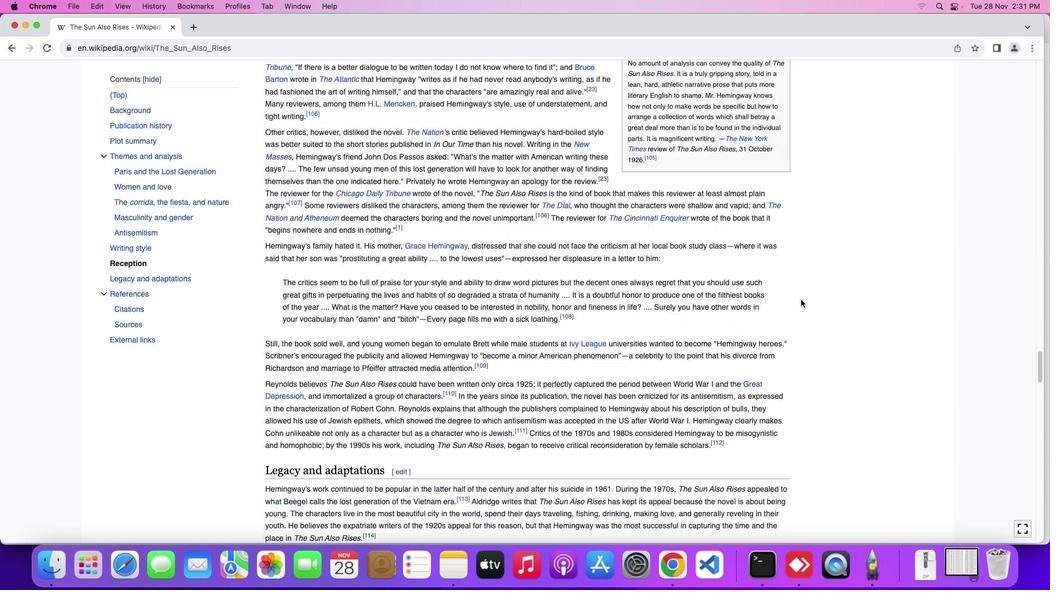 
Action: Mouse moved to (802, 299)
Screenshot: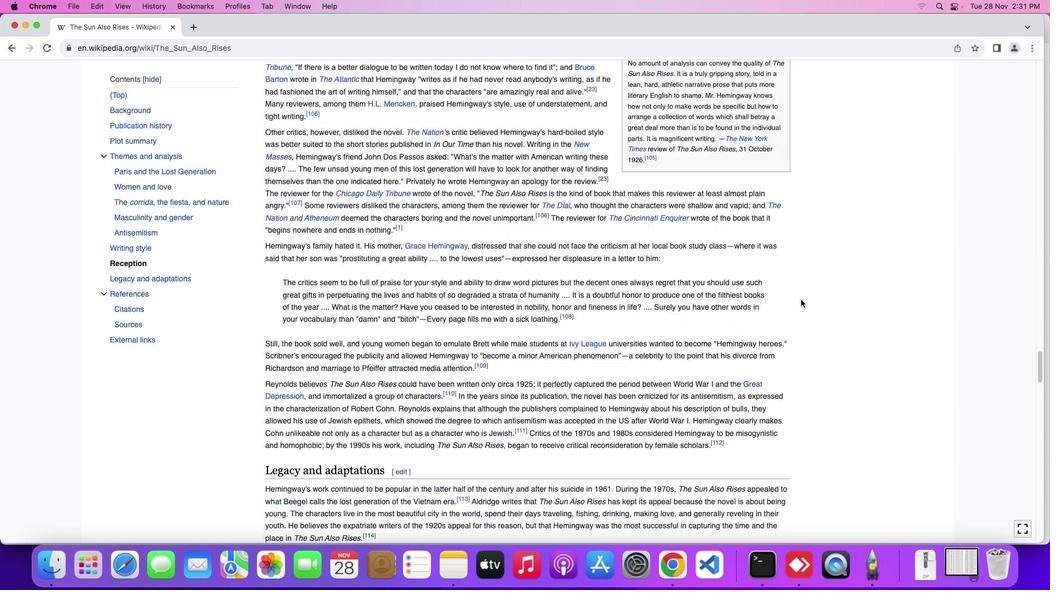 
Action: Mouse scrolled (802, 299) with delta (0, 0)
Screenshot: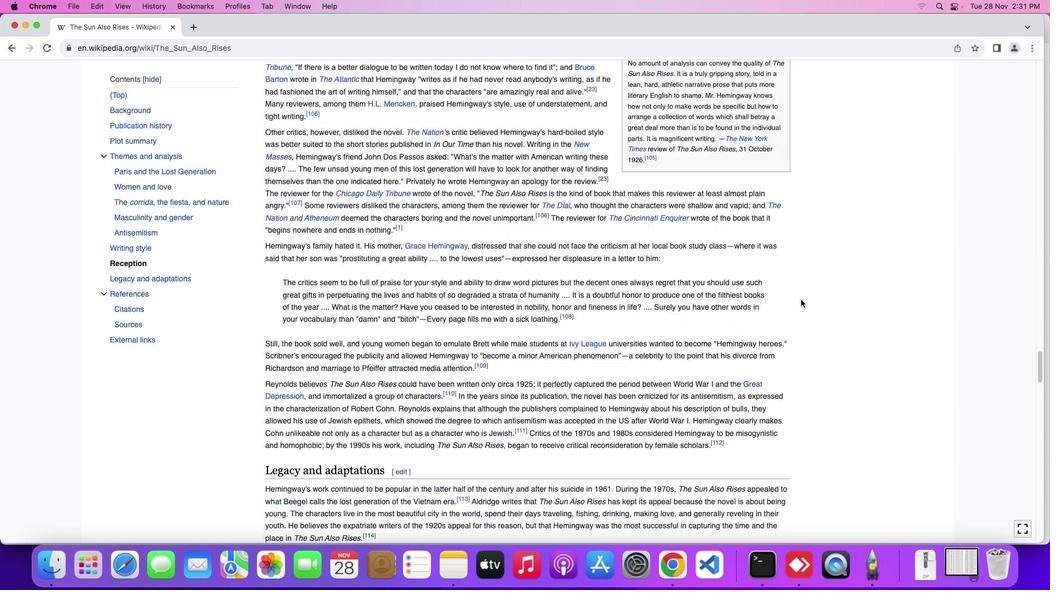 
Action: Mouse moved to (801, 299)
Screenshot: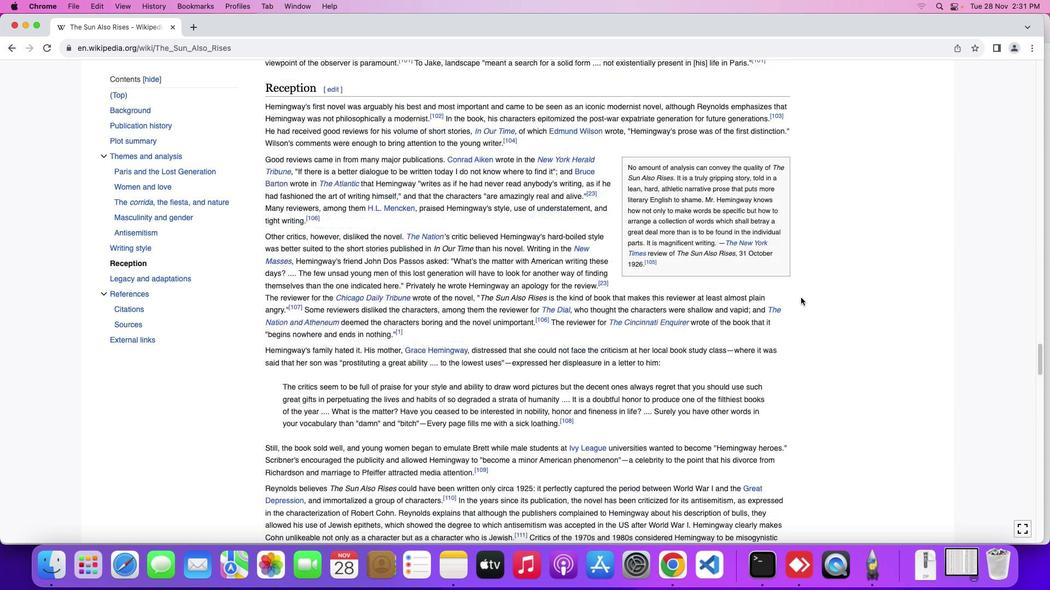 
Action: Mouse scrolled (801, 299) with delta (0, 1)
Screenshot: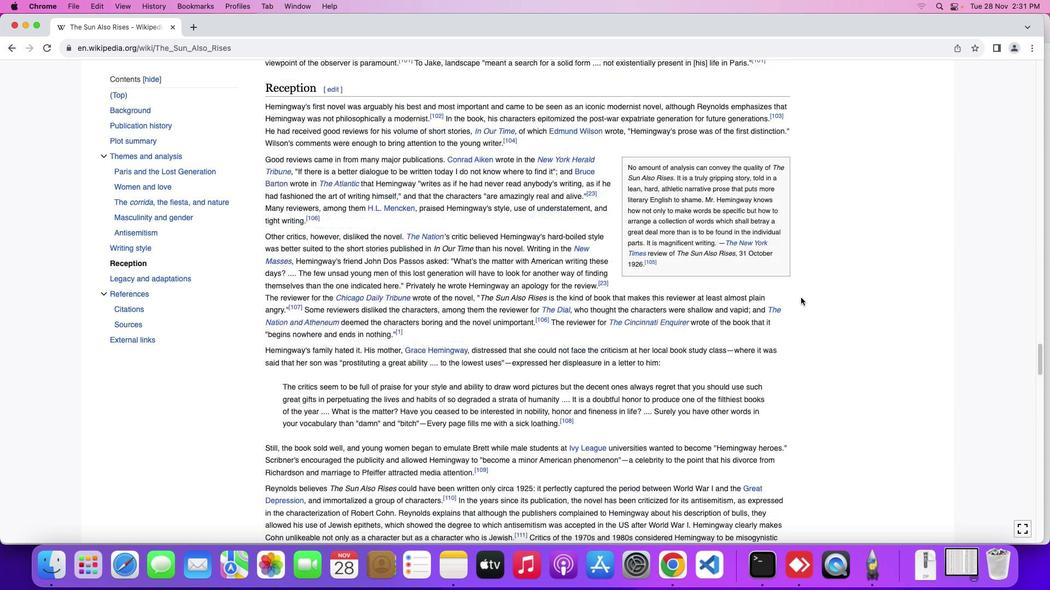 
Action: Mouse moved to (801, 299)
Screenshot: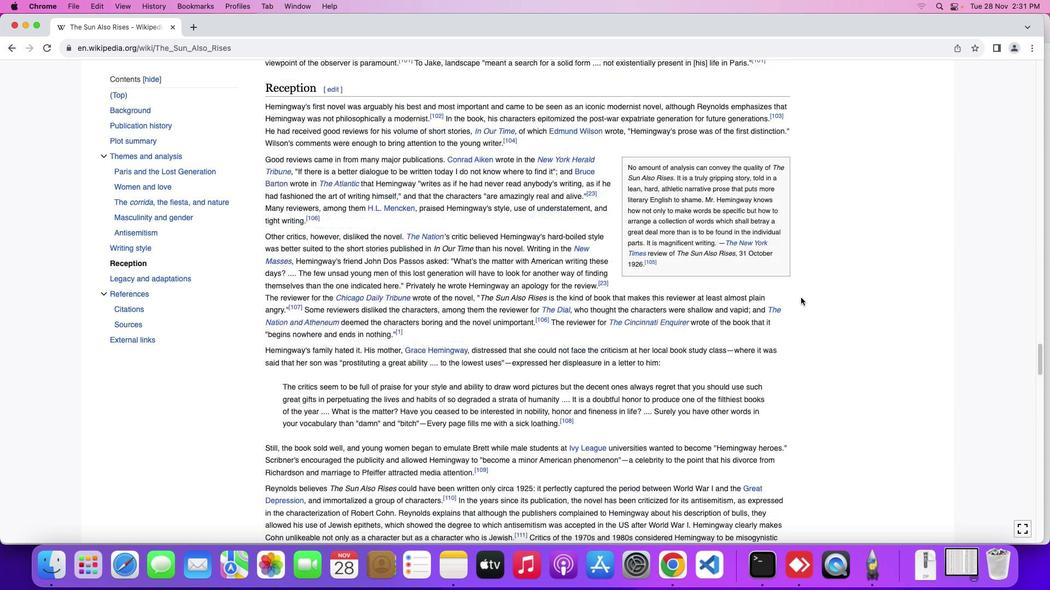 
Action: Mouse scrolled (801, 299) with delta (0, 2)
Screenshot: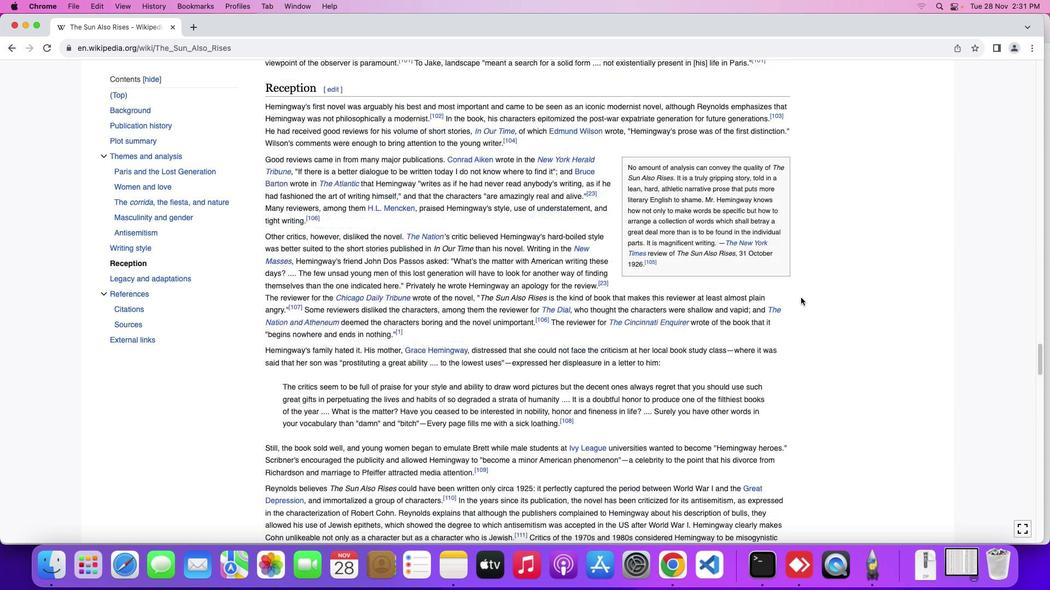 
Action: Mouse scrolled (801, 299) with delta (0, 3)
Screenshot: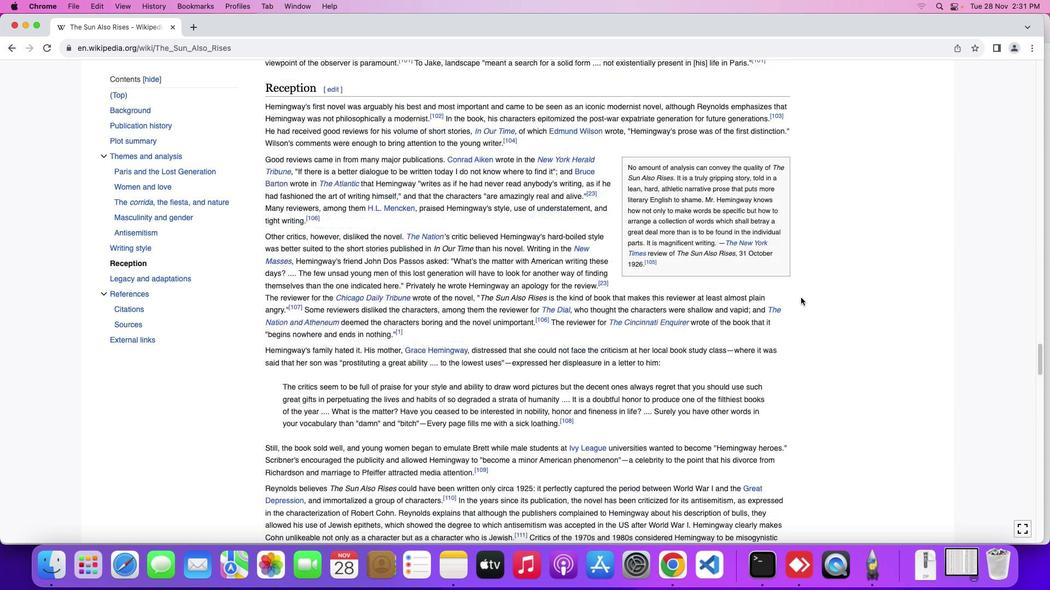 
Action: Mouse scrolled (801, 299) with delta (0, 3)
Screenshot: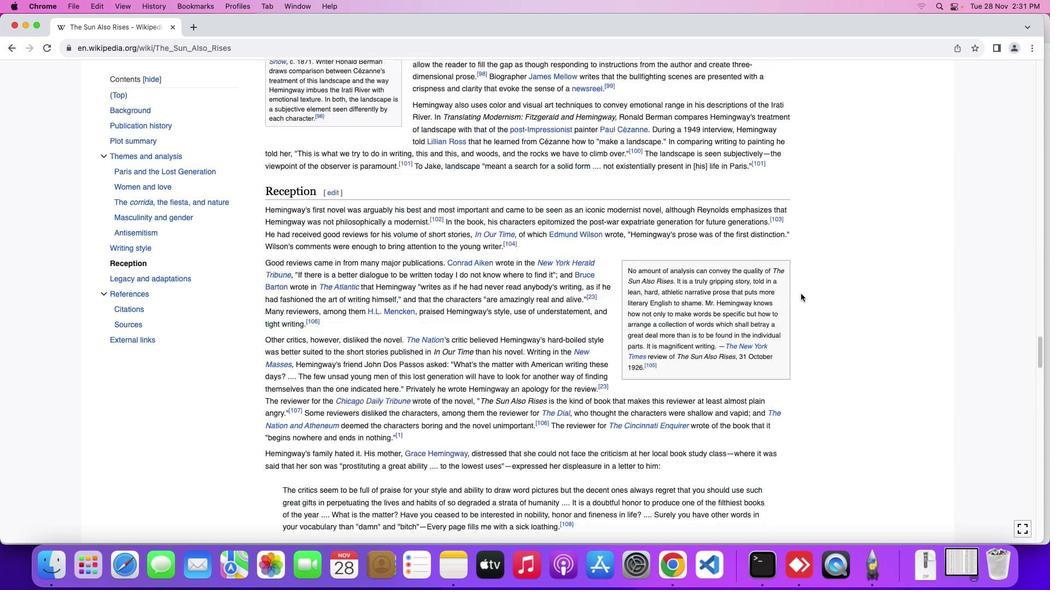 
Action: Mouse moved to (801, 293)
Screenshot: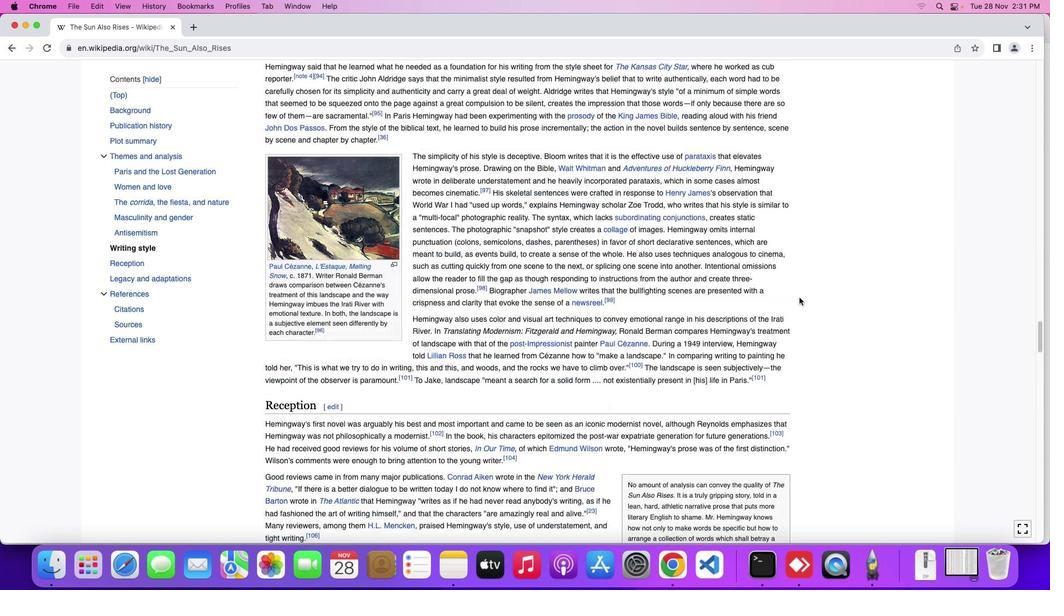 
Action: Mouse scrolled (801, 293) with delta (0, 0)
Screenshot: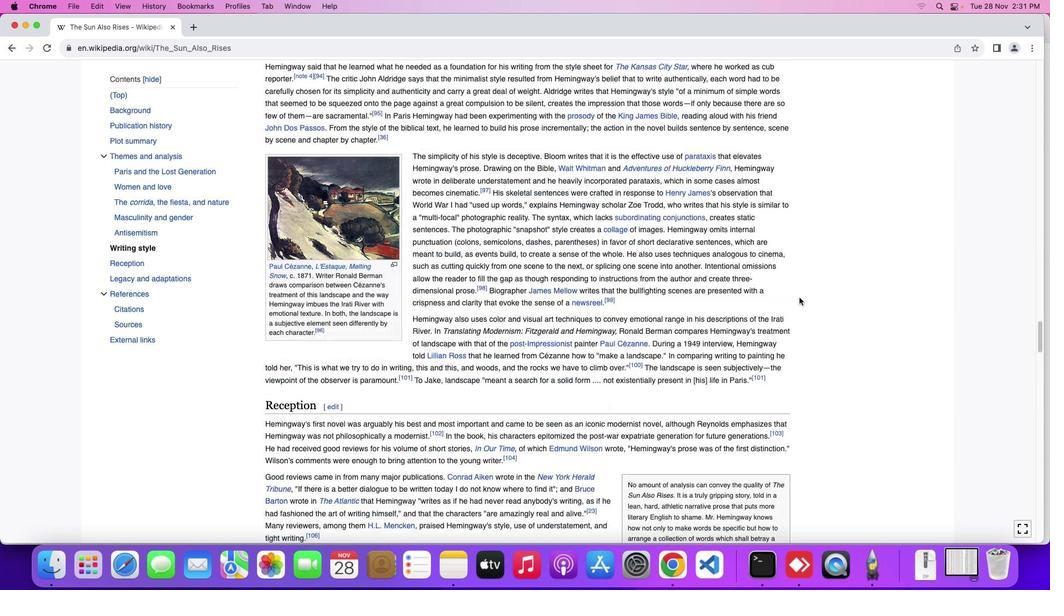 
Action: Mouse moved to (801, 296)
Screenshot: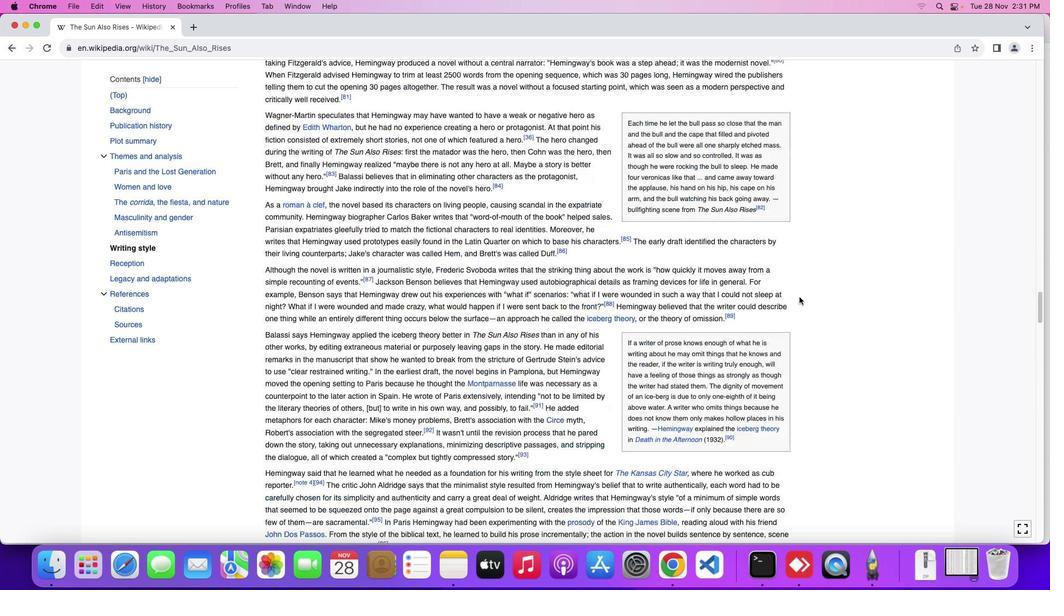 
Action: Mouse scrolled (801, 296) with delta (0, 0)
Screenshot: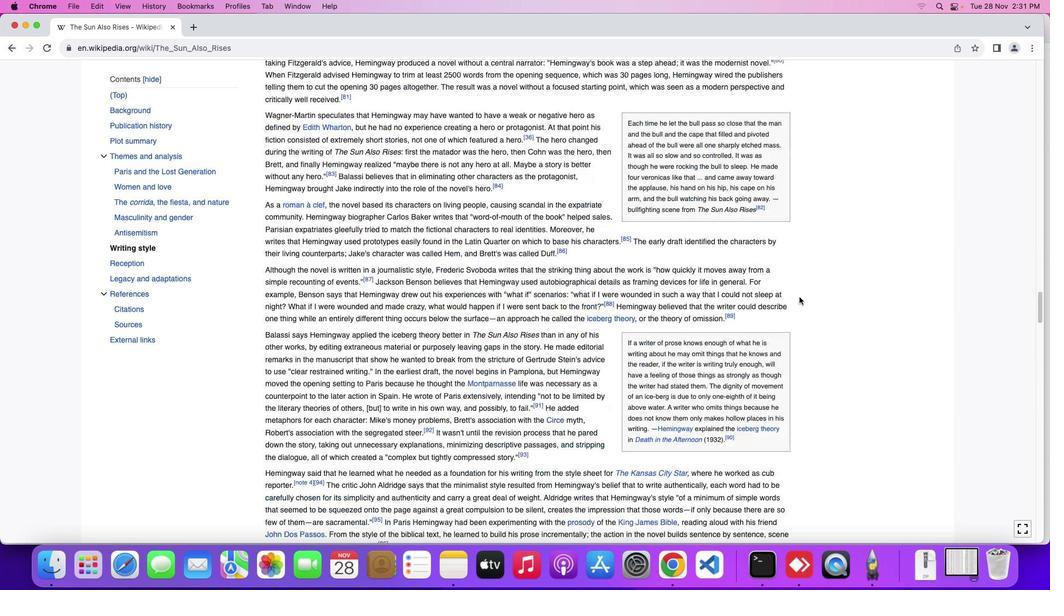 
Action: Mouse moved to (800, 298)
Screenshot: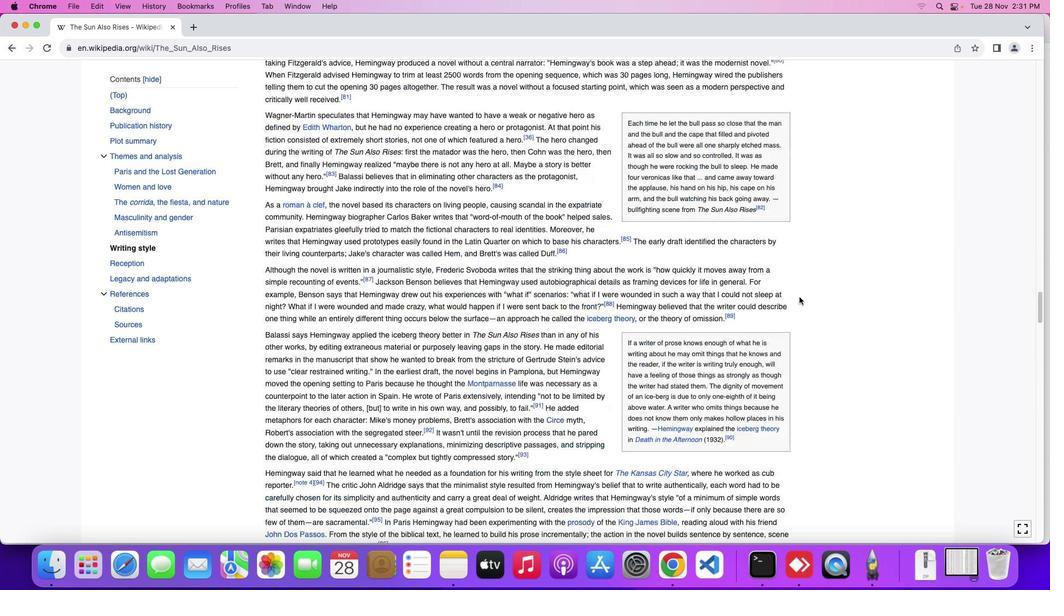 
Action: Mouse scrolled (800, 298) with delta (0, 1)
Screenshot: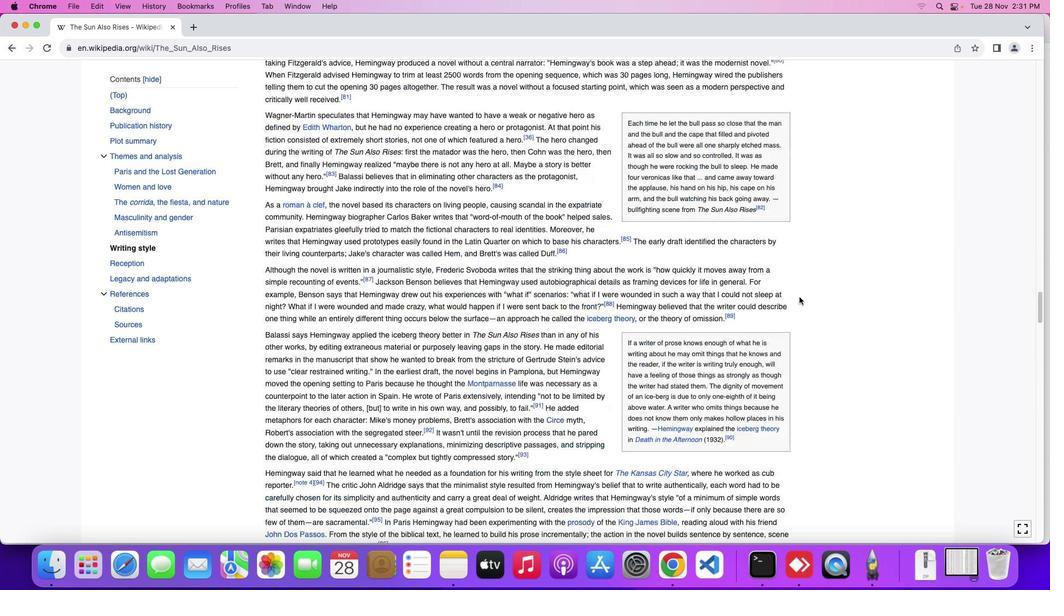 
Action: Mouse moved to (799, 298)
Screenshot: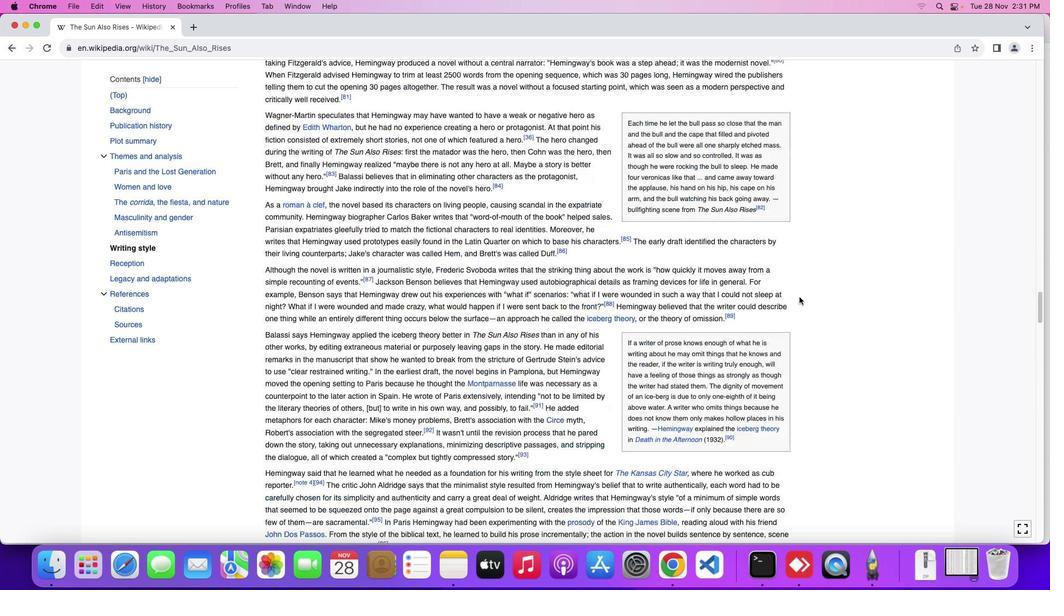 
Action: Mouse scrolled (799, 298) with delta (0, 2)
Screenshot: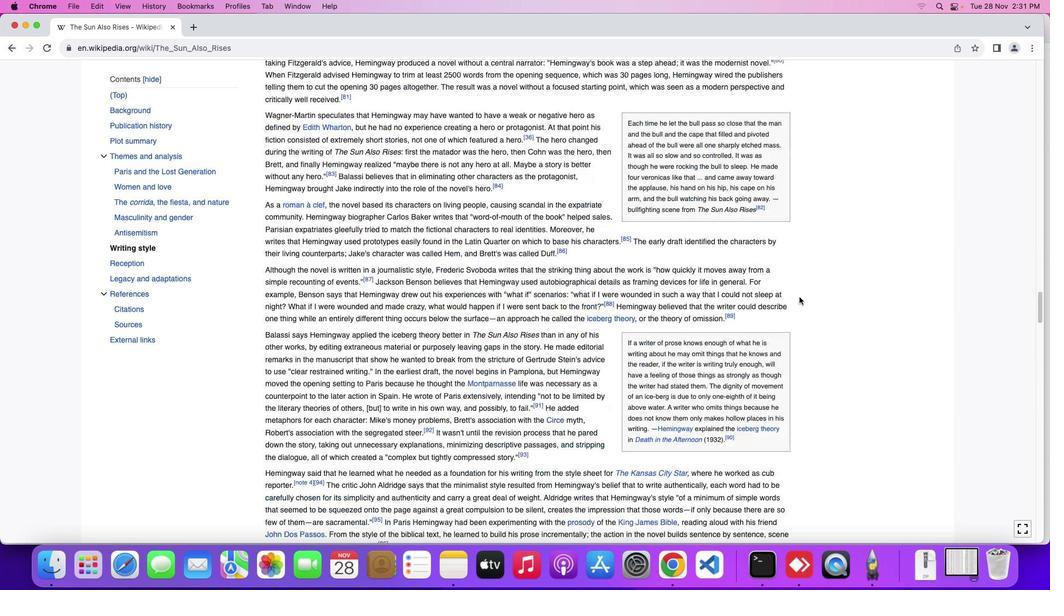
Action: Mouse moved to (799, 298)
Screenshot: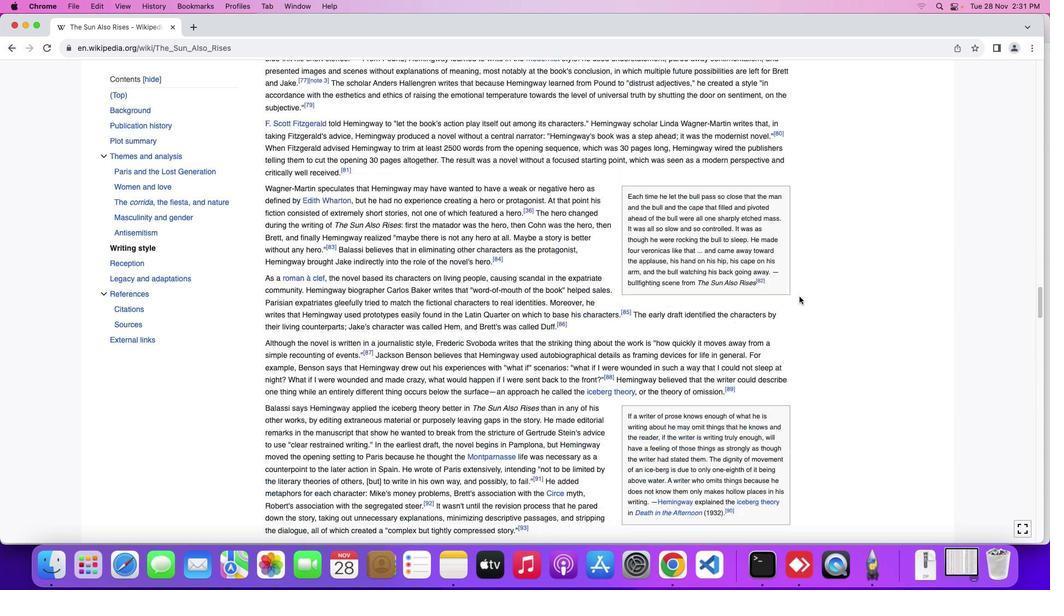 
Action: Mouse scrolled (799, 298) with delta (0, 3)
Screenshot: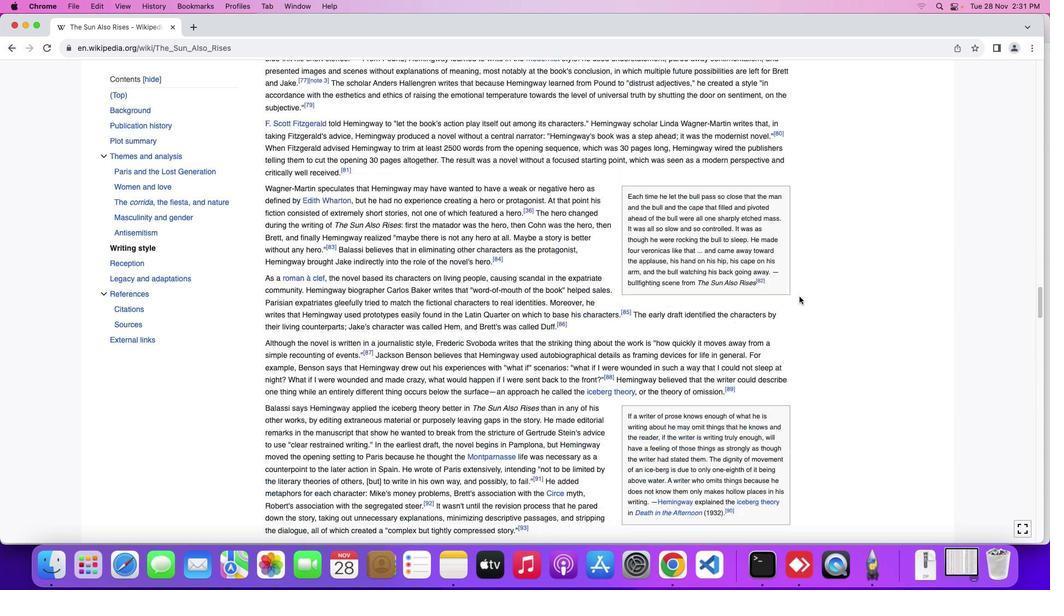 
Action: Mouse moved to (799, 298)
Screenshot: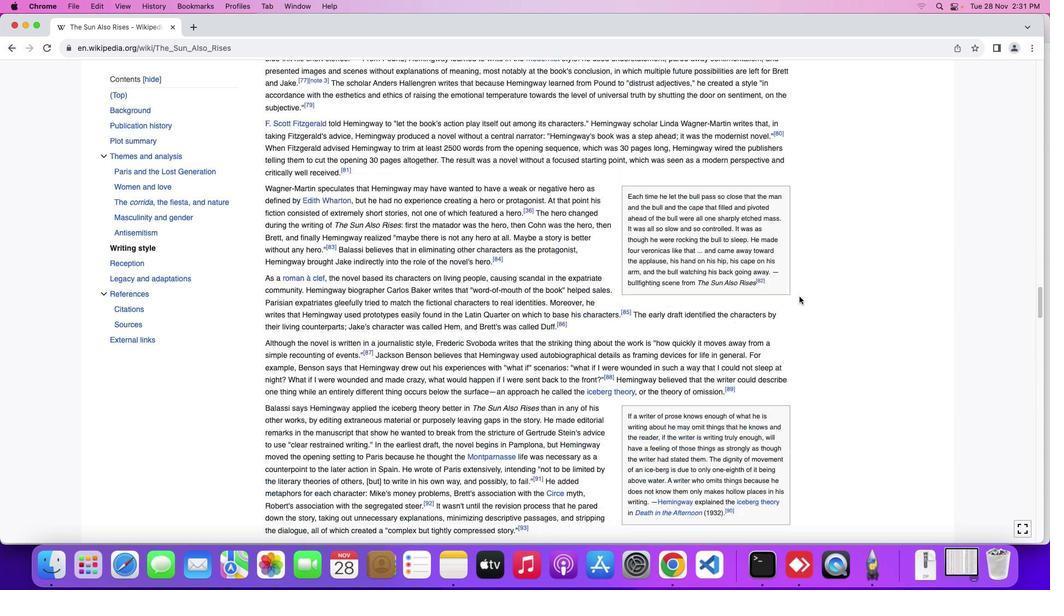 
Action: Mouse scrolled (799, 298) with delta (0, 3)
Screenshot: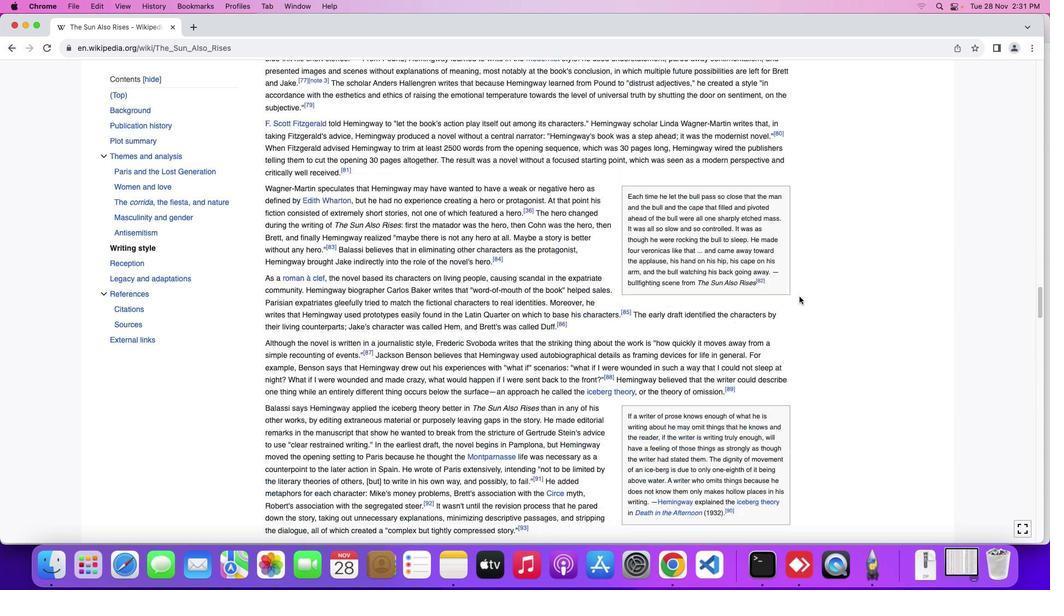
Action: Mouse scrolled (799, 298) with delta (0, 3)
Screenshot: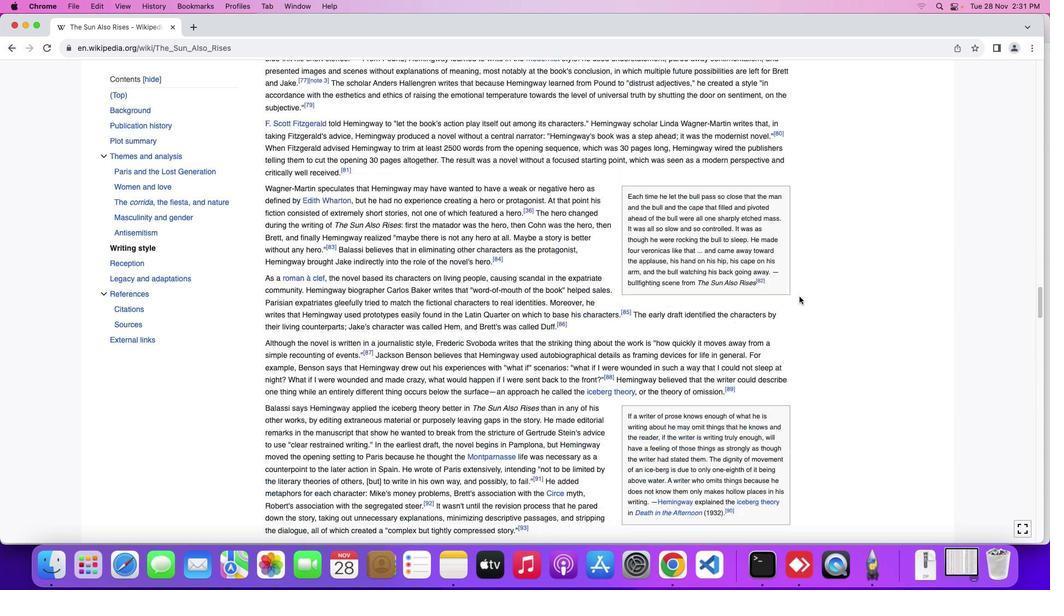 
Action: Mouse moved to (799, 297)
Screenshot: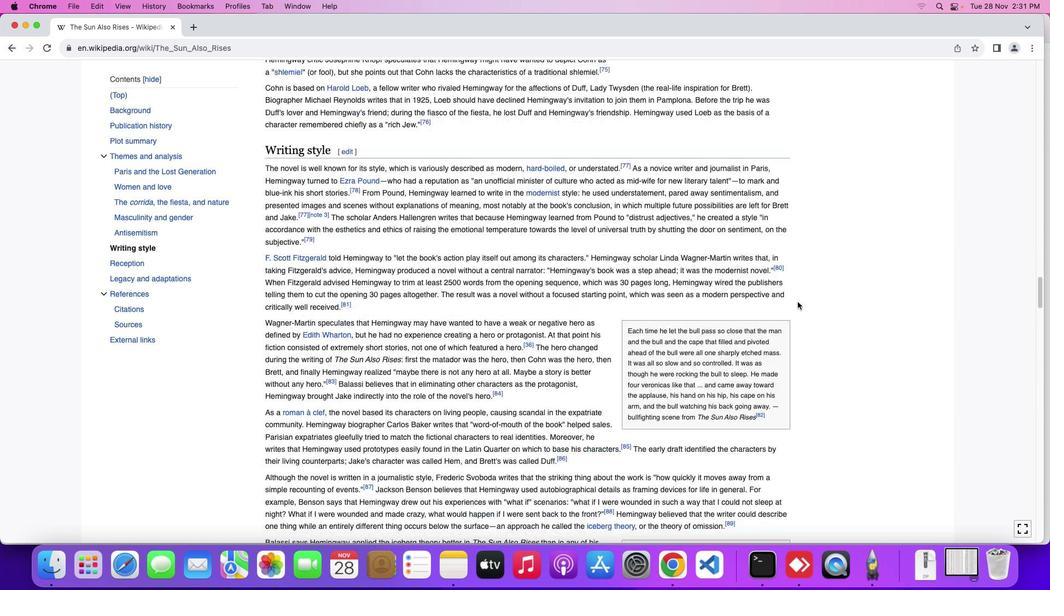 
Action: Mouse scrolled (799, 297) with delta (0, 0)
Screenshot: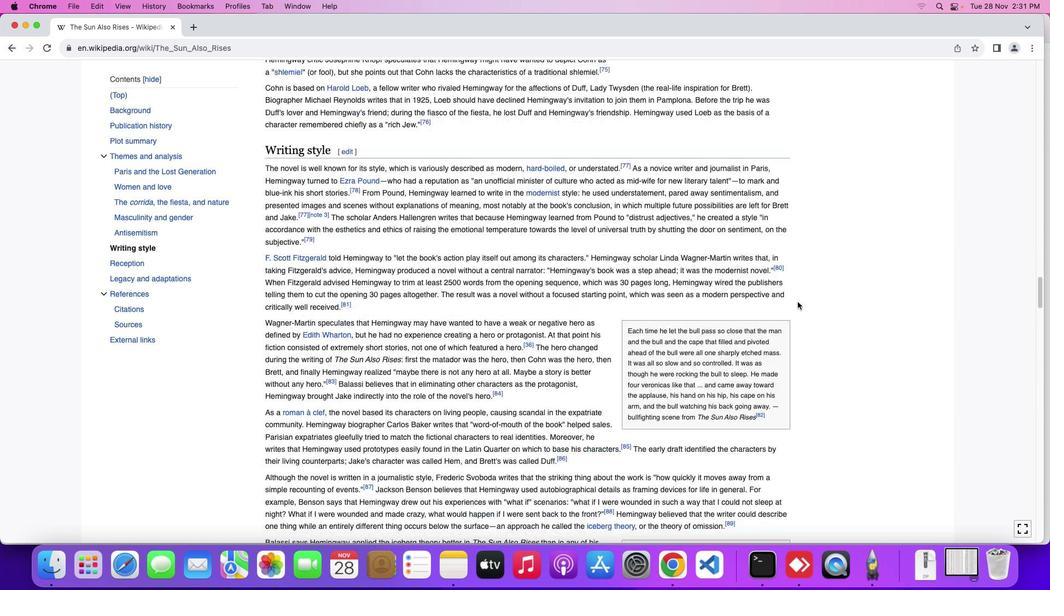 
Action: Mouse moved to (798, 299)
Screenshot: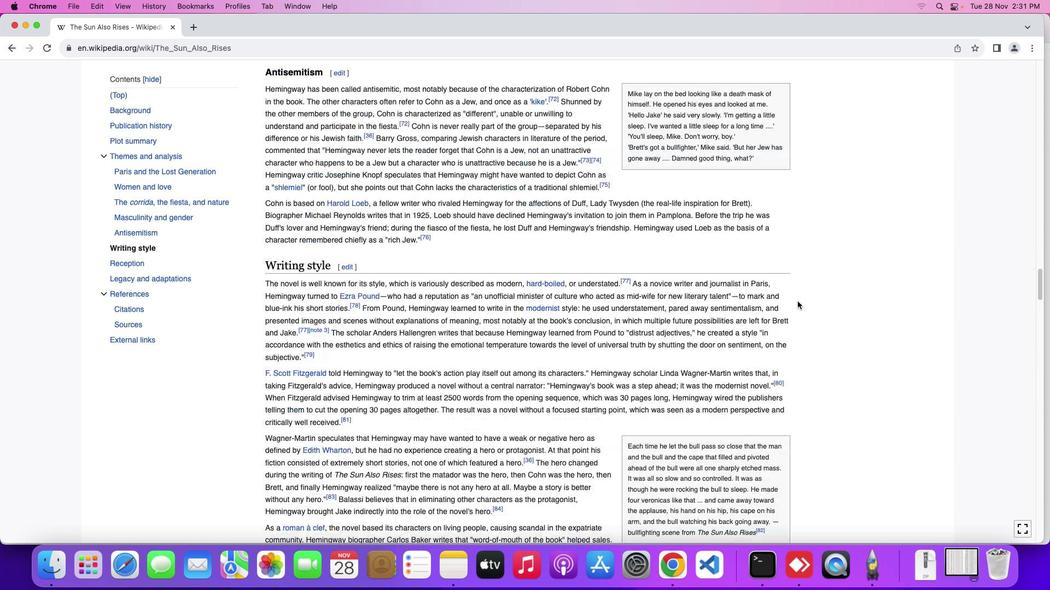 
Action: Mouse scrolled (798, 299) with delta (0, 0)
Screenshot: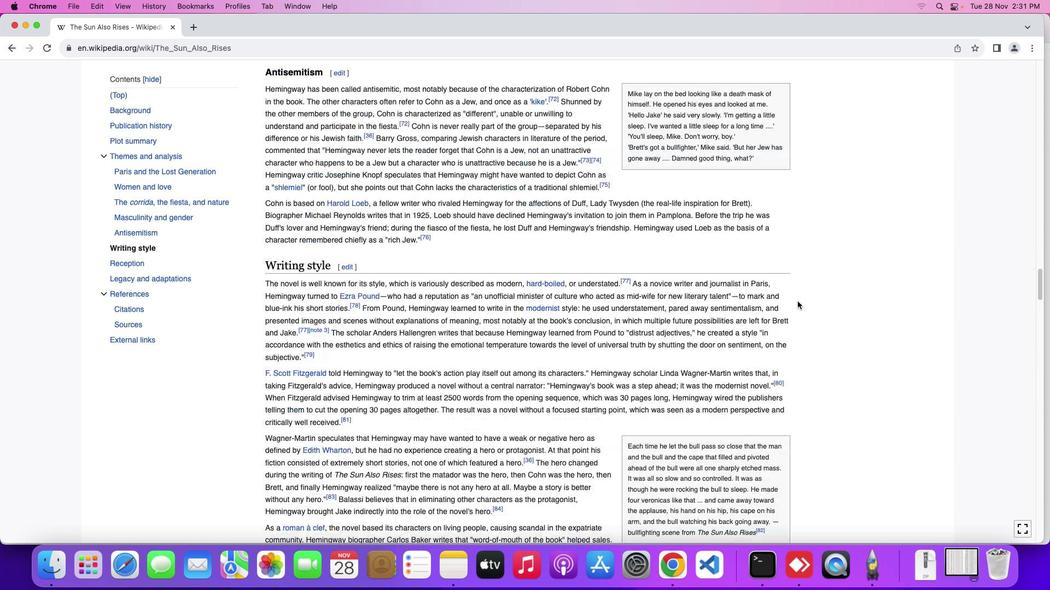 
Action: Mouse moved to (798, 302)
Screenshot: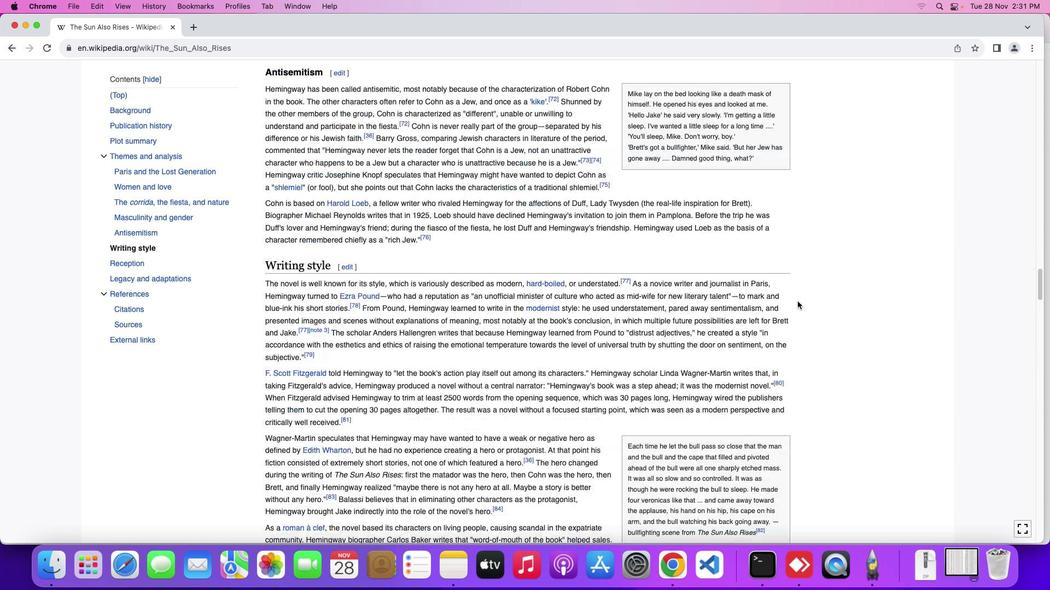 
Action: Mouse scrolled (798, 302) with delta (0, 1)
Screenshot: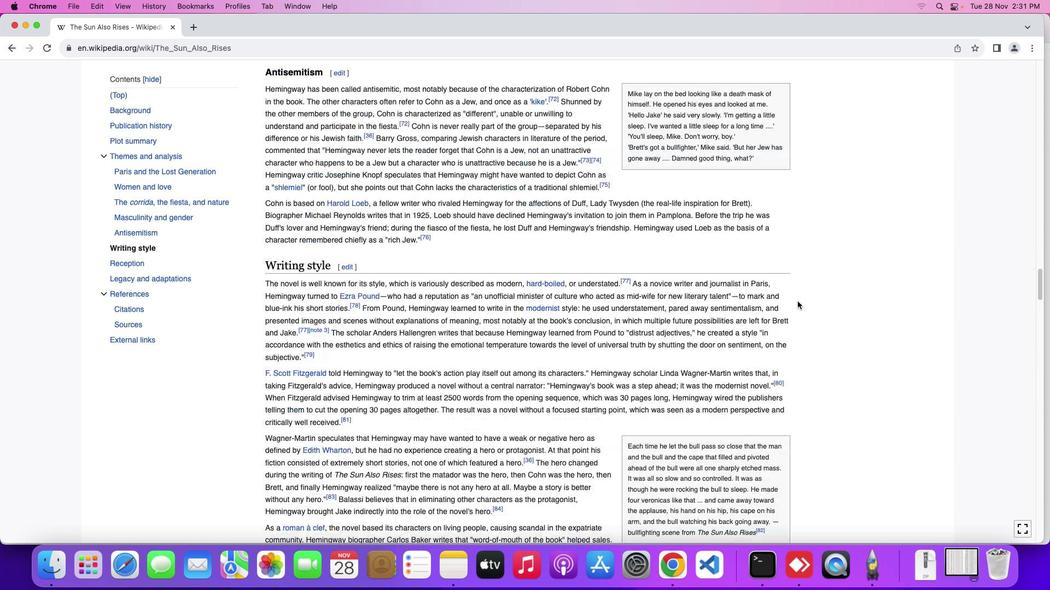 
Action: Mouse moved to (798, 302)
Screenshot: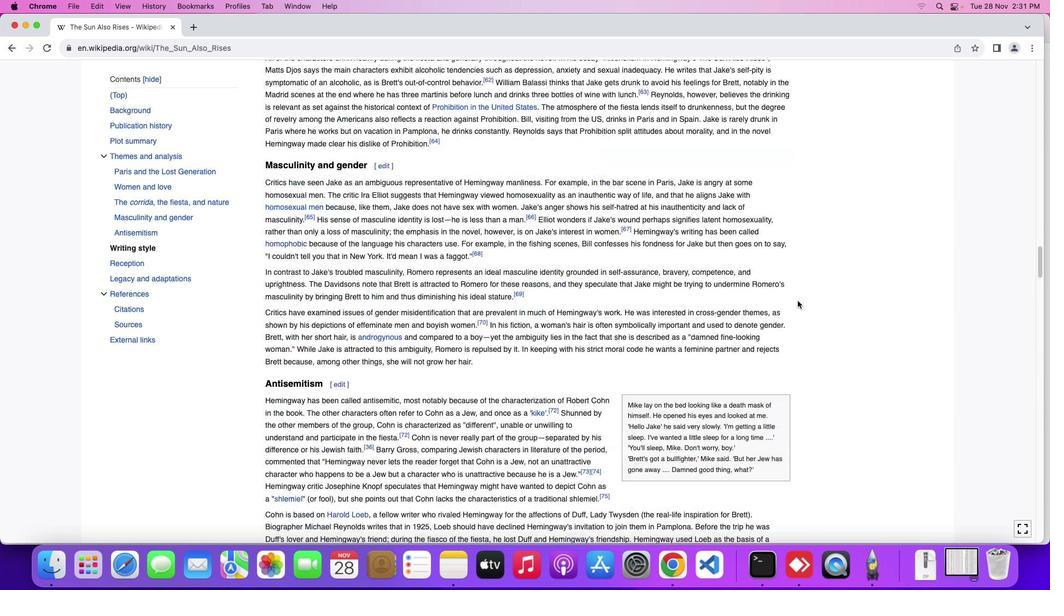 
Action: Mouse scrolled (798, 302) with delta (0, 2)
Screenshot: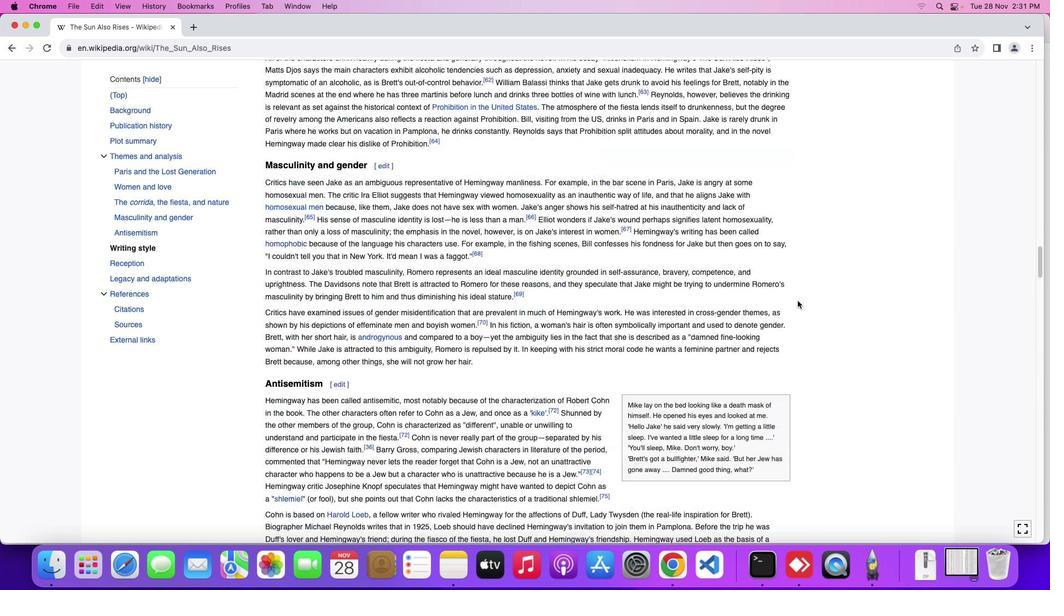 
Action: Mouse moved to (798, 302)
Screenshot: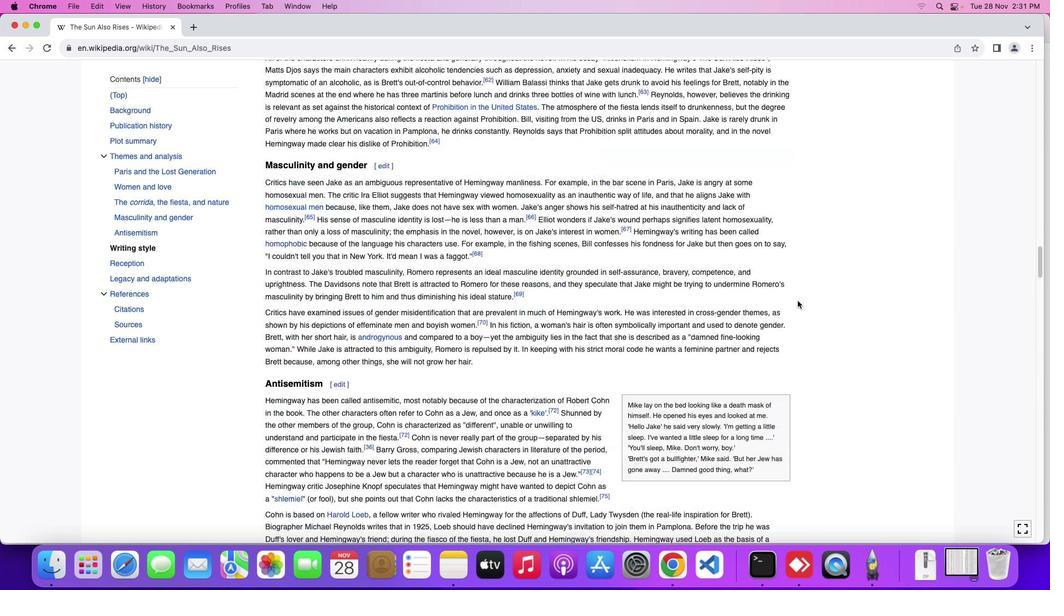 
Action: Mouse scrolled (798, 302) with delta (0, 3)
Screenshot: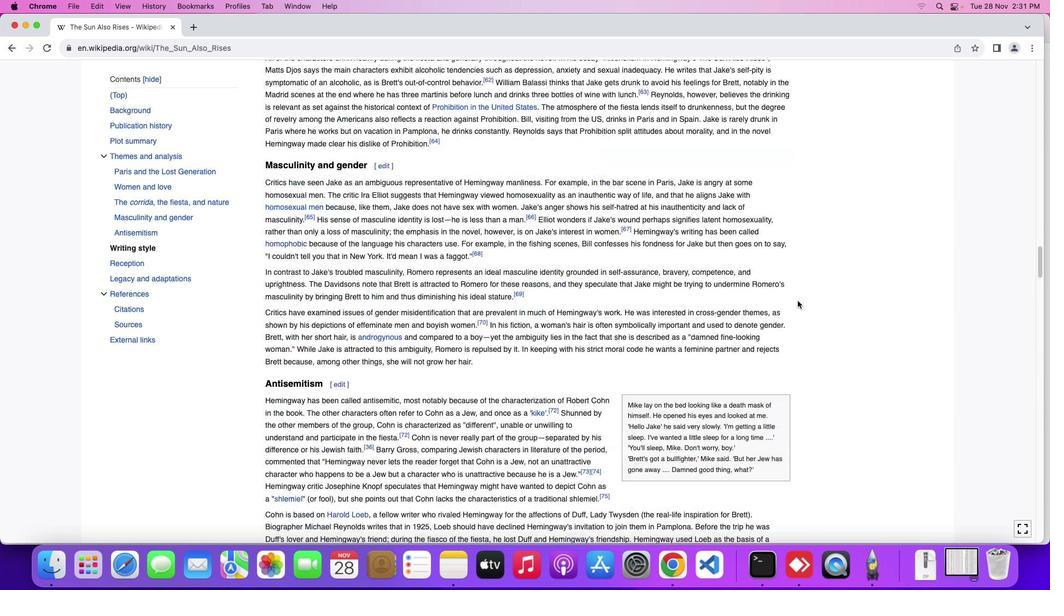 
Action: Mouse moved to (797, 302)
Screenshot: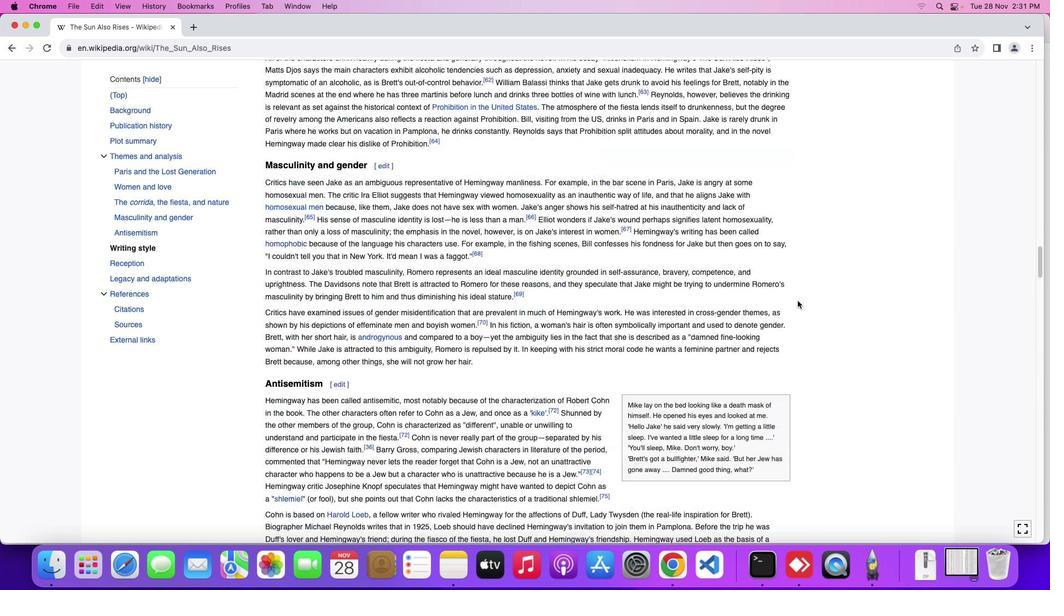 
Action: Mouse scrolled (797, 302) with delta (0, 3)
Screenshot: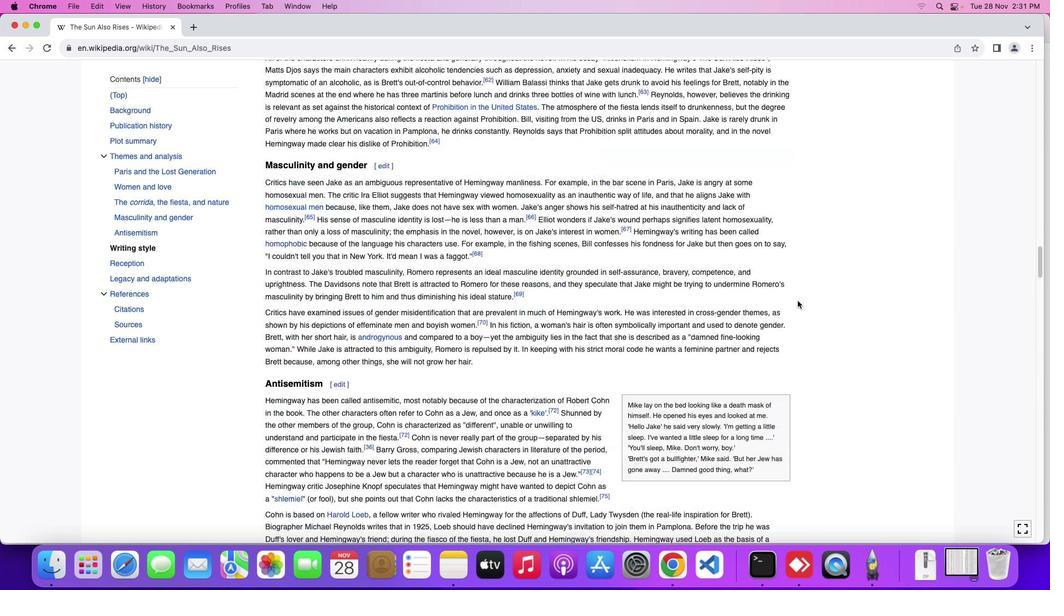 
Action: Mouse moved to (797, 300)
Screenshot: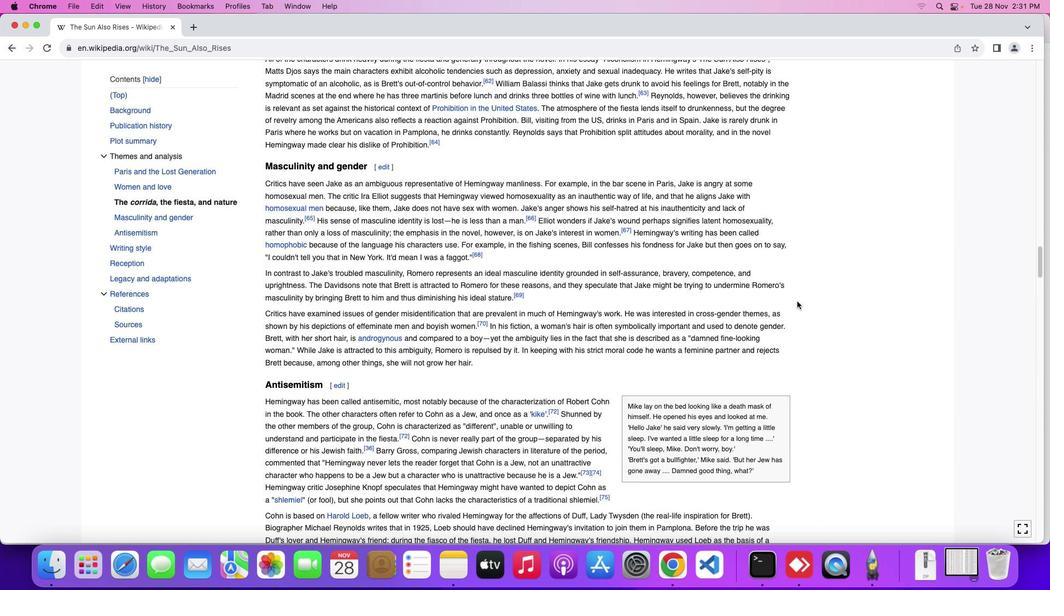 
Action: Mouse scrolled (797, 300) with delta (0, 0)
Screenshot: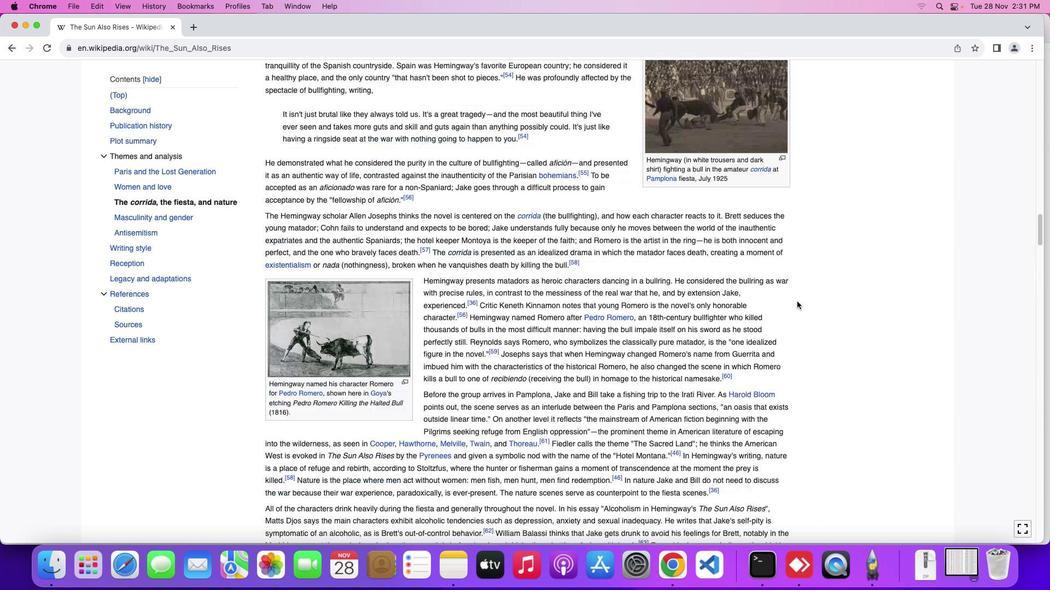 
Action: Mouse scrolled (797, 300) with delta (0, 0)
Screenshot: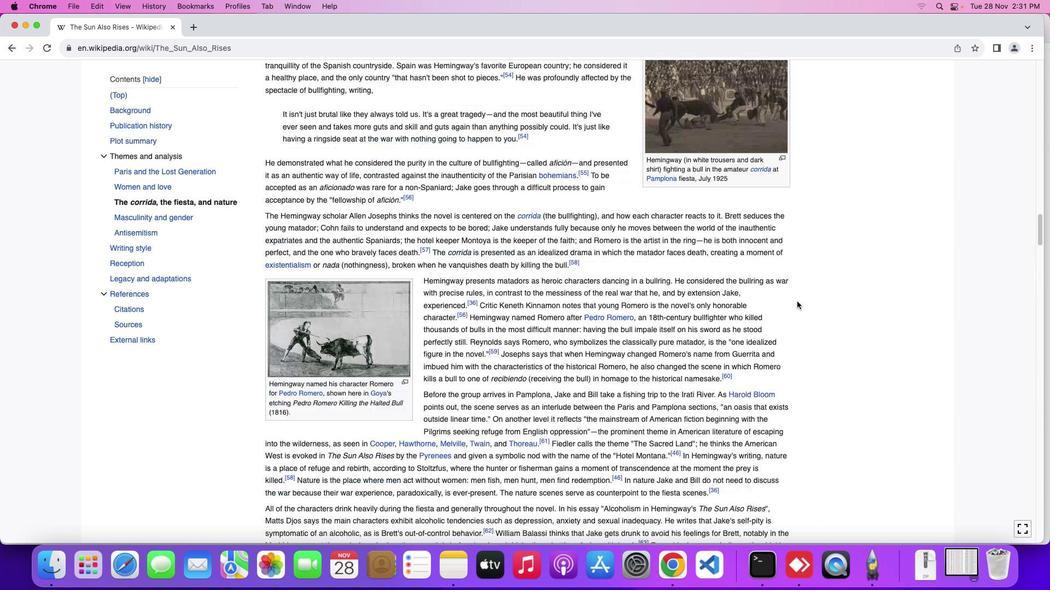 
Action: Mouse moved to (797, 301)
Screenshot: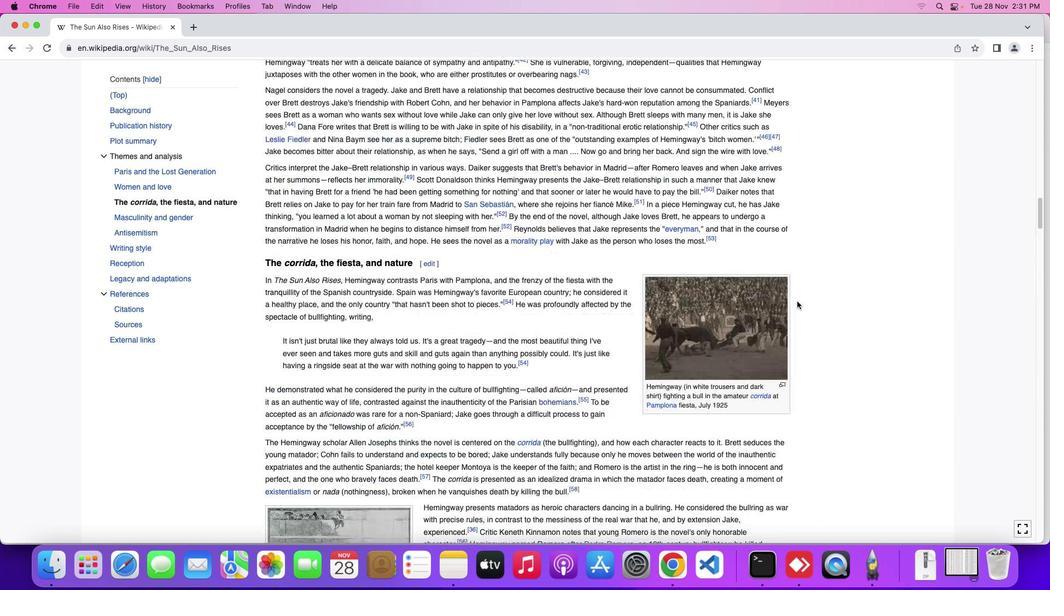 
Action: Mouse scrolled (797, 301) with delta (0, 1)
Screenshot: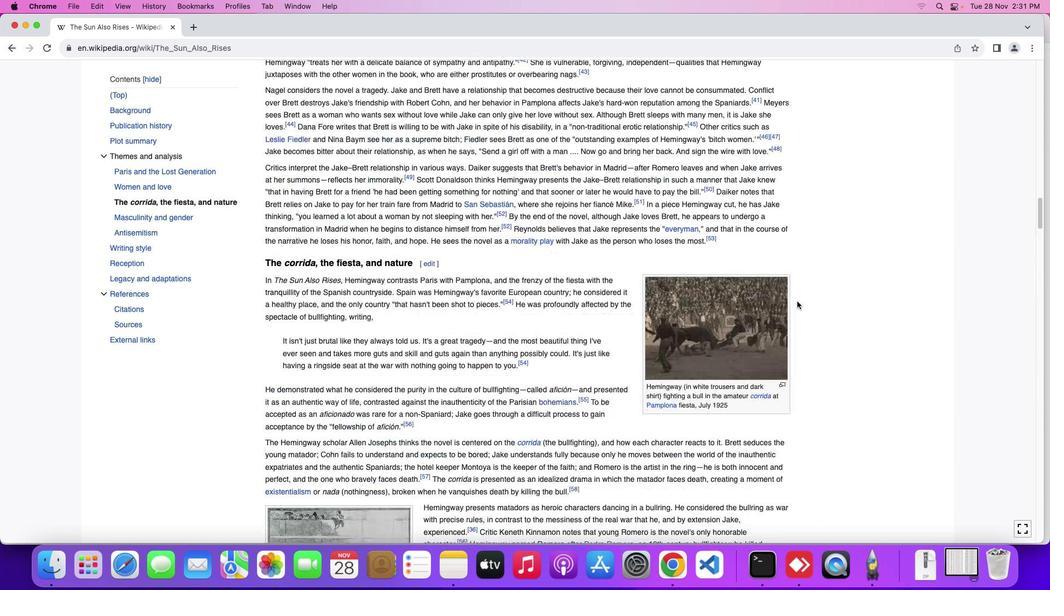 
Action: Mouse moved to (797, 302)
Screenshot: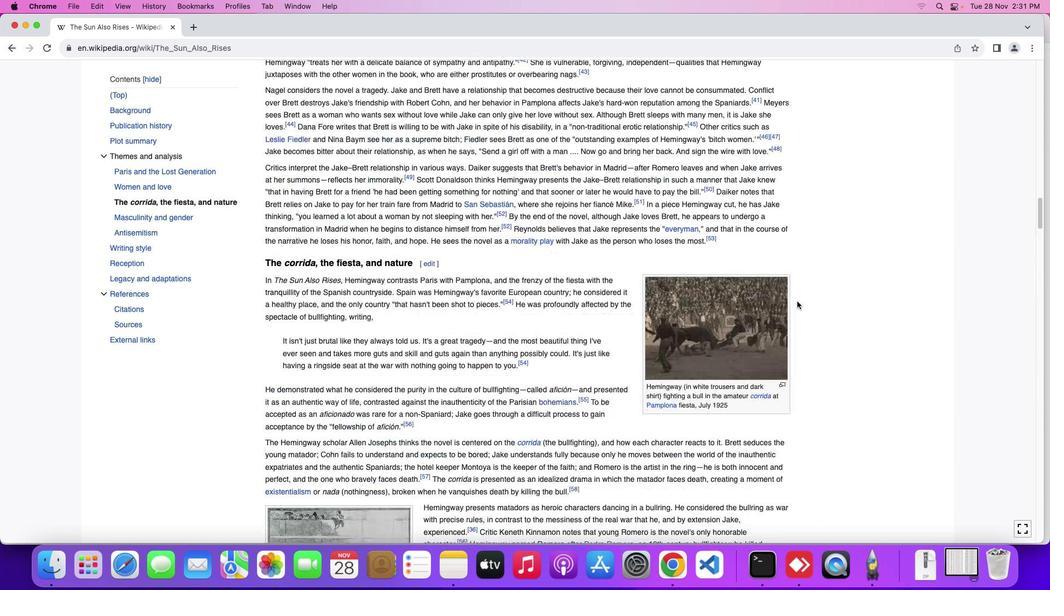 
Action: Mouse scrolled (797, 302) with delta (0, 2)
Screenshot: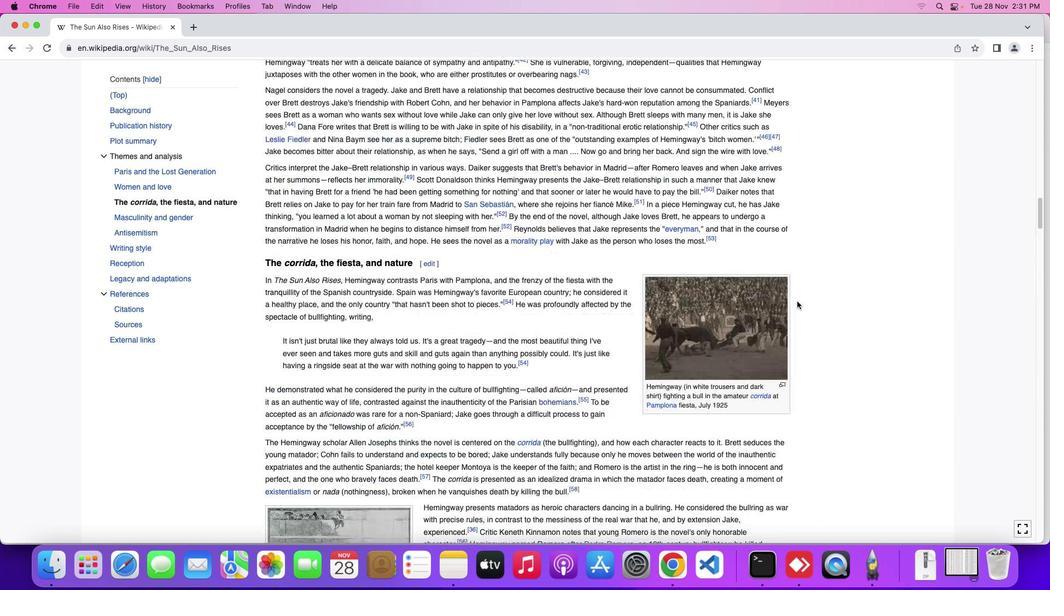 
Action: Mouse moved to (797, 302)
Screenshot: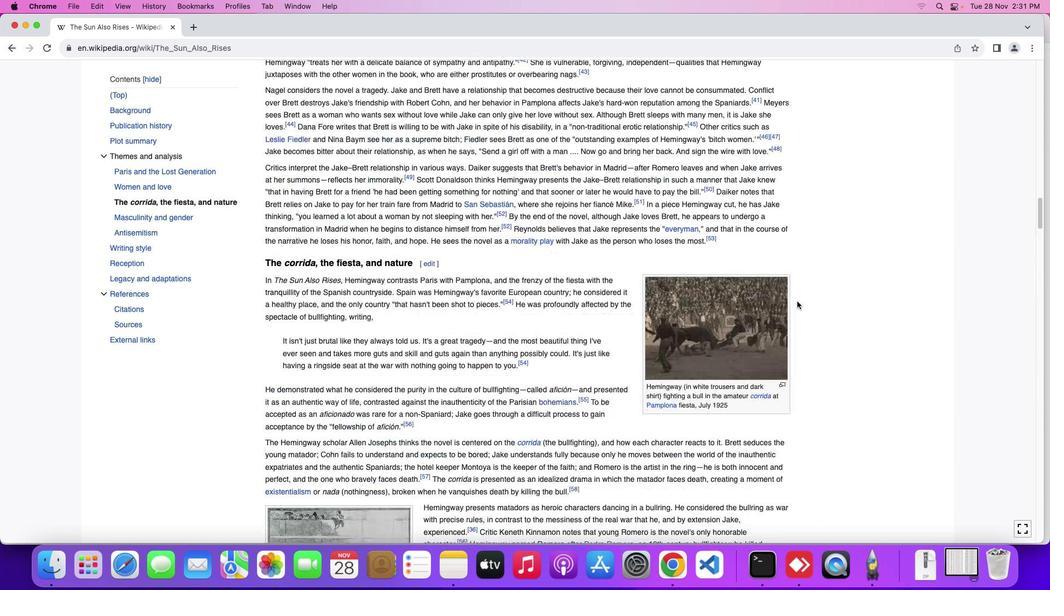 
Action: Mouse scrolled (797, 302) with delta (0, 3)
Screenshot: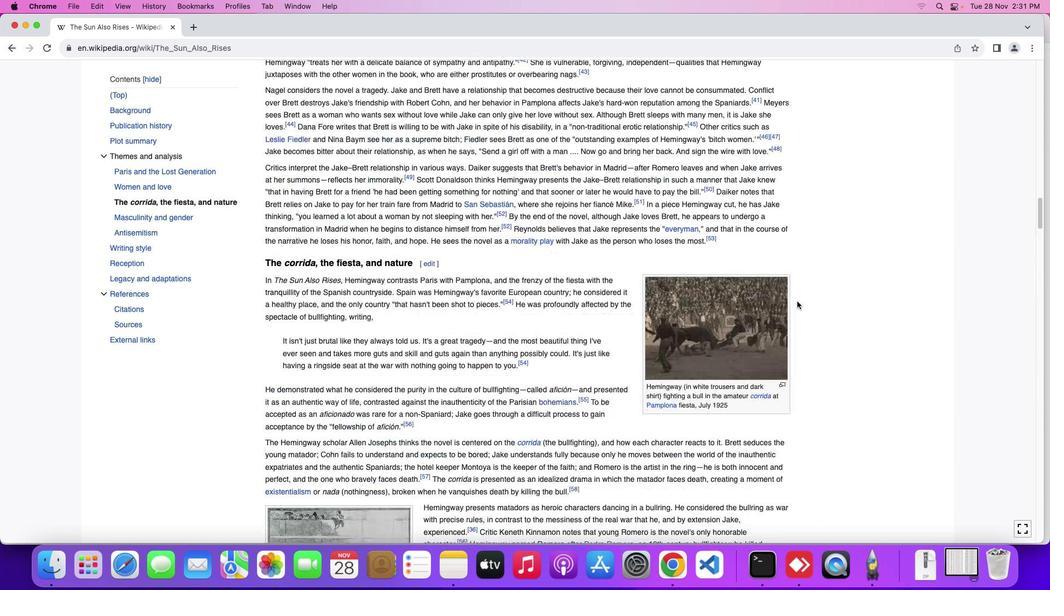 
Action: Mouse scrolled (797, 302) with delta (0, 3)
Screenshot: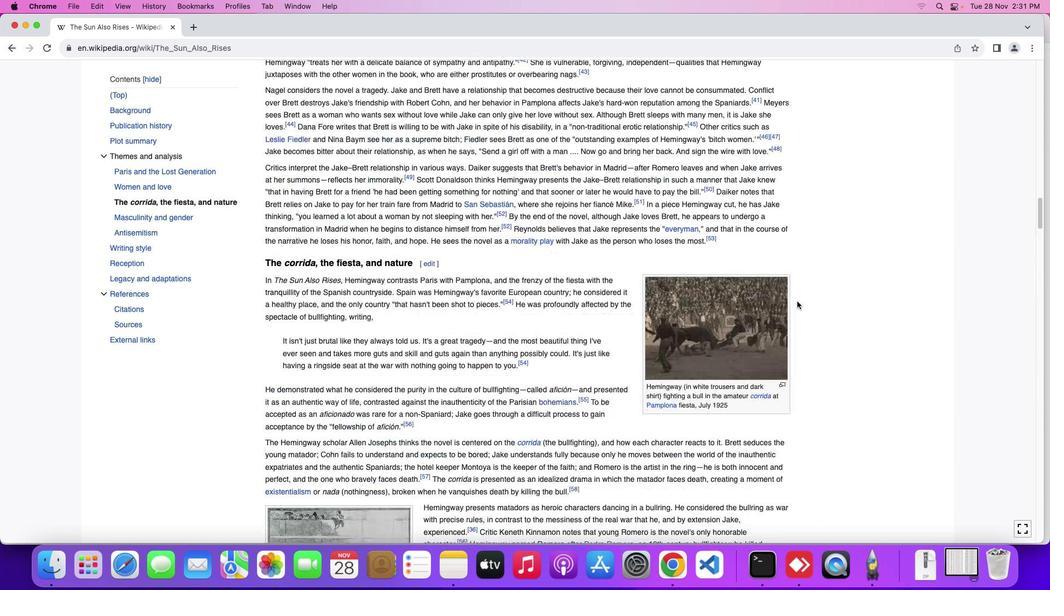 
Action: Mouse moved to (797, 302)
